 Task: Explore Airbnb accommodation in Wishaw, United Kingdom from 9th November, 2023 to 16th November, 2023 for 2 adults.2 bedrooms having 2 beds and 1 bathroom. Property type can be flat. Booking option can be shelf check-in. Look for 4 properties as per requirement.
Action: Mouse moved to (469, 102)
Screenshot: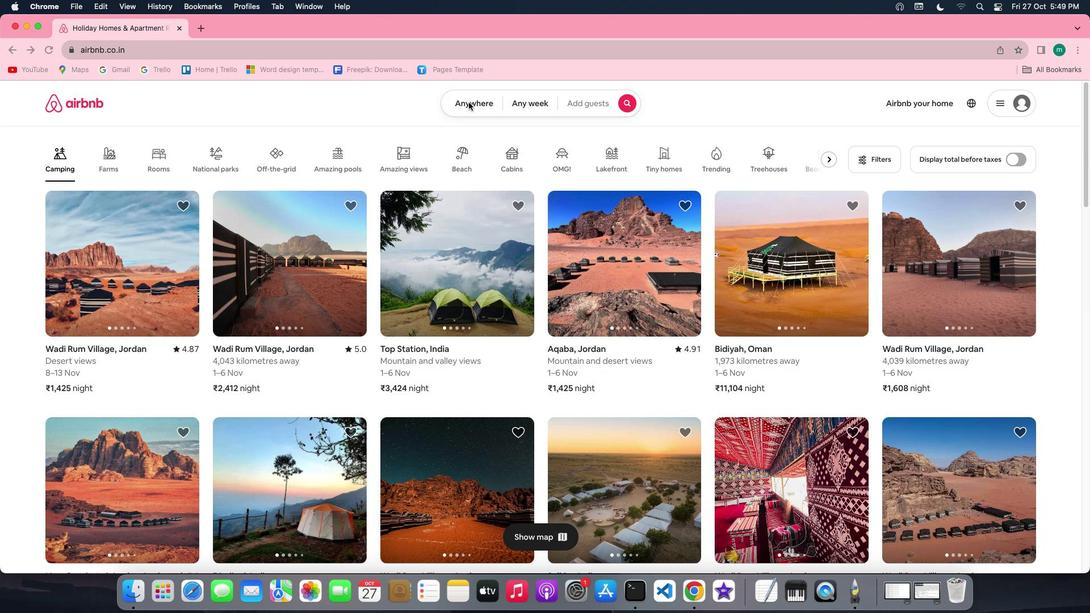 
Action: Mouse pressed left at (469, 102)
Screenshot: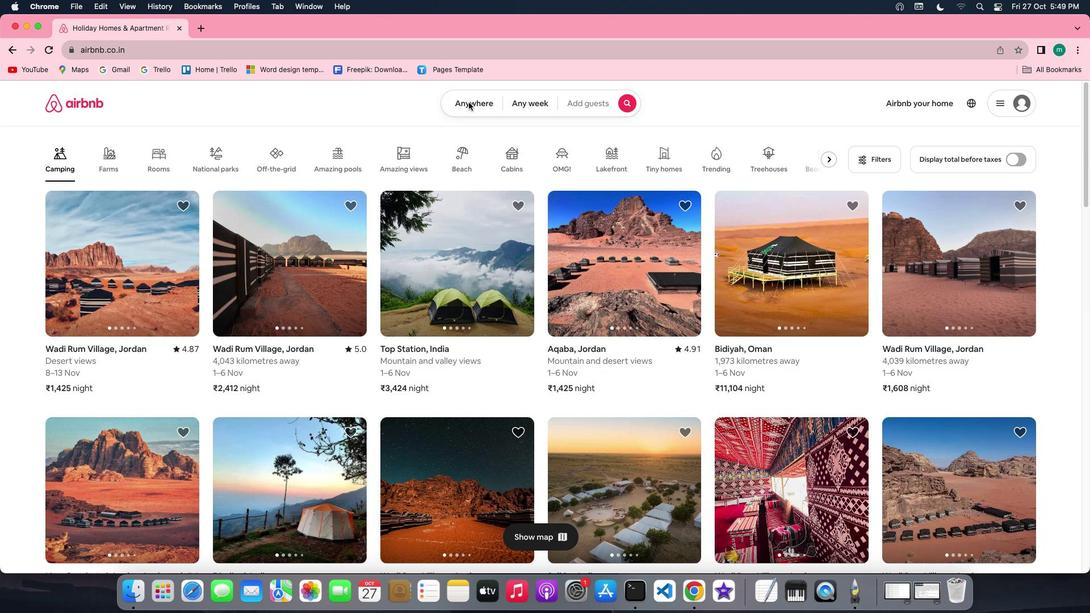
Action: Mouse pressed left at (469, 102)
Screenshot: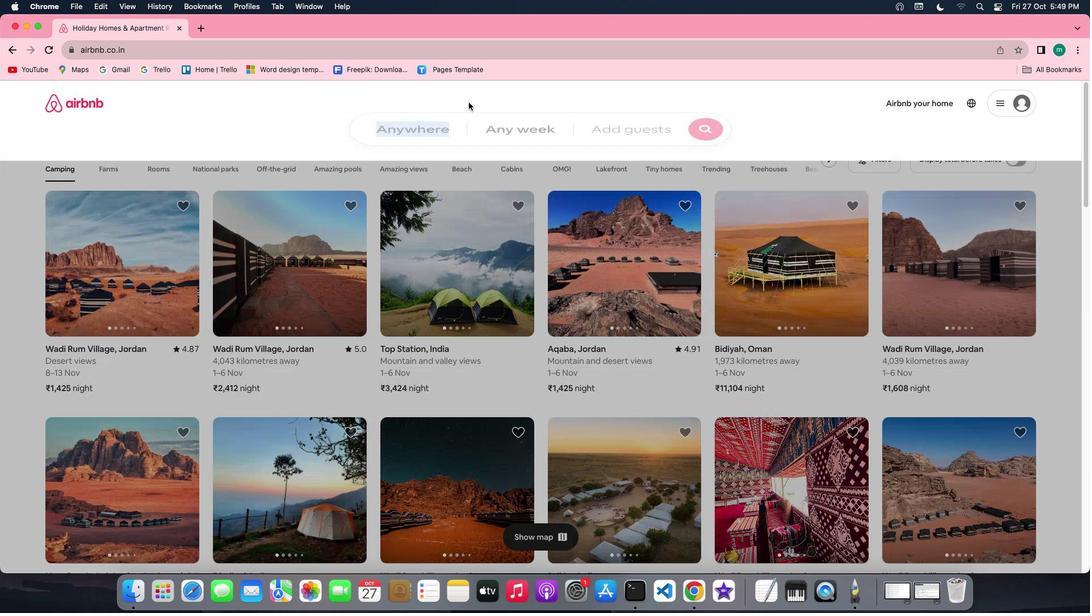 
Action: Mouse moved to (403, 149)
Screenshot: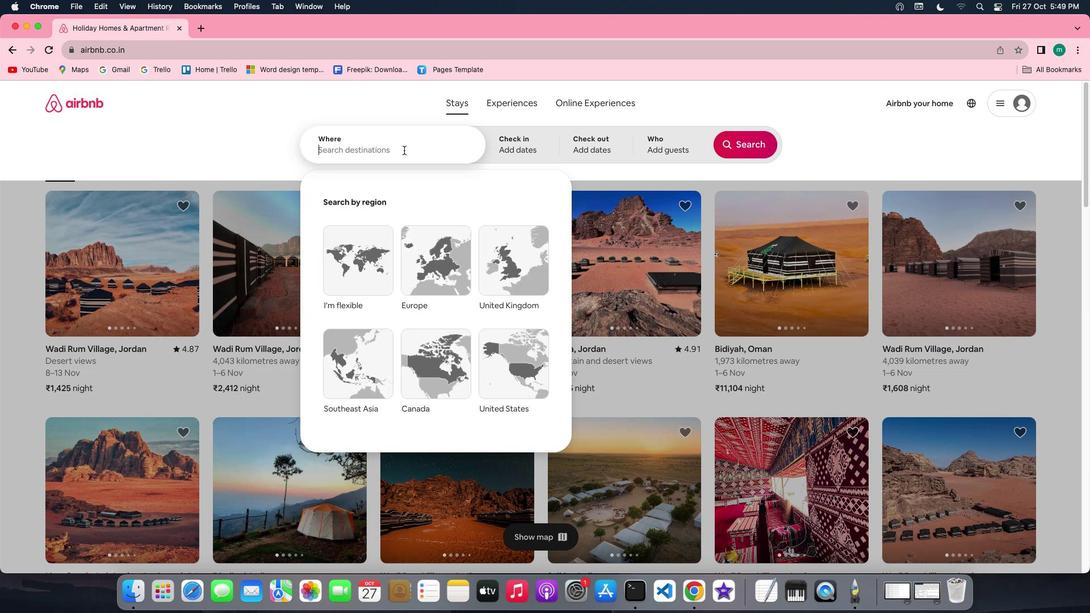 
Action: Mouse pressed left at (403, 149)
Screenshot: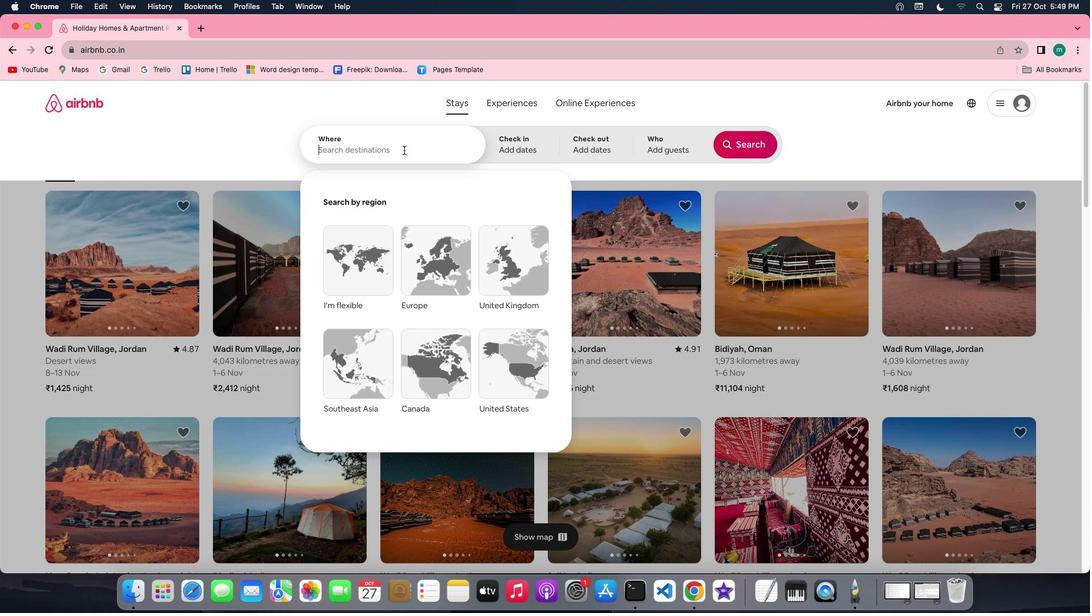 
Action: Key pressed Key.shift'W''i''s''h''a''w'','Key.spaceKey.shift'U''n''i''t''e''d'Key.spaceKey.shift'K''i''n''g''d''o''m'
Screenshot: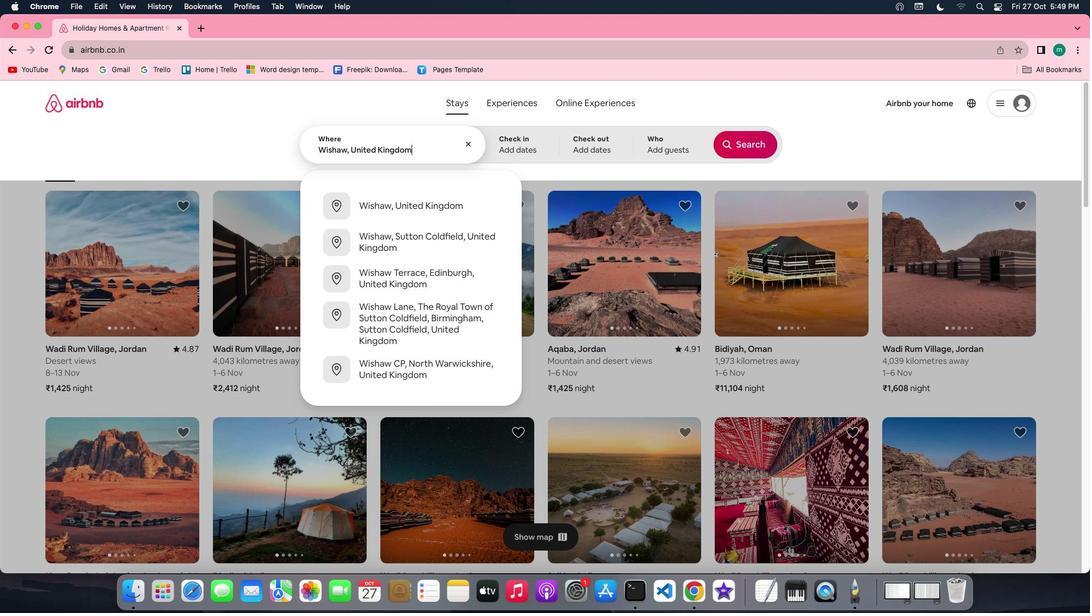 
Action: Mouse moved to (511, 139)
Screenshot: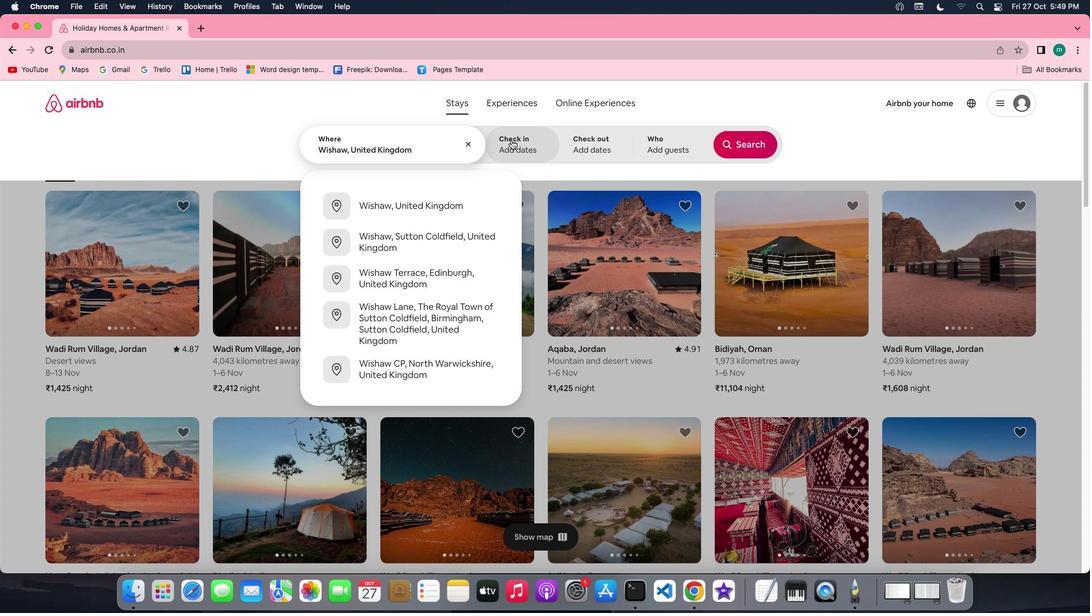 
Action: Mouse pressed left at (511, 139)
Screenshot: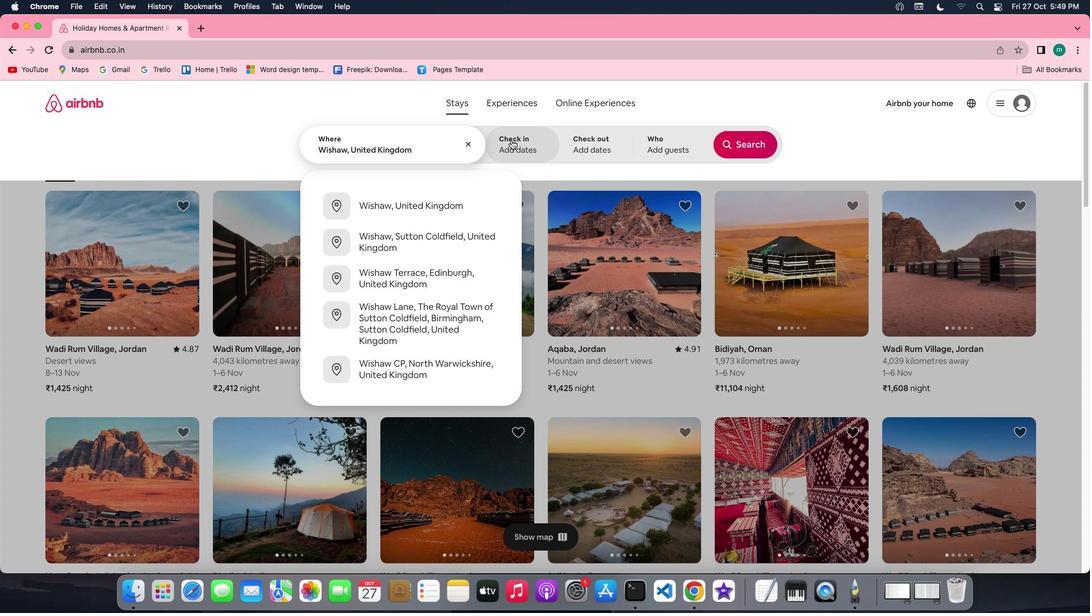 
Action: Mouse moved to (672, 308)
Screenshot: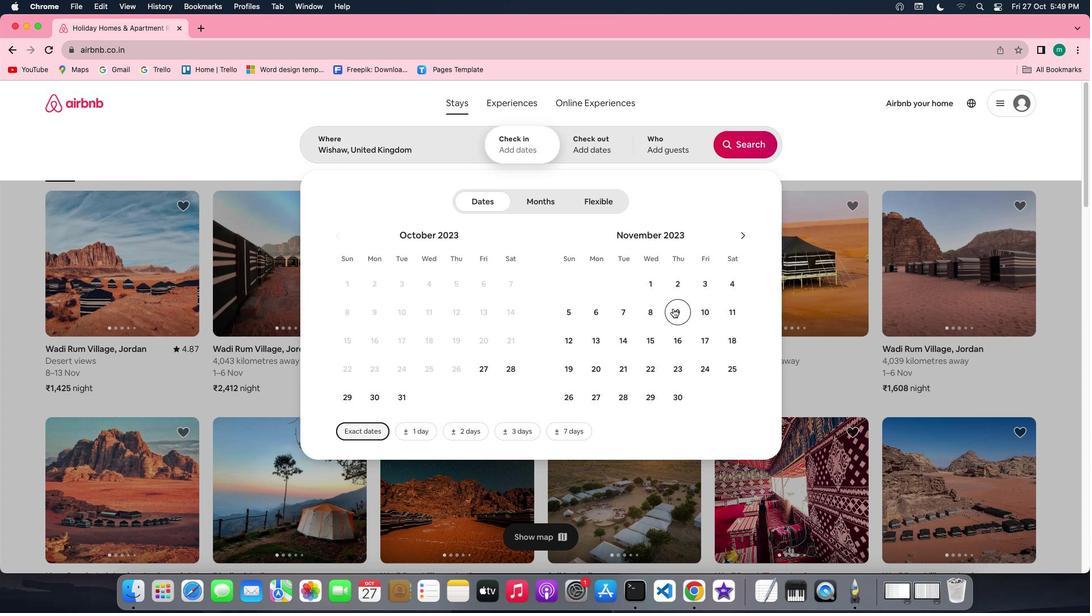 
Action: Mouse pressed left at (672, 308)
Screenshot: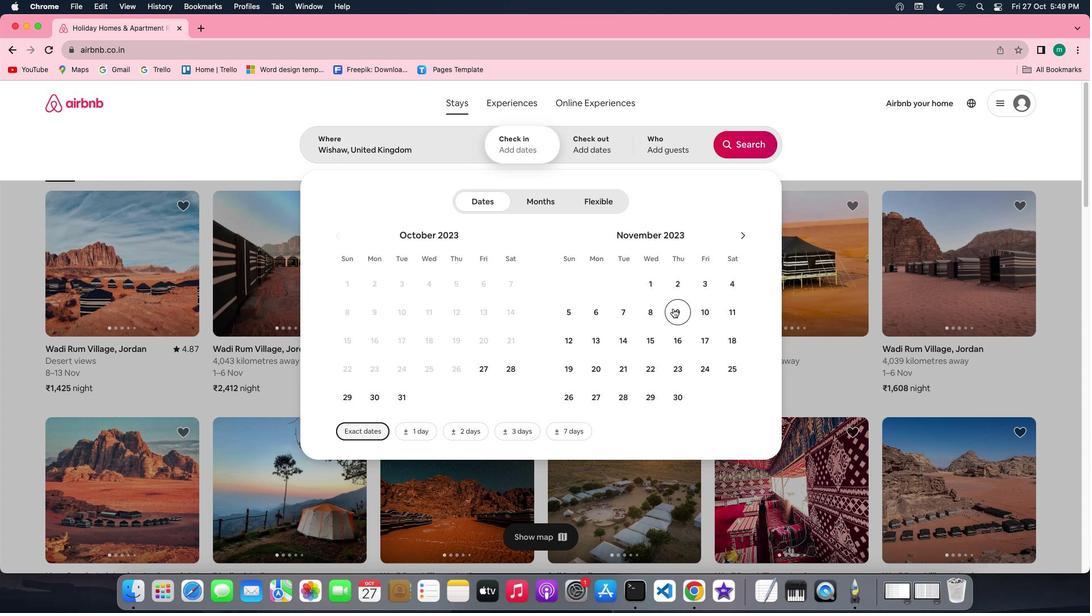 
Action: Mouse moved to (680, 341)
Screenshot: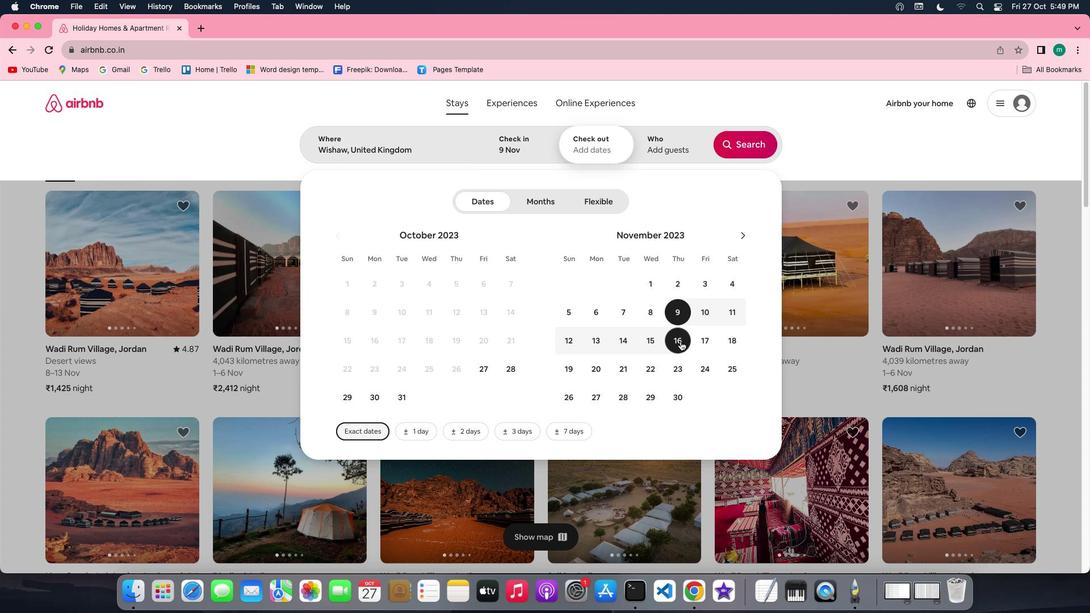 
Action: Mouse pressed left at (680, 341)
Screenshot: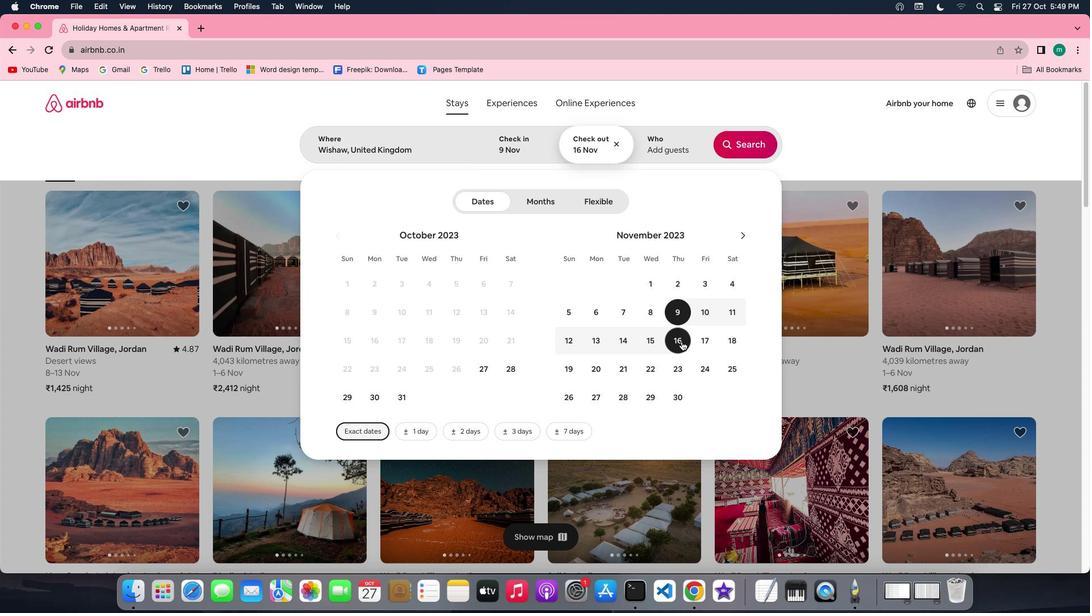 
Action: Mouse moved to (685, 136)
Screenshot: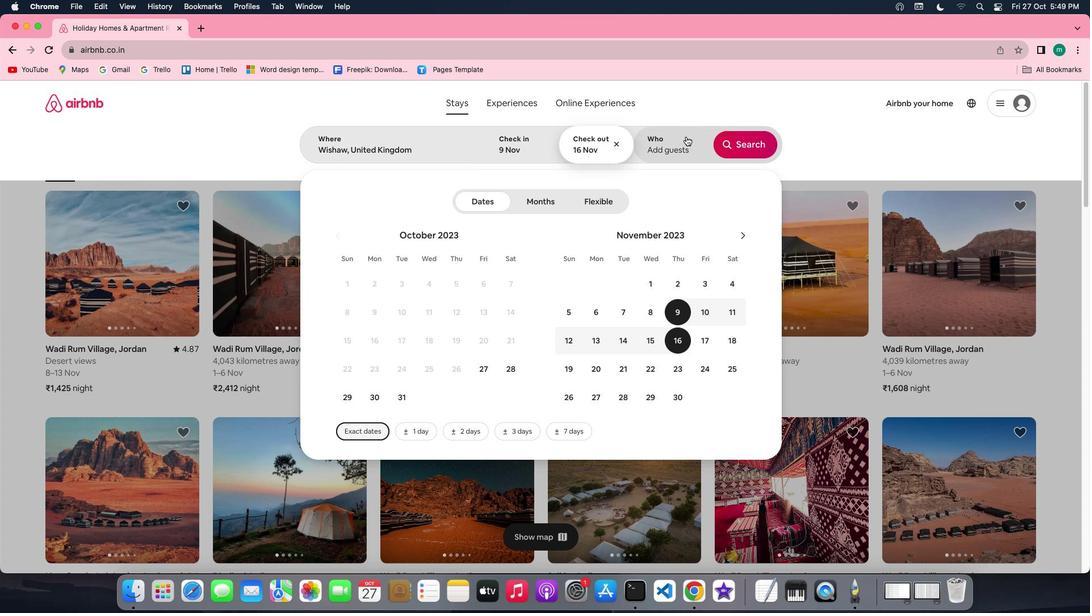 
Action: Mouse pressed left at (685, 136)
Screenshot: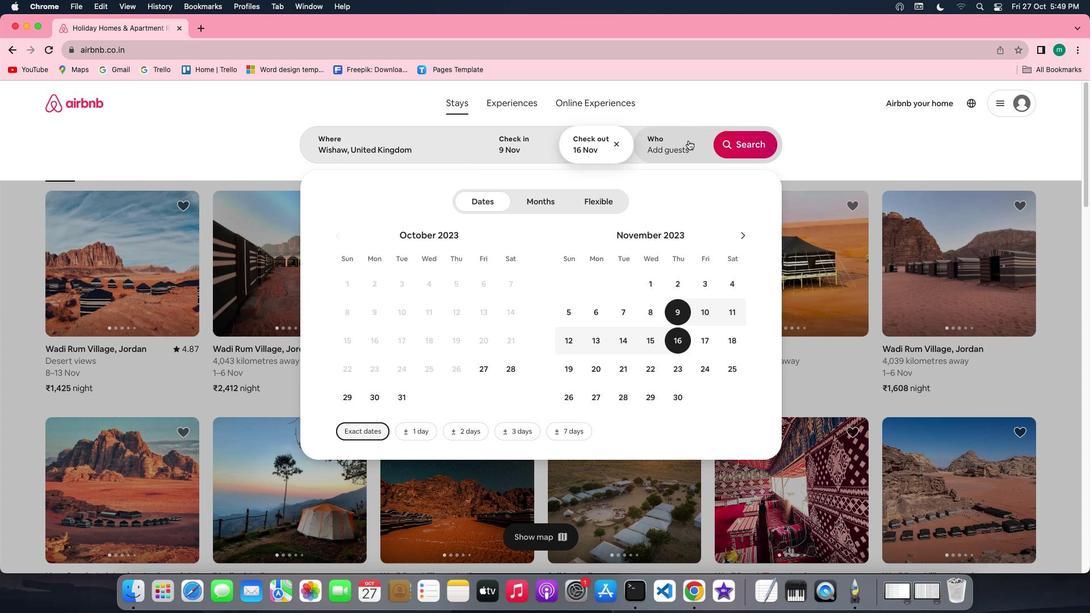 
Action: Mouse moved to (751, 211)
Screenshot: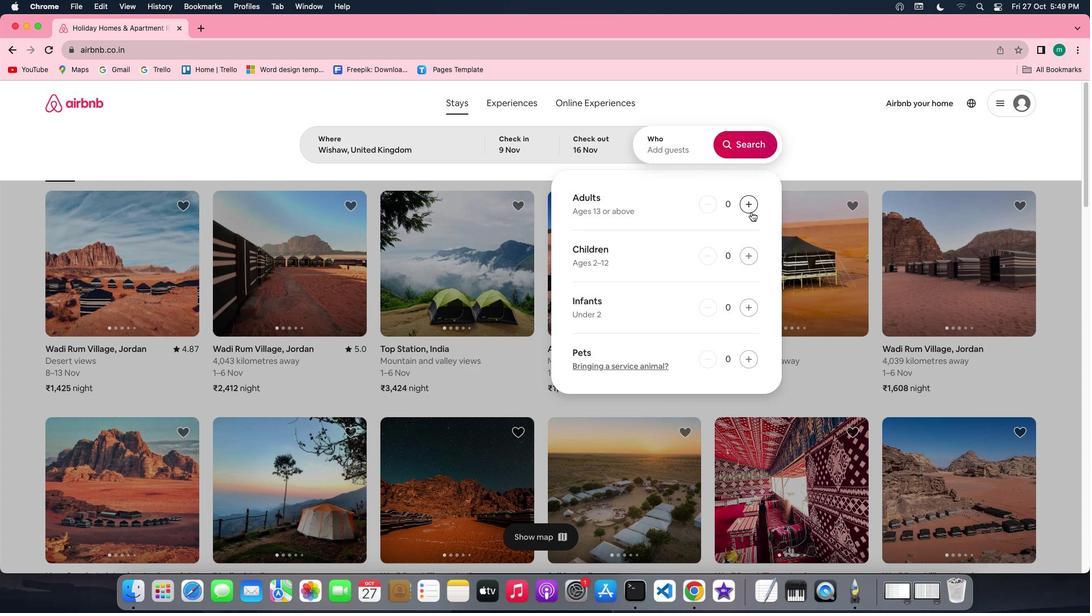 
Action: Mouse pressed left at (751, 211)
Screenshot: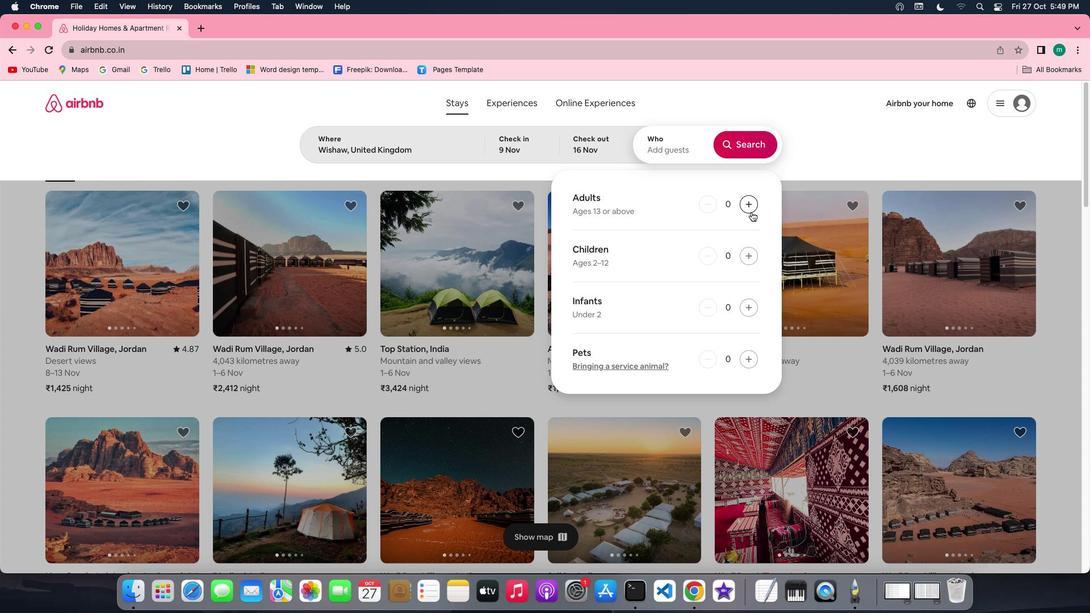 
Action: Mouse pressed left at (751, 211)
Screenshot: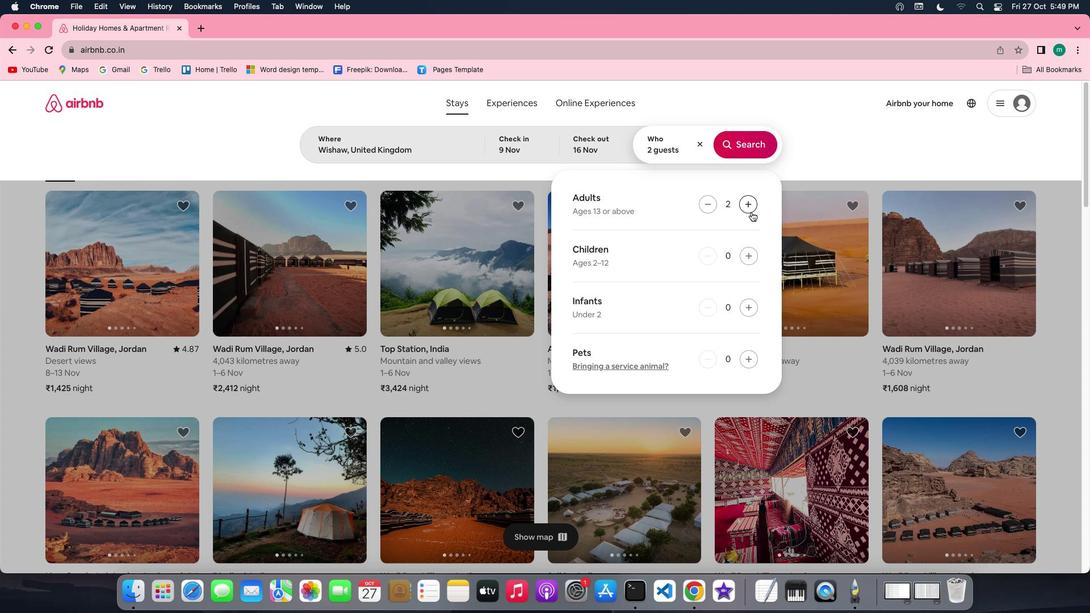 
Action: Mouse moved to (761, 152)
Screenshot: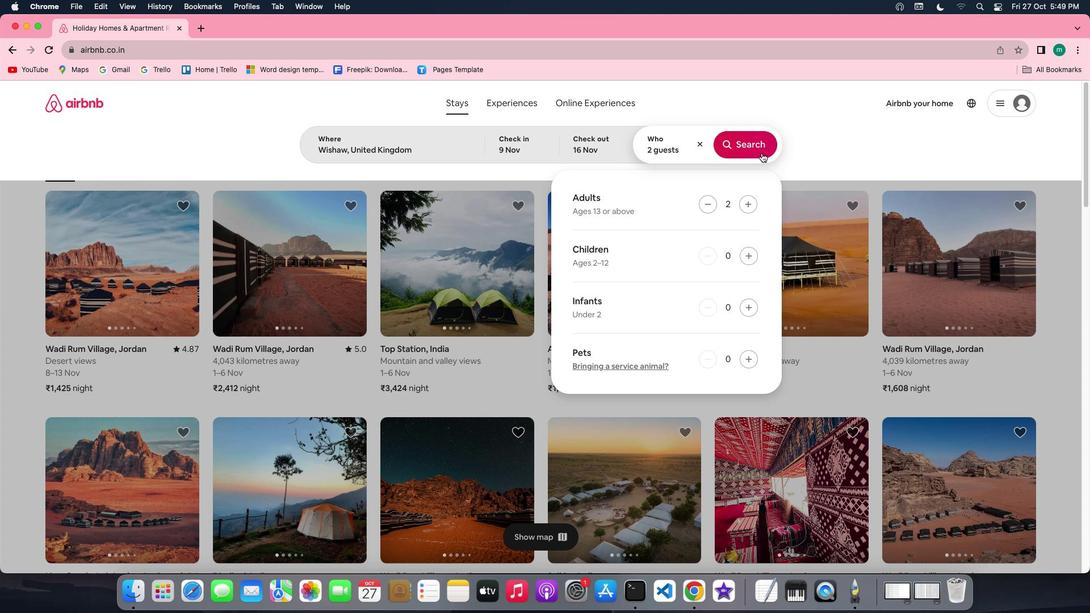 
Action: Mouse pressed left at (761, 152)
Screenshot: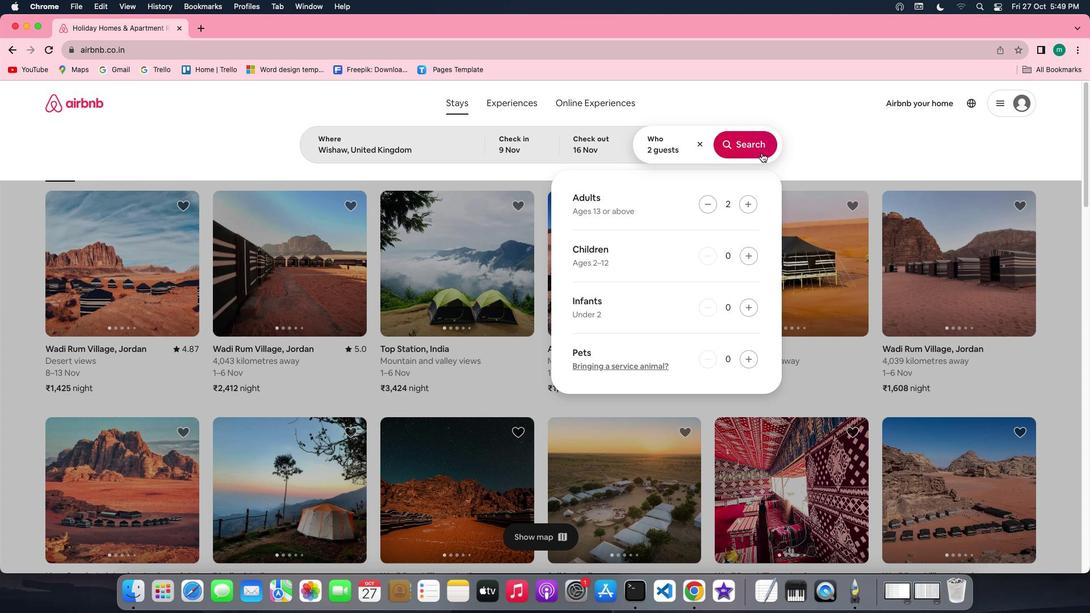 
Action: Mouse moved to (914, 143)
Screenshot: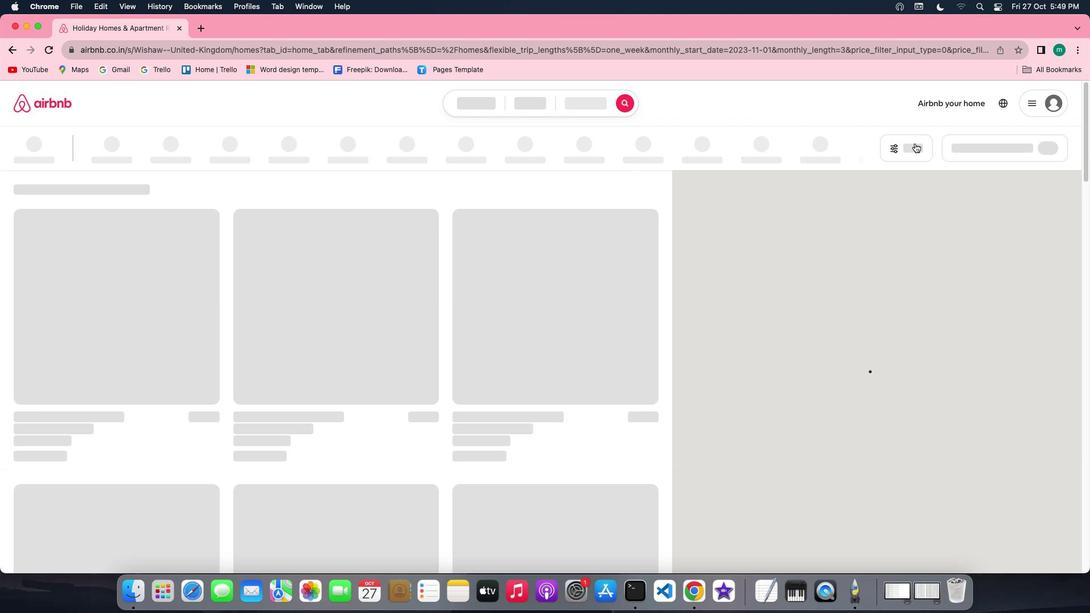 
Action: Mouse pressed left at (914, 143)
Screenshot: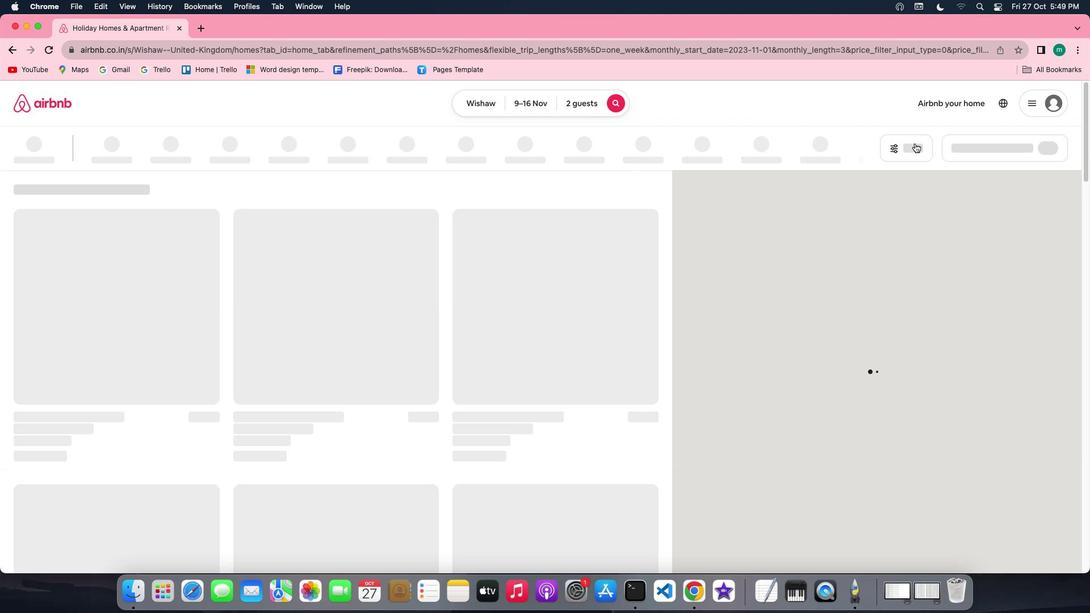 
Action: Mouse moved to (904, 147)
Screenshot: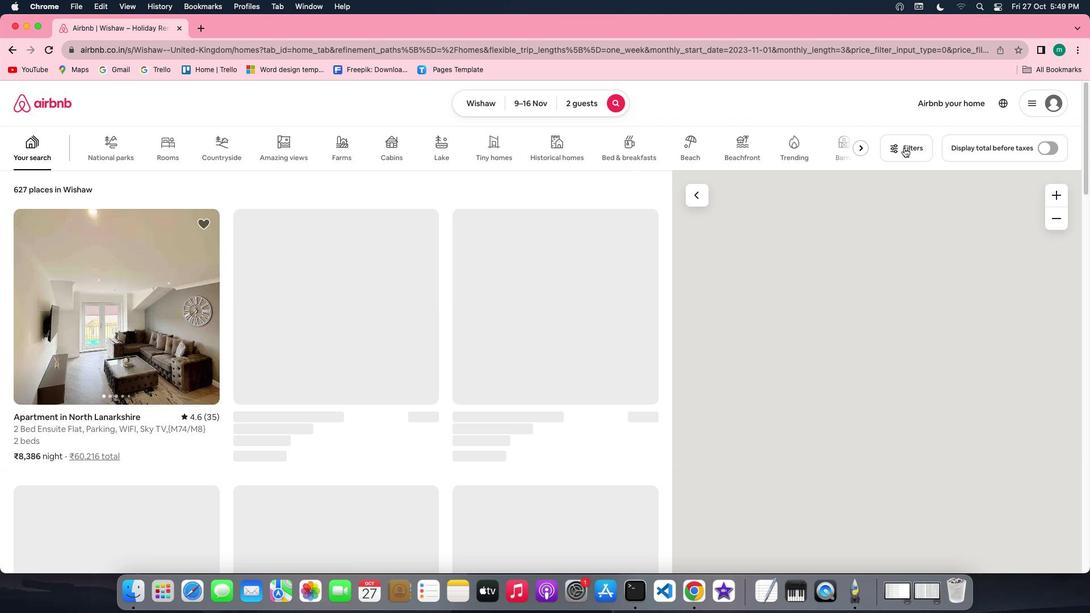 
Action: Mouse pressed left at (904, 147)
Screenshot: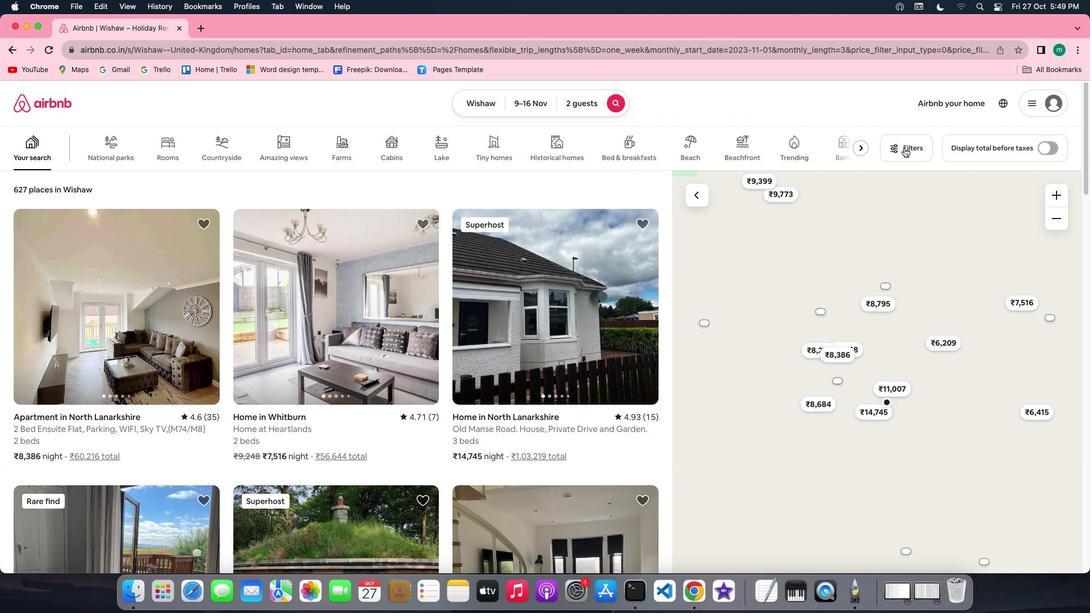 
Action: Mouse moved to (637, 290)
Screenshot: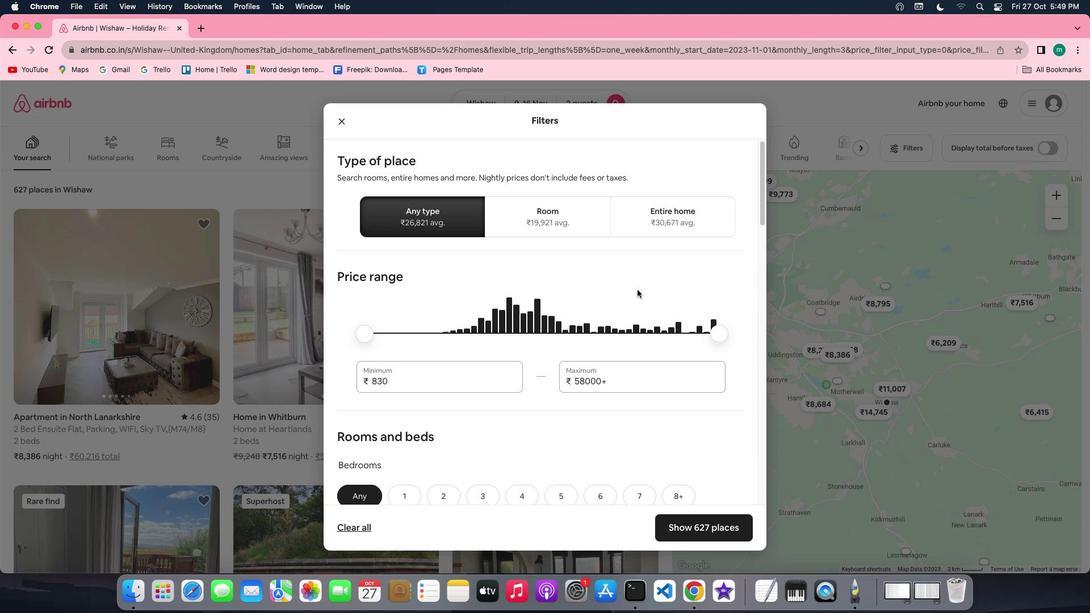 
Action: Mouse scrolled (637, 290) with delta (0, 0)
Screenshot: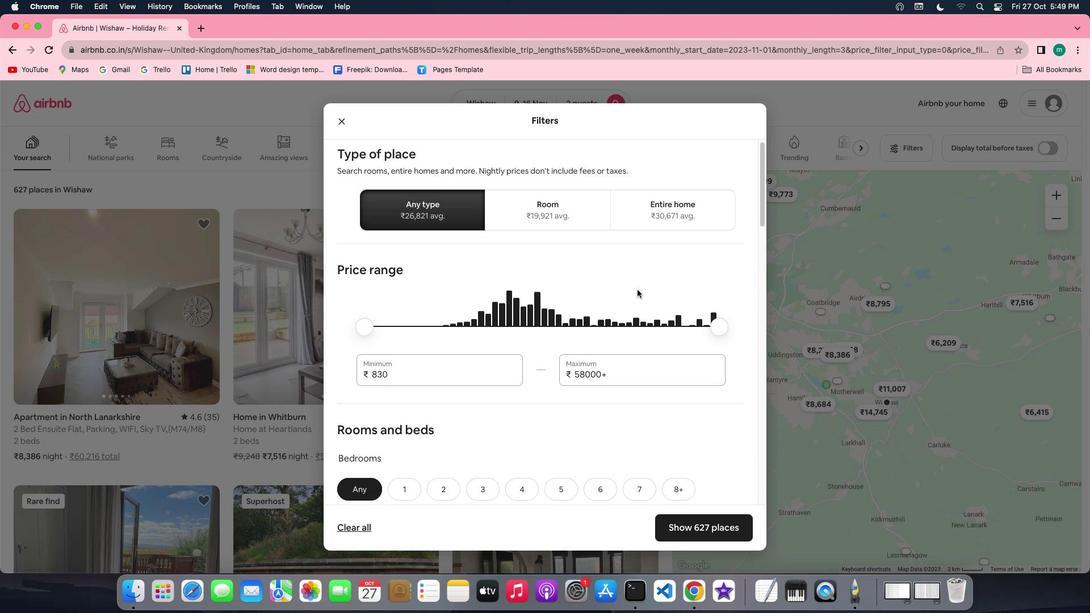 
Action: Mouse scrolled (637, 290) with delta (0, 0)
Screenshot: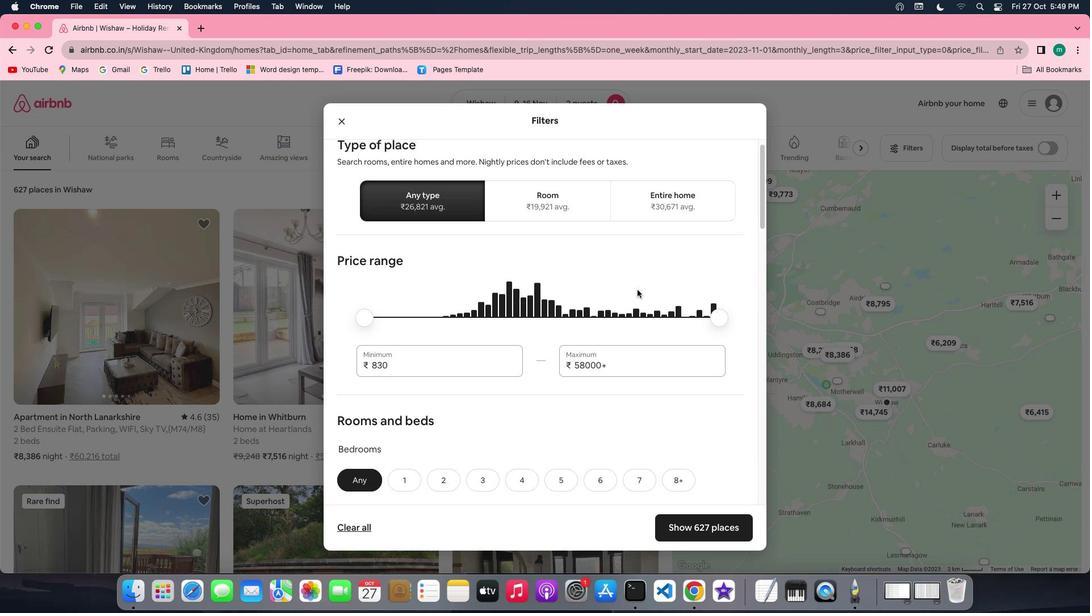 
Action: Mouse scrolled (637, 290) with delta (0, -1)
Screenshot: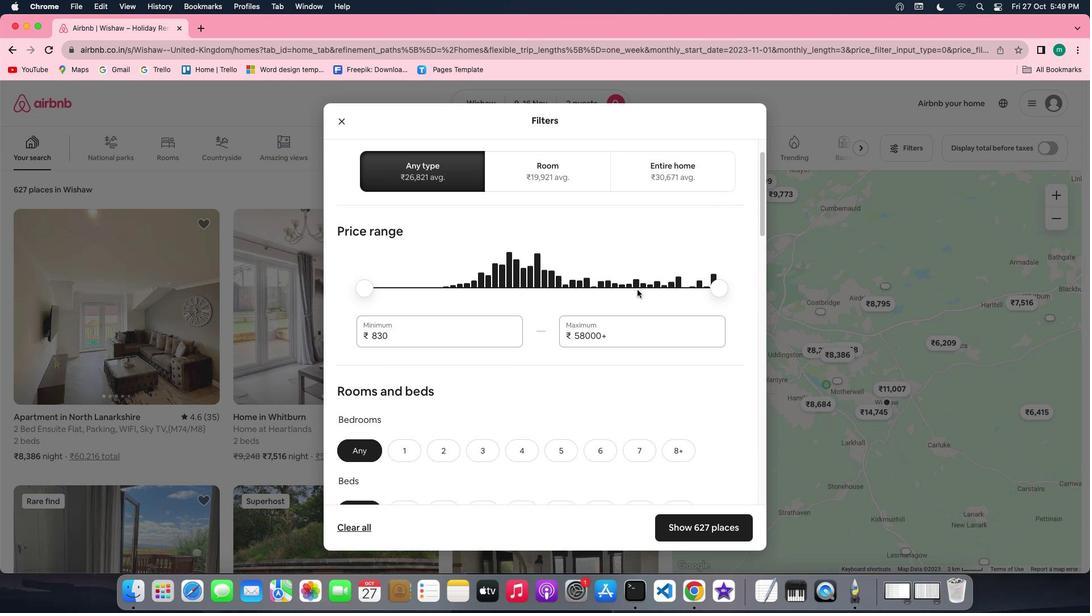 
Action: Mouse scrolled (637, 290) with delta (0, 0)
Screenshot: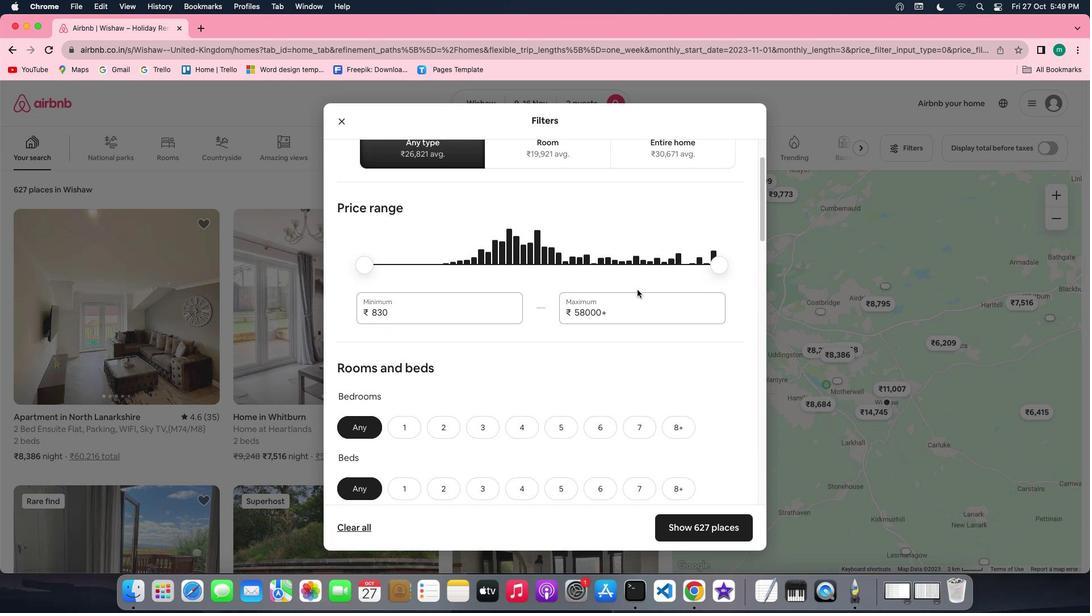 
Action: Mouse scrolled (637, 290) with delta (0, 0)
Screenshot: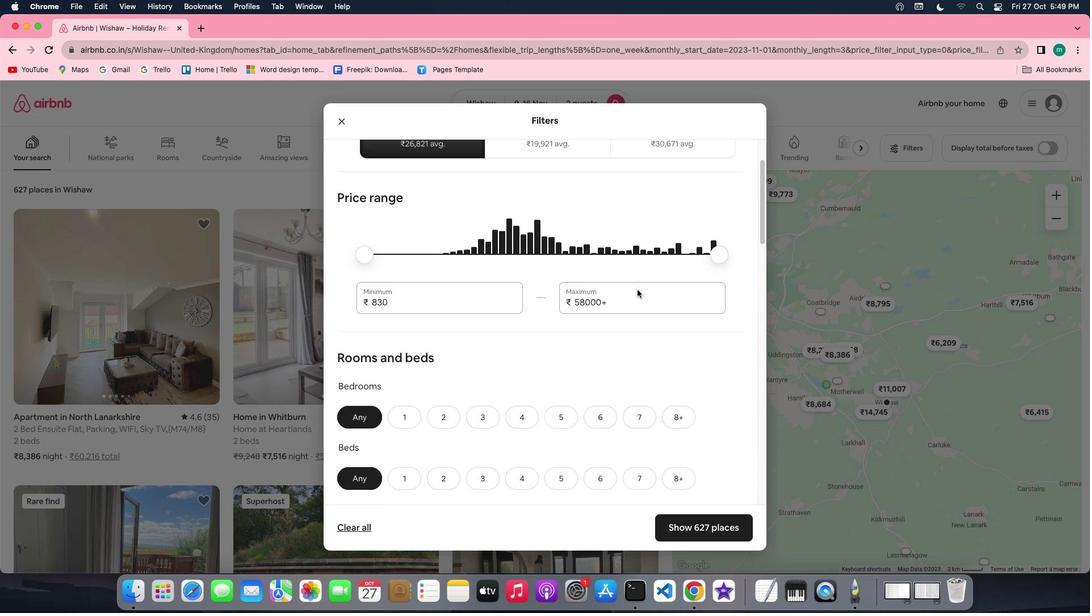 
Action: Mouse scrolled (637, 290) with delta (0, 0)
Screenshot: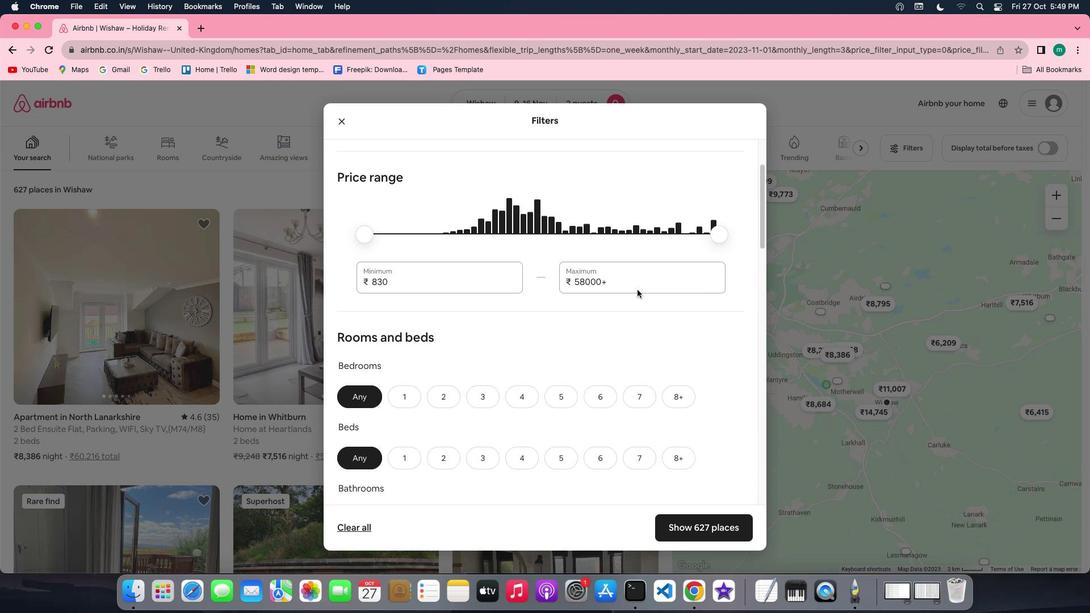 
Action: Mouse scrolled (637, 290) with delta (0, 0)
Screenshot: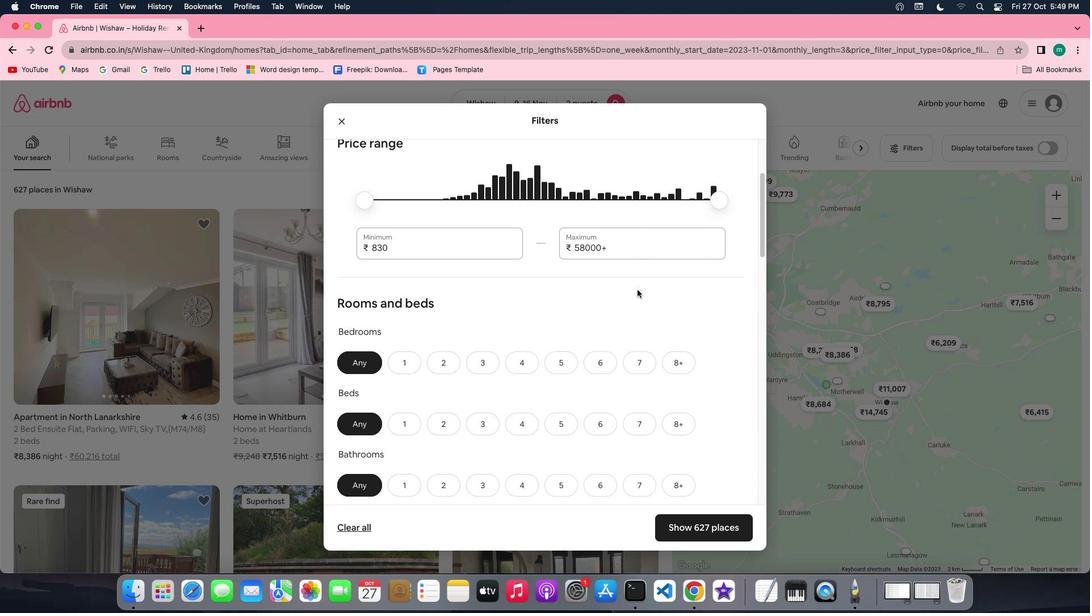
Action: Mouse scrolled (637, 290) with delta (0, 0)
Screenshot: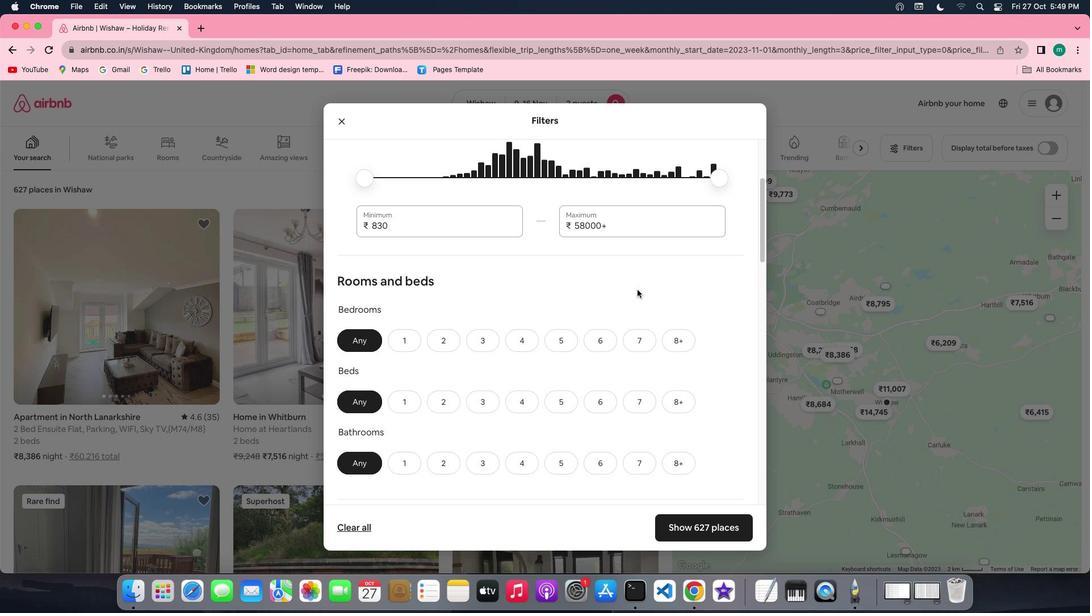 
Action: Mouse scrolled (637, 290) with delta (0, 0)
Screenshot: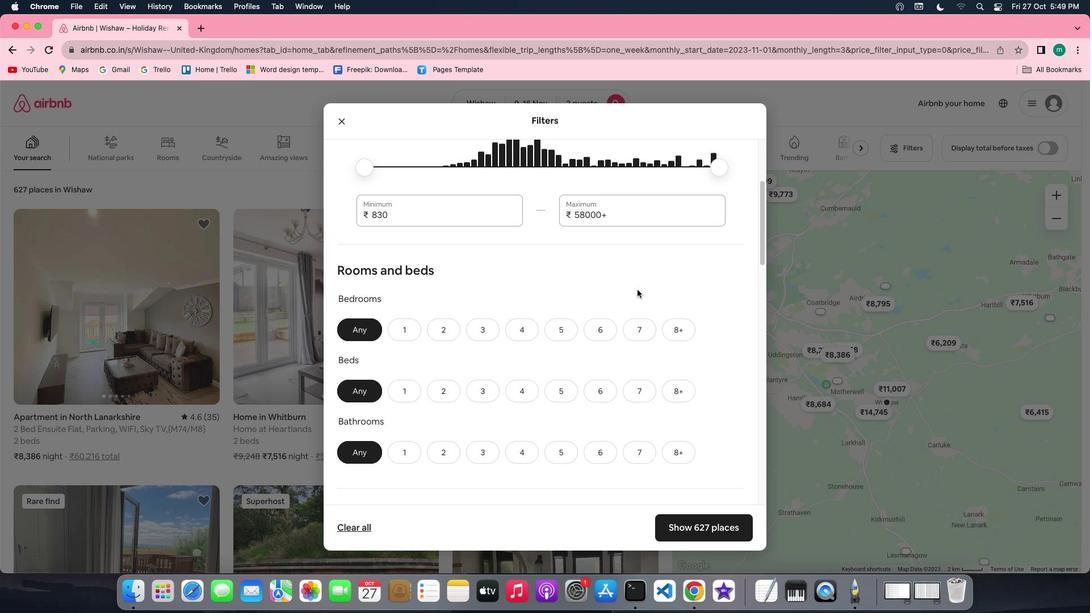 
Action: Mouse scrolled (637, 290) with delta (0, 0)
Screenshot: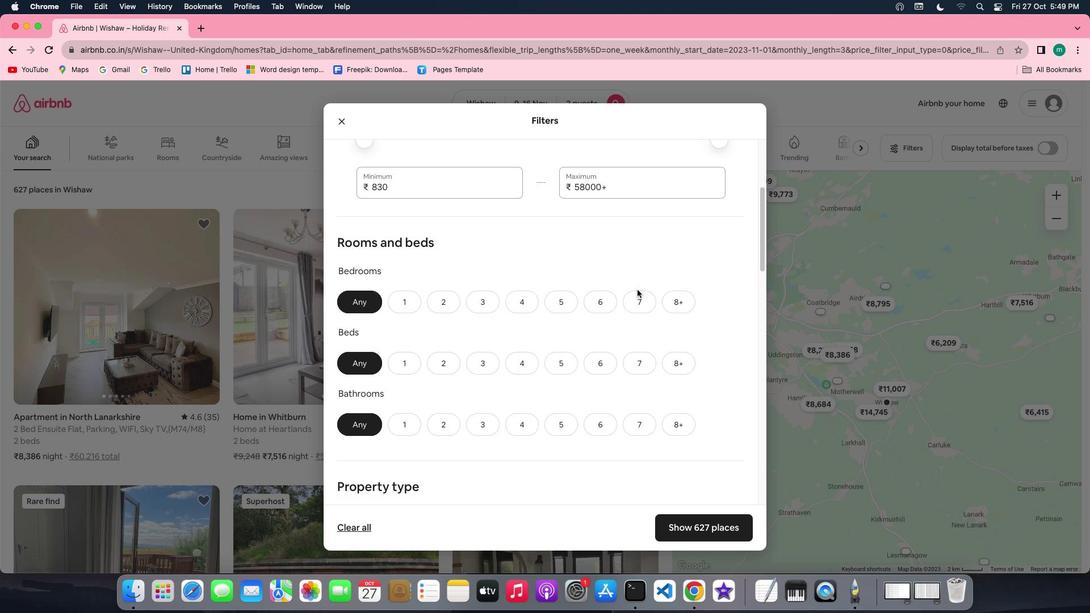
Action: Mouse moved to (449, 294)
Screenshot: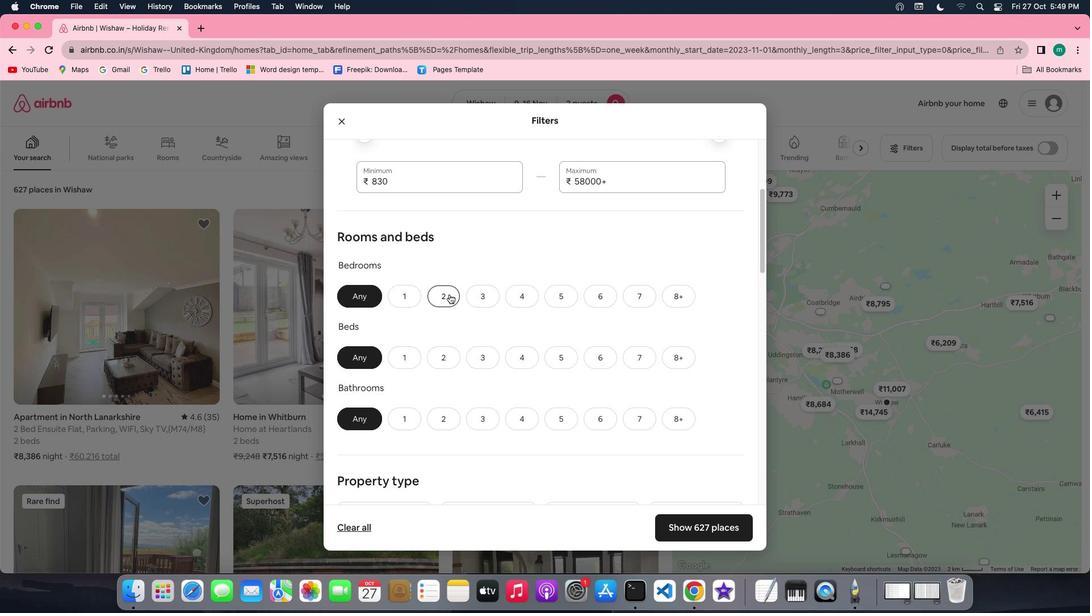 
Action: Mouse pressed left at (449, 294)
Screenshot: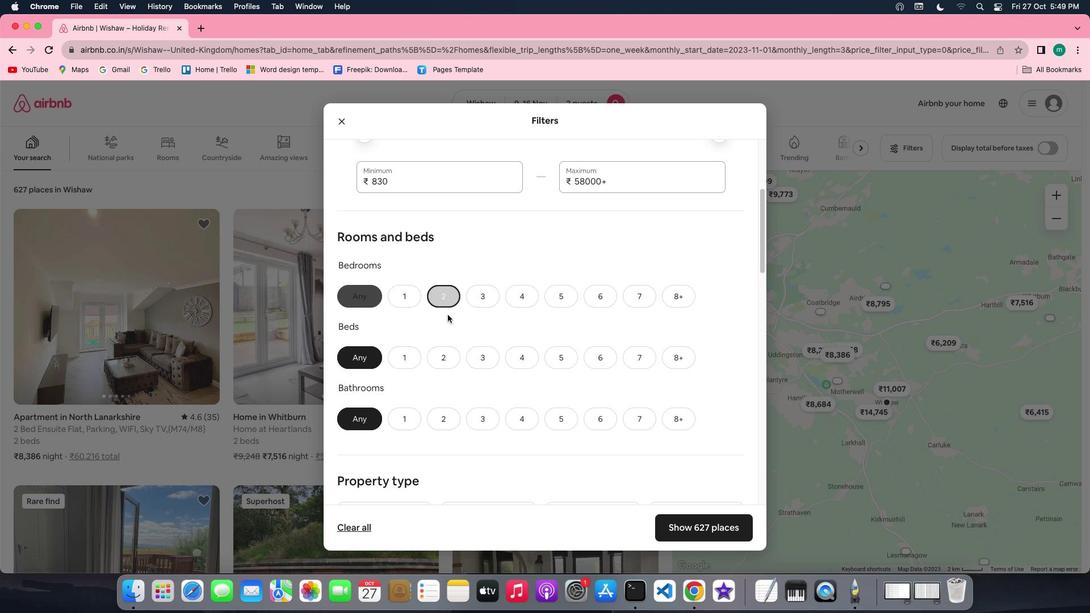 
Action: Mouse moved to (438, 357)
Screenshot: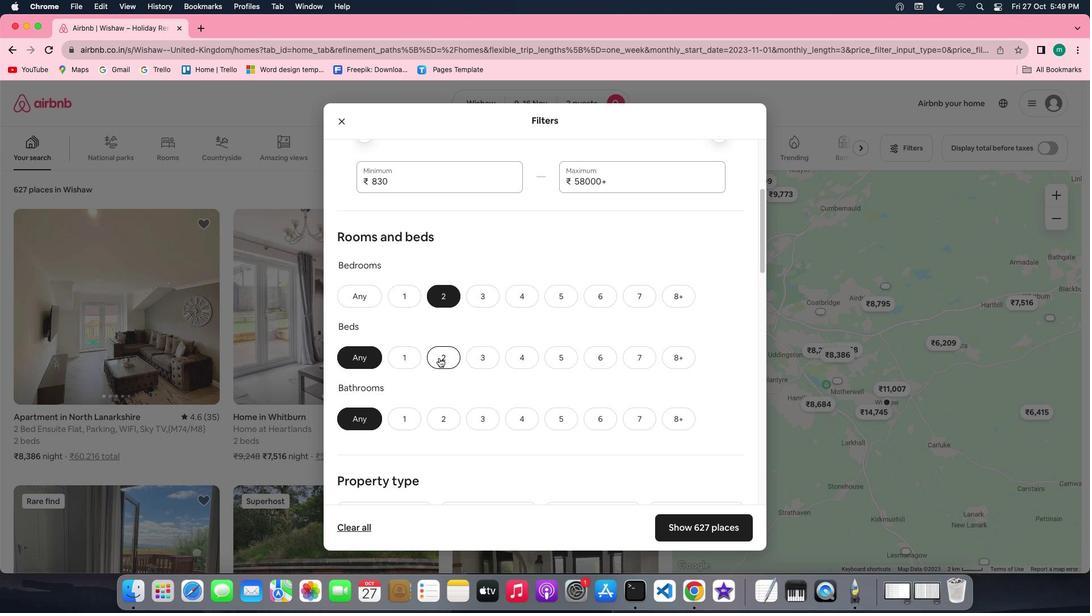 
Action: Mouse pressed left at (438, 357)
Screenshot: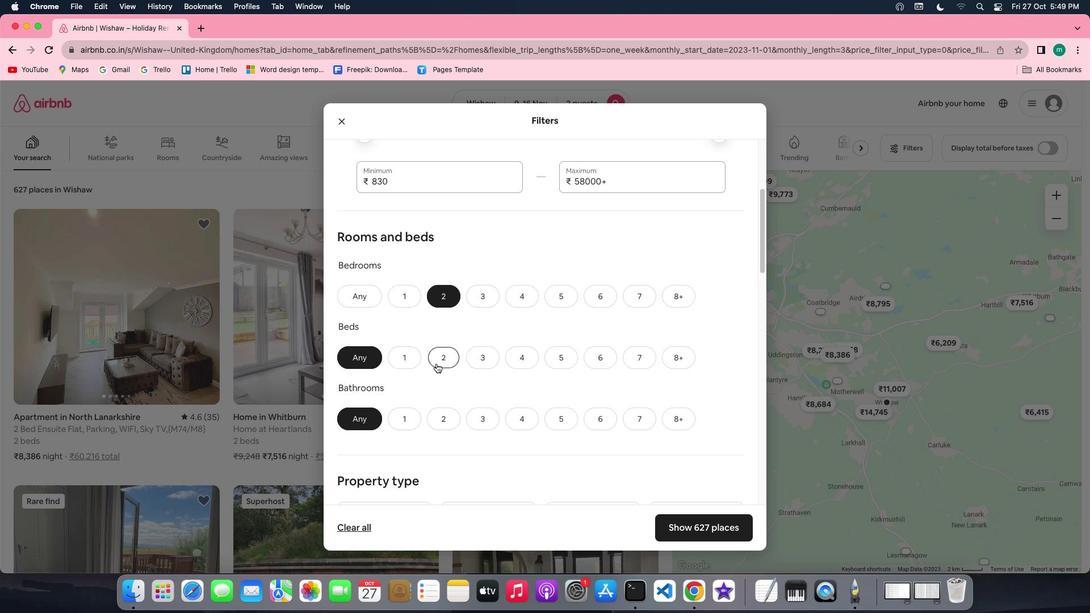 
Action: Mouse moved to (404, 405)
Screenshot: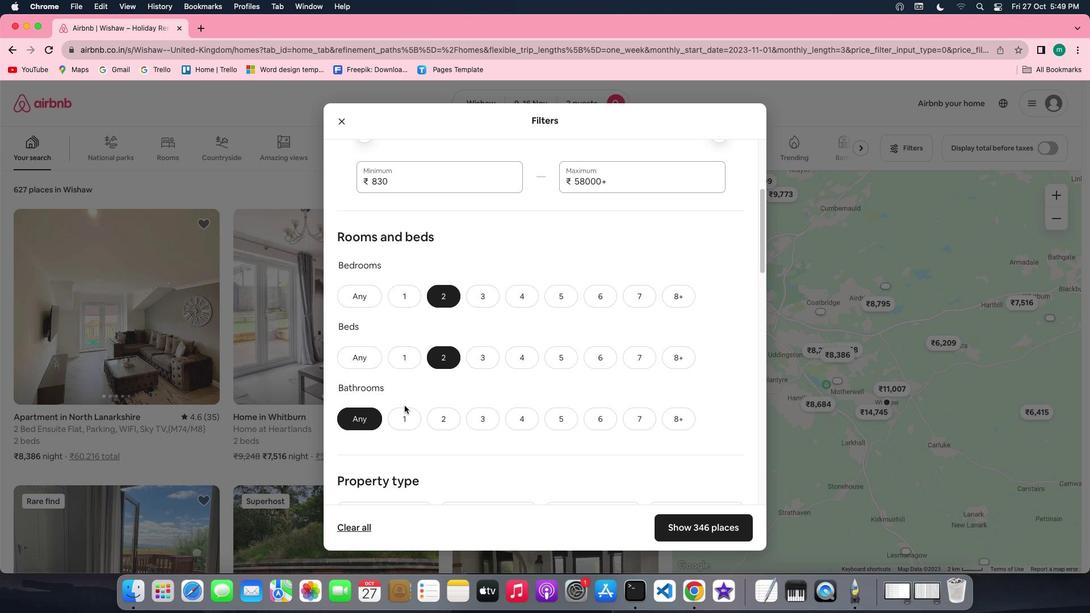 
Action: Mouse pressed left at (404, 405)
Screenshot: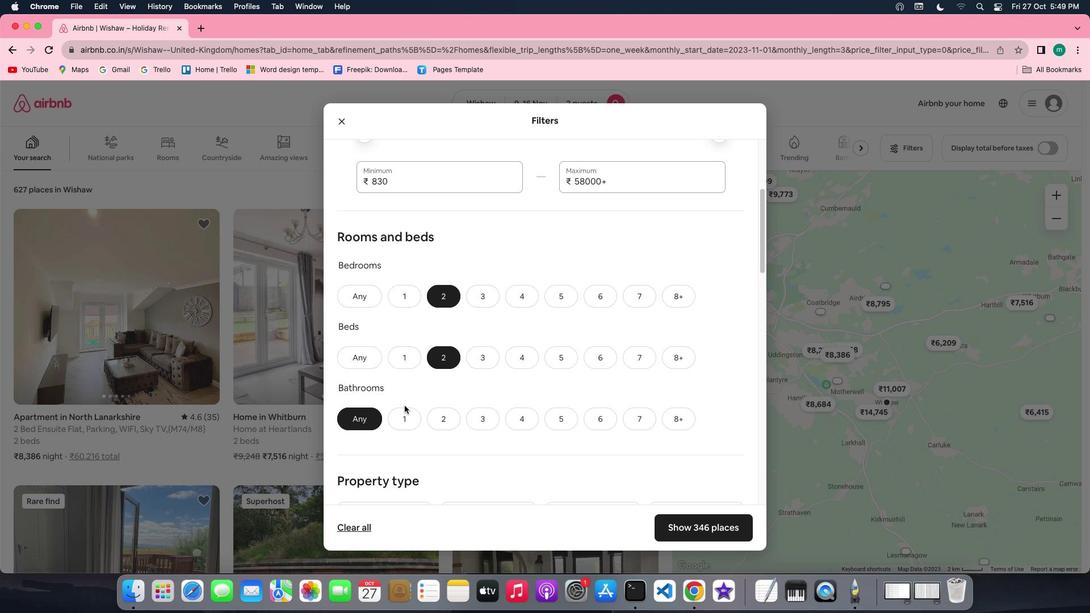 
Action: Mouse moved to (404, 411)
Screenshot: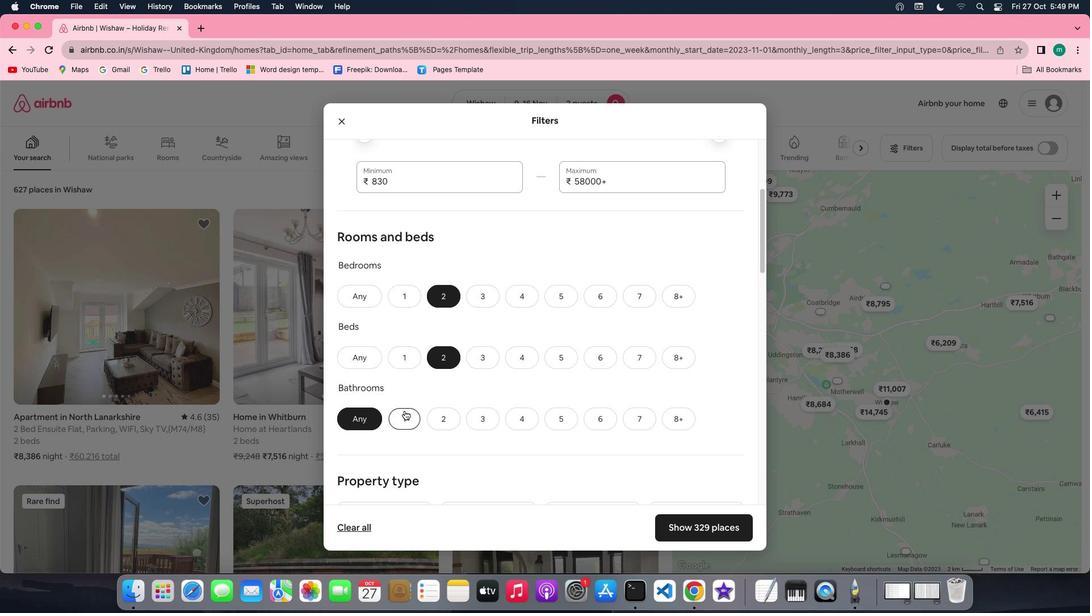 
Action: Mouse pressed left at (404, 411)
Screenshot: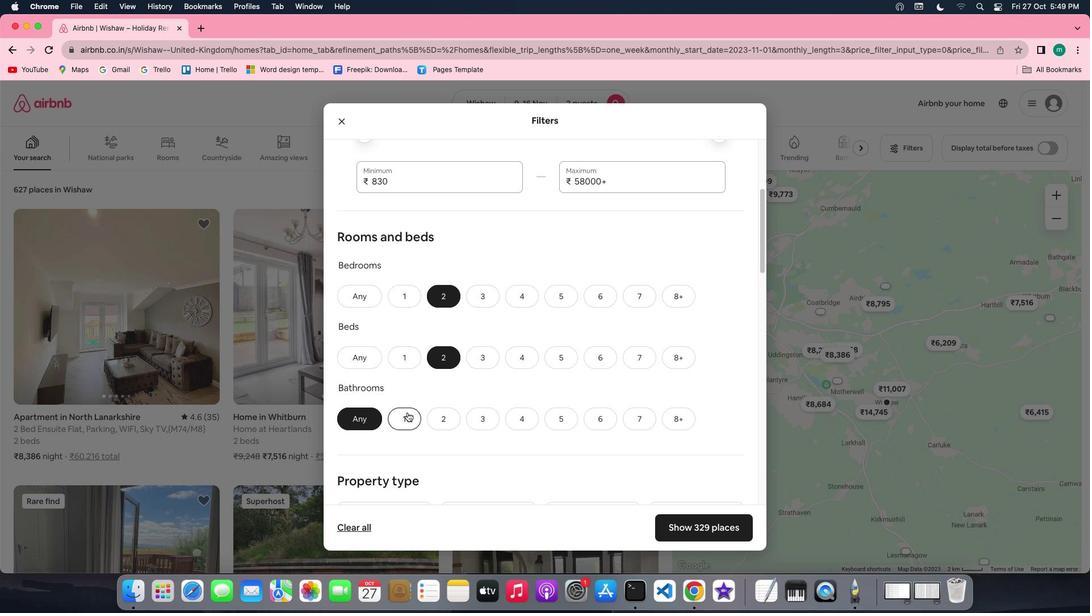 
Action: Mouse moved to (514, 420)
Screenshot: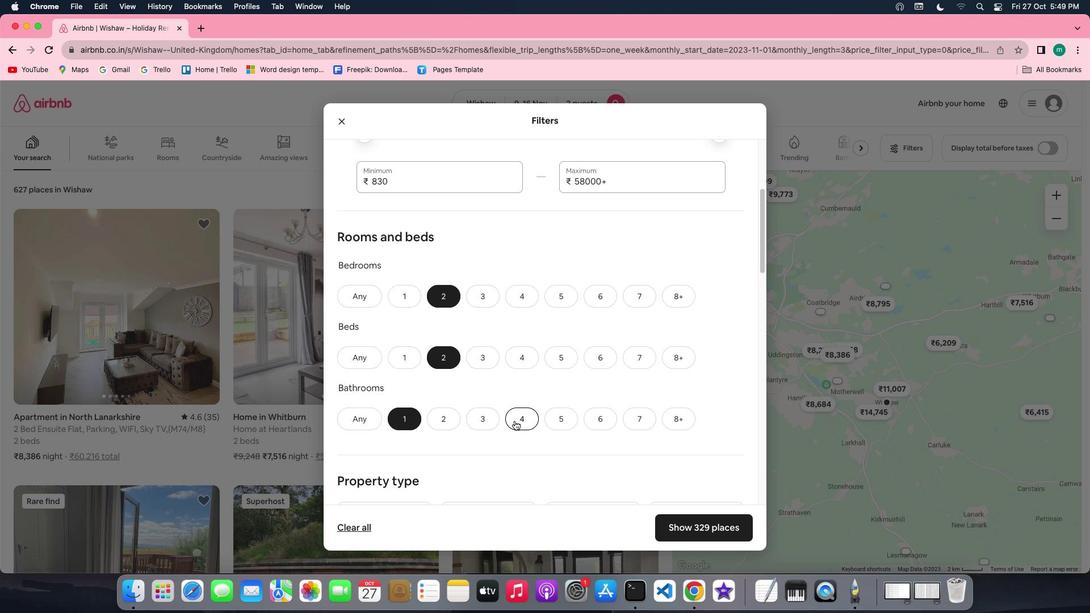 
Action: Mouse scrolled (514, 420) with delta (0, 0)
Screenshot: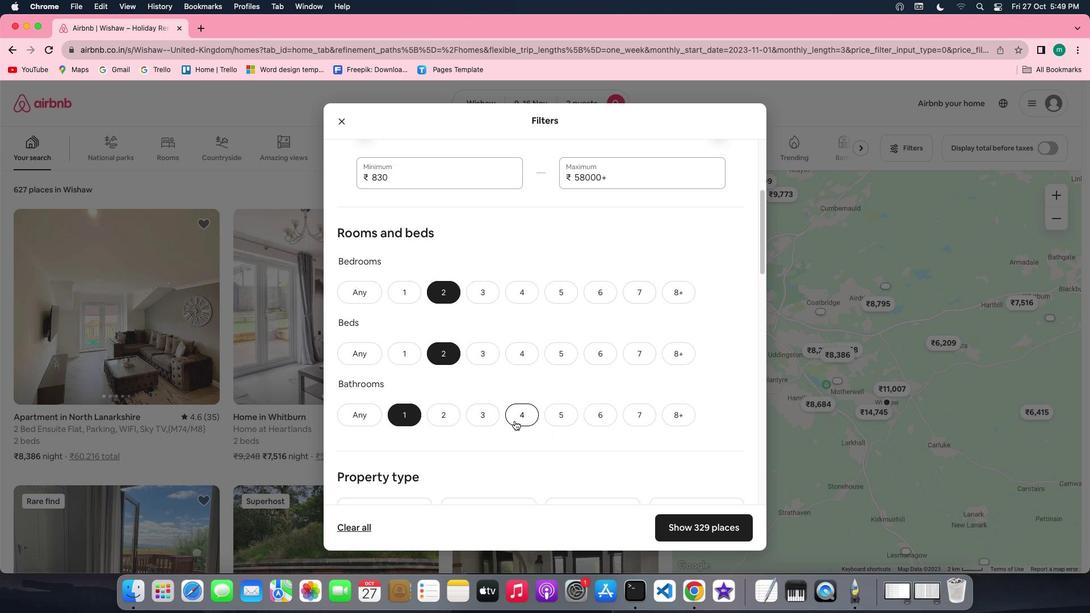 
Action: Mouse scrolled (514, 420) with delta (0, 0)
Screenshot: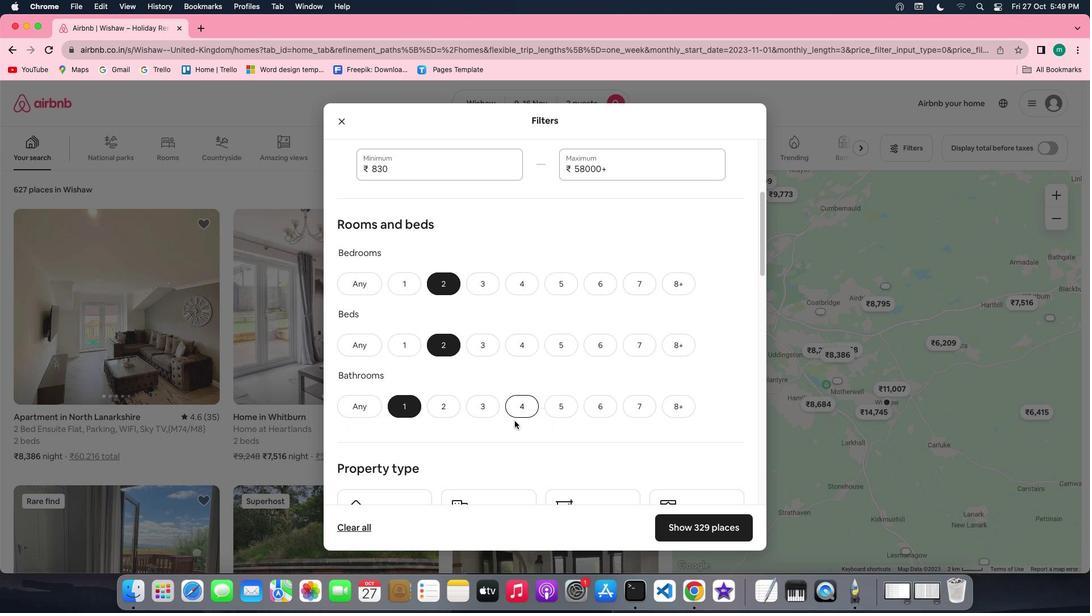 
Action: Mouse scrolled (514, 420) with delta (0, 0)
Screenshot: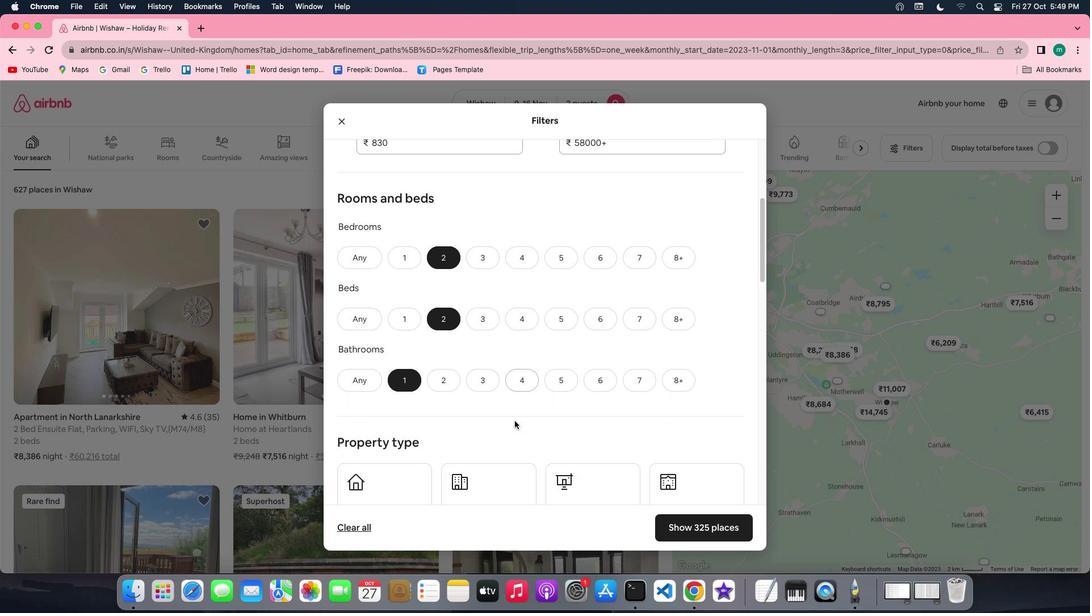 
Action: Mouse scrolled (514, 420) with delta (0, 0)
Screenshot: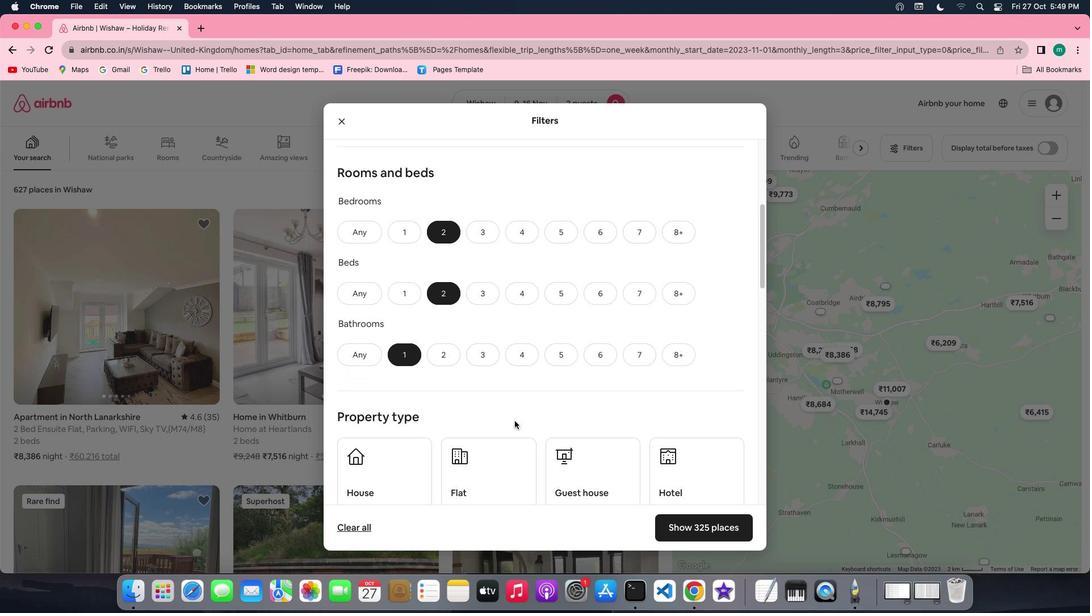 
Action: Mouse scrolled (514, 420) with delta (0, 0)
Screenshot: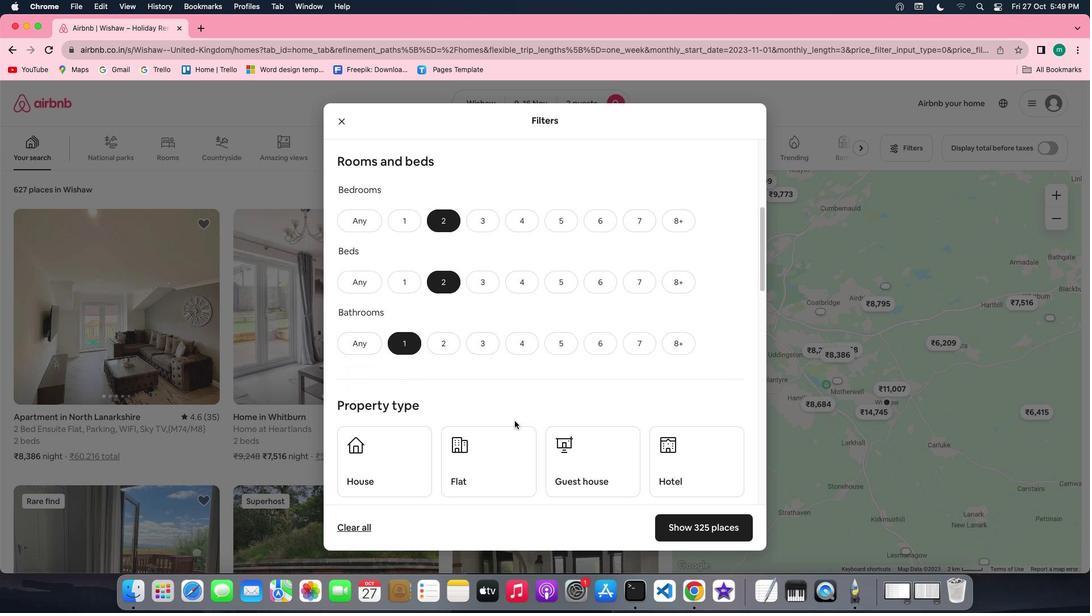 
Action: Mouse scrolled (514, 420) with delta (0, -1)
Screenshot: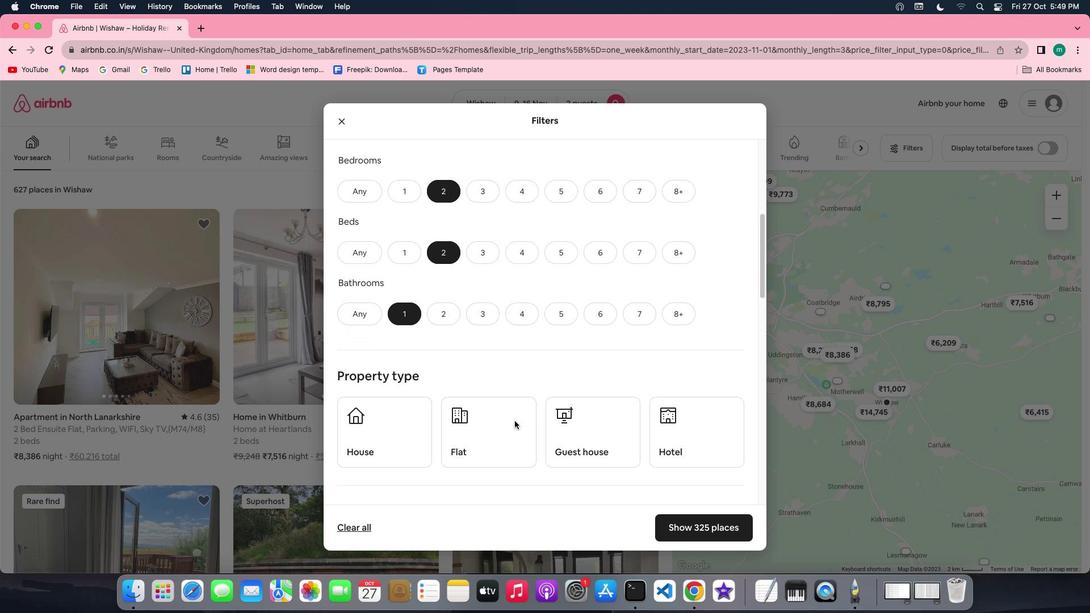 
Action: Mouse scrolled (514, 420) with delta (0, 0)
Screenshot: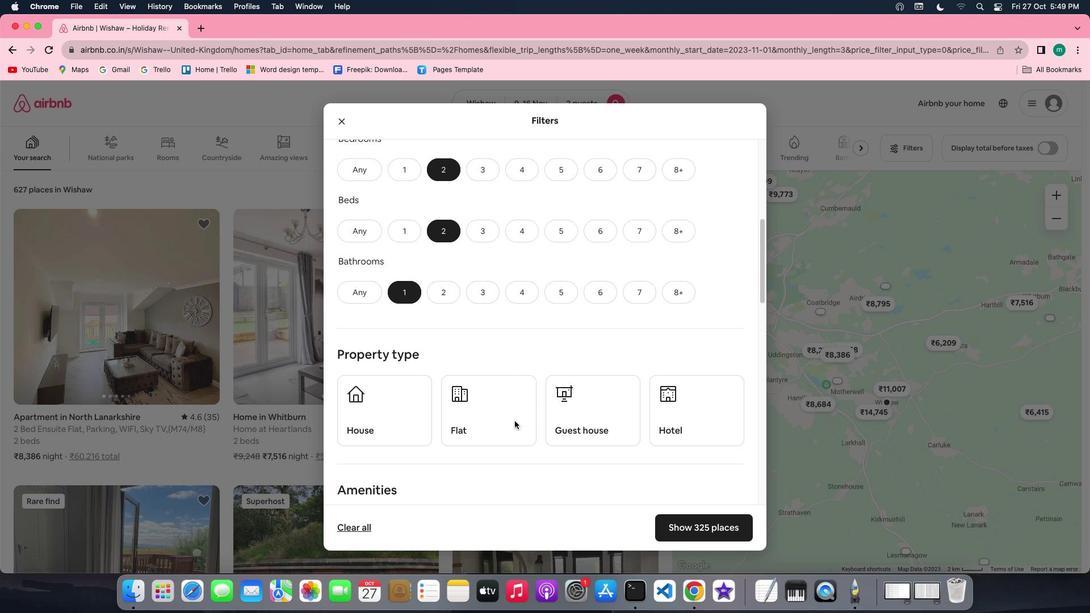 
Action: Mouse scrolled (514, 420) with delta (0, 0)
Screenshot: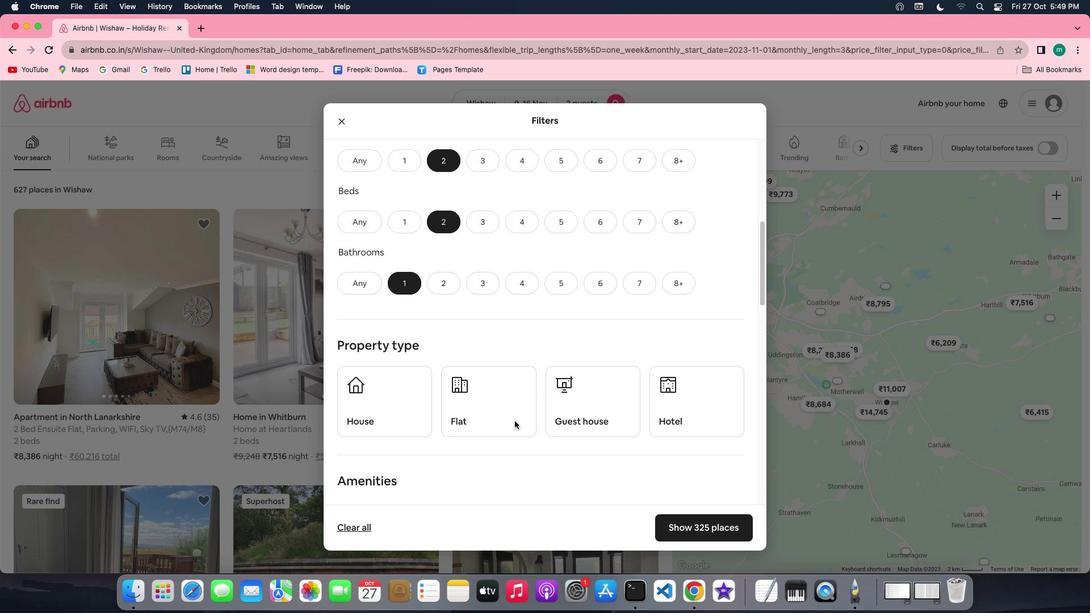 
Action: Mouse scrolled (514, 420) with delta (0, -1)
Screenshot: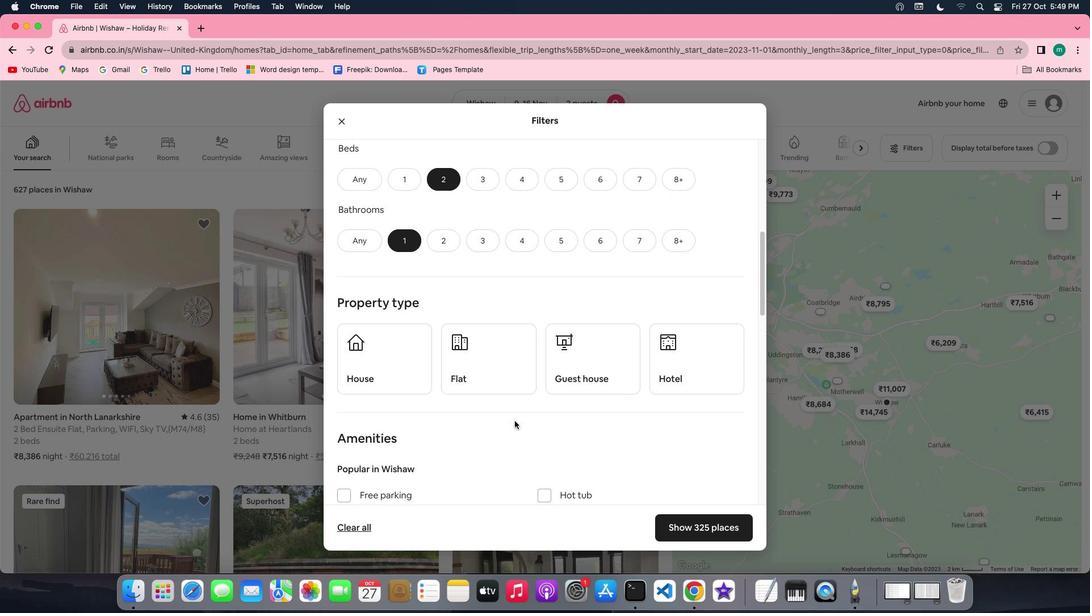 
Action: Mouse moved to (499, 377)
Screenshot: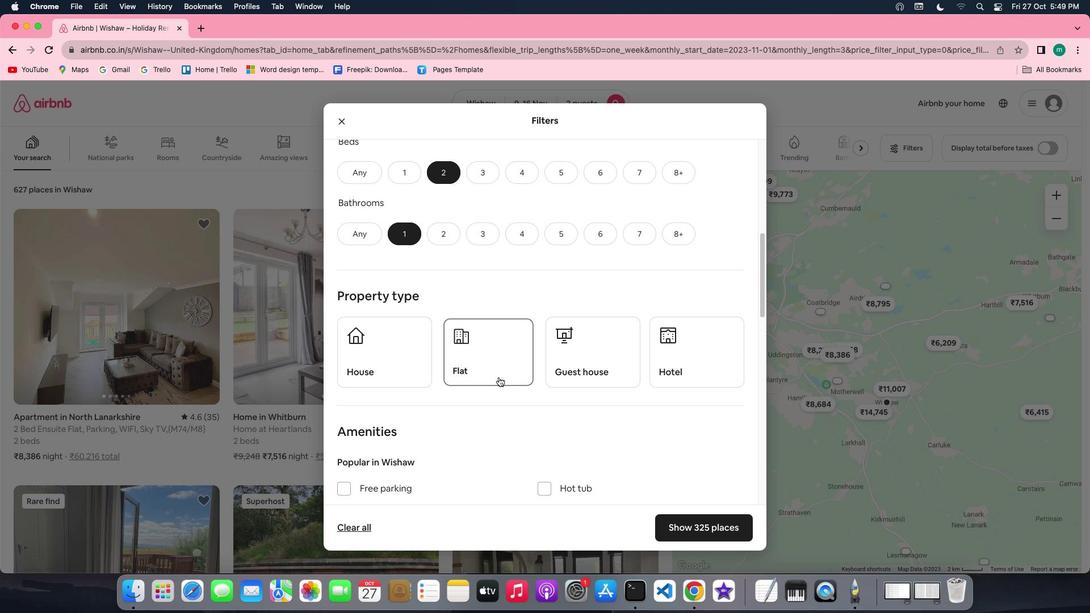 
Action: Mouse pressed left at (499, 377)
Screenshot: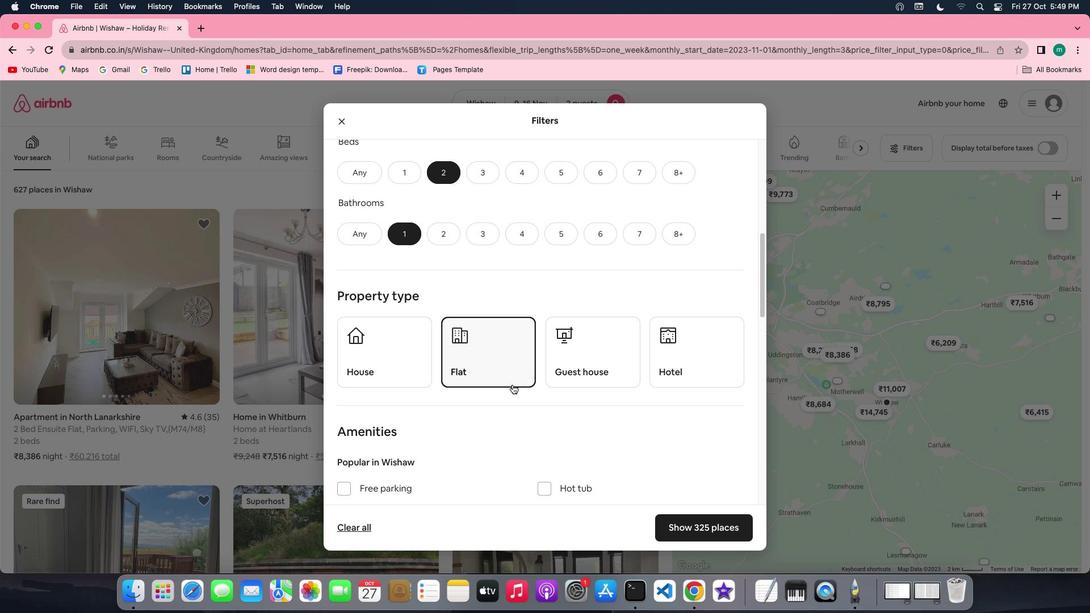 
Action: Mouse moved to (607, 435)
Screenshot: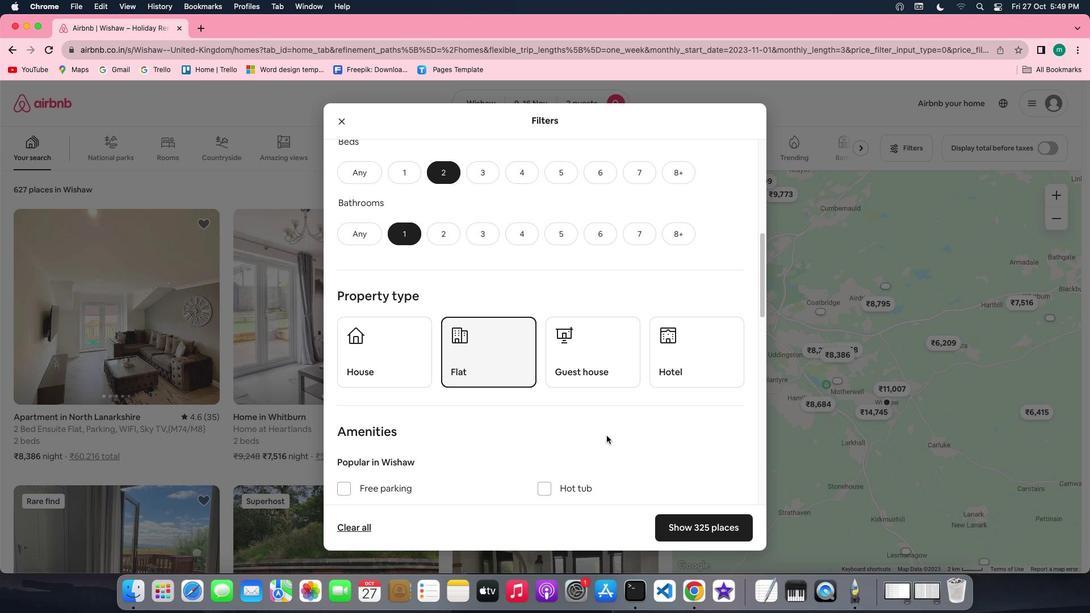 
Action: Mouse scrolled (607, 435) with delta (0, 0)
Screenshot: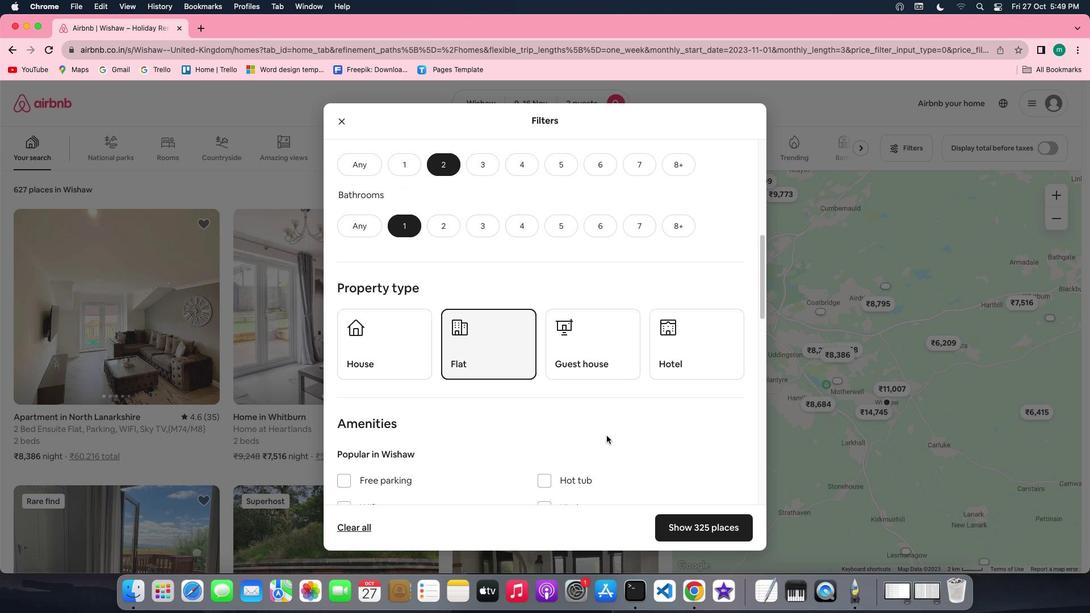 
Action: Mouse scrolled (607, 435) with delta (0, 0)
Screenshot: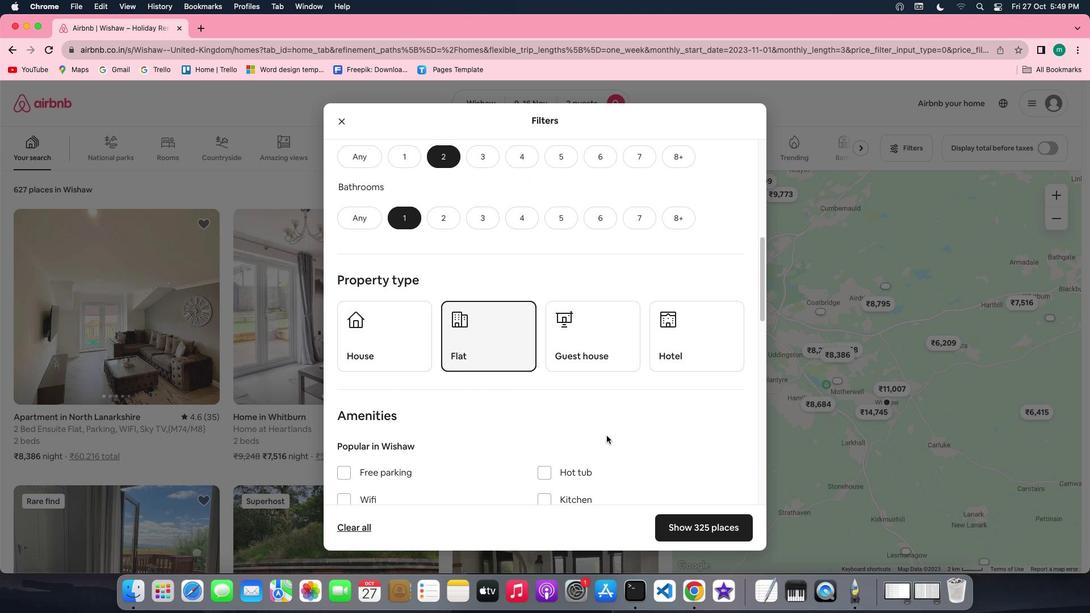 
Action: Mouse scrolled (607, 435) with delta (0, 0)
Screenshot: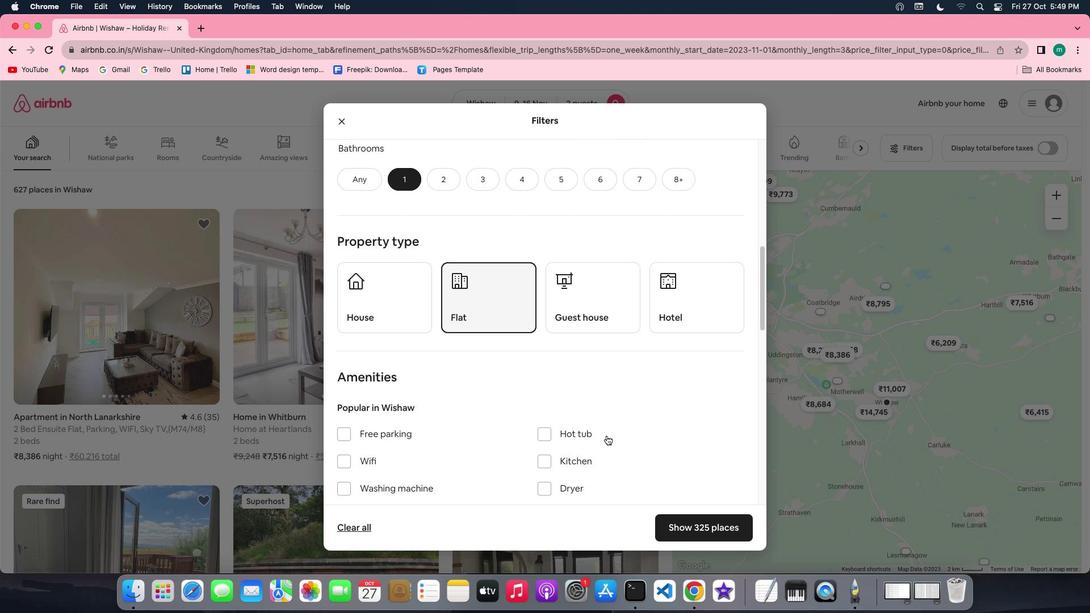 
Action: Mouse scrolled (607, 435) with delta (0, 0)
Screenshot: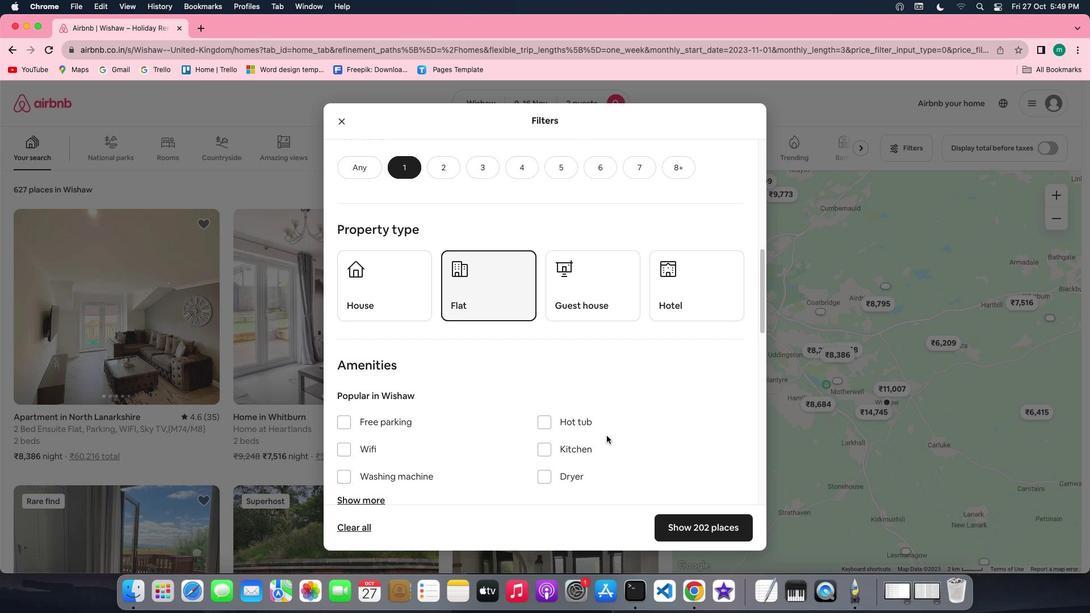 
Action: Mouse scrolled (607, 435) with delta (0, 0)
Screenshot: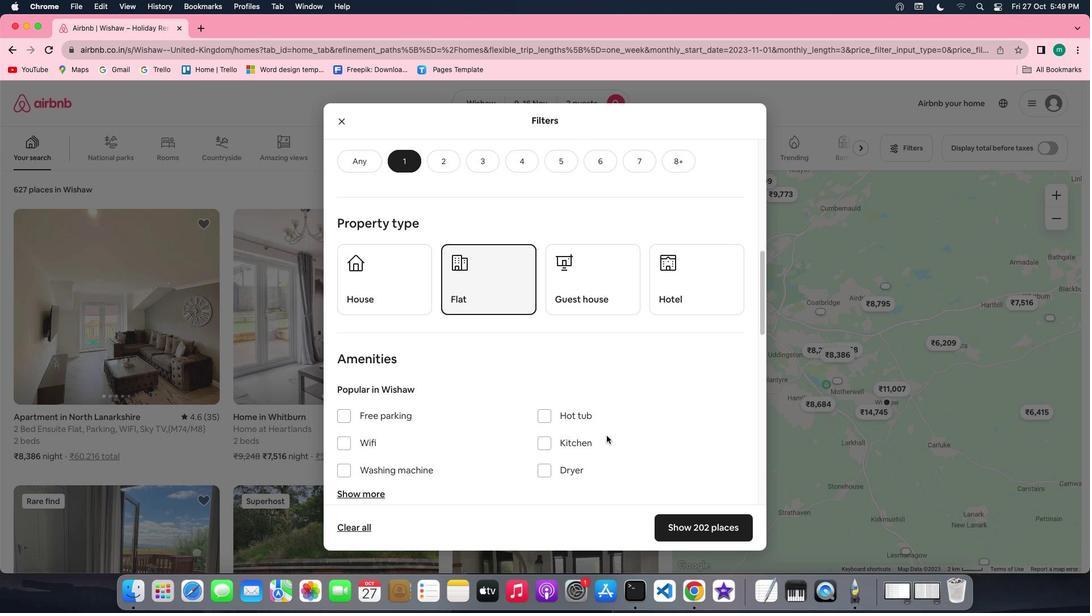
Action: Mouse scrolled (607, 435) with delta (0, 0)
Screenshot: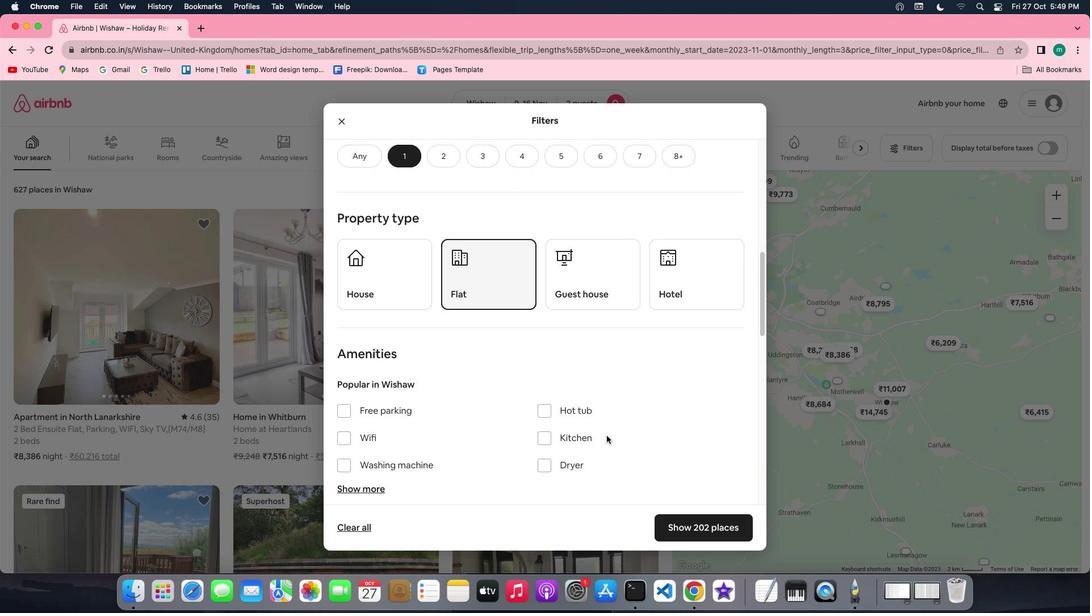 
Action: Mouse scrolled (607, 435) with delta (0, 0)
Screenshot: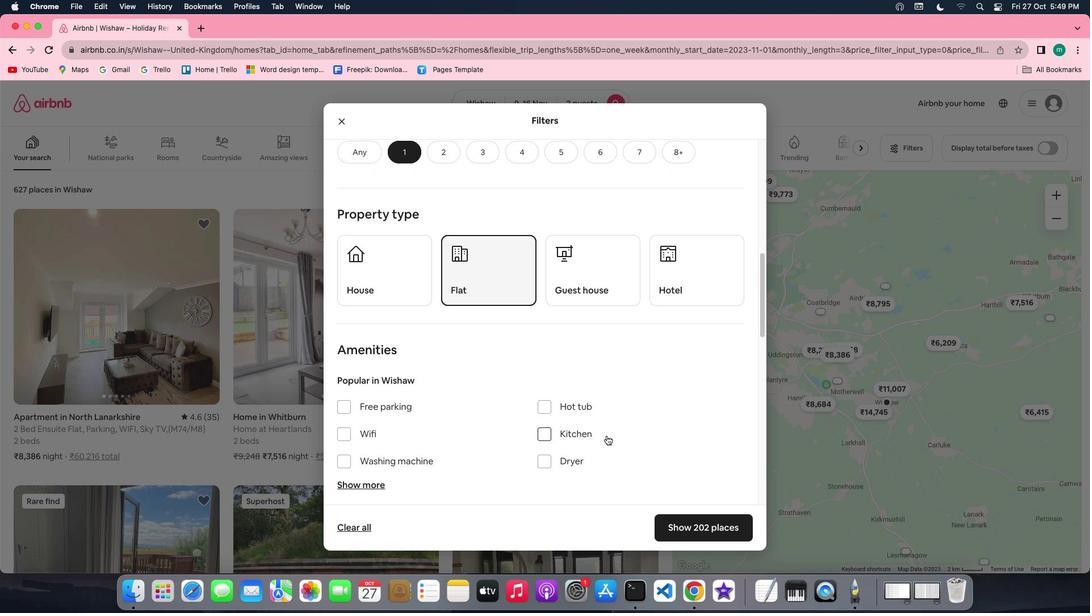 
Action: Mouse scrolled (607, 435) with delta (0, 0)
Screenshot: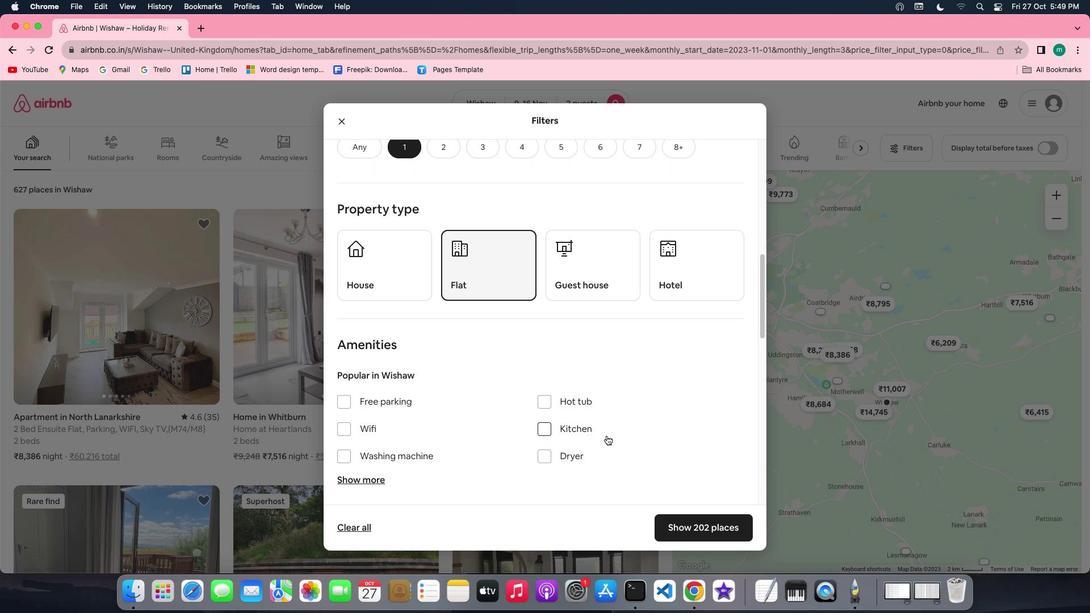 
Action: Mouse scrolled (607, 435) with delta (0, 0)
Screenshot: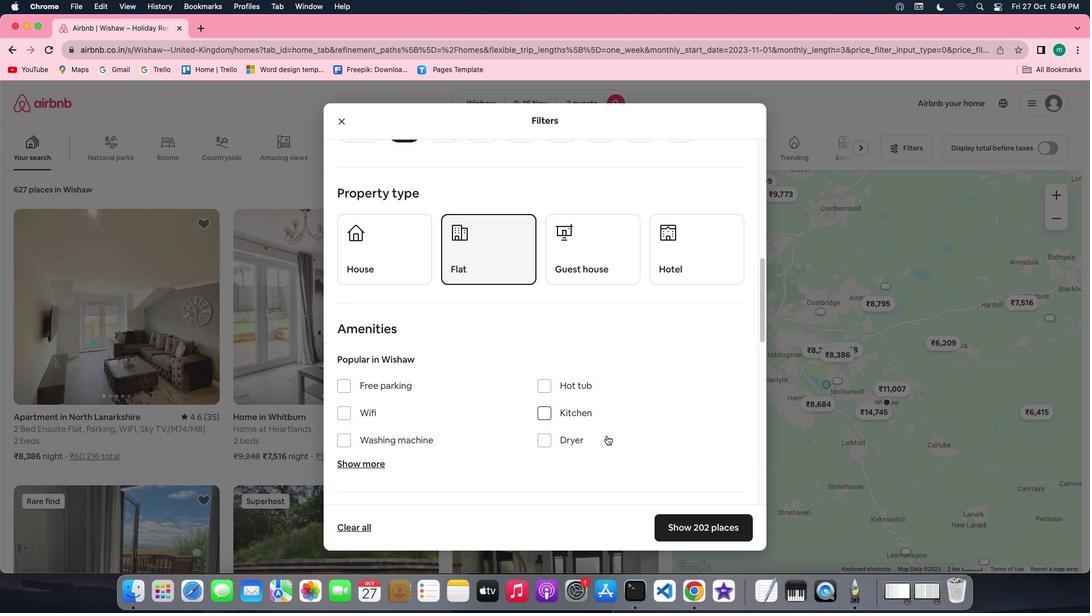 
Action: Mouse scrolled (607, 435) with delta (0, 0)
Screenshot: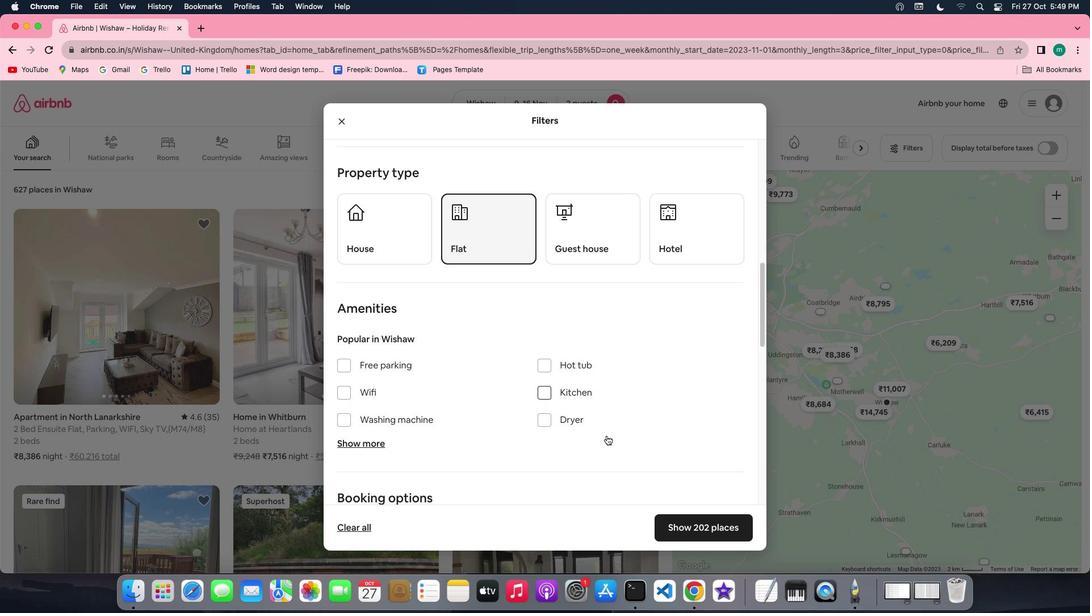 
Action: Mouse scrolled (607, 435) with delta (0, 0)
Screenshot: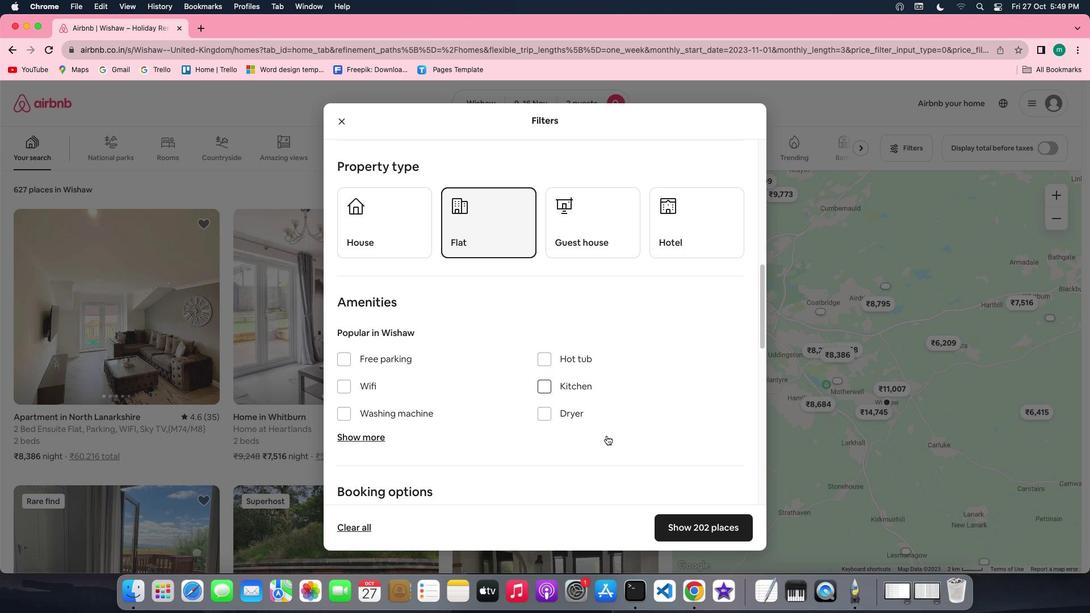 
Action: Mouse scrolled (607, 435) with delta (0, 0)
Screenshot: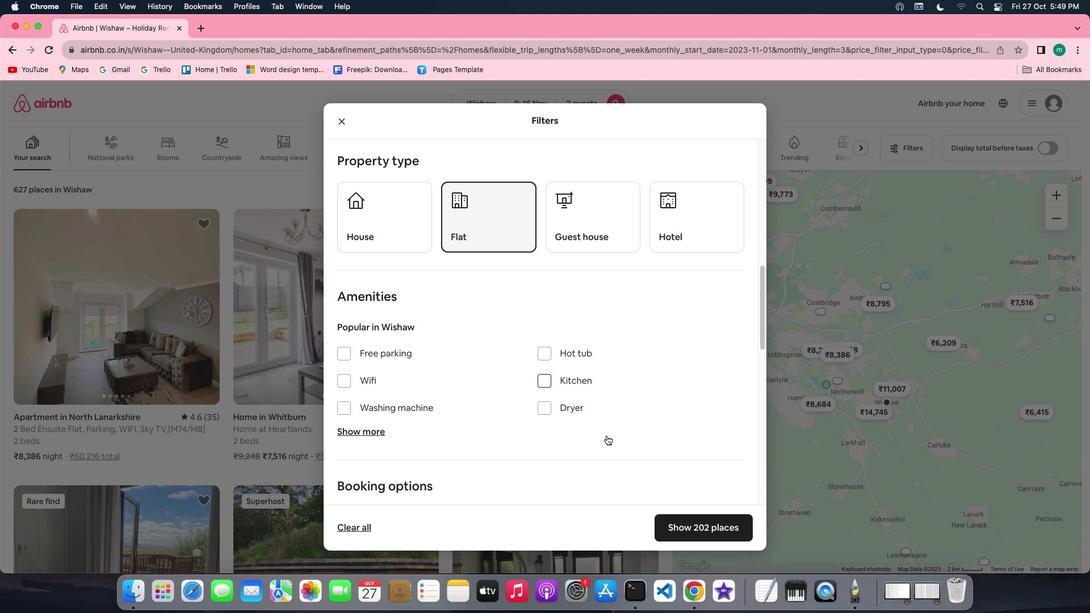 
Action: Mouse scrolled (607, 435) with delta (0, 0)
Screenshot: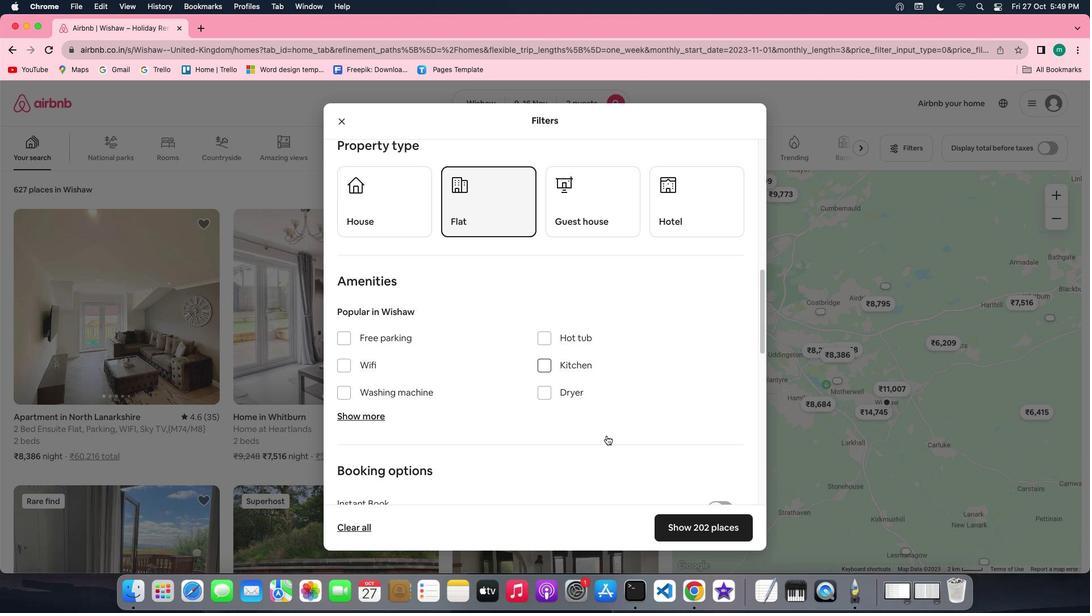 
Action: Mouse scrolled (607, 435) with delta (0, 0)
Screenshot: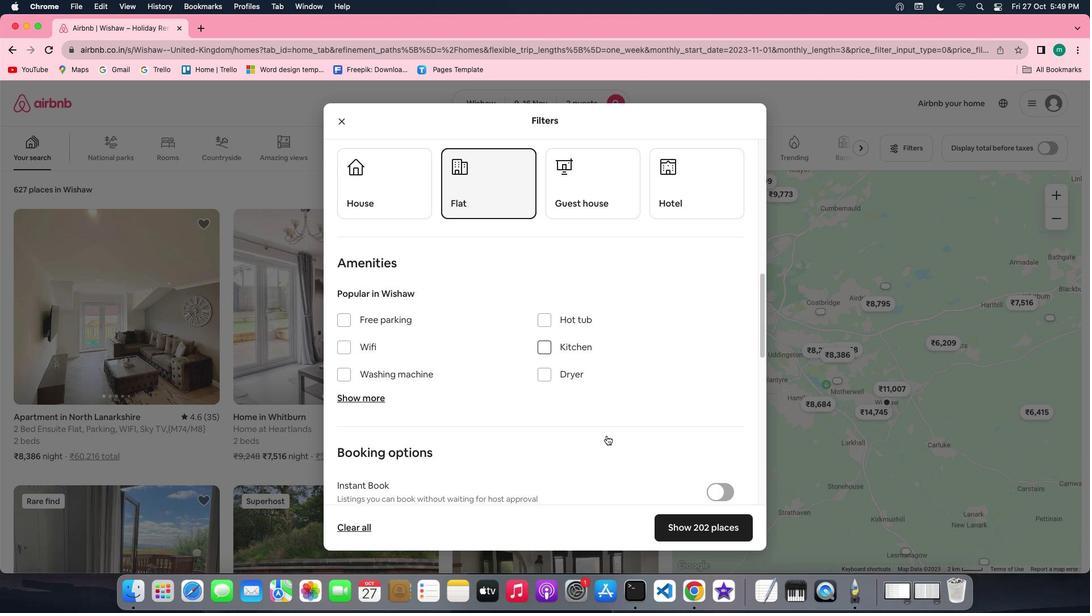 
Action: Mouse scrolled (607, 435) with delta (0, 0)
Screenshot: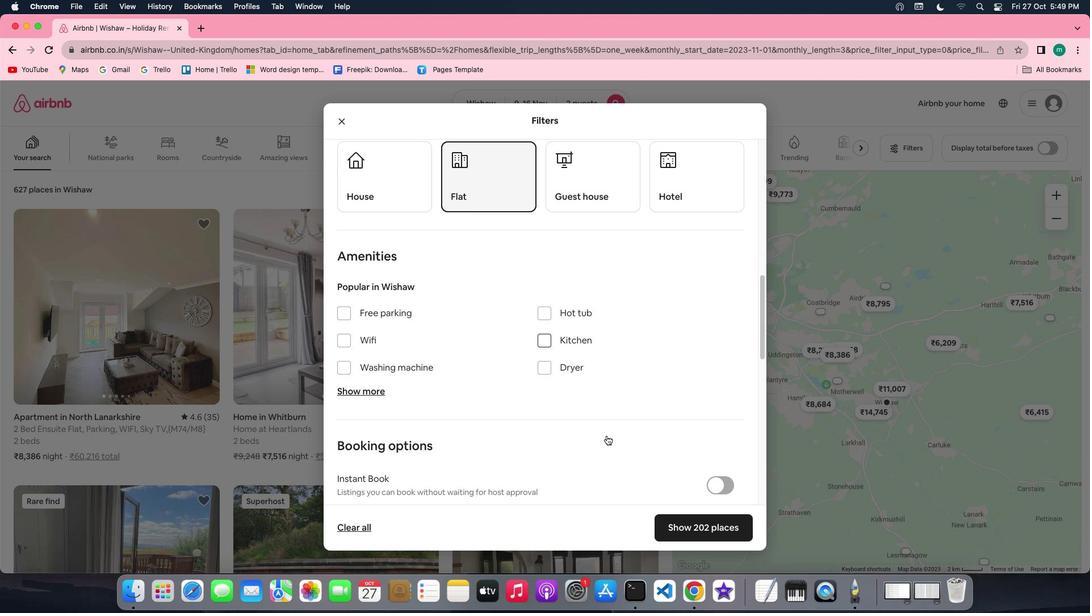 
Action: Mouse scrolled (607, 435) with delta (0, 0)
Screenshot: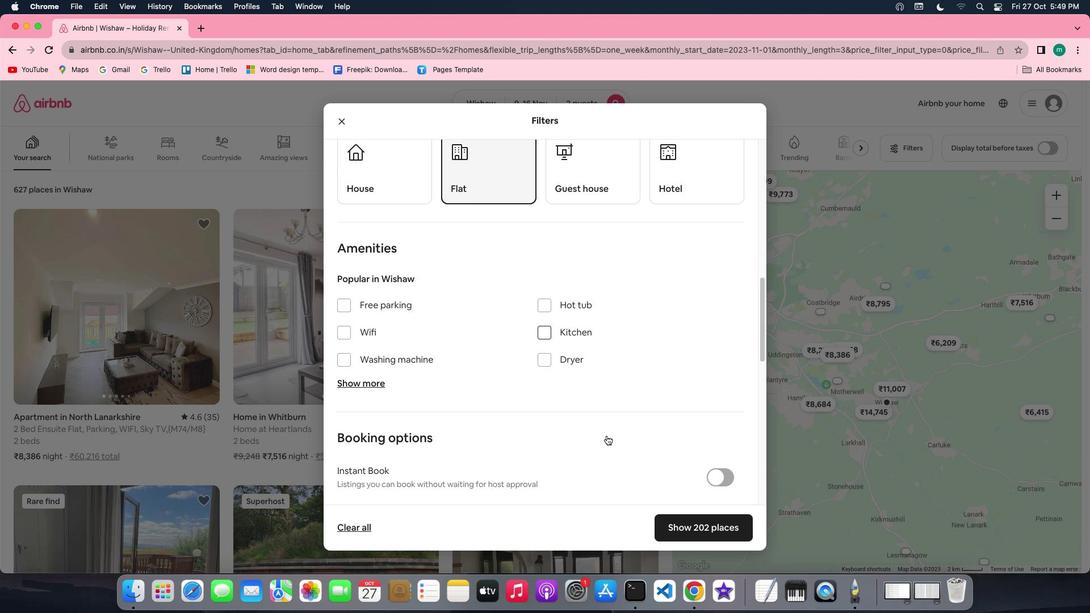 
Action: Mouse scrolled (607, 435) with delta (0, 0)
Screenshot: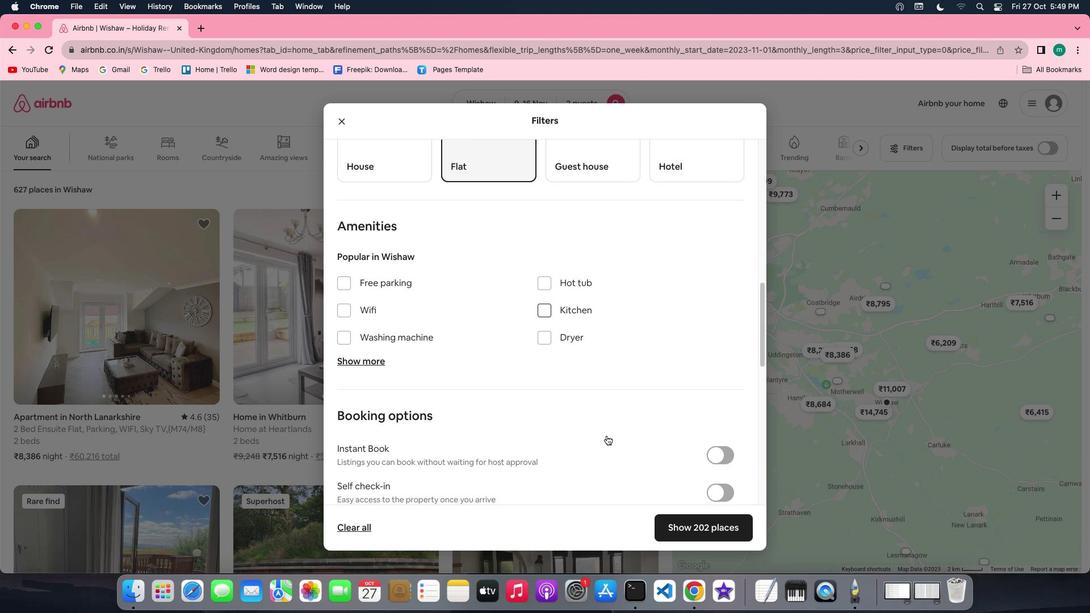 
Action: Mouse scrolled (607, 435) with delta (0, 0)
Screenshot: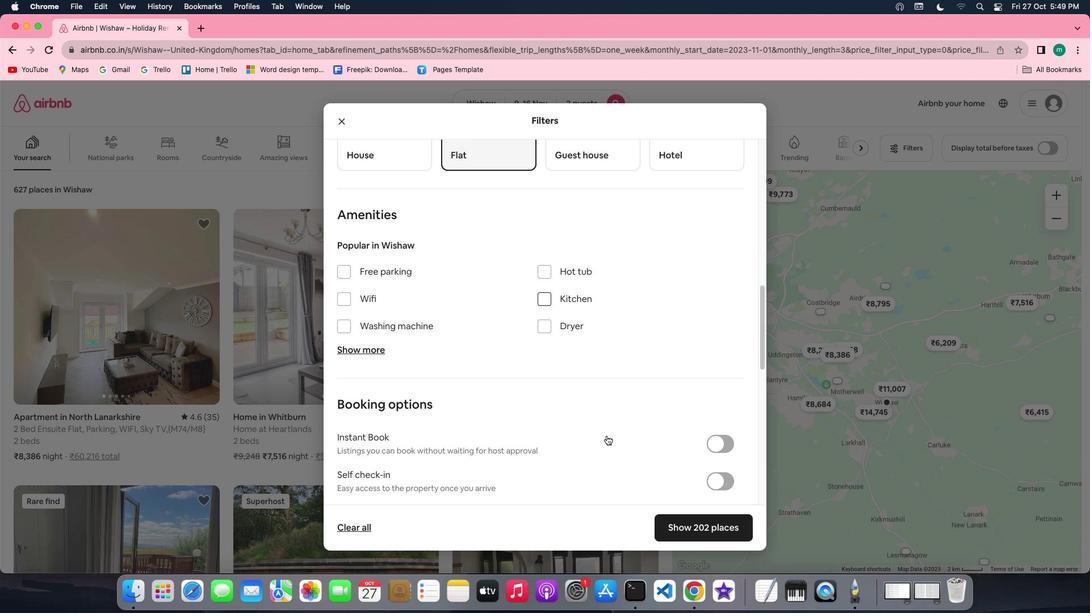 
Action: Mouse scrolled (607, 435) with delta (0, 0)
Screenshot: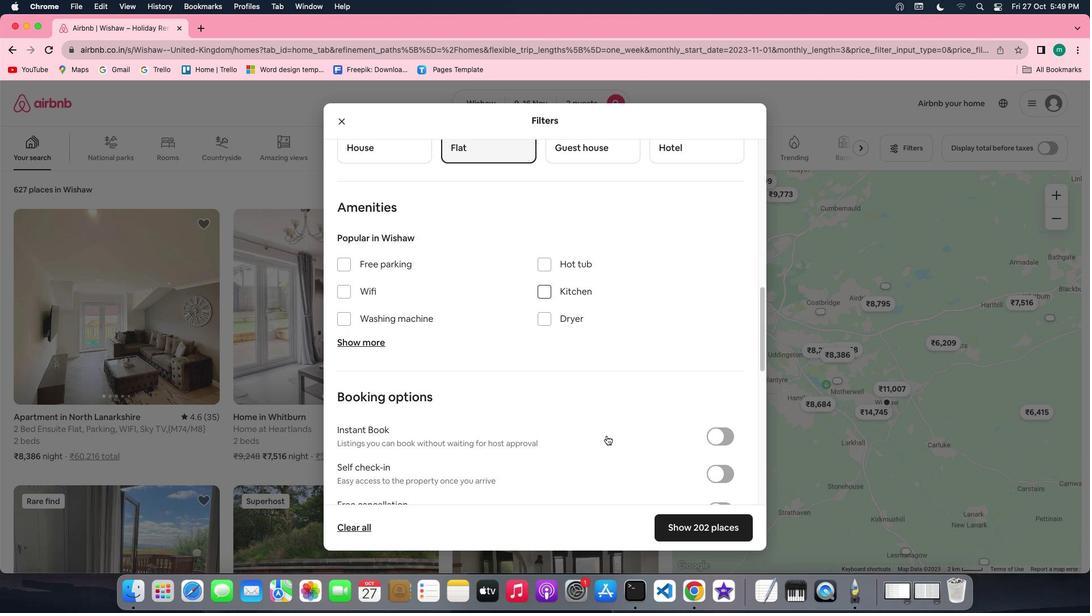 
Action: Mouse moved to (720, 473)
Screenshot: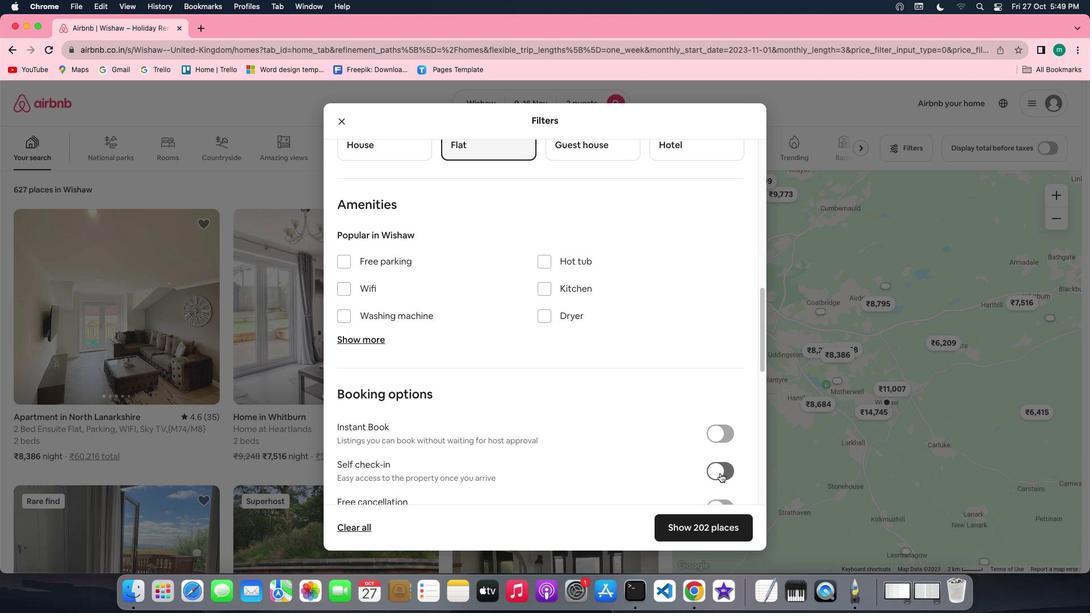 
Action: Mouse pressed left at (720, 473)
Screenshot: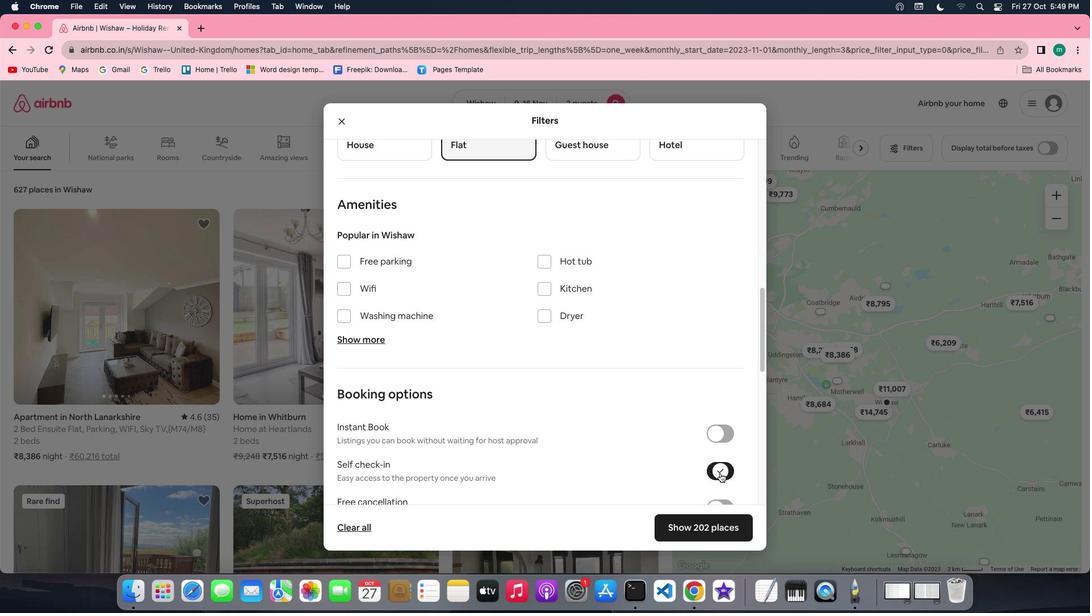 
Action: Mouse moved to (616, 469)
Screenshot: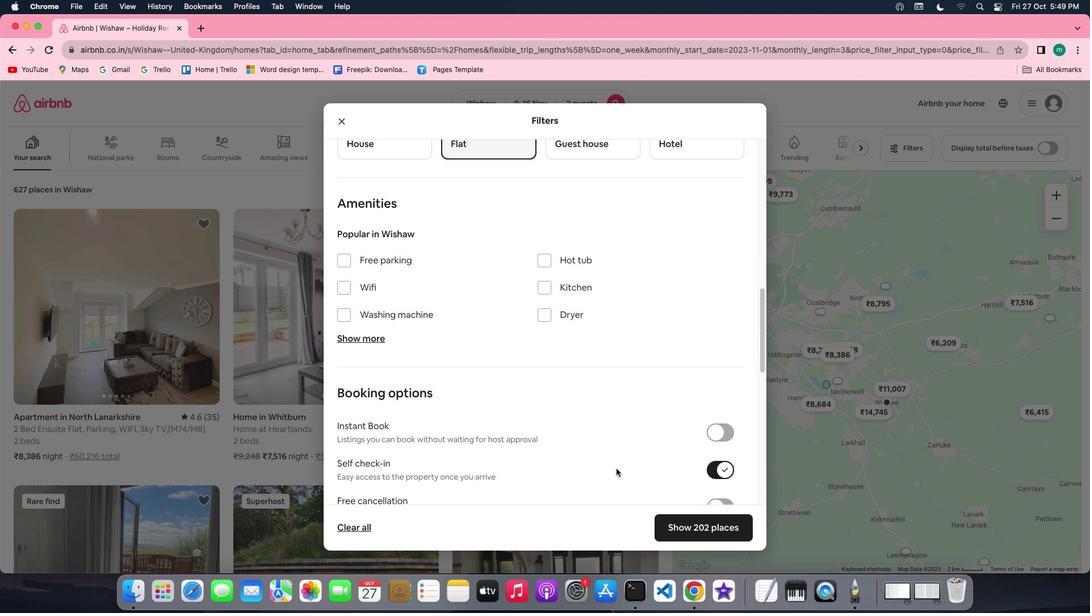 
Action: Mouse scrolled (616, 469) with delta (0, 0)
Screenshot: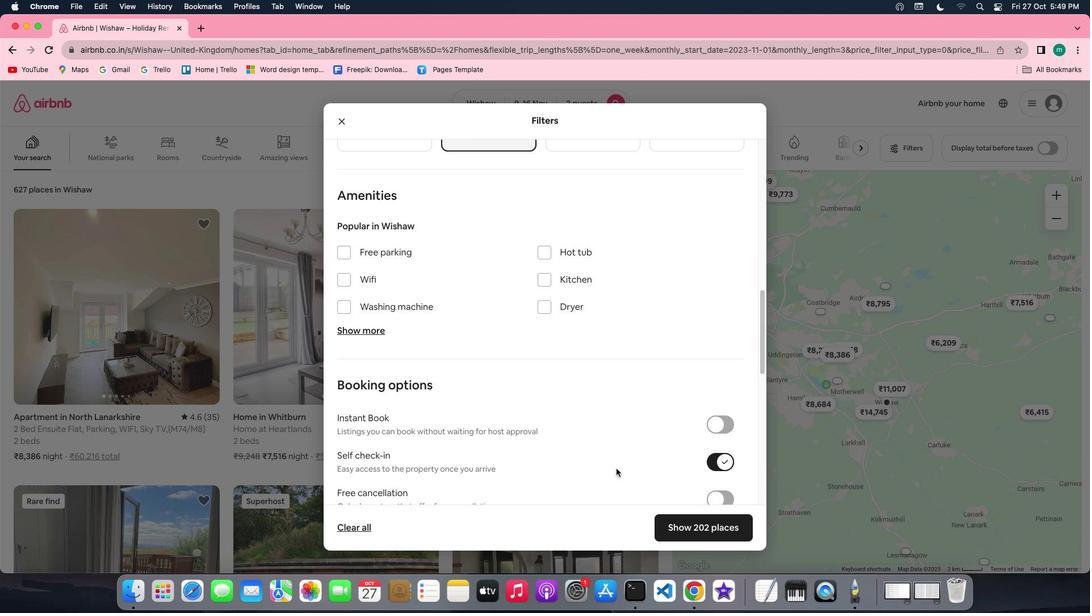
Action: Mouse scrolled (616, 469) with delta (0, 0)
Screenshot: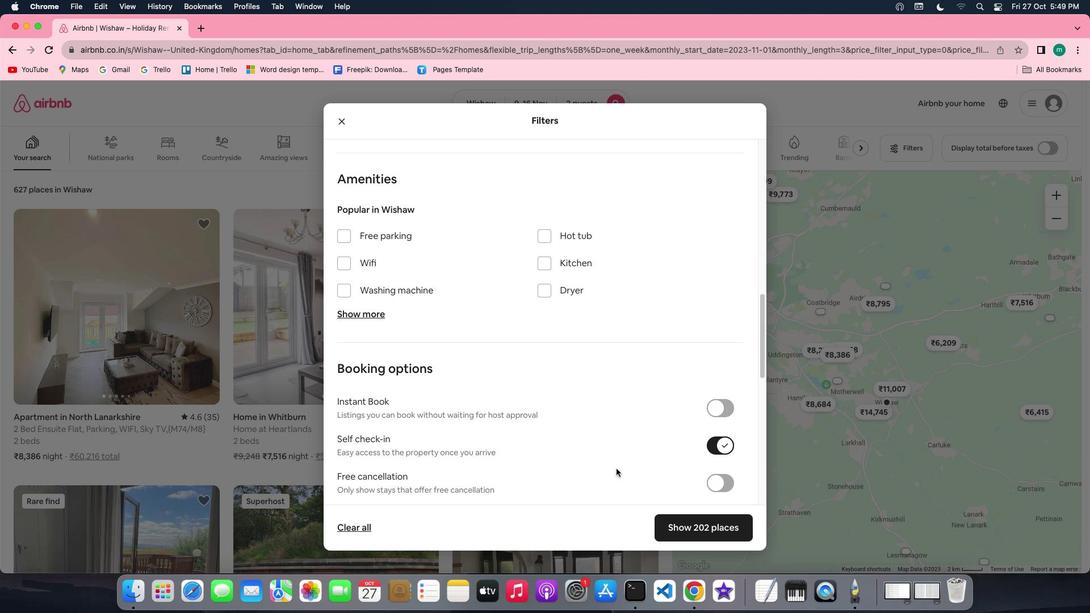 
Action: Mouse scrolled (616, 469) with delta (0, 0)
Screenshot: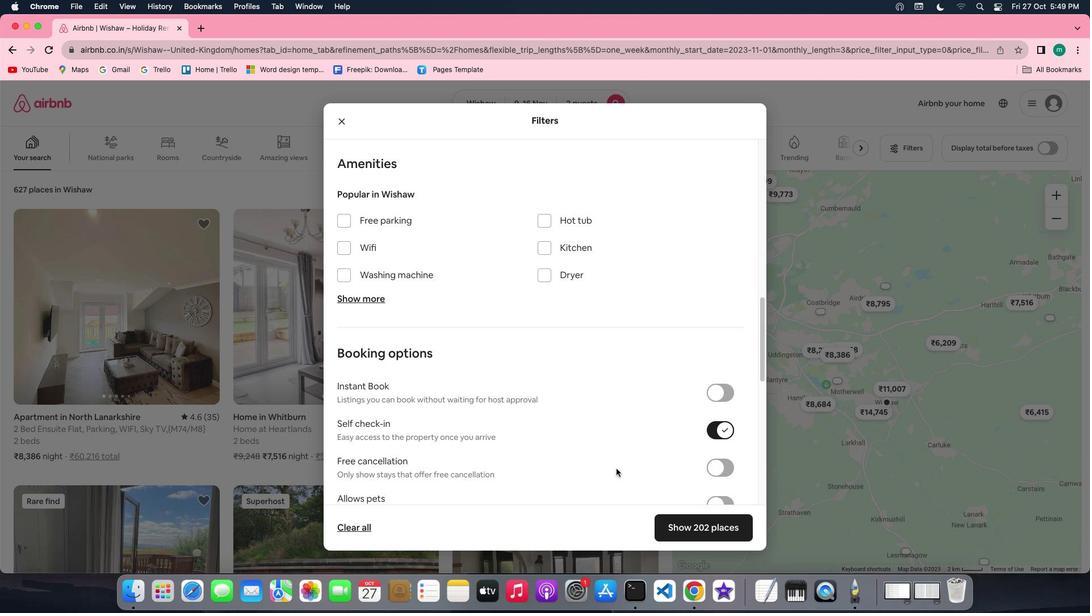 
Action: Mouse scrolled (616, 469) with delta (0, -1)
Screenshot: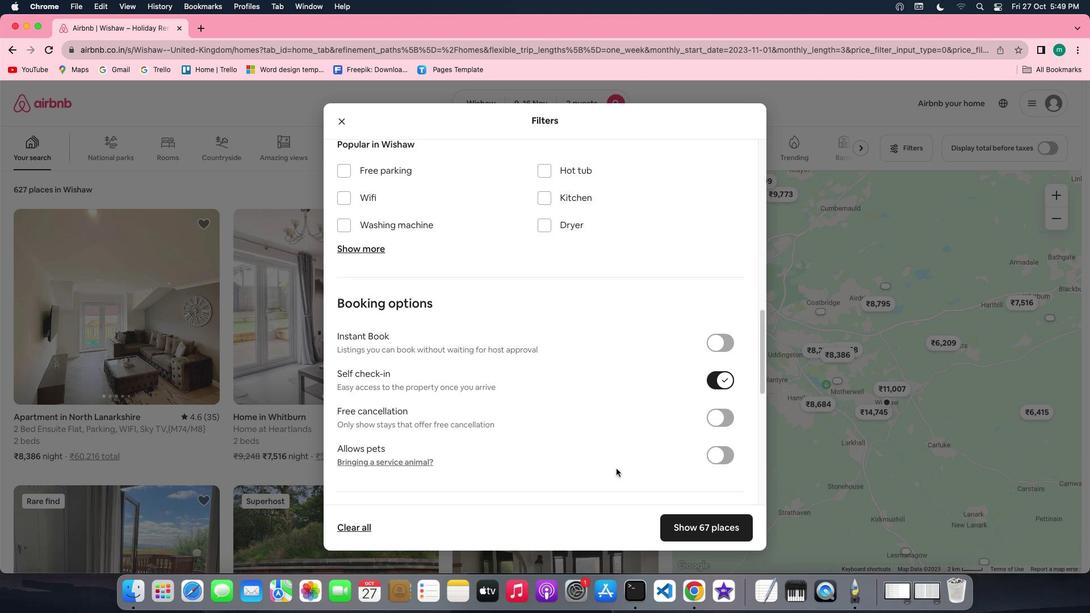 
Action: Mouse scrolled (616, 469) with delta (0, 0)
Screenshot: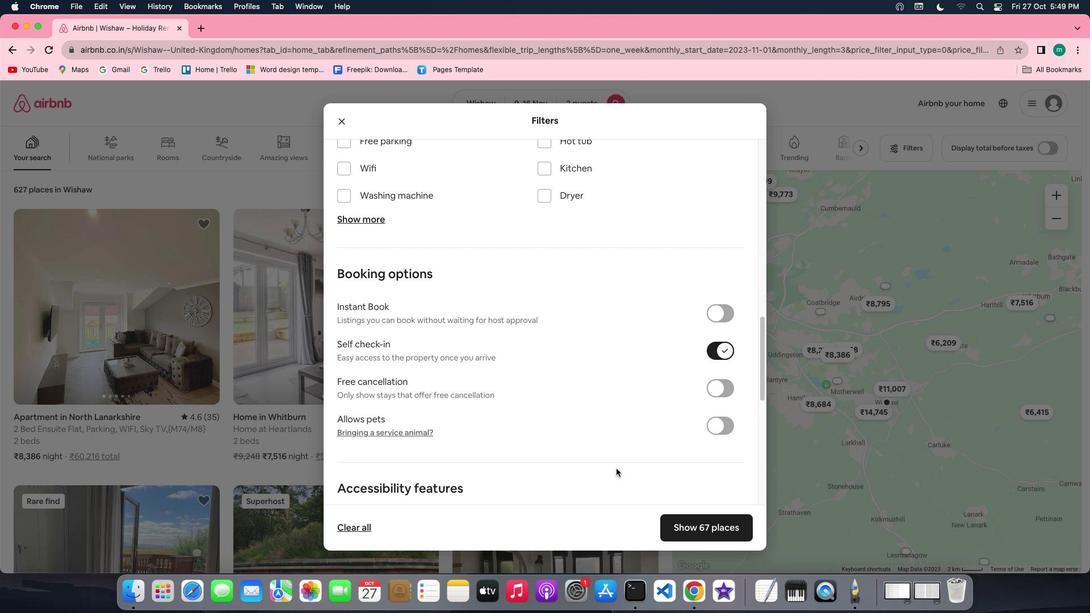 
Action: Mouse scrolled (616, 469) with delta (0, 0)
Screenshot: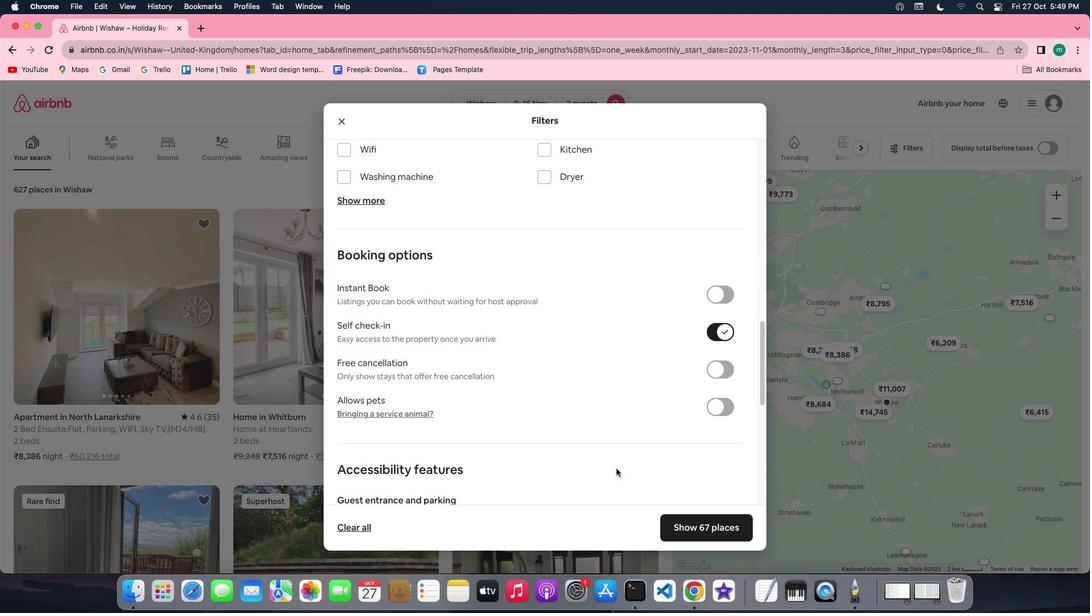 
Action: Mouse scrolled (616, 469) with delta (0, 0)
Screenshot: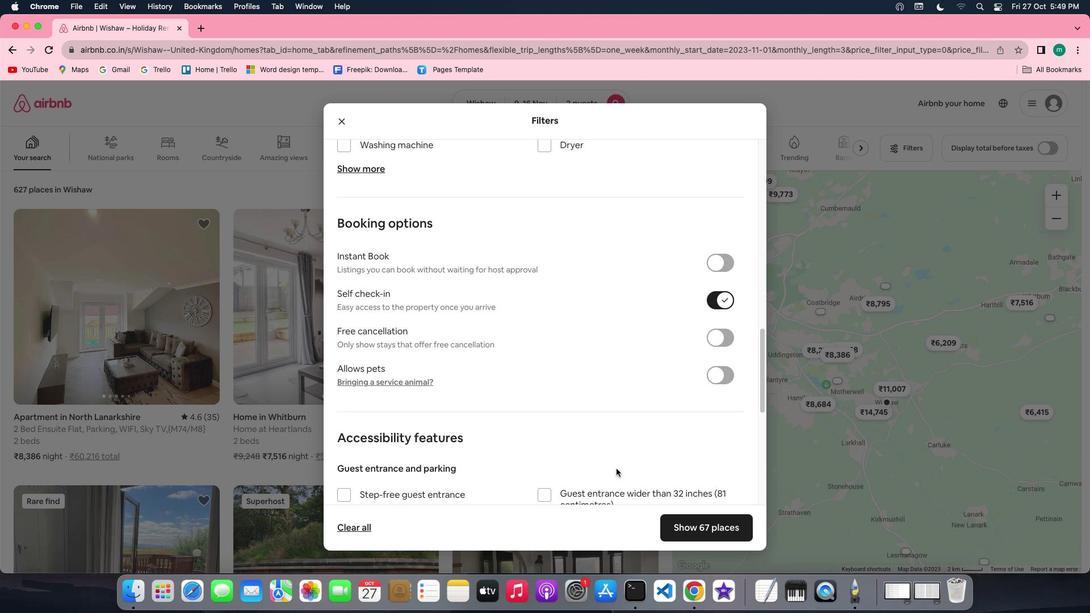 
Action: Mouse scrolled (616, 469) with delta (0, -1)
Screenshot: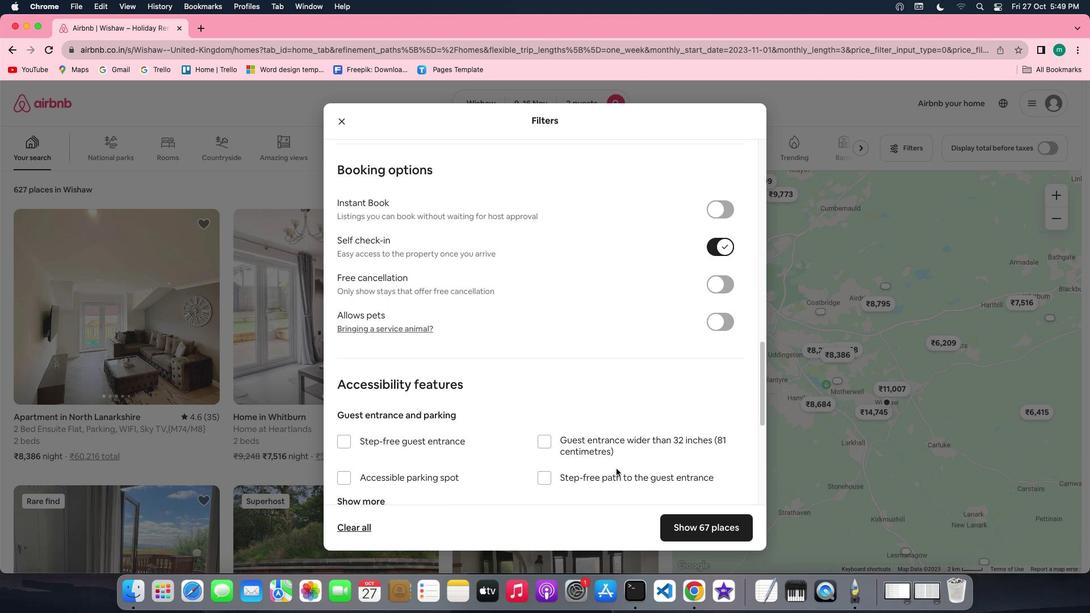 
Action: Mouse scrolled (616, 469) with delta (0, -1)
Screenshot: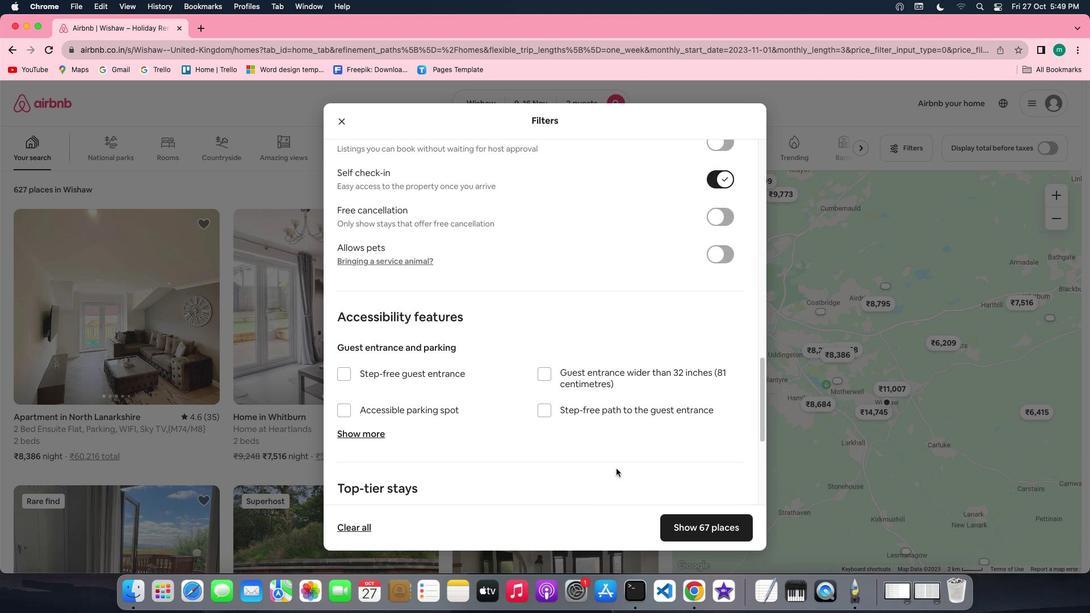 
Action: Mouse scrolled (616, 469) with delta (0, 0)
Screenshot: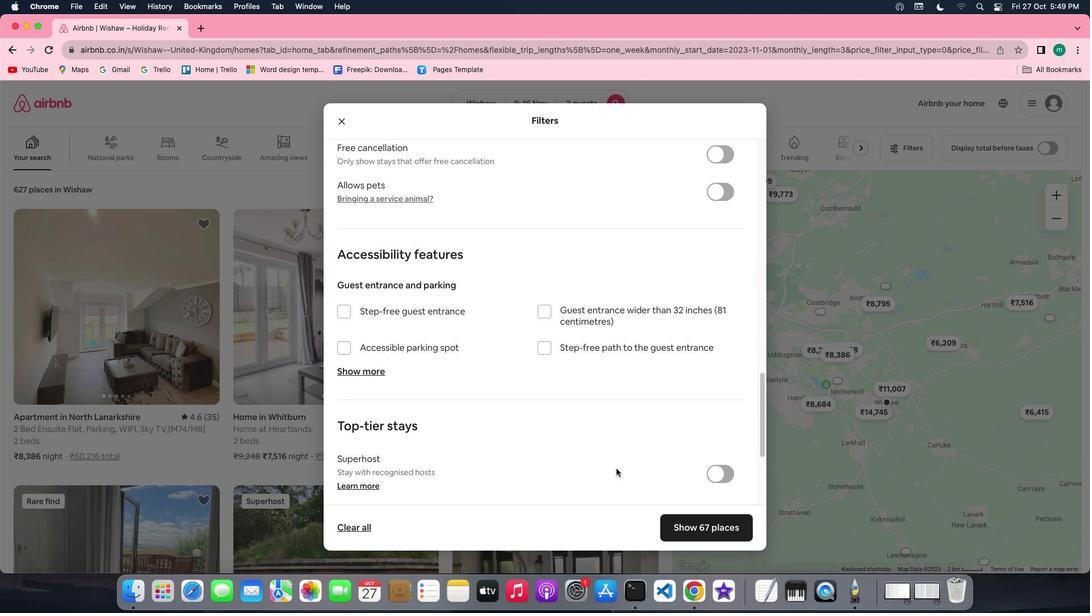 
Action: Mouse scrolled (616, 469) with delta (0, 0)
Screenshot: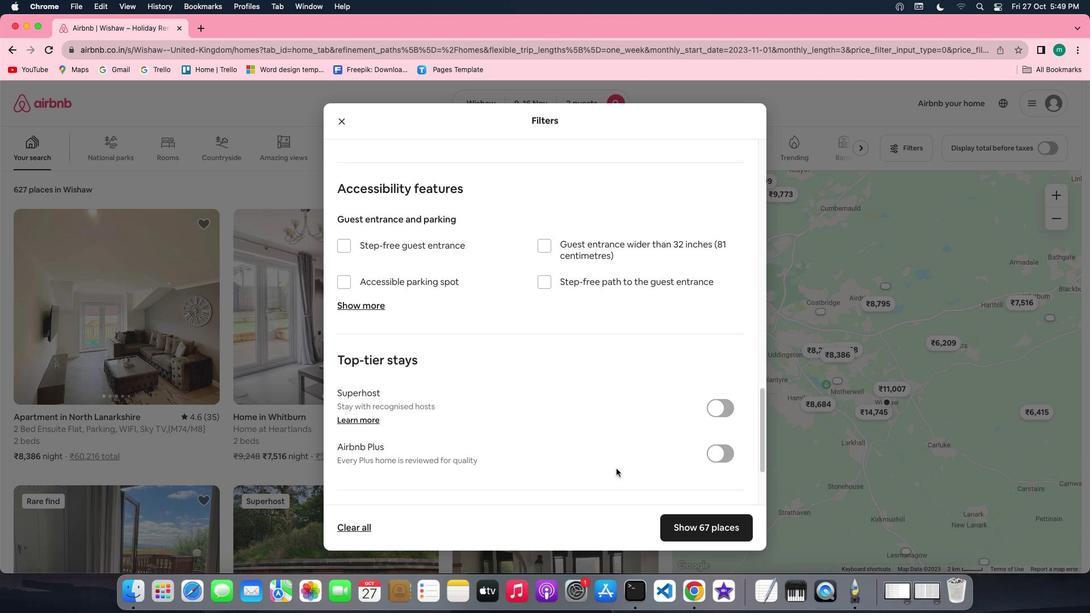 
Action: Mouse scrolled (616, 469) with delta (0, -1)
Screenshot: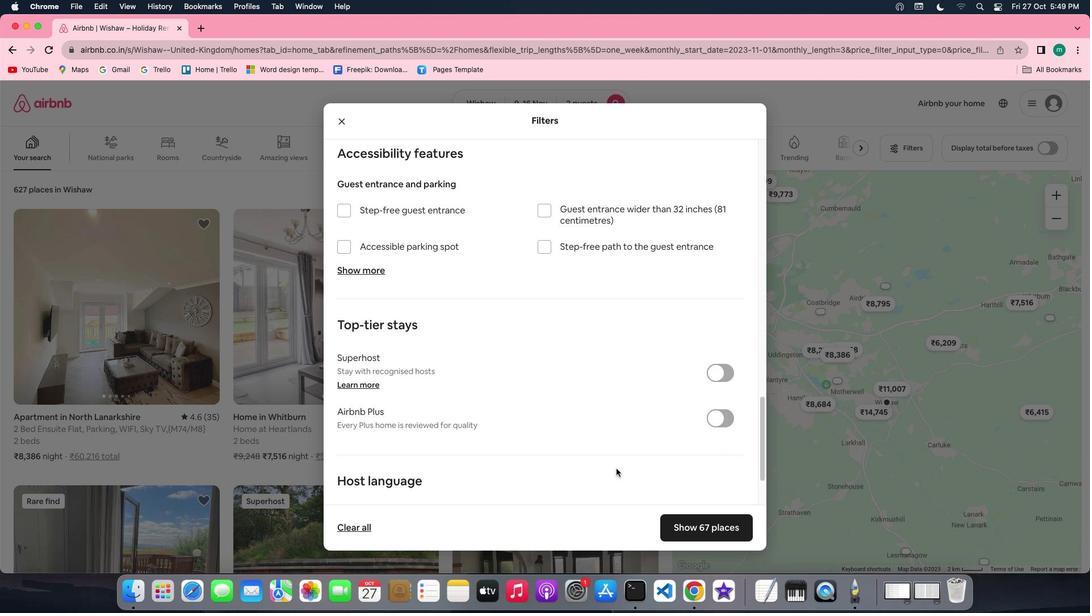 
Action: Mouse scrolled (616, 469) with delta (0, -2)
Screenshot: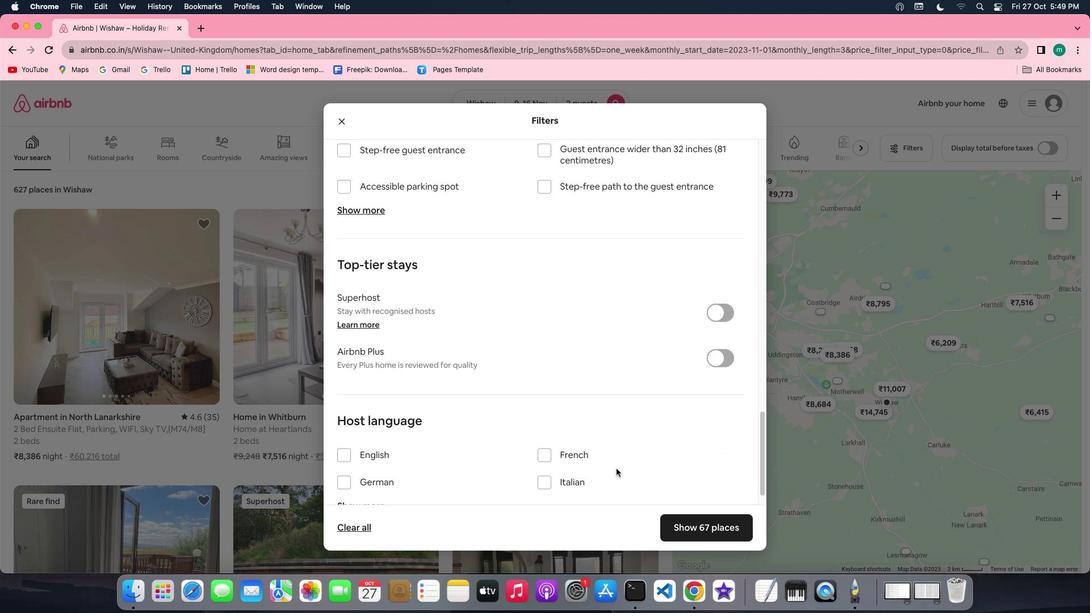 
Action: Mouse scrolled (616, 469) with delta (0, -2)
Screenshot: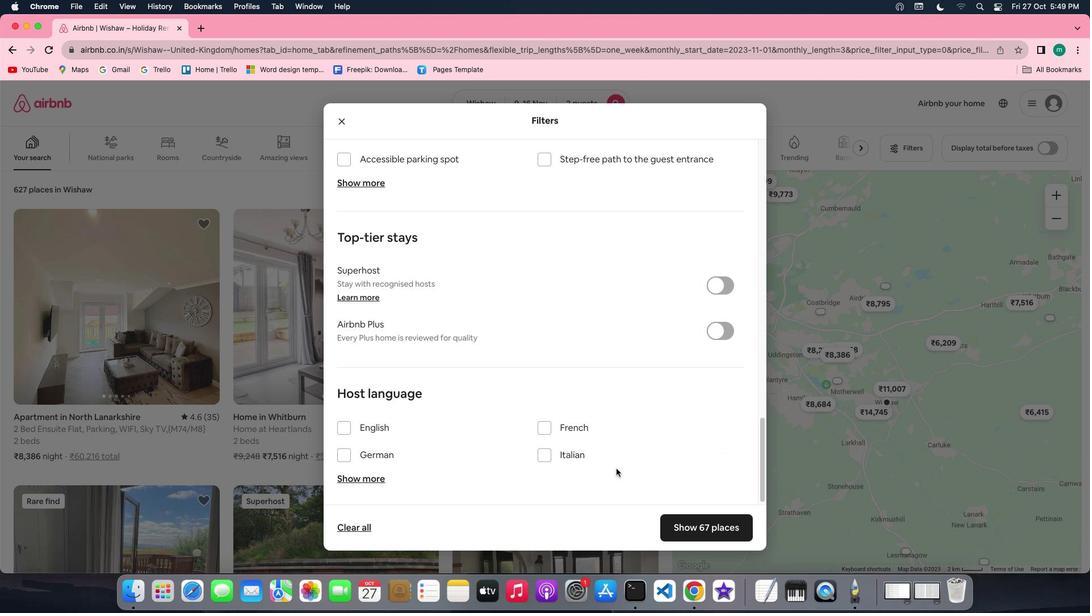 
Action: Mouse scrolled (616, 469) with delta (0, -2)
Screenshot: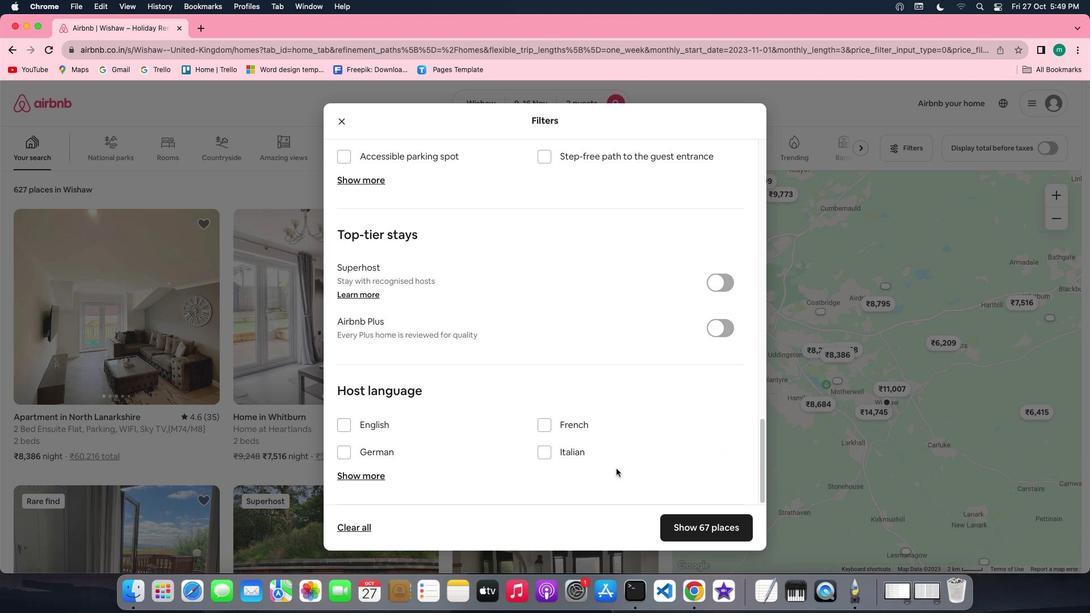 
Action: Mouse scrolled (616, 469) with delta (0, 0)
Screenshot: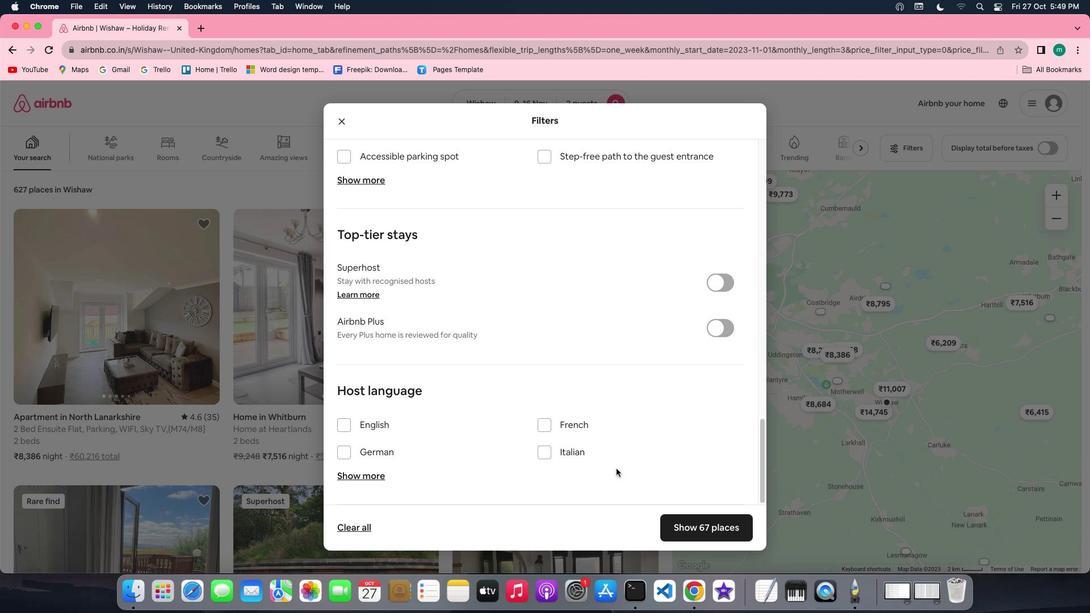
Action: Mouse scrolled (616, 469) with delta (0, 0)
Screenshot: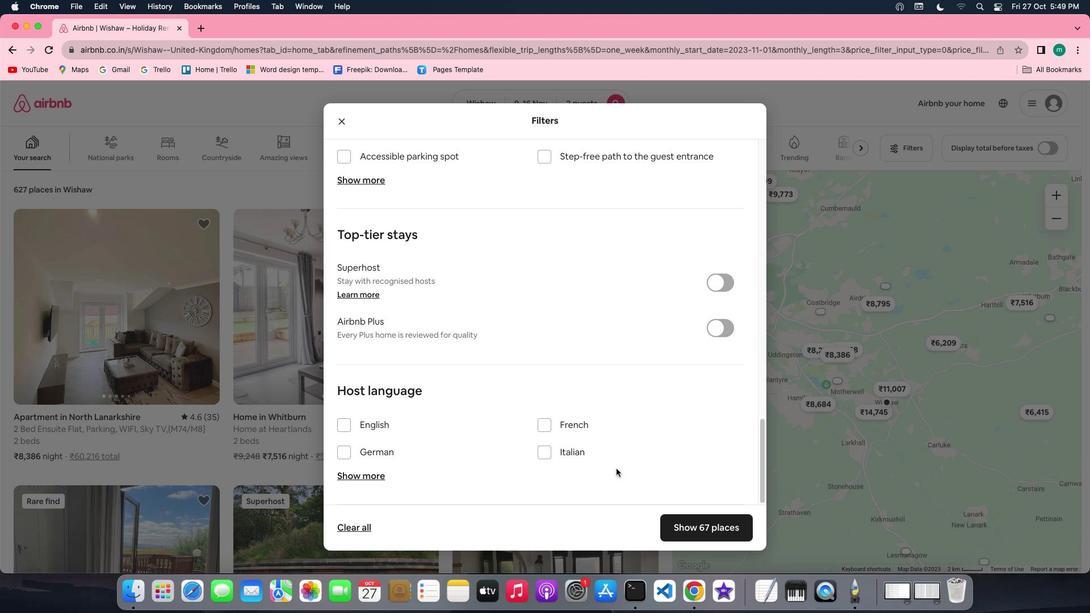 
Action: Mouse scrolled (616, 469) with delta (0, -1)
Screenshot: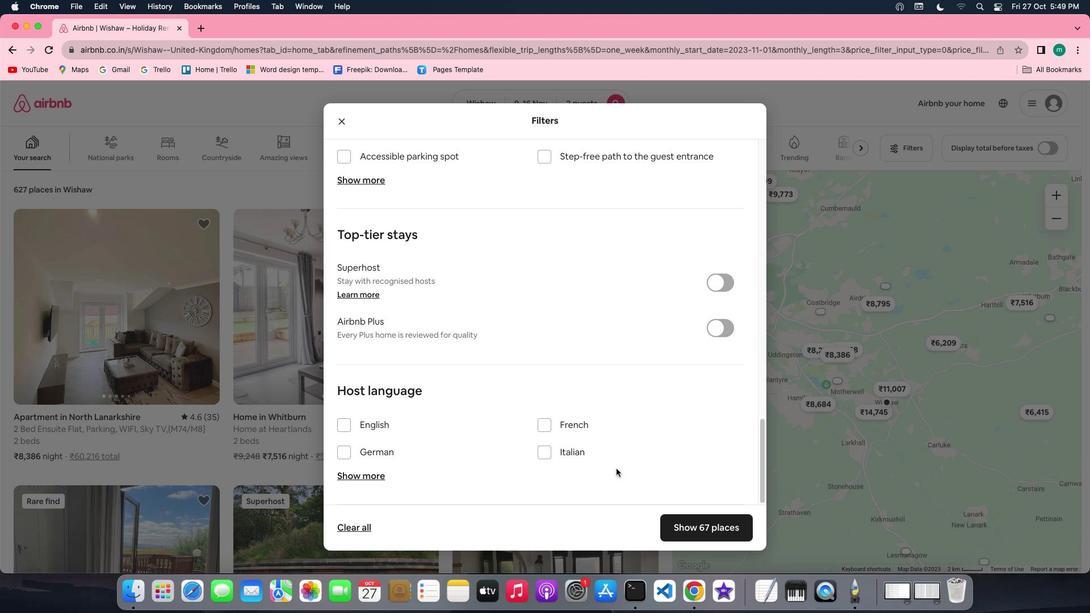 
Action: Mouse scrolled (616, 469) with delta (0, -2)
Screenshot: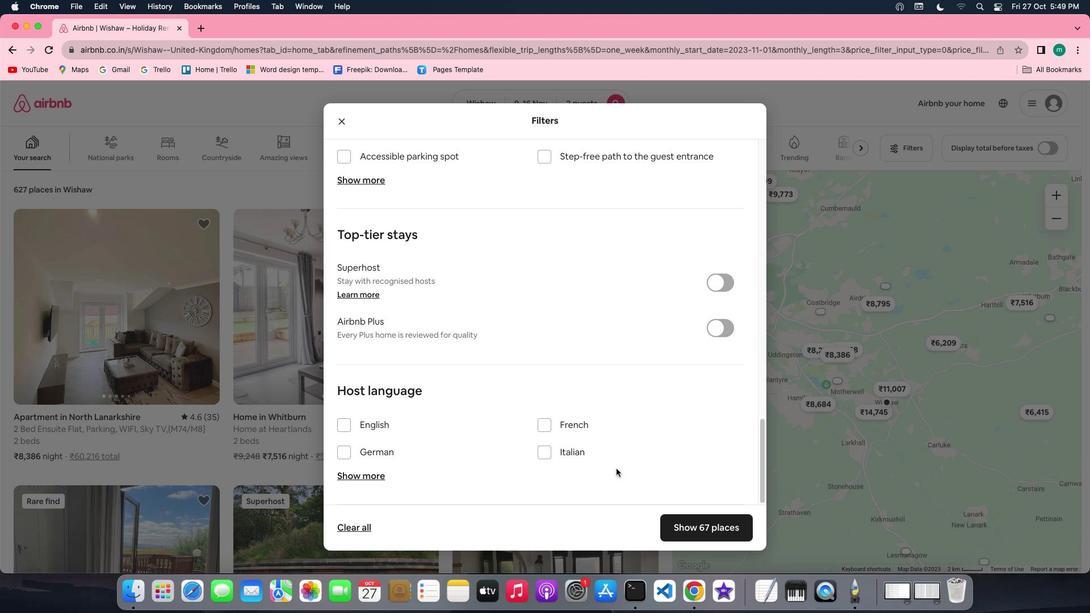 
Action: Mouse scrolled (616, 469) with delta (0, -2)
Screenshot: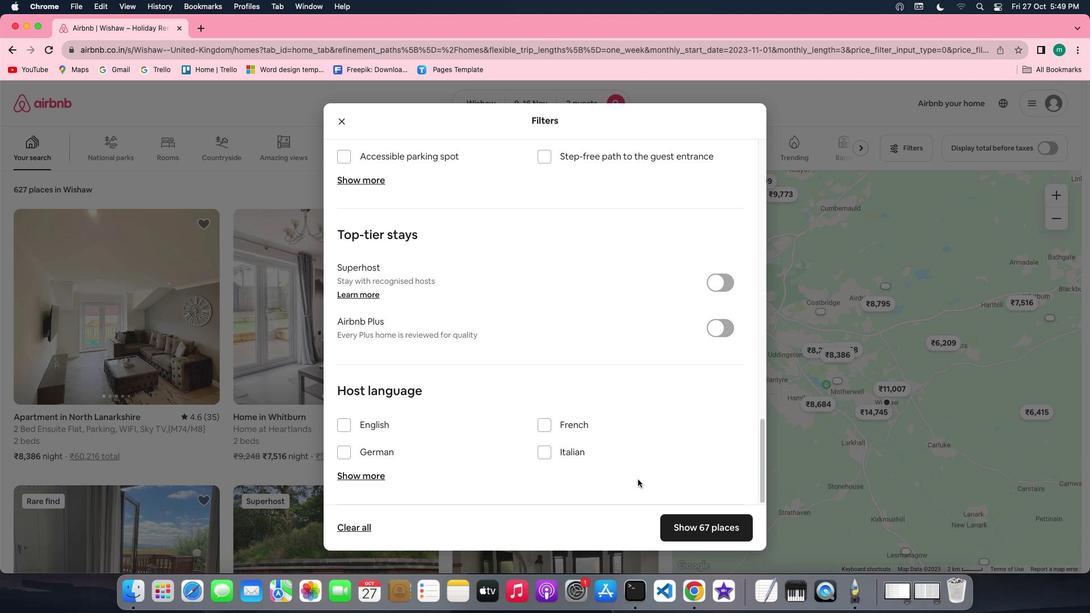 
Action: Mouse moved to (708, 529)
Screenshot: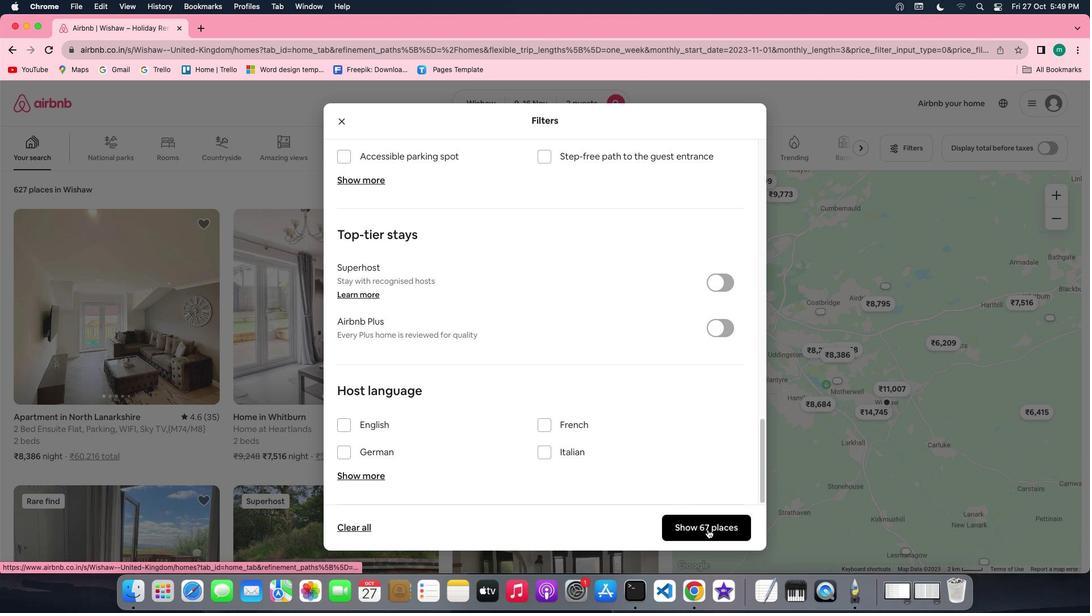 
Action: Mouse pressed left at (708, 529)
Screenshot: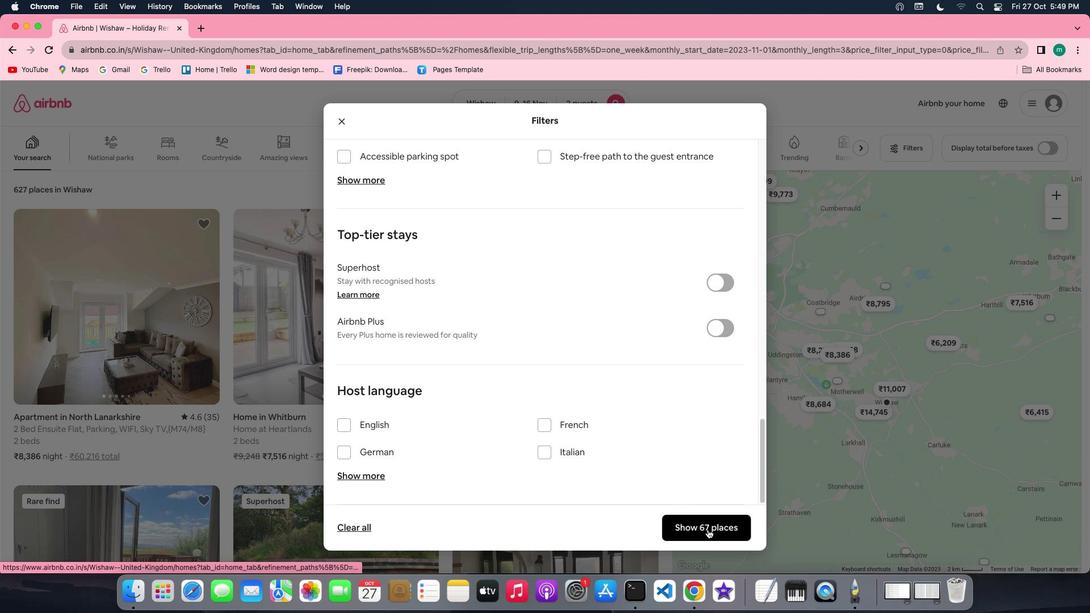 
Action: Mouse moved to (144, 283)
Screenshot: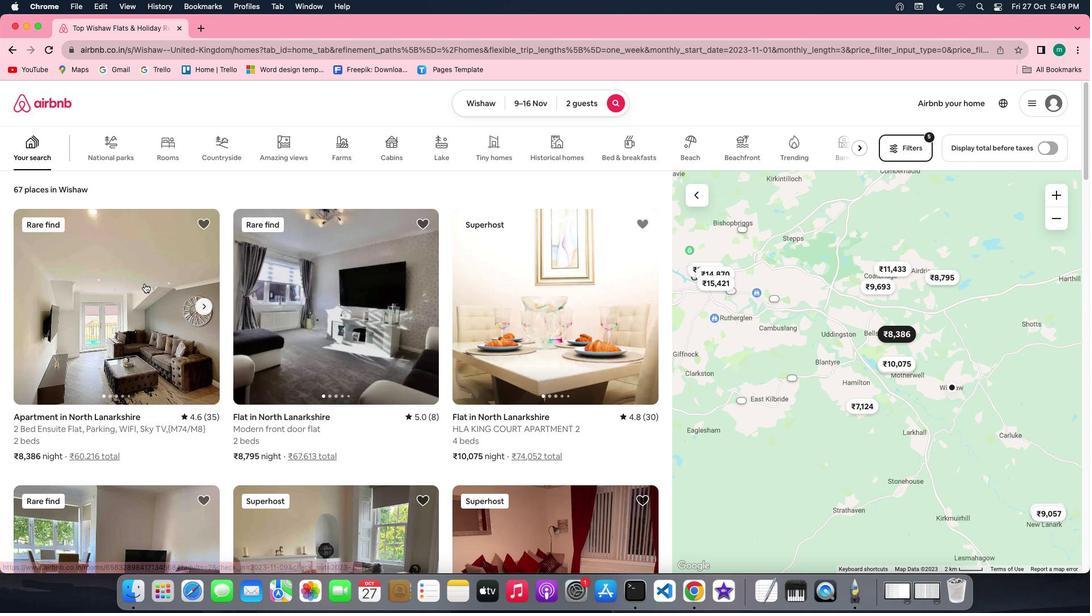 
Action: Mouse pressed left at (144, 283)
Screenshot: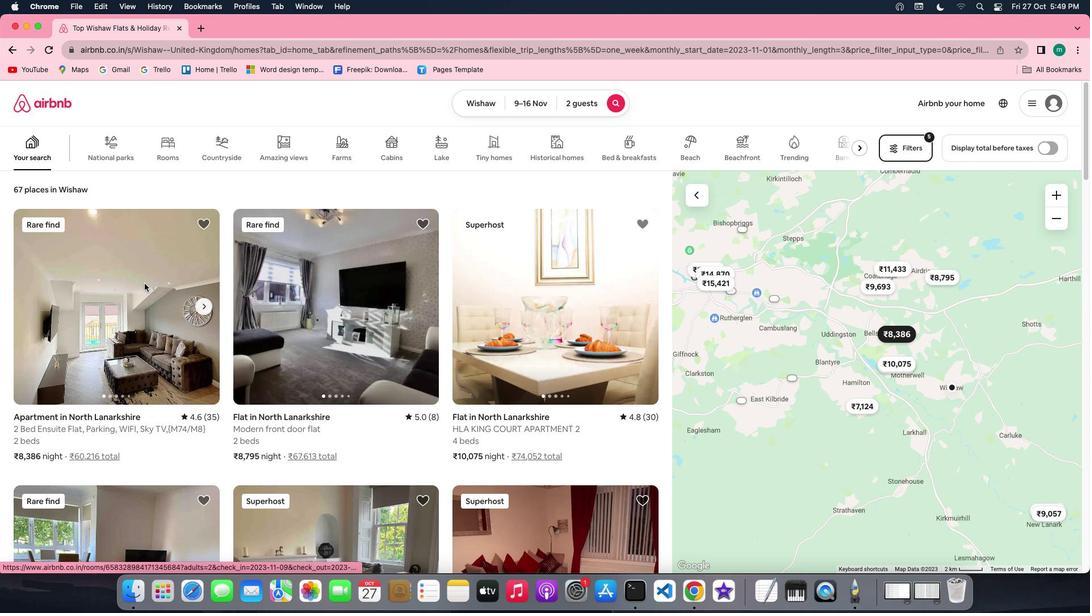 
Action: Mouse moved to (667, 431)
Screenshot: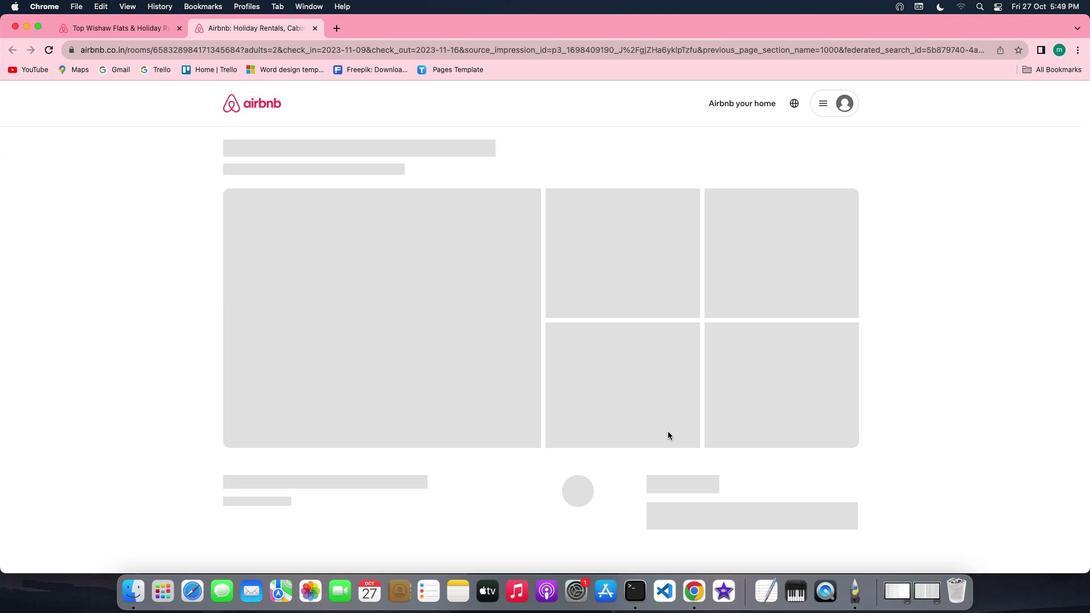 
Action: Mouse scrolled (667, 431) with delta (0, 0)
Screenshot: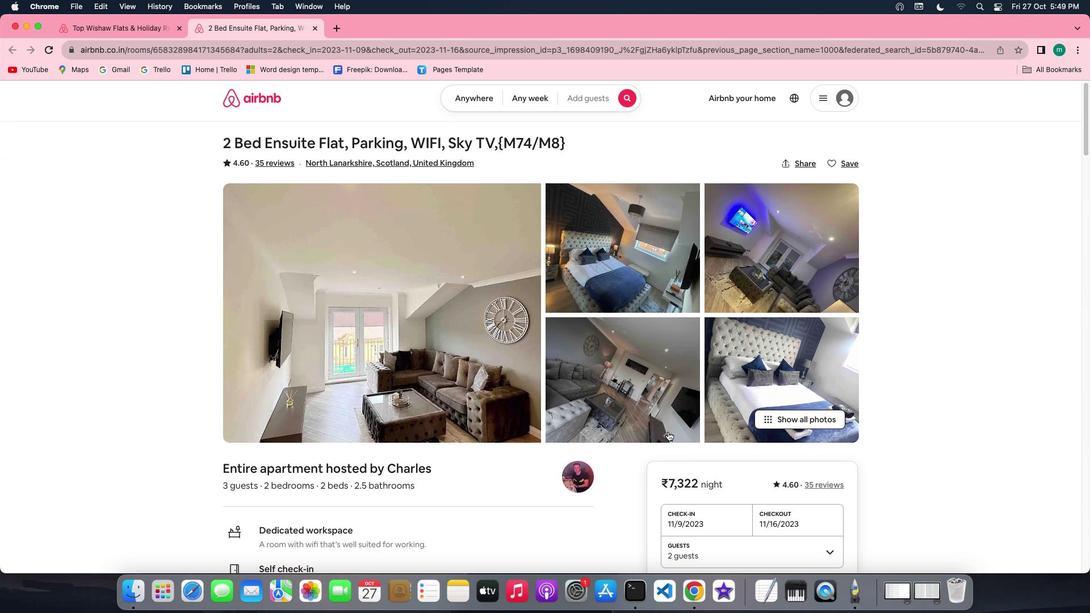 
Action: Mouse scrolled (667, 431) with delta (0, 0)
Screenshot: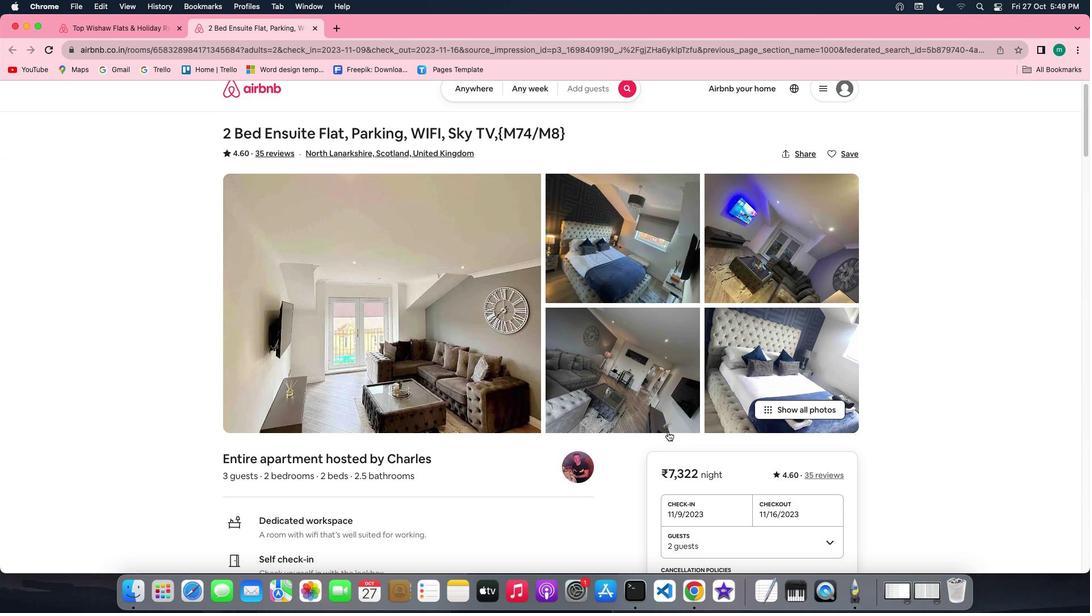 
Action: Mouse scrolled (667, 431) with delta (0, 0)
Screenshot: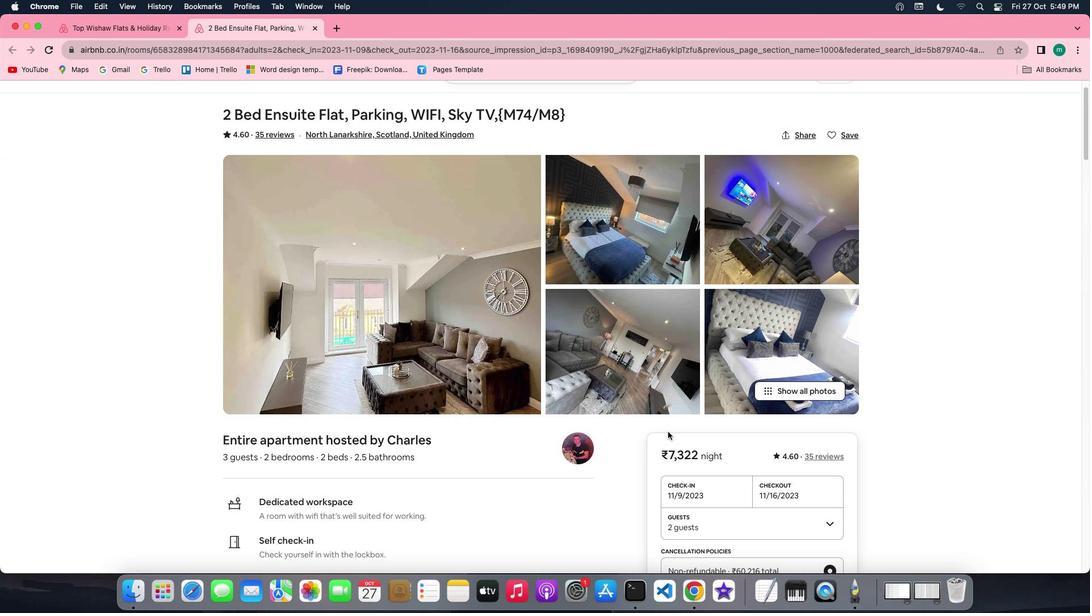 
Action: Mouse scrolled (667, 431) with delta (0, 0)
Screenshot: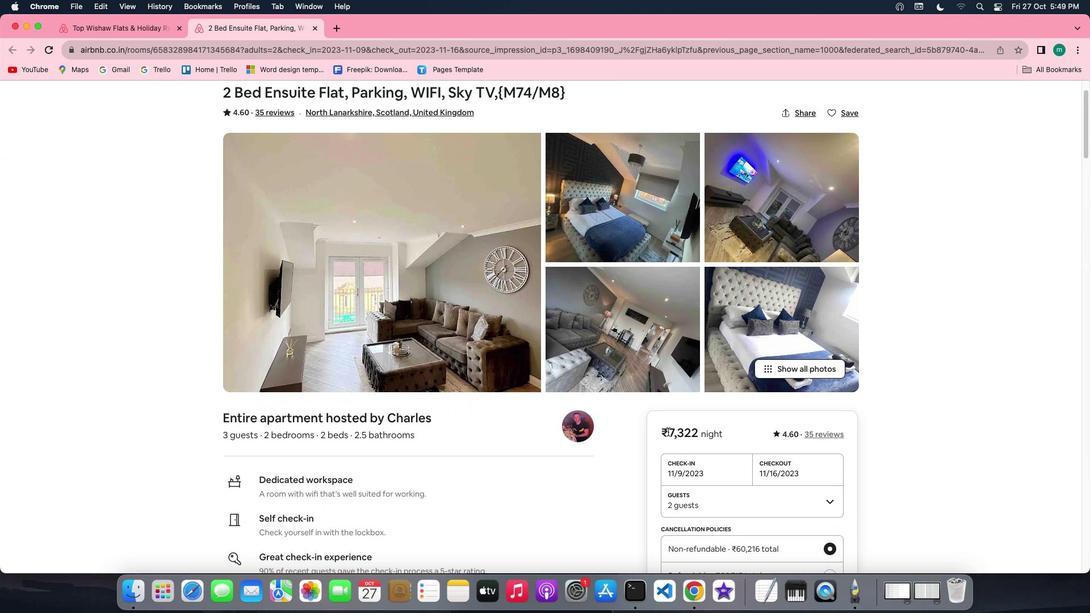 
Action: Mouse scrolled (667, 431) with delta (0, 0)
Screenshot: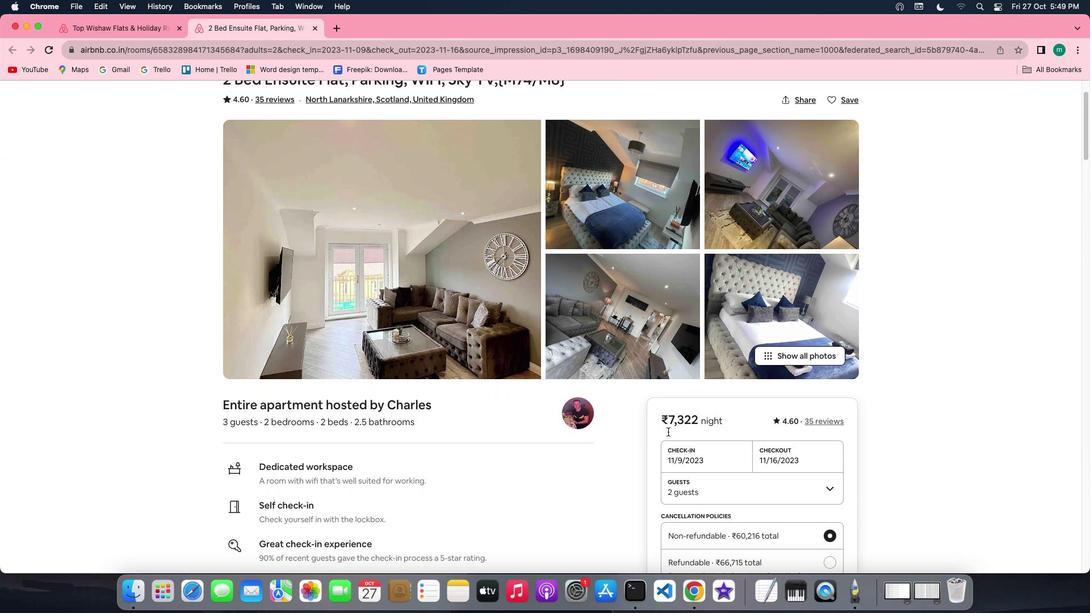 
Action: Mouse scrolled (667, 431) with delta (0, 0)
Screenshot: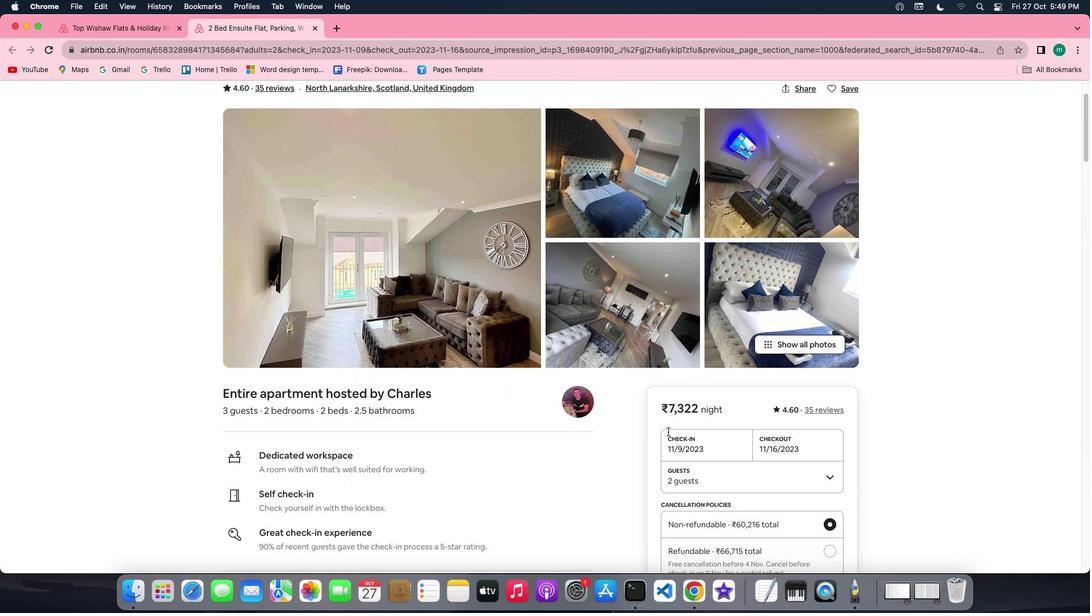 
Action: Mouse scrolled (667, 431) with delta (0, 0)
Screenshot: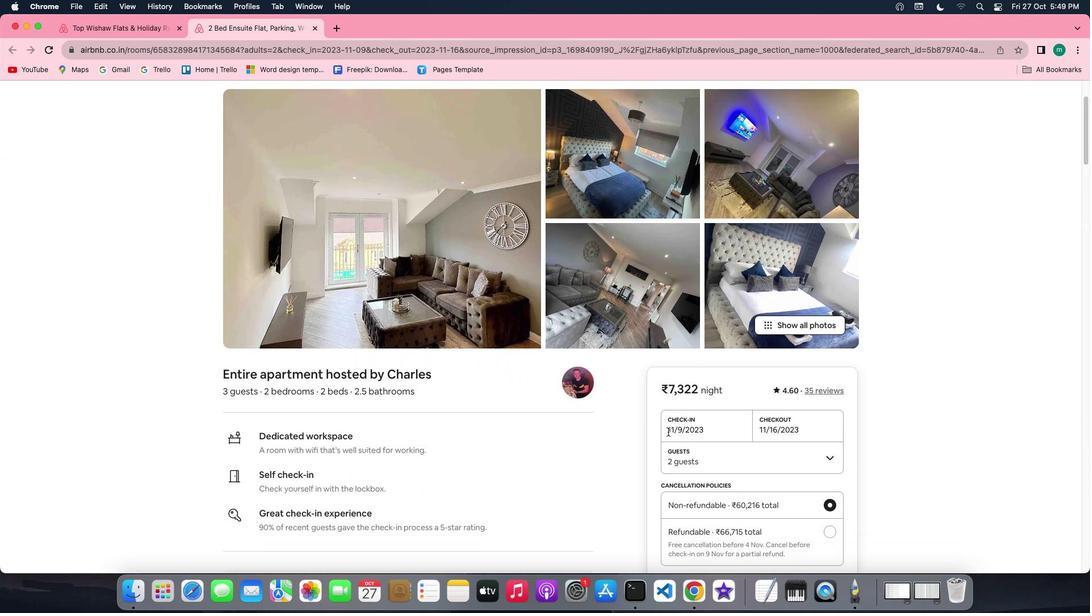 
Action: Mouse scrolled (667, 431) with delta (0, 0)
Screenshot: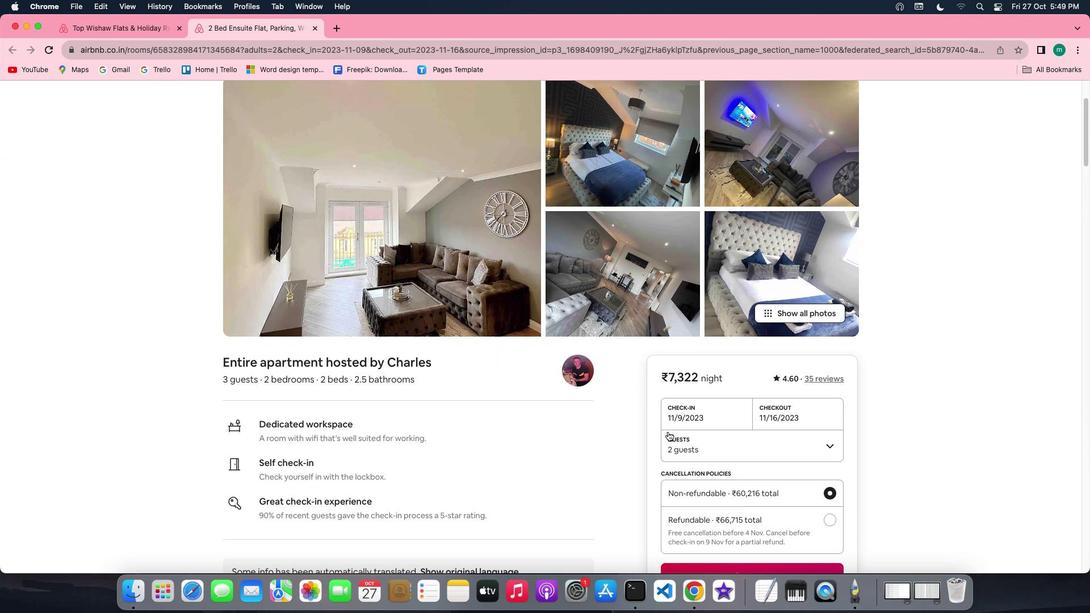 
Action: Mouse scrolled (667, 431) with delta (0, 0)
Screenshot: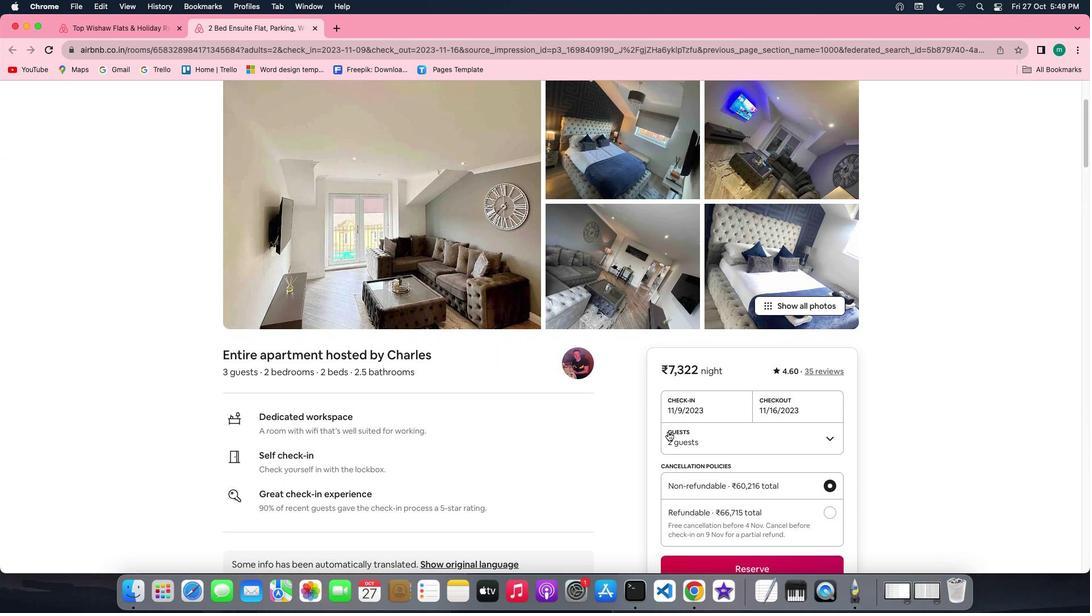 
Action: Mouse scrolled (667, 431) with delta (0, 0)
Screenshot: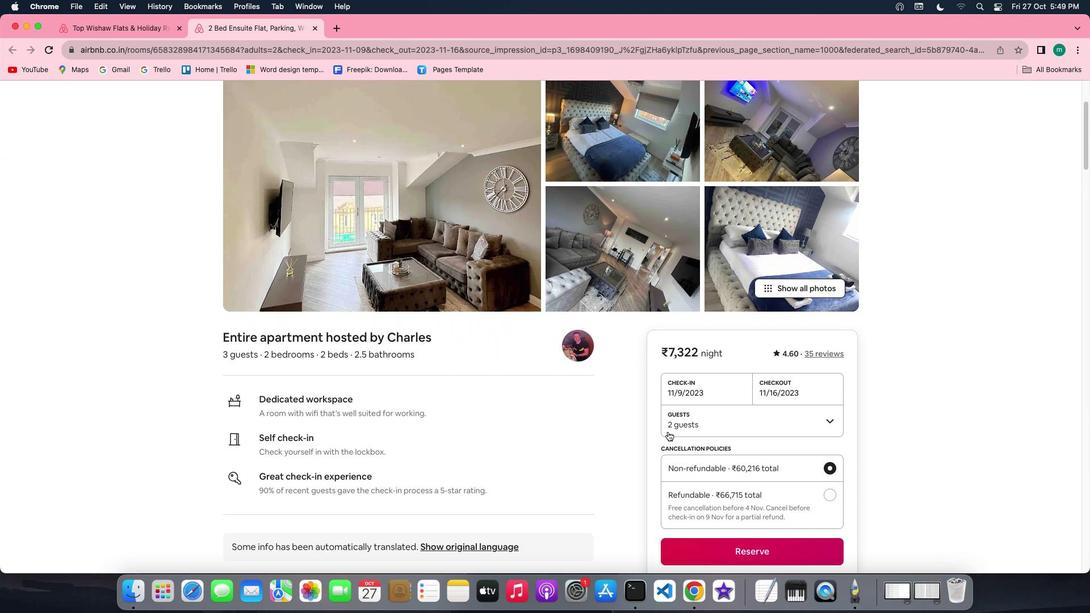 
Action: Mouse moved to (795, 290)
Screenshot: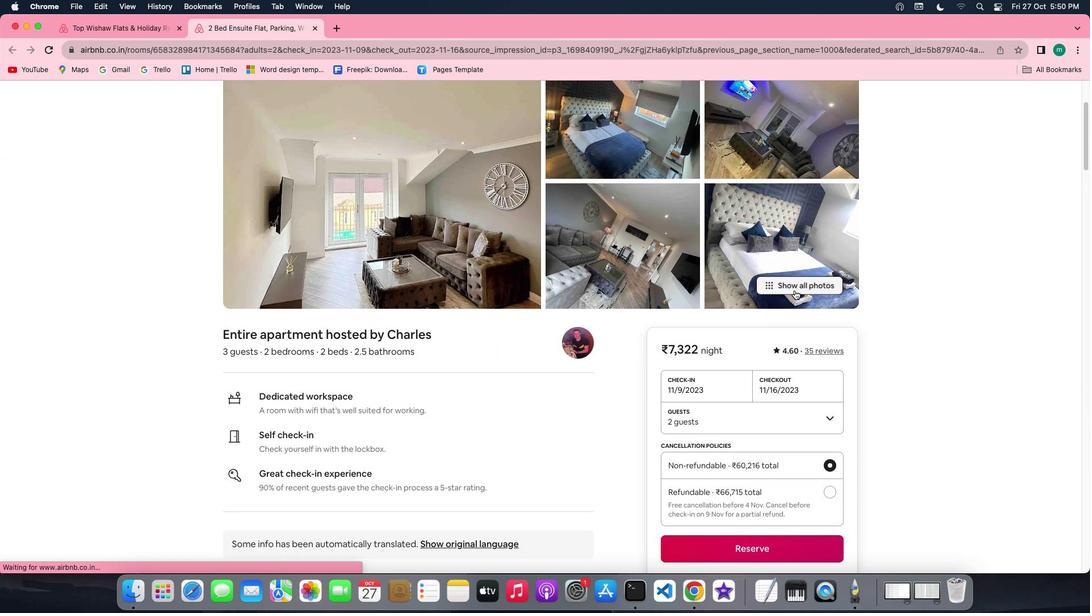 
Action: Mouse pressed left at (795, 290)
Screenshot: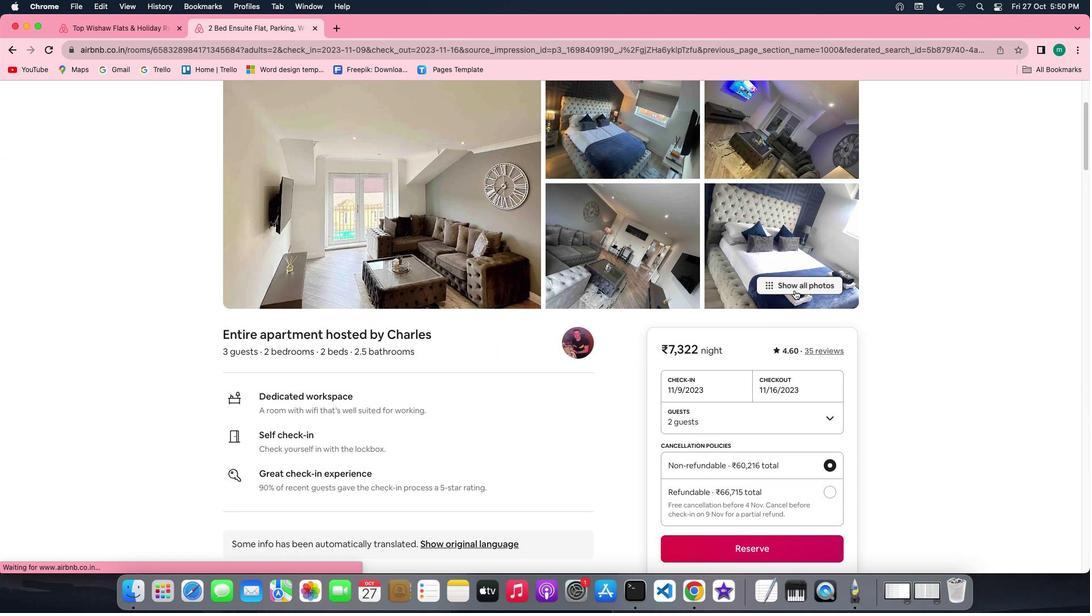 
Action: Mouse moved to (488, 300)
Screenshot: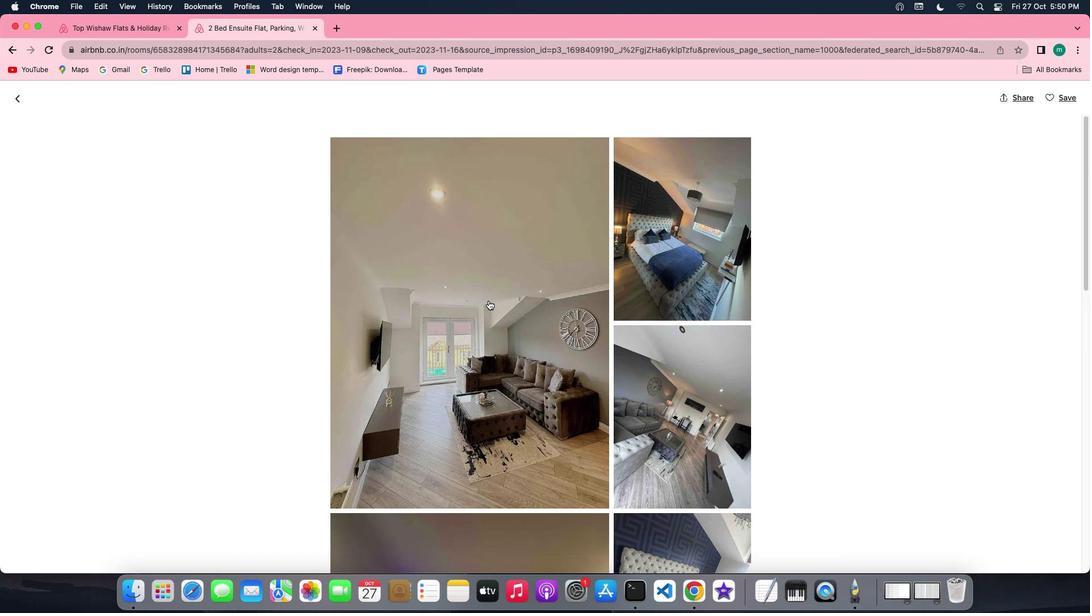 
Action: Mouse scrolled (488, 300) with delta (0, 0)
Screenshot: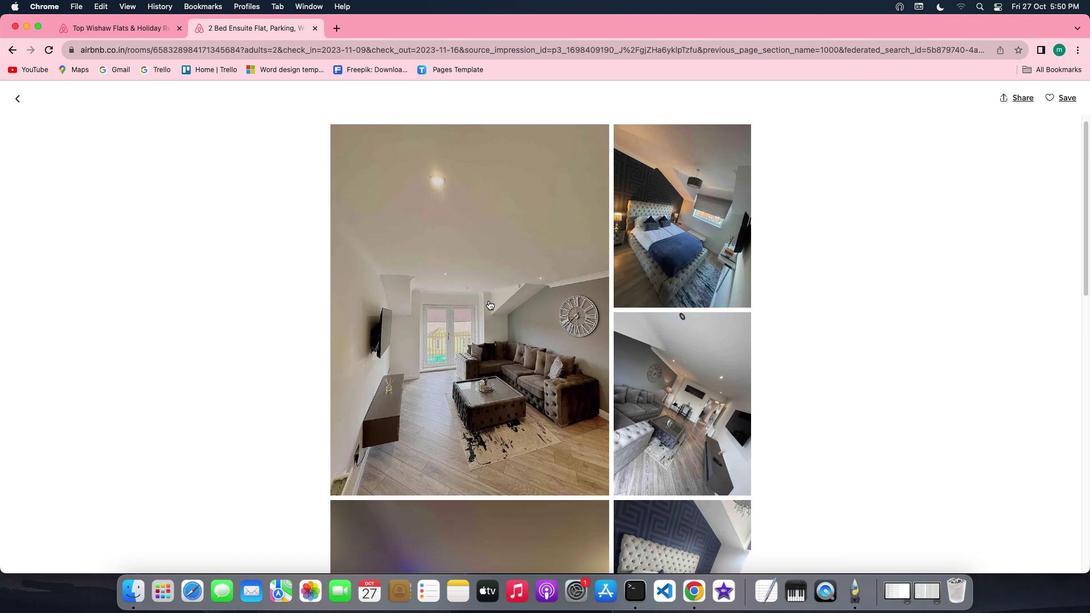 
Action: Mouse scrolled (488, 300) with delta (0, 0)
Screenshot: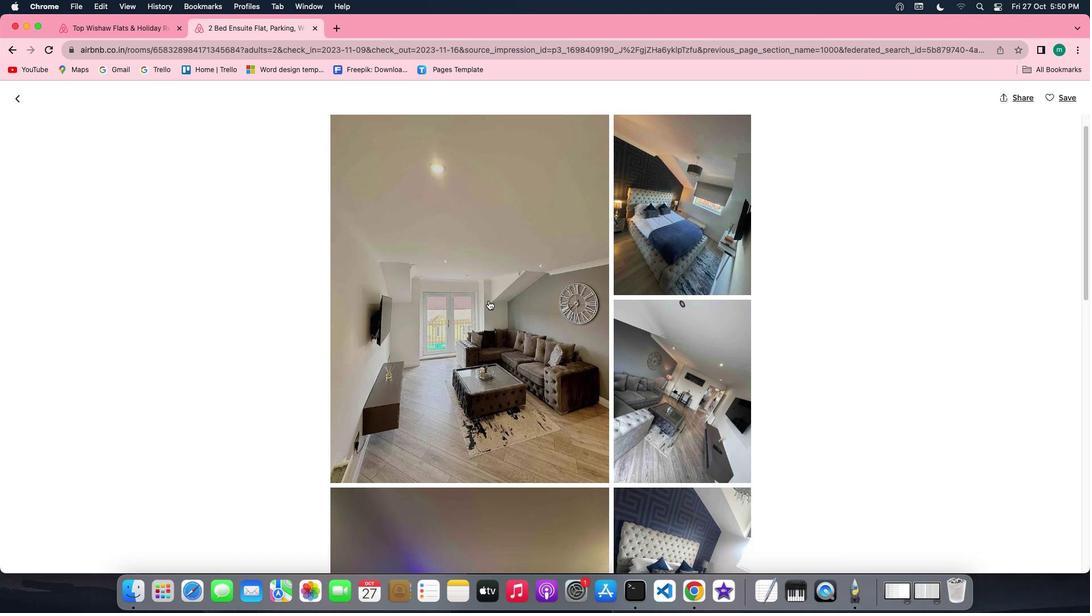 
Action: Mouse scrolled (488, 300) with delta (0, -1)
Screenshot: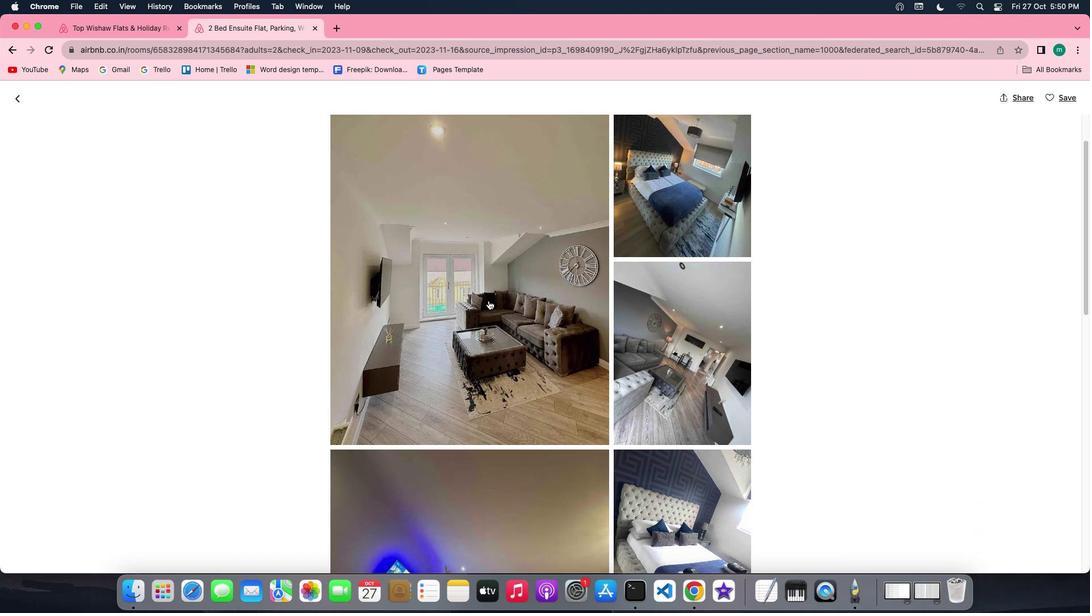 
Action: Mouse scrolled (488, 300) with delta (0, -1)
Screenshot: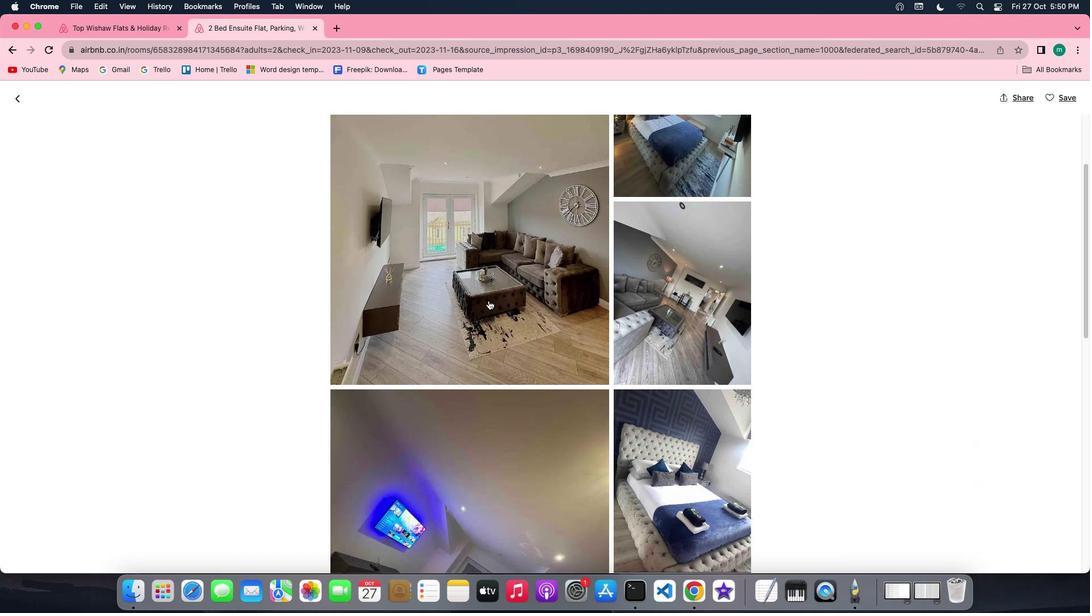 
Action: Mouse scrolled (488, 300) with delta (0, 0)
Screenshot: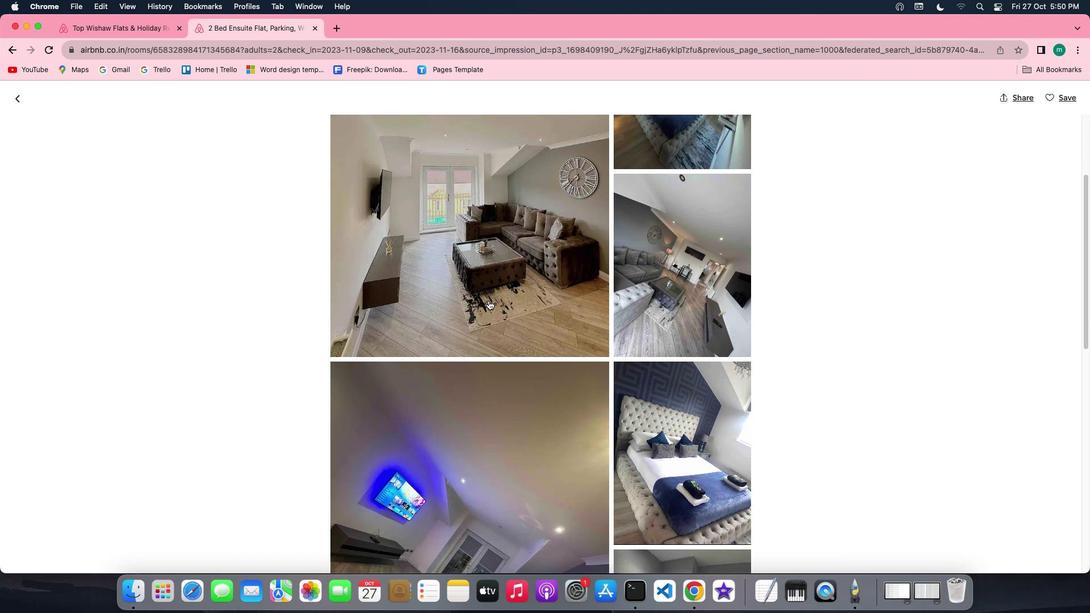 
Action: Mouse scrolled (488, 300) with delta (0, 0)
Screenshot: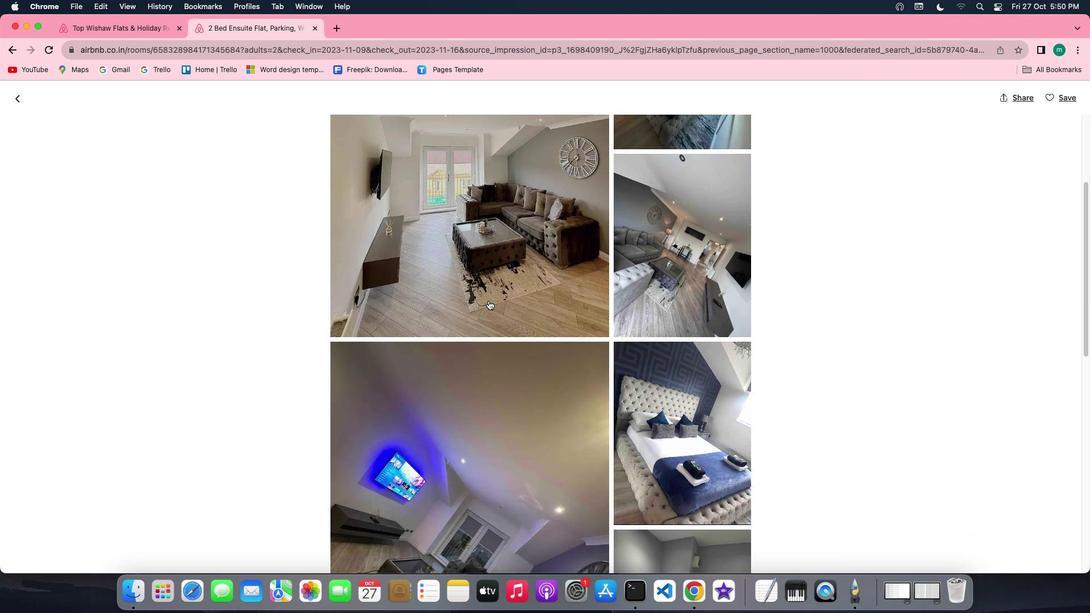 
Action: Mouse scrolled (488, 300) with delta (0, -1)
Screenshot: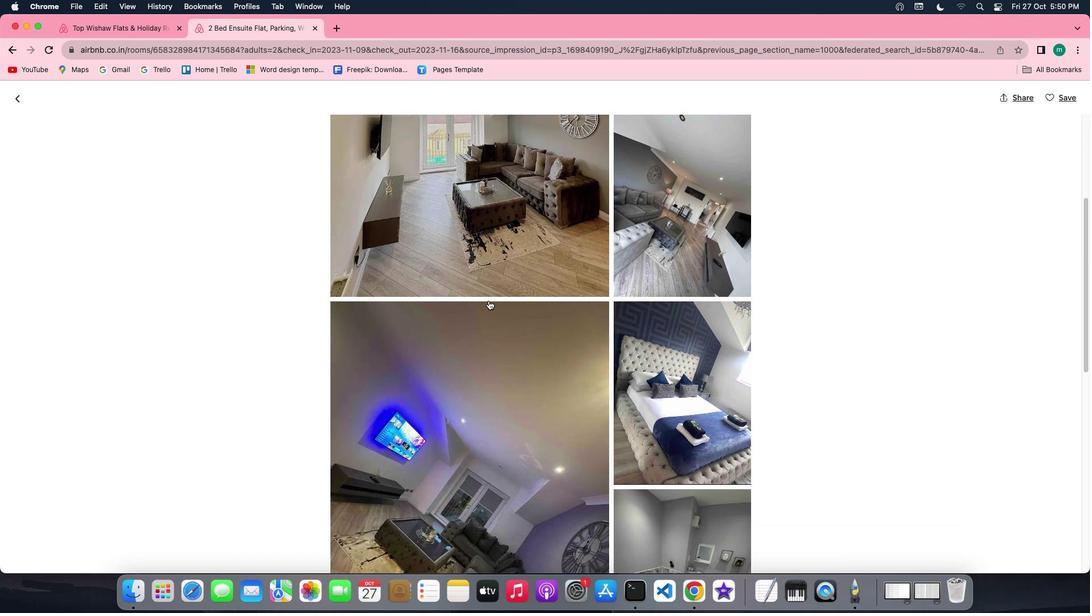 
Action: Mouse scrolled (488, 300) with delta (0, -1)
Screenshot: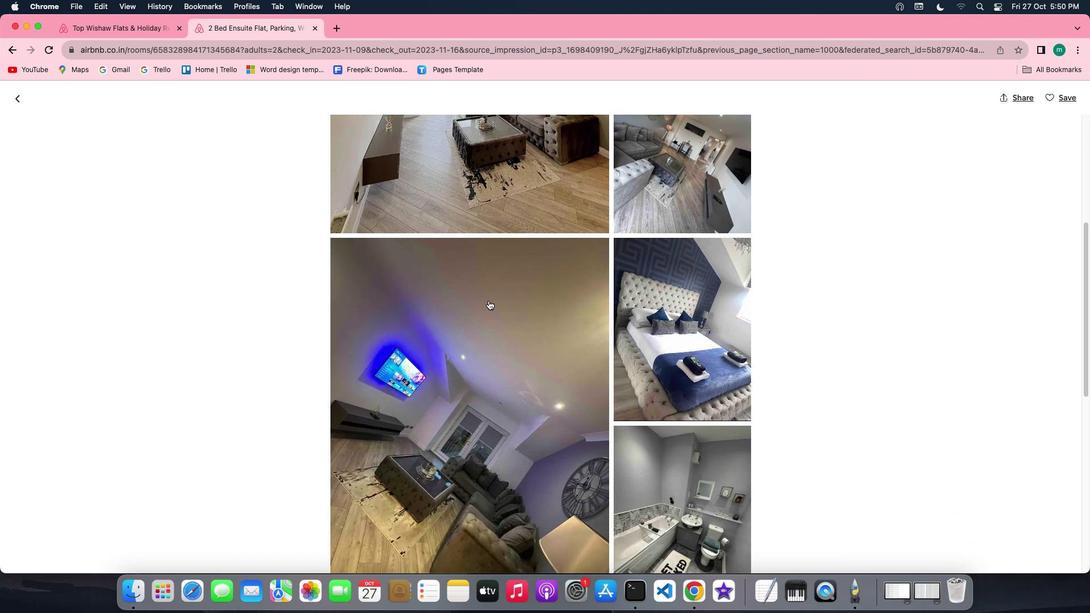 
Action: Mouse scrolled (488, 300) with delta (0, 0)
Screenshot: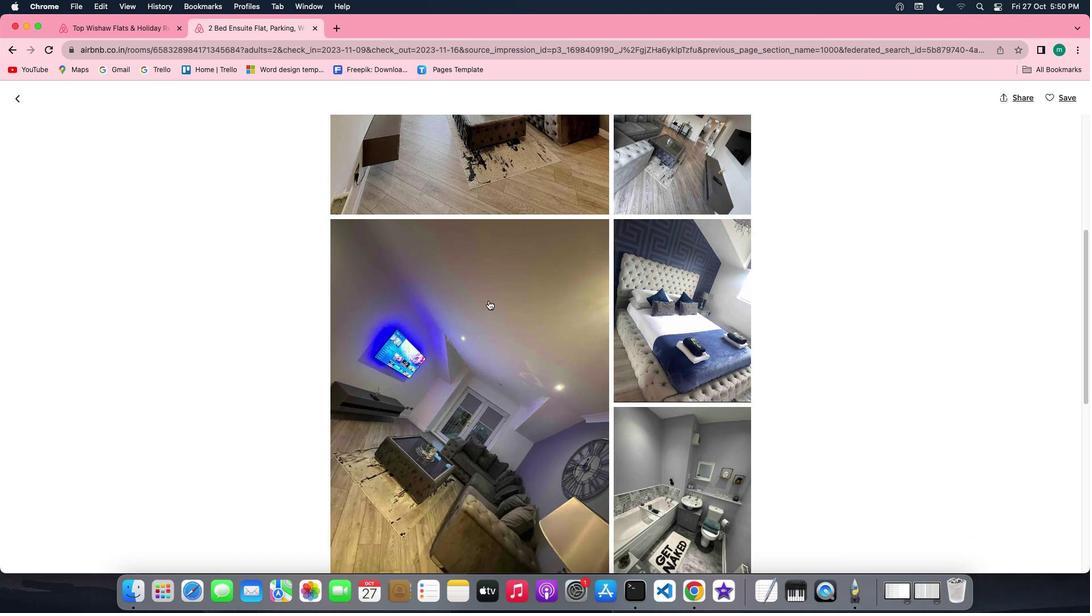 
Action: Mouse scrolled (488, 300) with delta (0, 0)
Screenshot: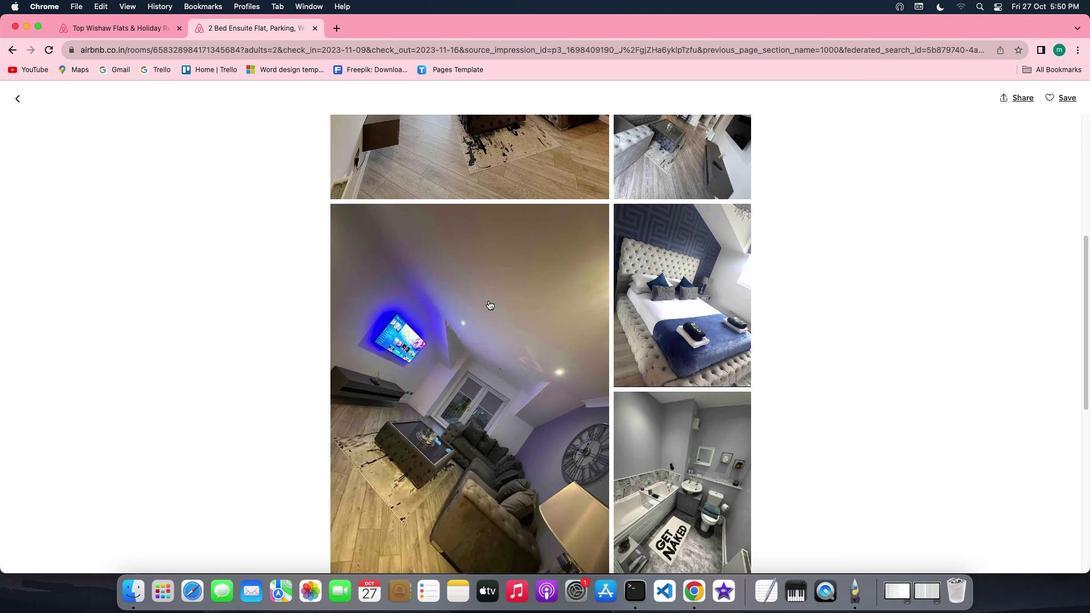 
Action: Mouse scrolled (488, 300) with delta (0, -1)
Screenshot: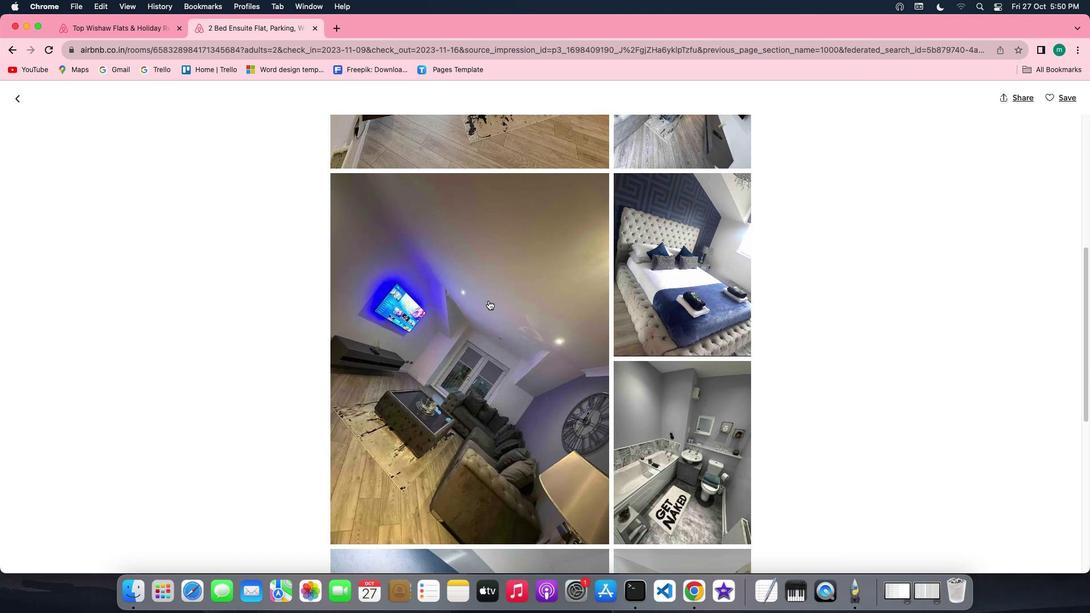 
Action: Mouse scrolled (488, 300) with delta (0, 0)
Screenshot: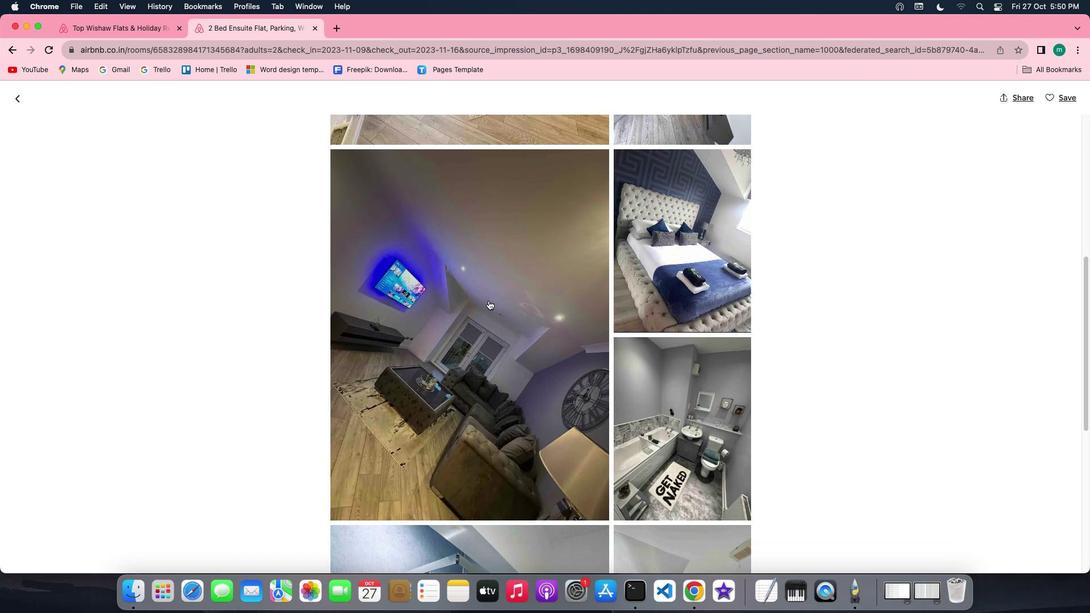 
Action: Mouse scrolled (488, 300) with delta (0, 0)
Screenshot: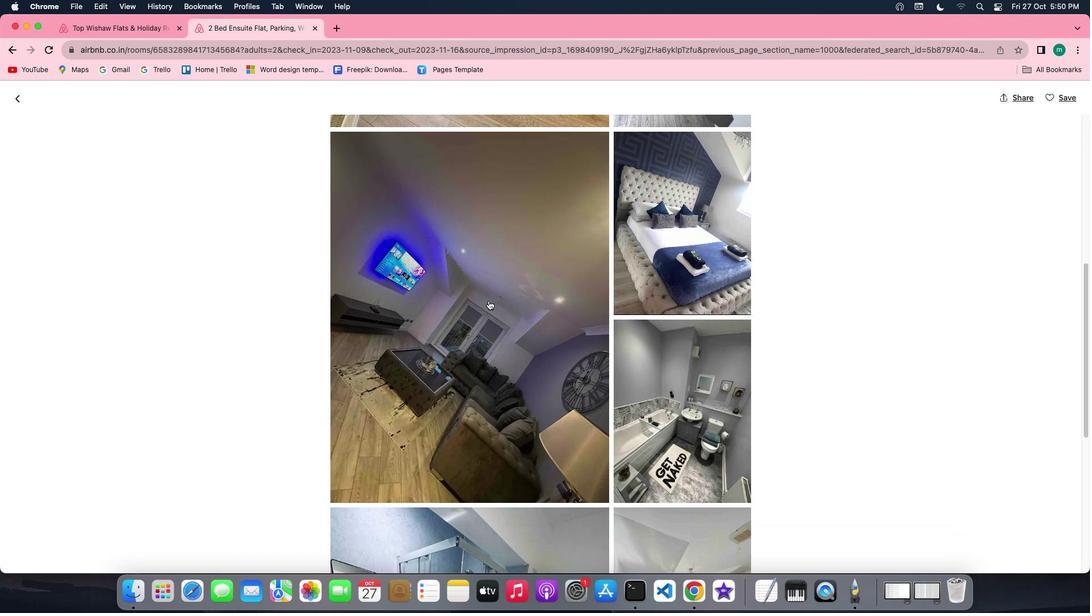 
Action: Mouse scrolled (488, 300) with delta (0, -1)
Screenshot: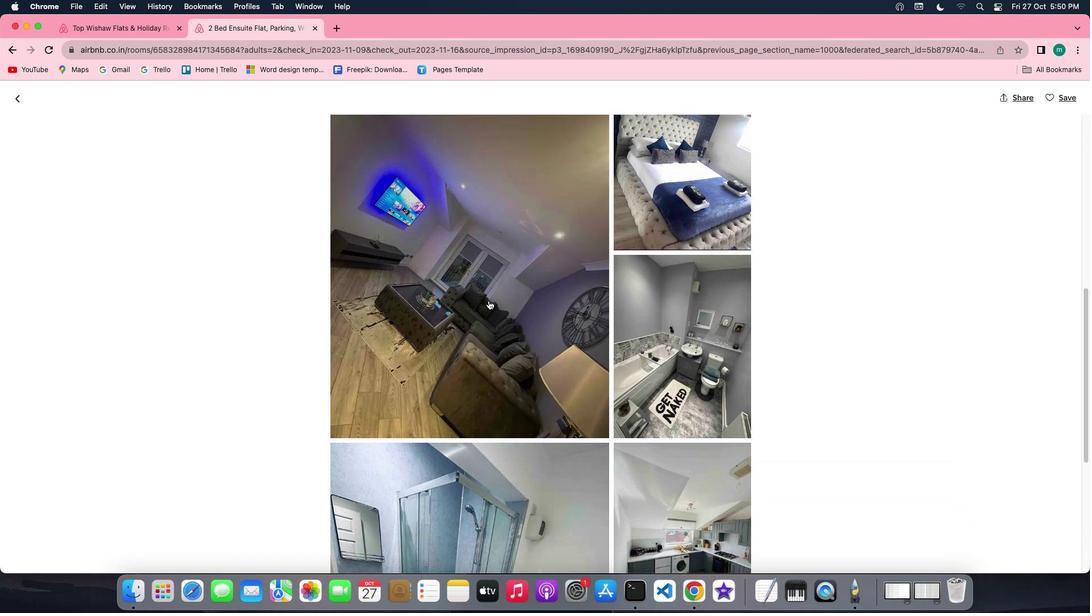 
Action: Mouse scrolled (488, 300) with delta (0, -1)
Screenshot: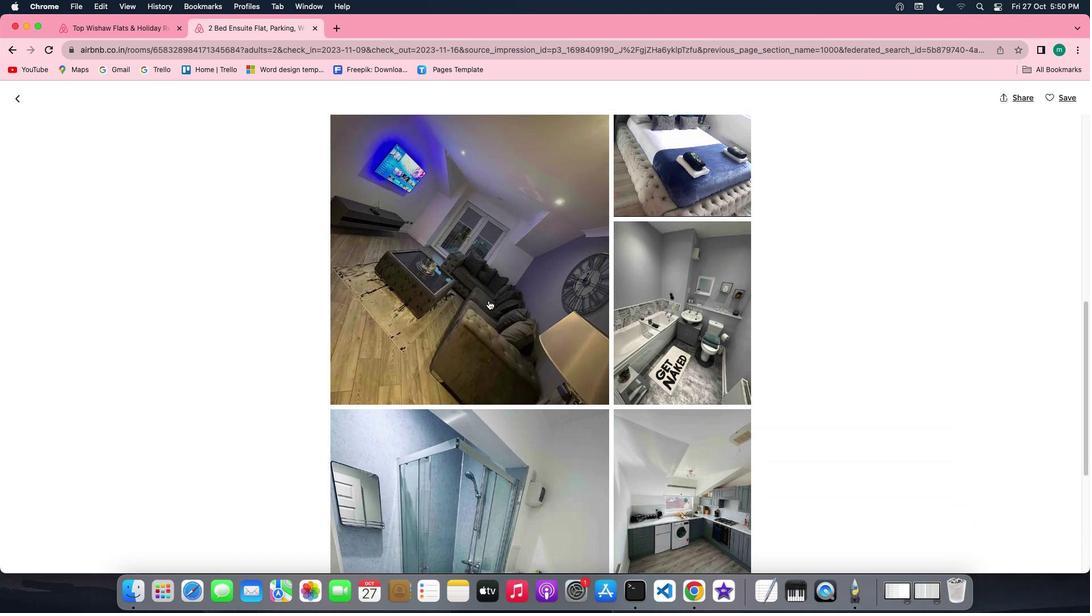 
Action: Mouse scrolled (488, 300) with delta (0, 0)
Screenshot: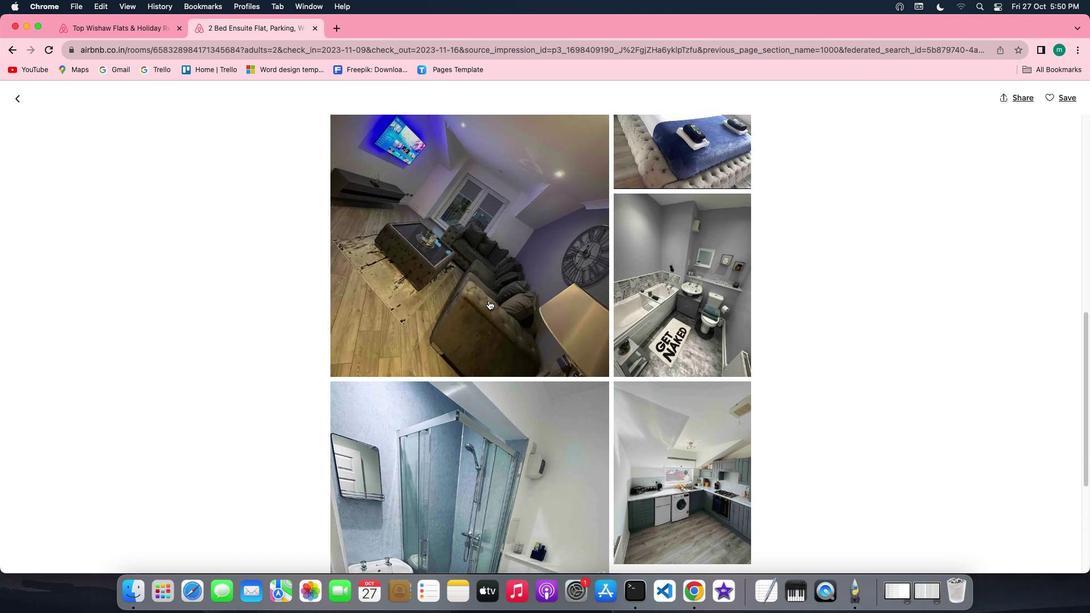 
Action: Mouse scrolled (488, 300) with delta (0, 0)
Screenshot: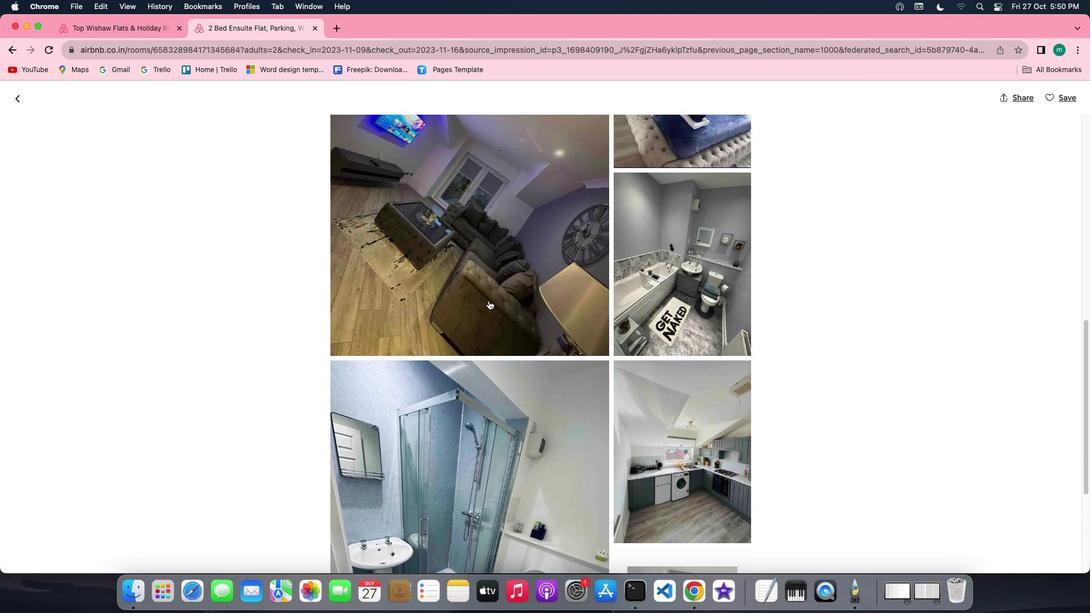 
Action: Mouse scrolled (488, 300) with delta (0, -1)
Screenshot: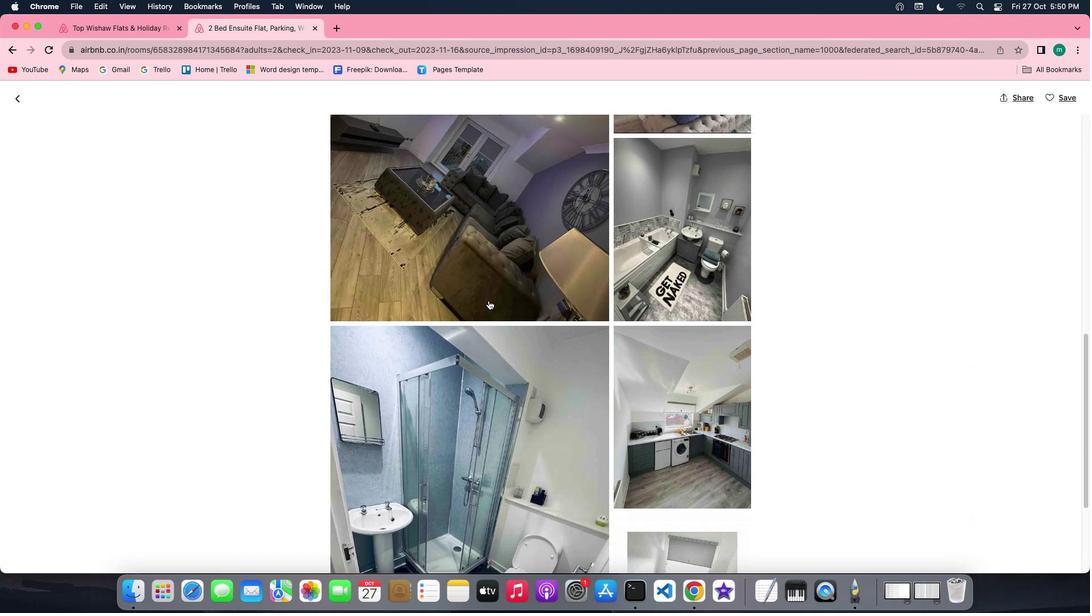 
Action: Mouse scrolled (488, 300) with delta (0, -1)
Screenshot: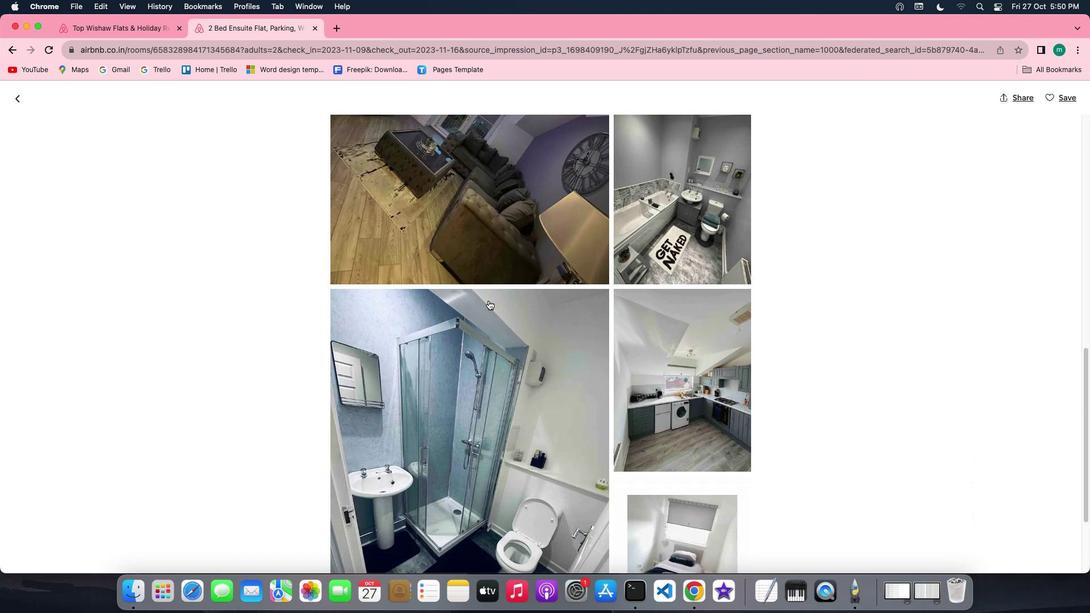 
Action: Mouse scrolled (488, 300) with delta (0, 0)
Screenshot: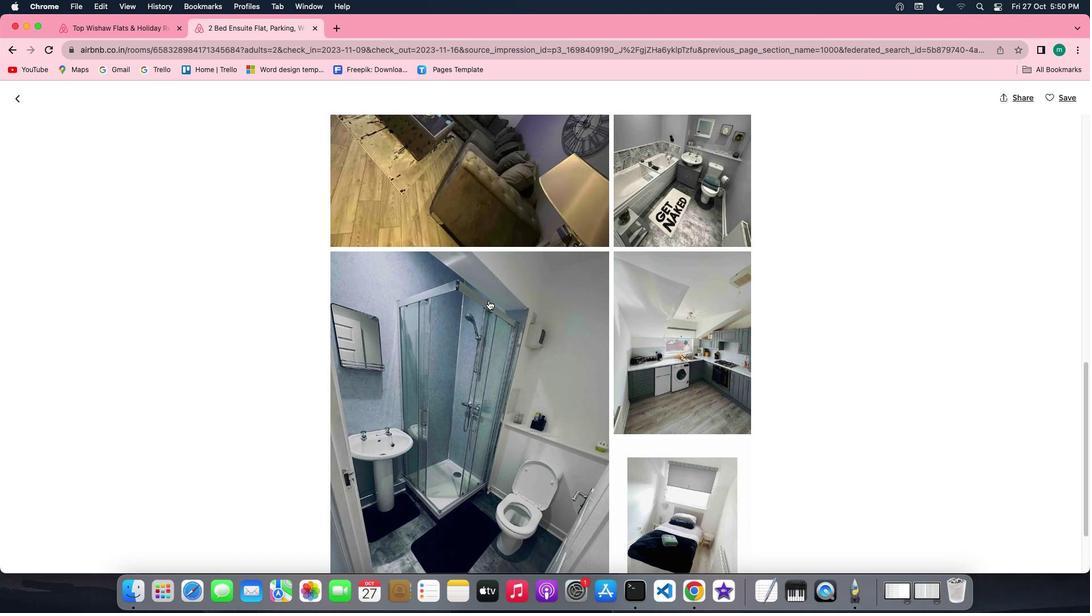 
Action: Mouse scrolled (488, 300) with delta (0, 0)
Screenshot: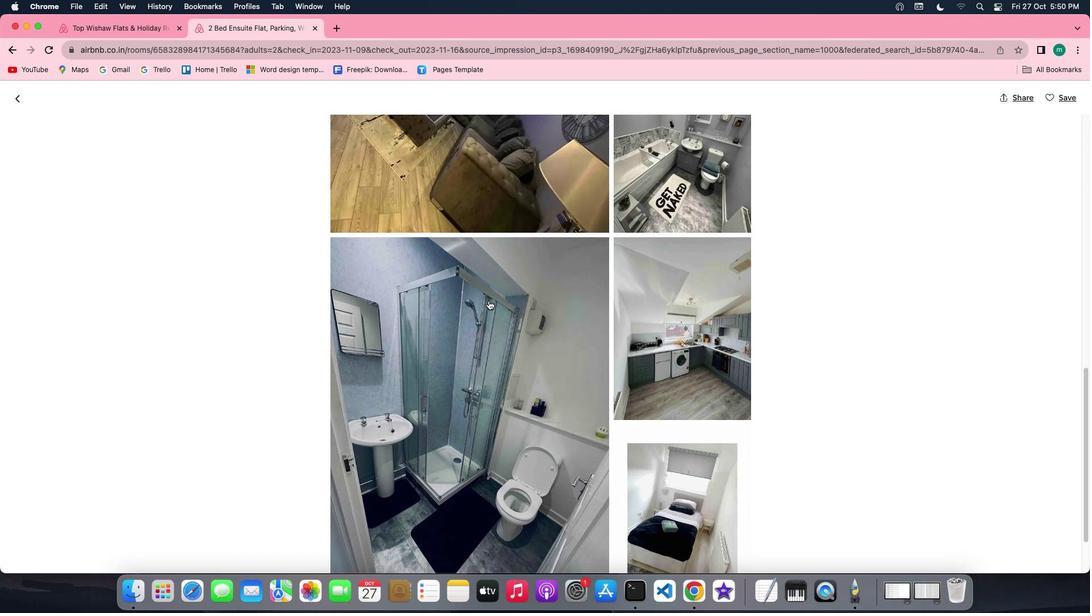 
Action: Mouse scrolled (488, 300) with delta (0, -1)
Screenshot: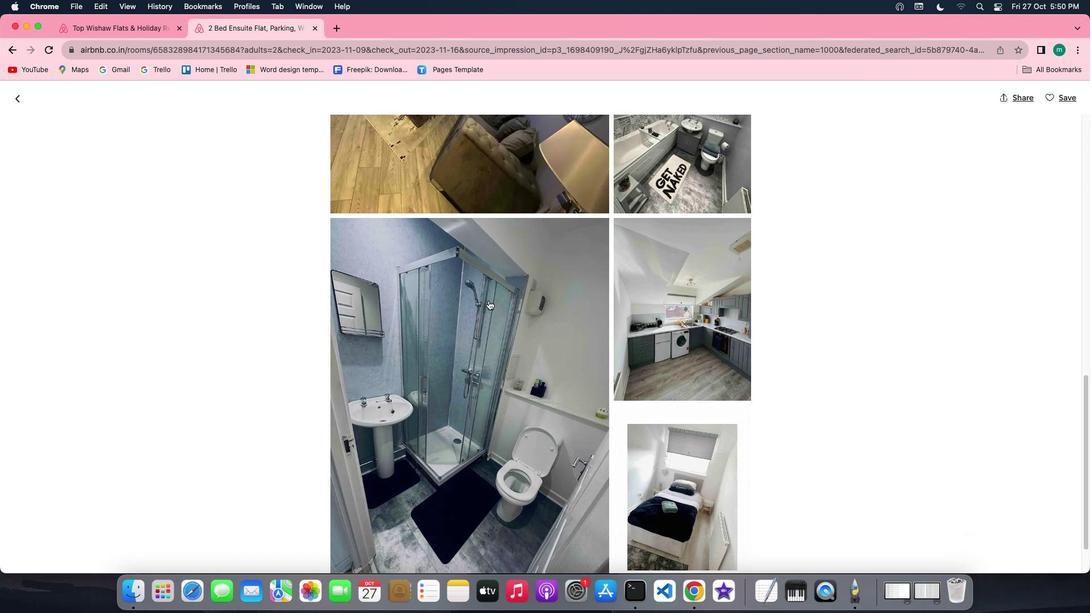 
Action: Mouse scrolled (488, 300) with delta (0, -1)
Screenshot: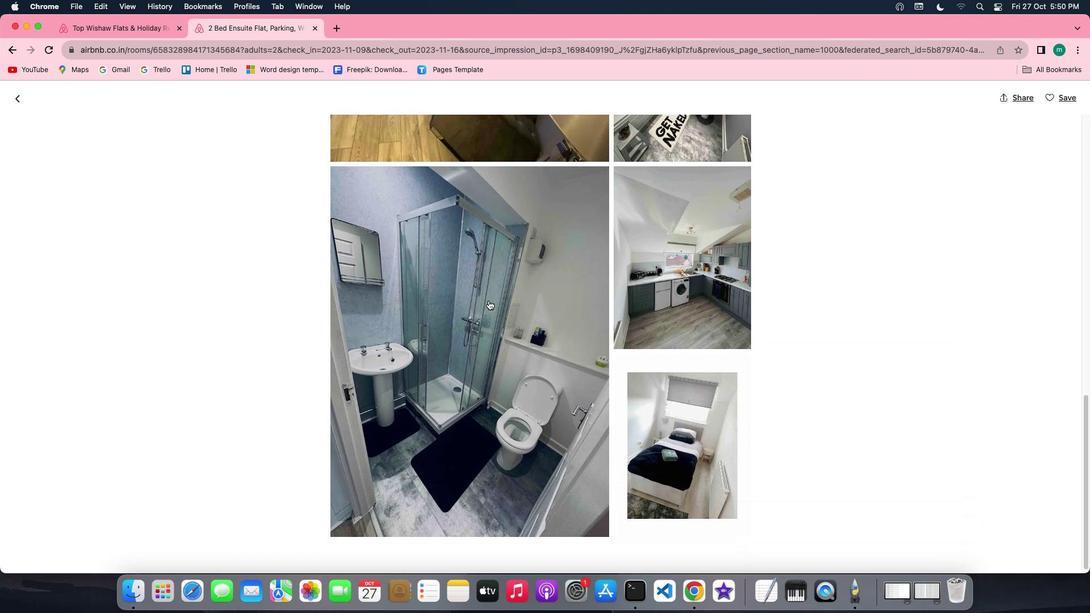 
Action: Mouse scrolled (488, 300) with delta (0, 0)
Screenshot: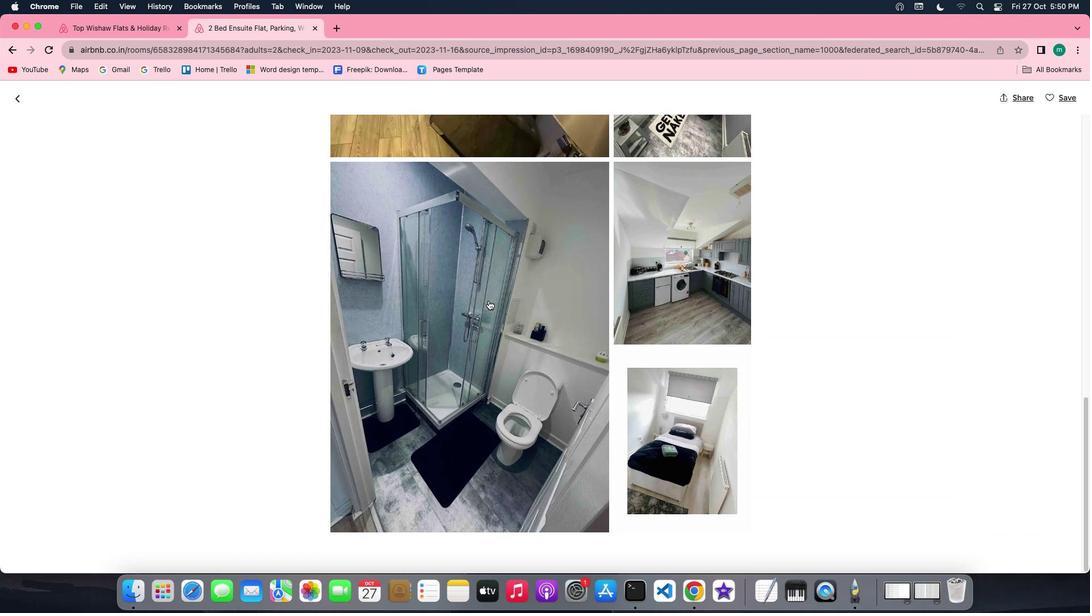 
Action: Mouse scrolled (488, 300) with delta (0, 0)
Screenshot: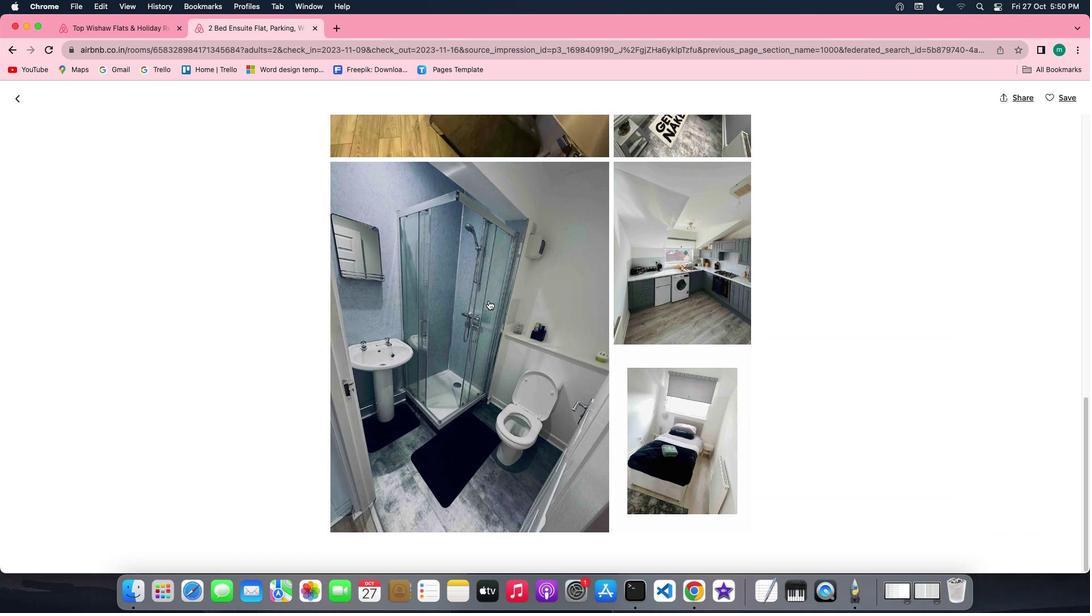 
Action: Mouse scrolled (488, 300) with delta (0, 0)
Screenshot: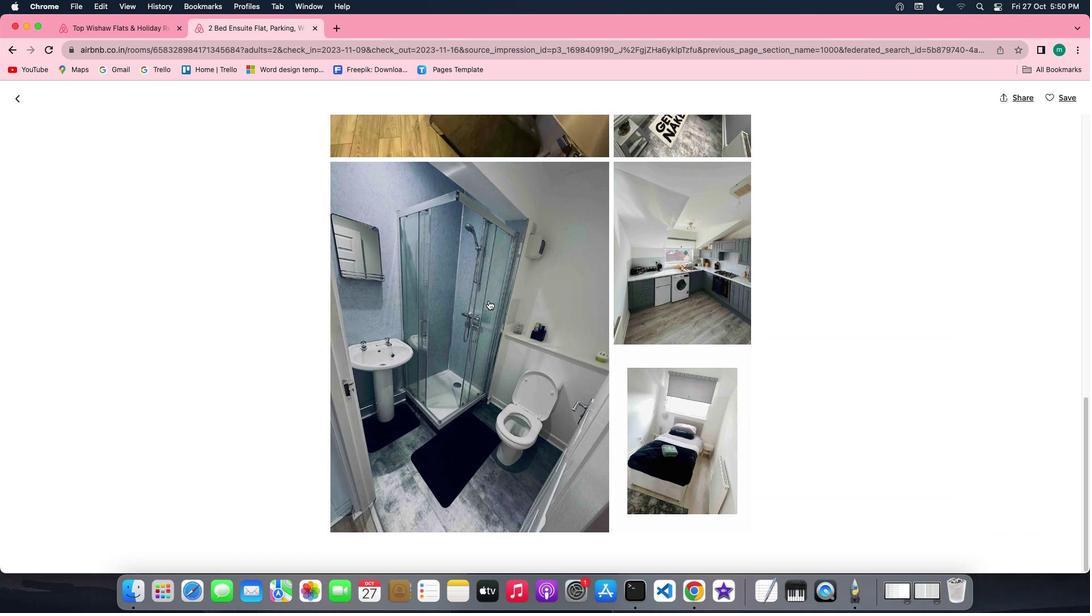 
Action: Mouse scrolled (488, 300) with delta (0, 0)
Screenshot: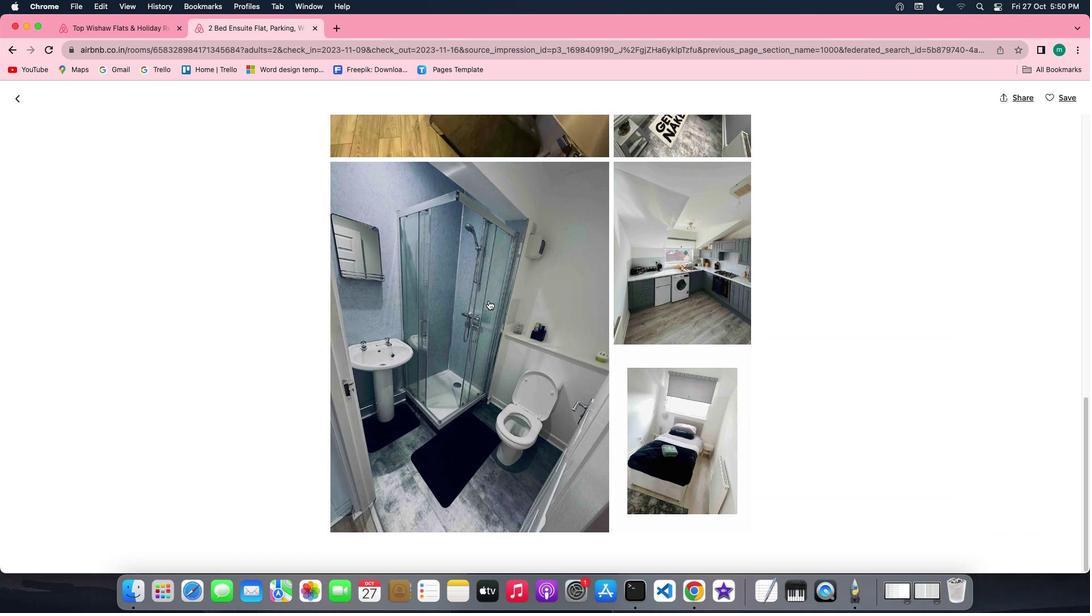 
Action: Mouse scrolled (488, 300) with delta (0, 0)
Screenshot: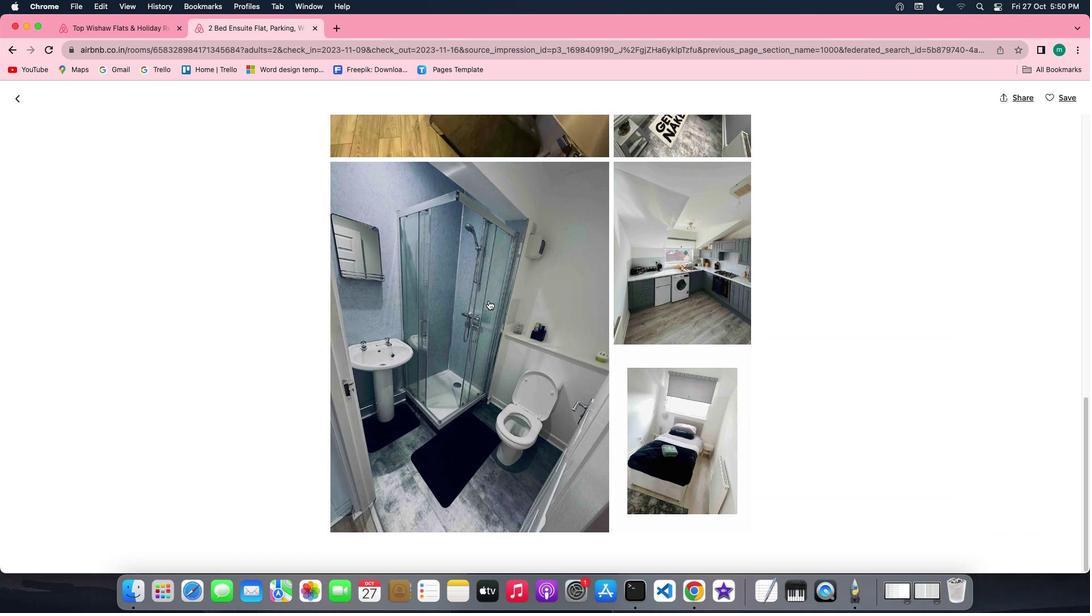
Action: Mouse scrolled (488, 300) with delta (0, 0)
Screenshot: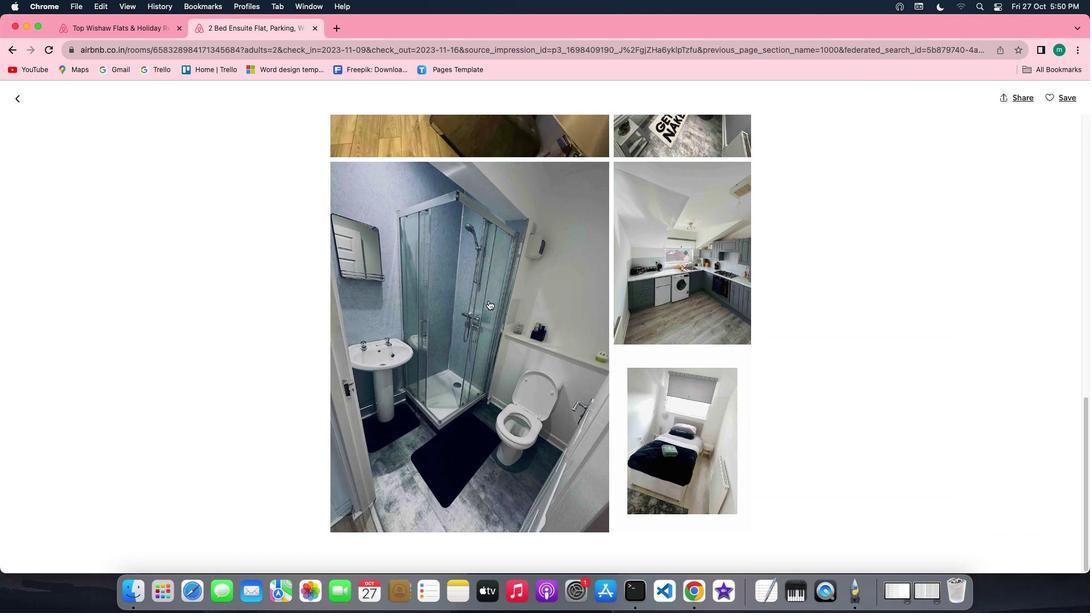 
Action: Mouse scrolled (488, 300) with delta (0, 0)
Screenshot: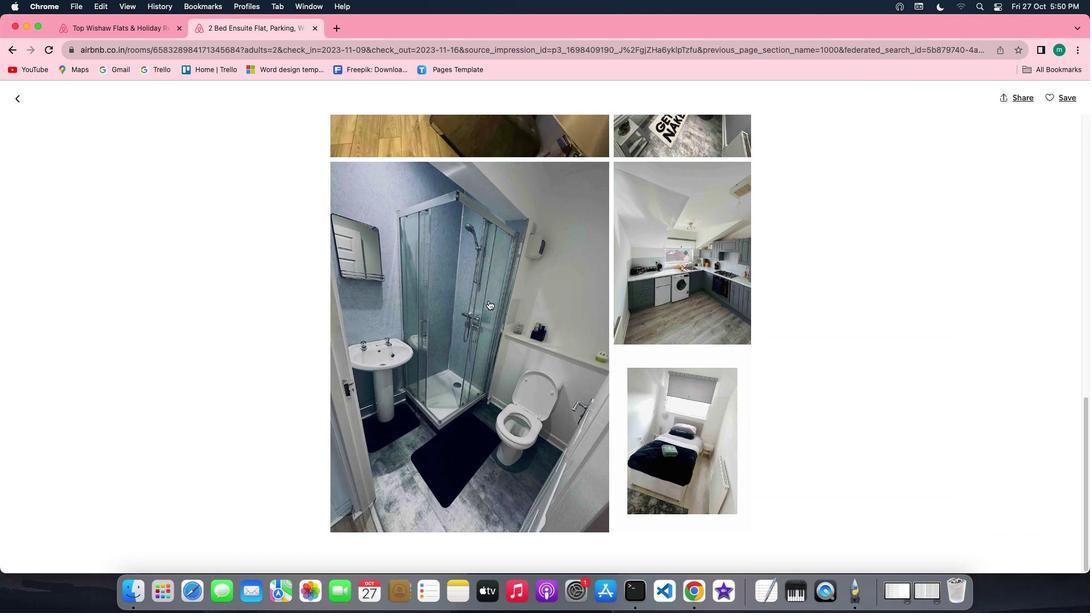 
Action: Mouse scrolled (488, 300) with delta (0, -1)
Screenshot: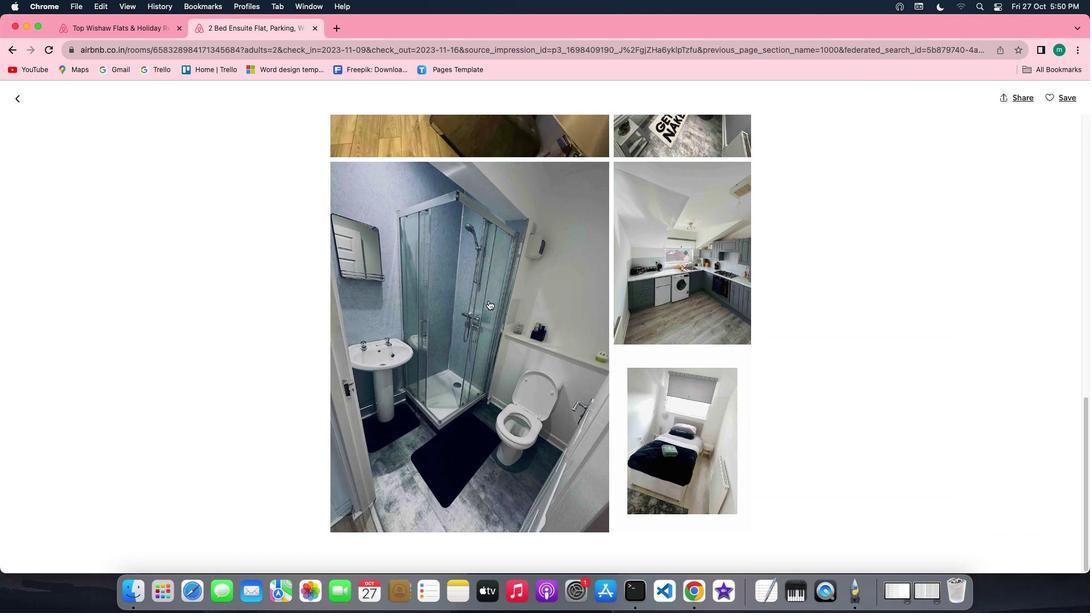 
Action: Mouse scrolled (488, 300) with delta (0, -2)
Screenshot: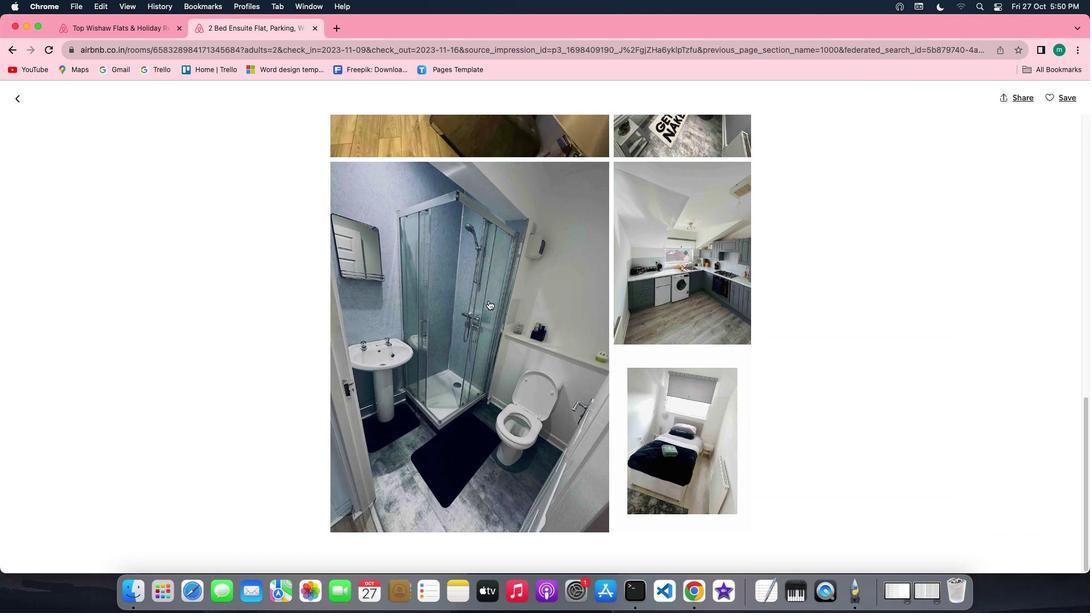 
Action: Mouse moved to (390, 306)
Screenshot: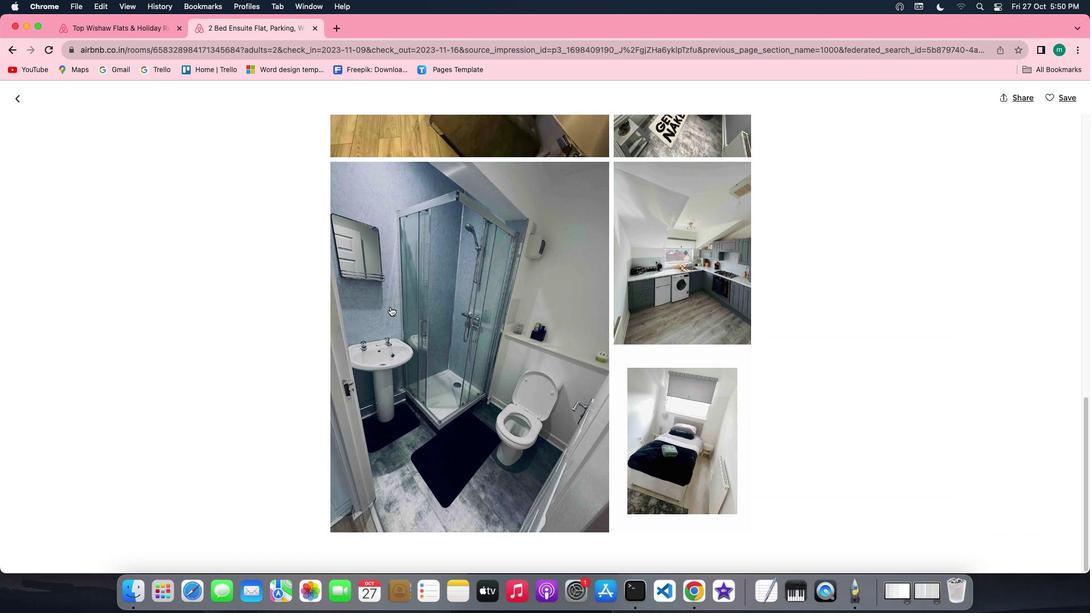 
Action: Mouse scrolled (390, 306) with delta (0, 0)
Screenshot: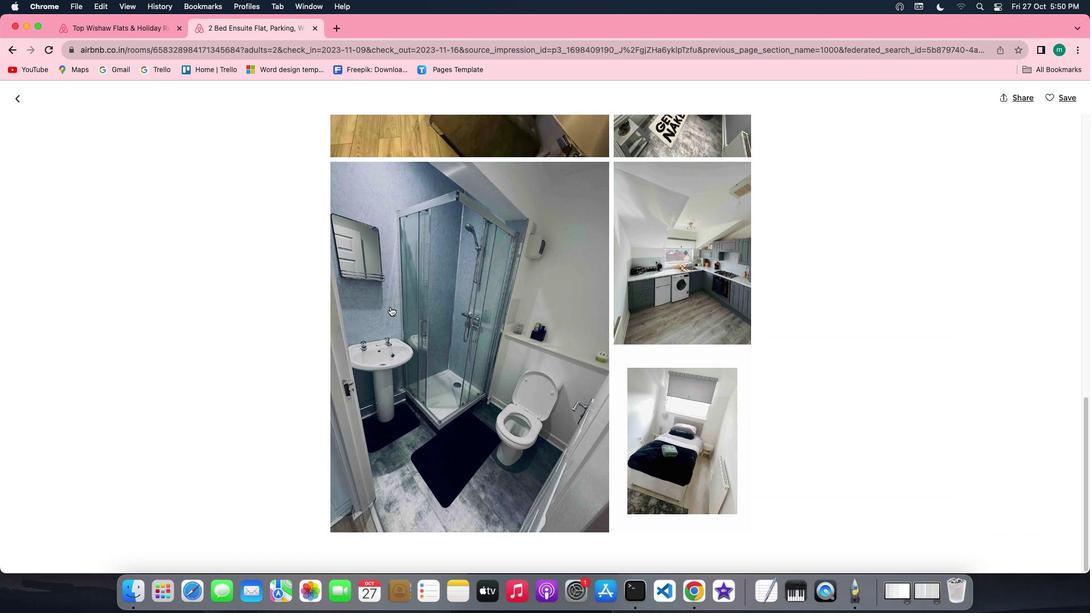 
Action: Mouse scrolled (390, 306) with delta (0, 0)
Screenshot: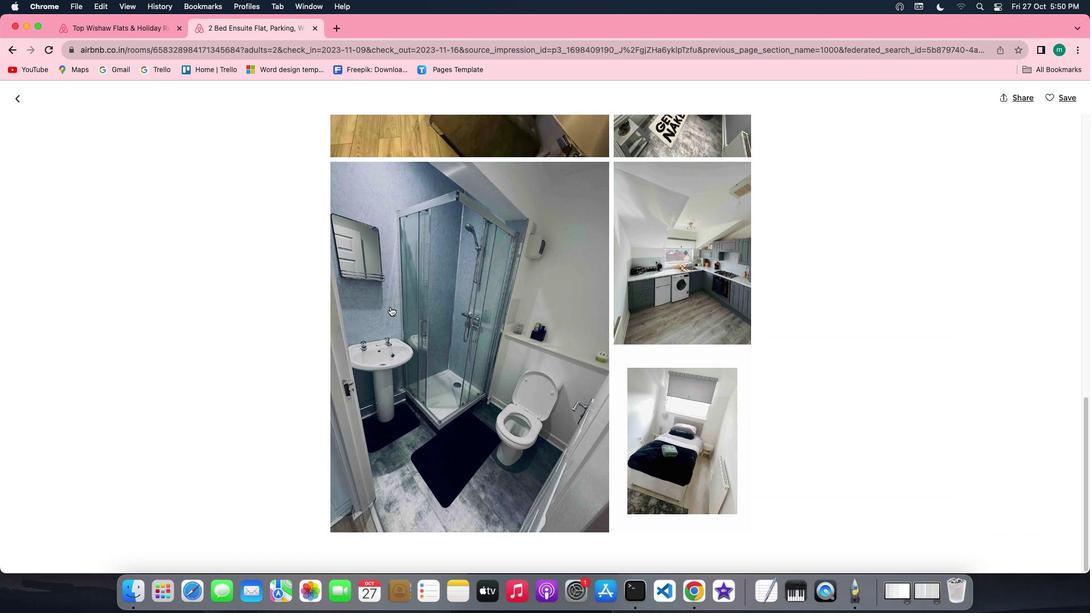 
Action: Mouse scrolled (390, 306) with delta (0, -1)
Screenshot: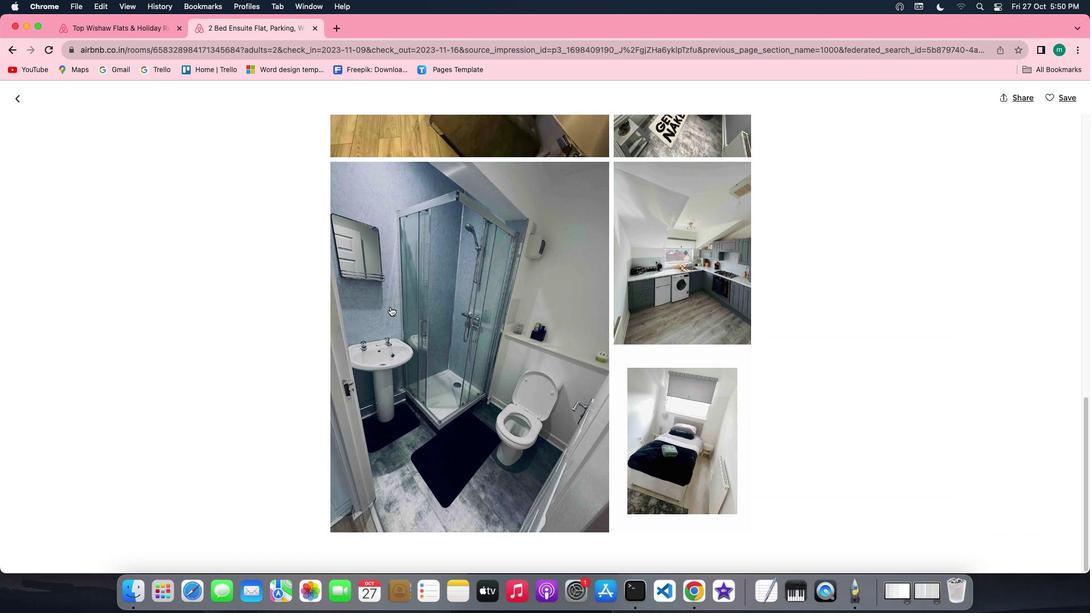 
Action: Mouse moved to (13, 90)
Screenshot: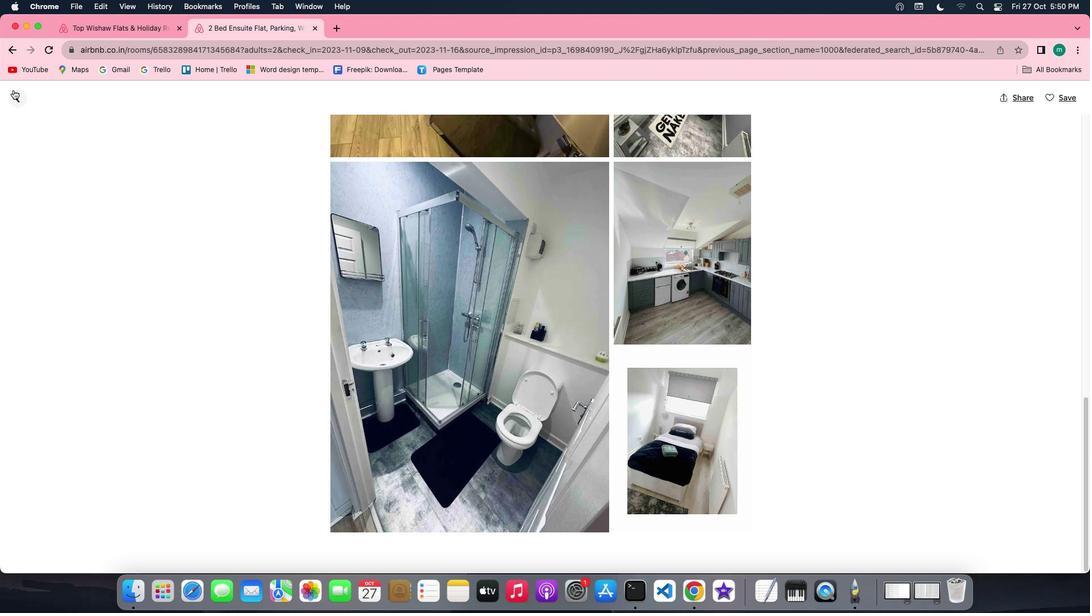 
Action: Mouse pressed left at (13, 90)
Screenshot: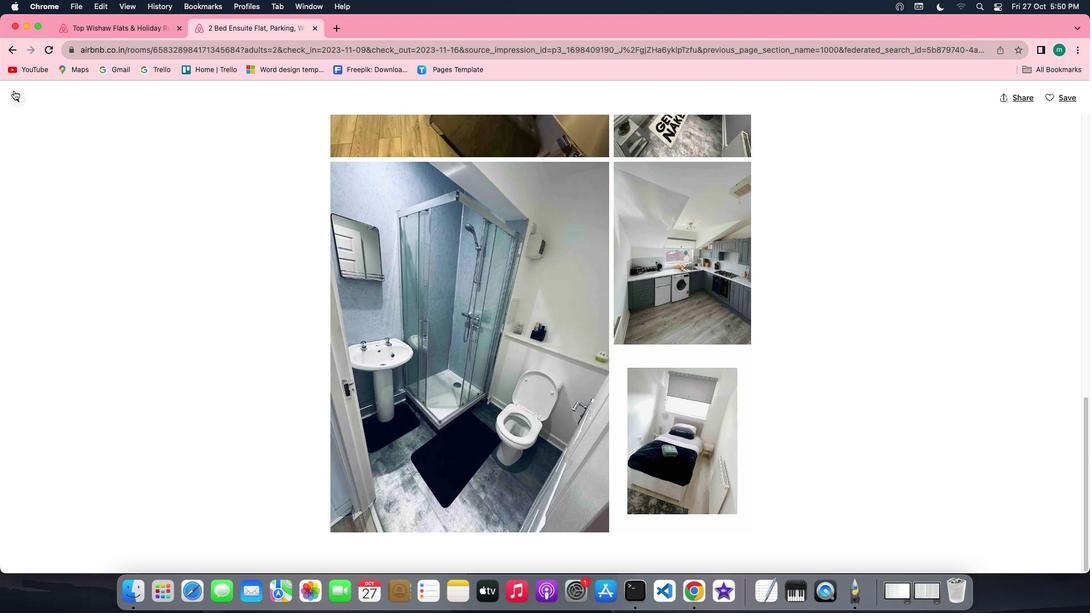 
Action: Mouse moved to (469, 376)
Screenshot: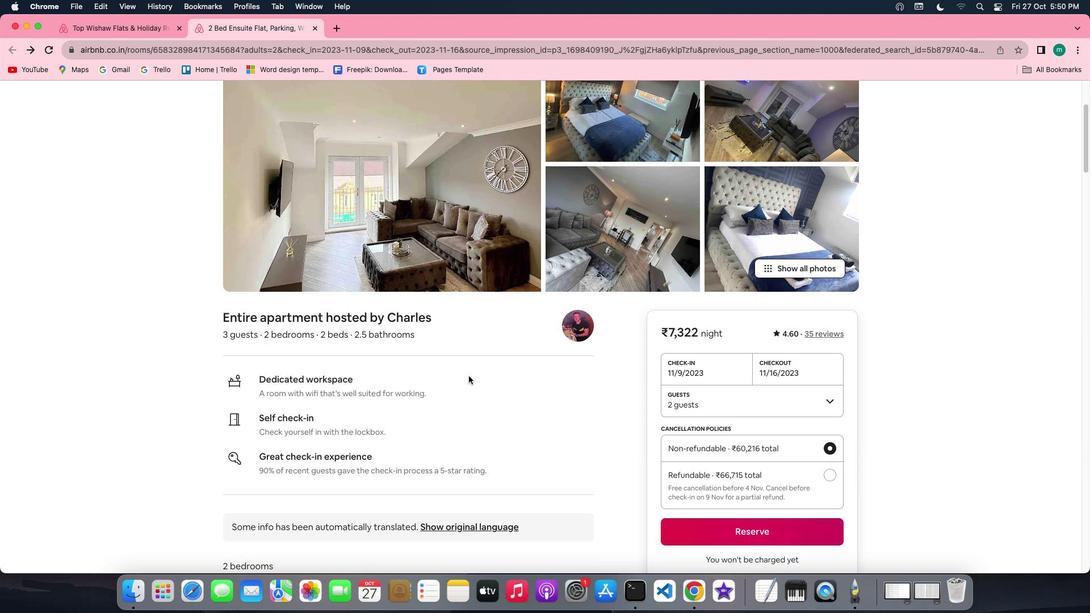 
Action: Mouse scrolled (469, 376) with delta (0, 0)
Screenshot: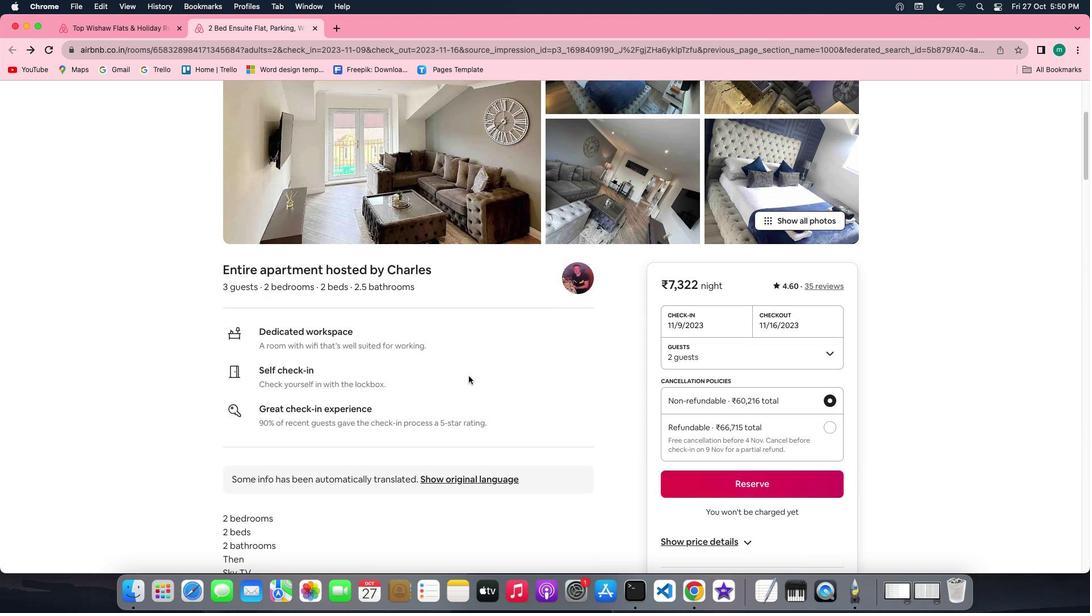 
Action: Mouse scrolled (469, 376) with delta (0, 0)
Screenshot: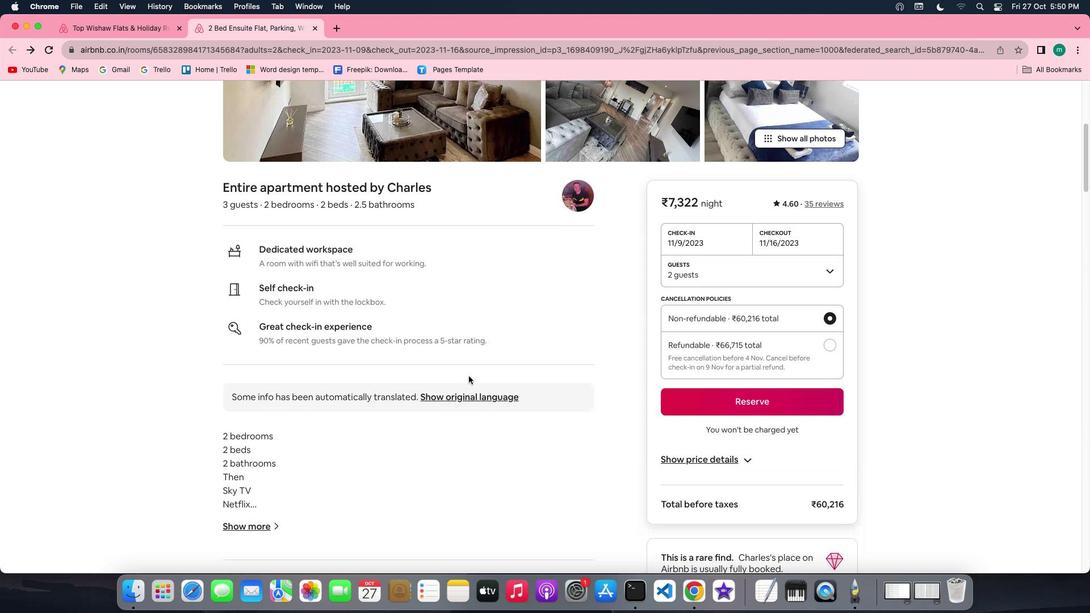 
Action: Mouse scrolled (469, 376) with delta (0, -1)
Screenshot: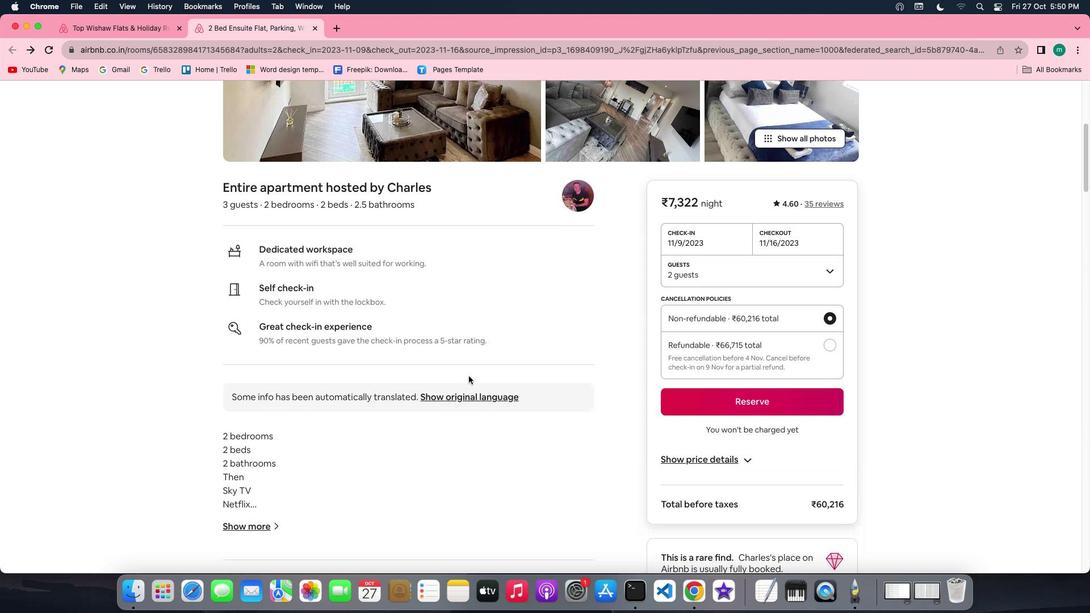 
Action: Mouse scrolled (469, 376) with delta (0, -2)
Screenshot: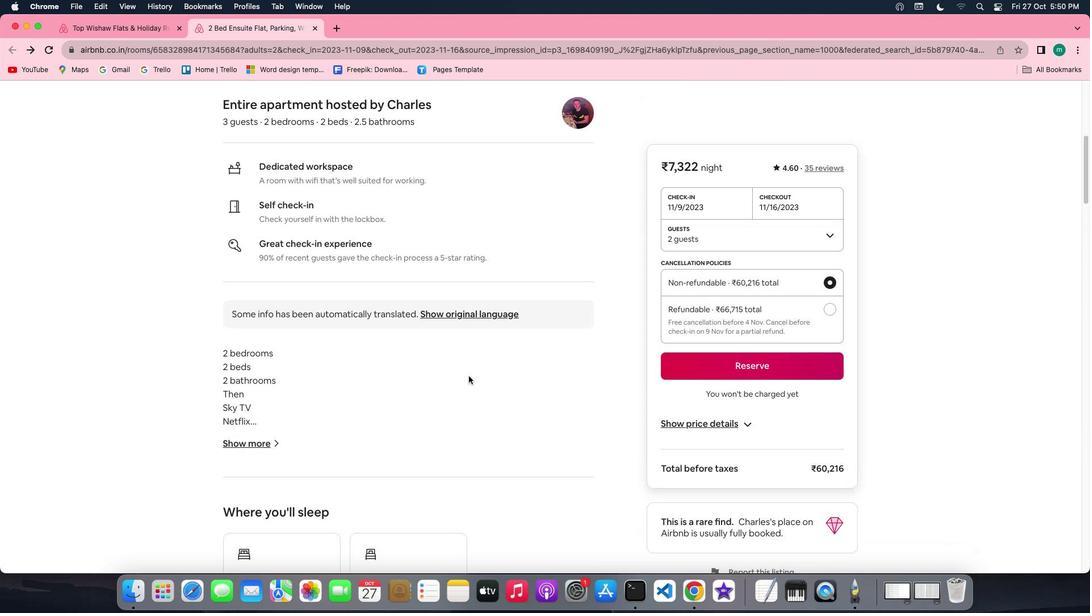 
Action: Mouse scrolled (469, 376) with delta (0, -2)
Screenshot: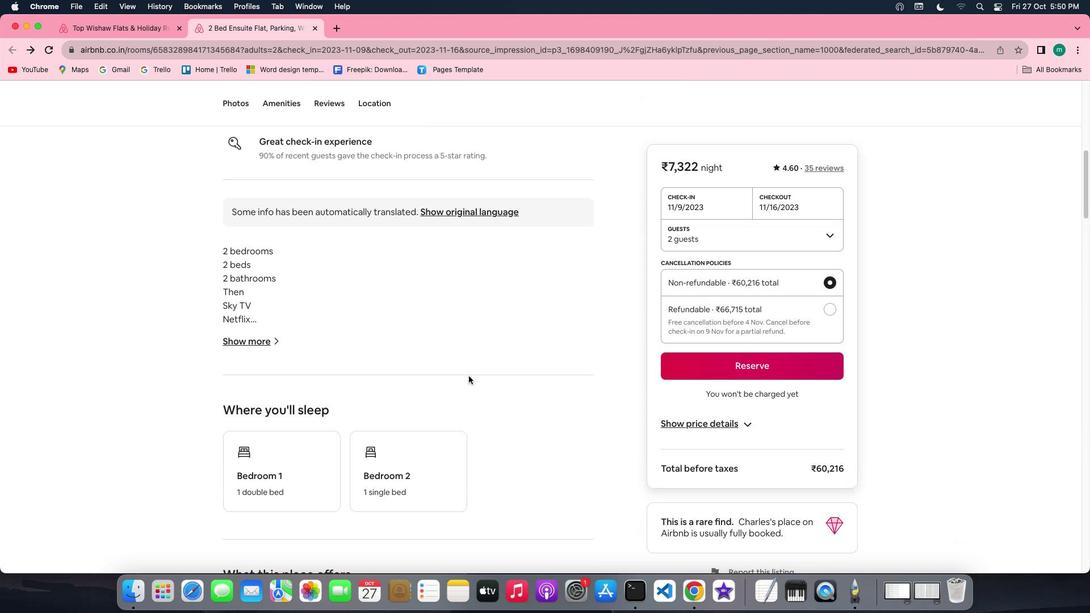 
Action: Mouse moved to (236, 331)
Screenshot: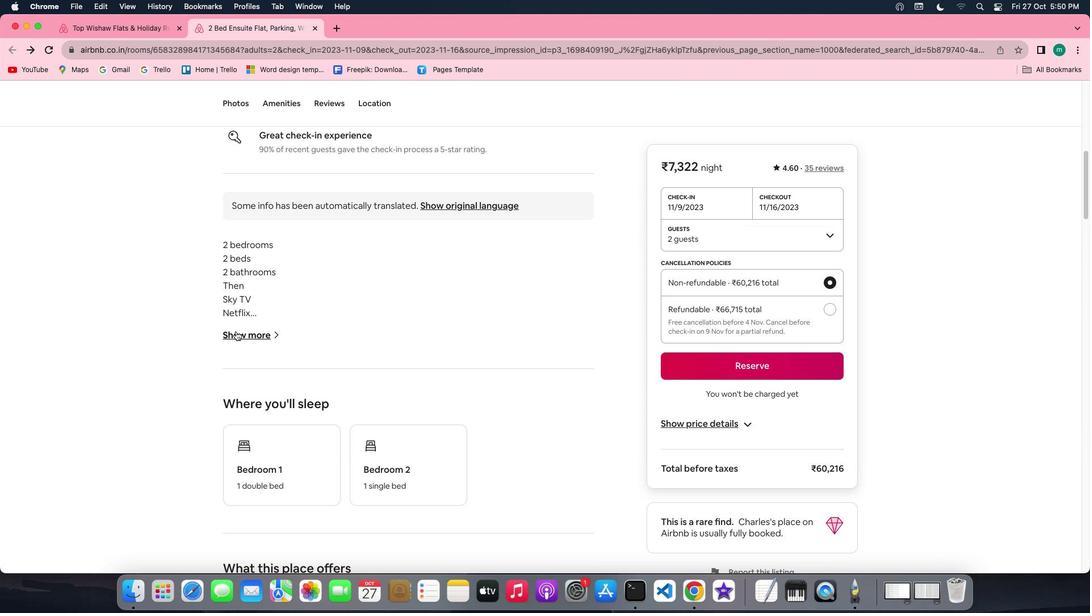 
Action: Mouse pressed left at (236, 331)
Screenshot: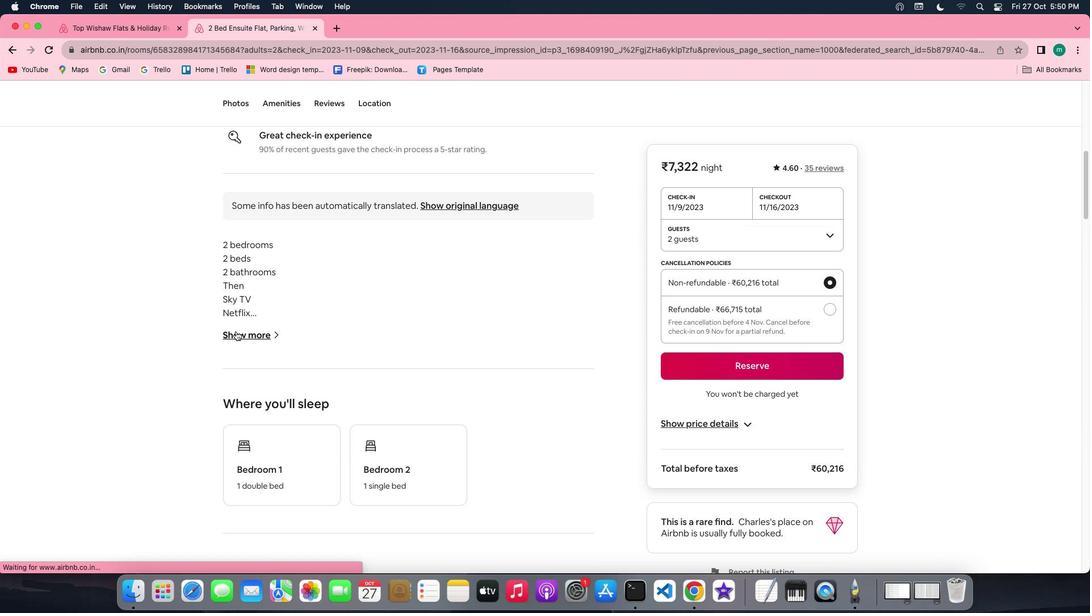 
Action: Mouse moved to (525, 401)
Screenshot: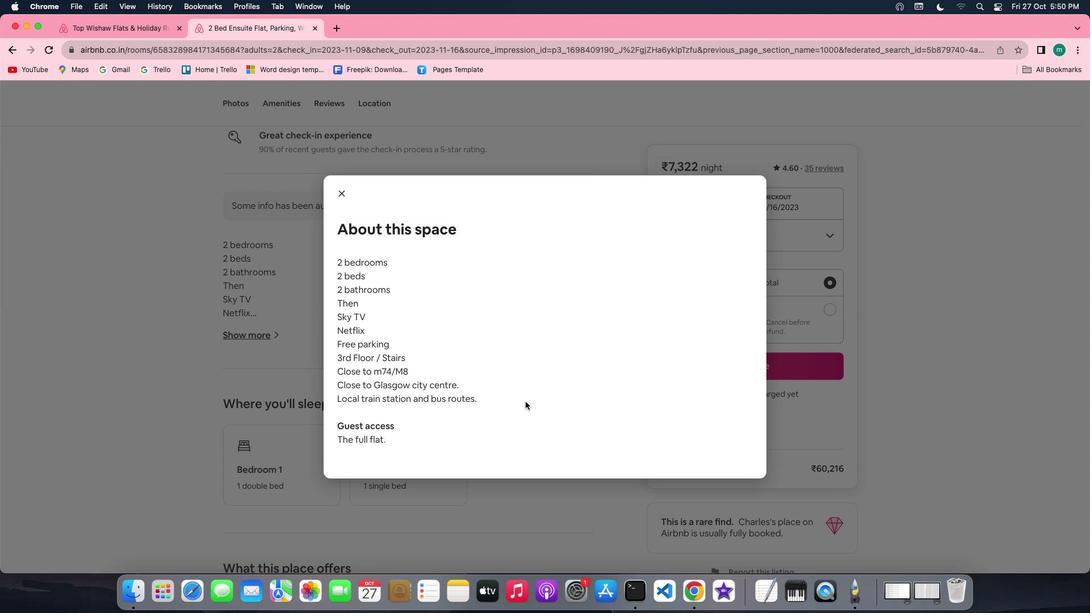 
Action: Mouse scrolled (525, 401) with delta (0, 0)
Screenshot: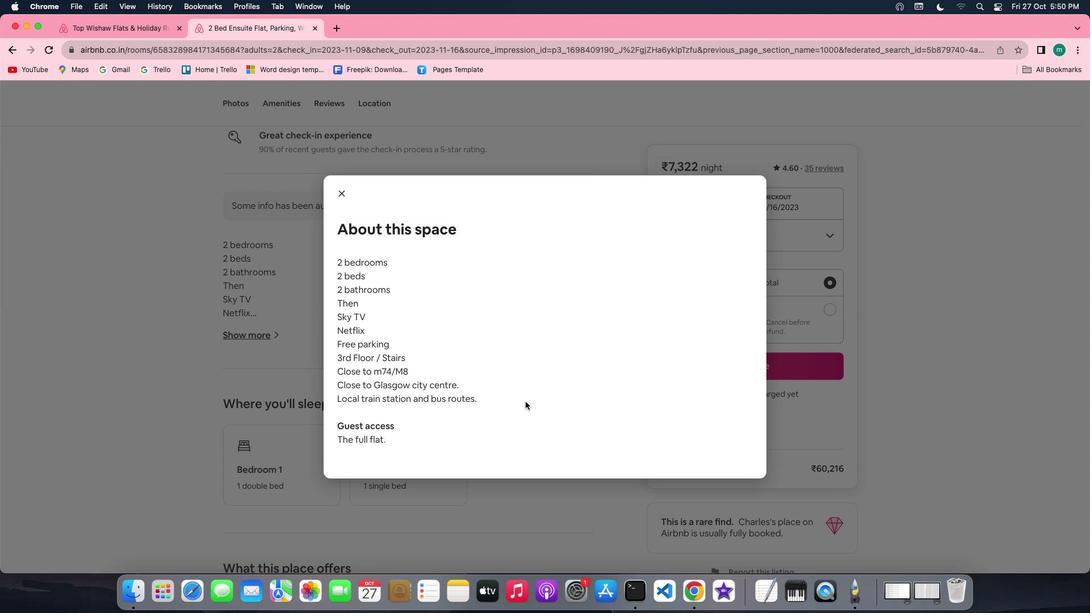 
Action: Mouse scrolled (525, 401) with delta (0, 0)
Screenshot: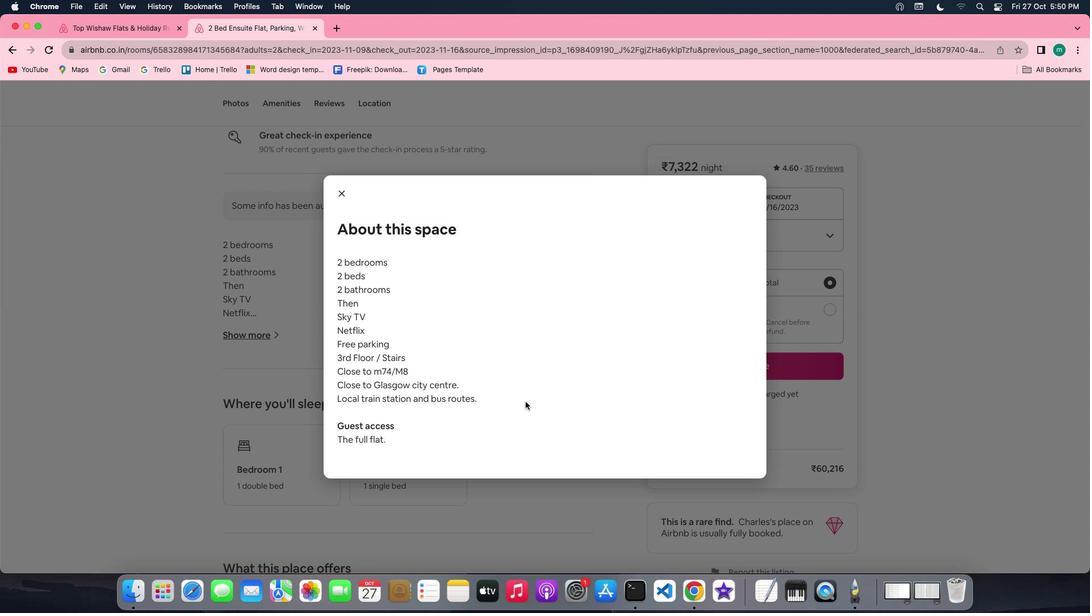 
Action: Mouse scrolled (525, 401) with delta (0, -1)
Screenshot: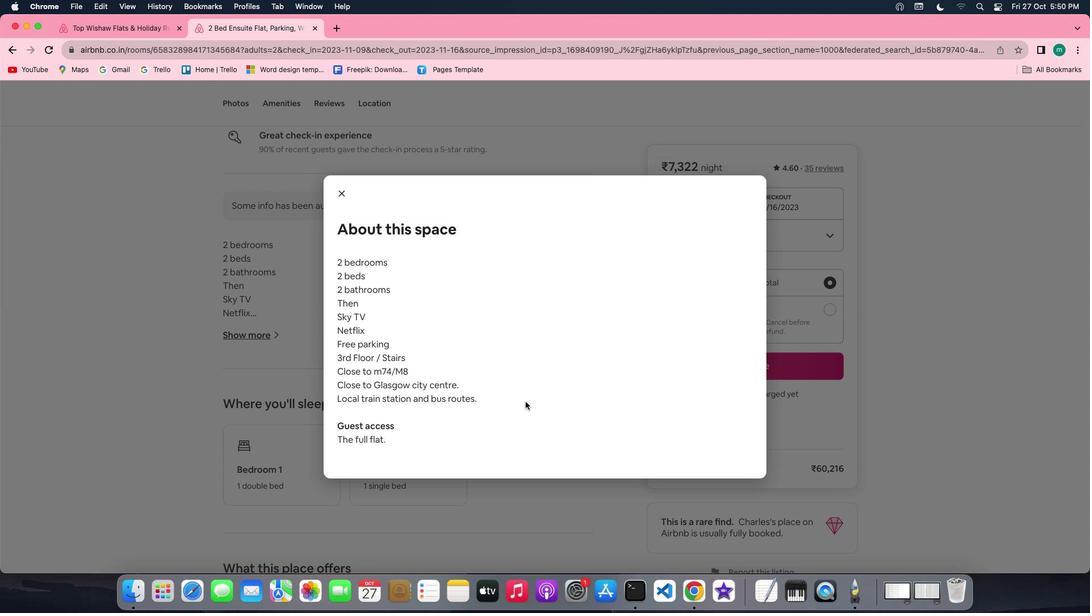 
Action: Mouse scrolled (525, 401) with delta (0, -1)
Screenshot: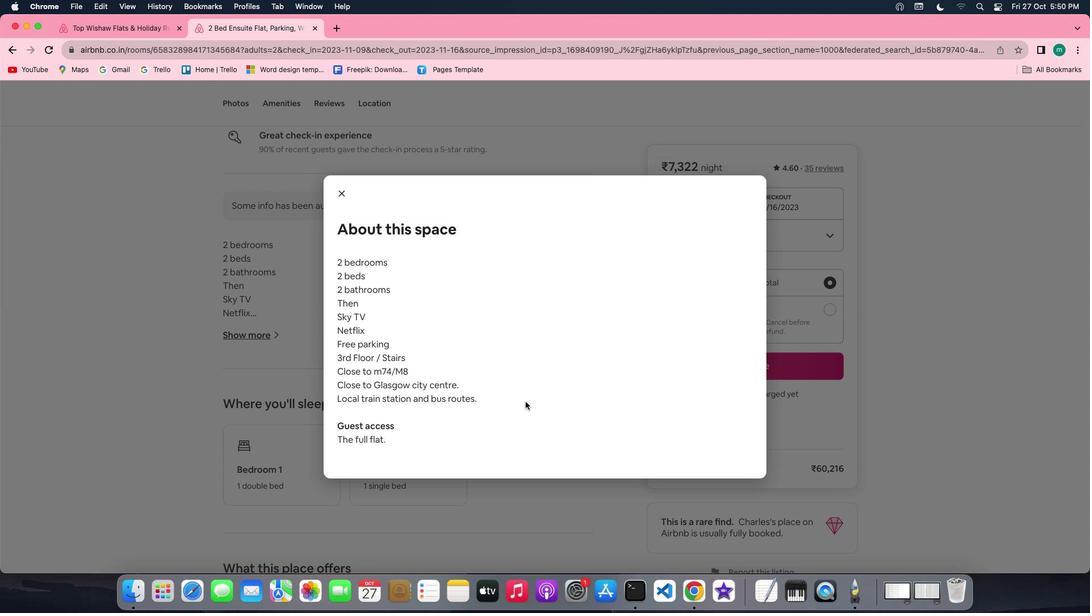 
Action: Mouse moved to (346, 198)
Screenshot: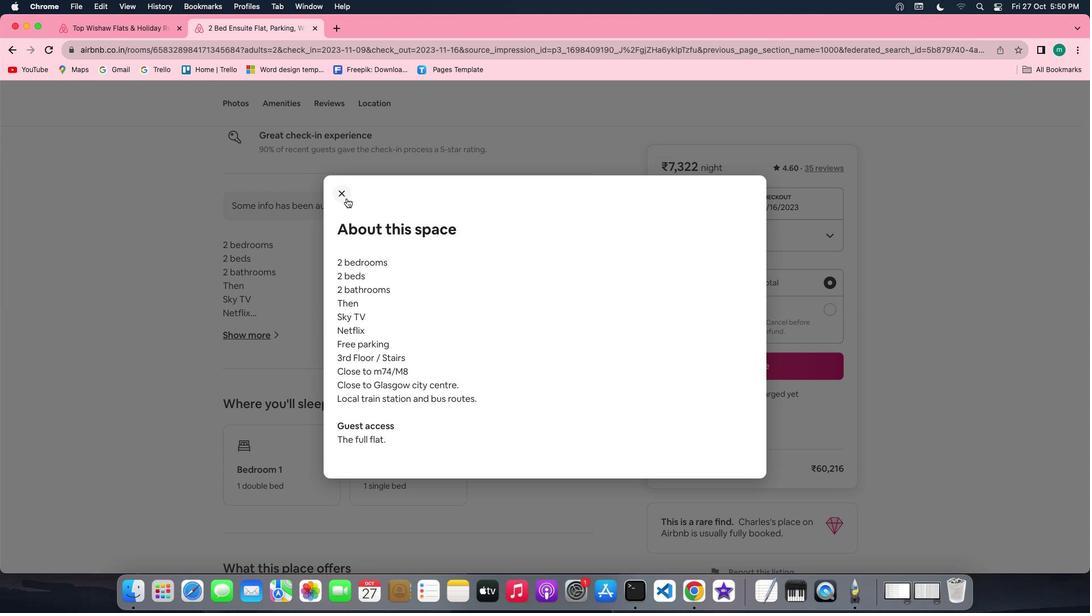 
Action: Mouse pressed left at (346, 198)
Screenshot: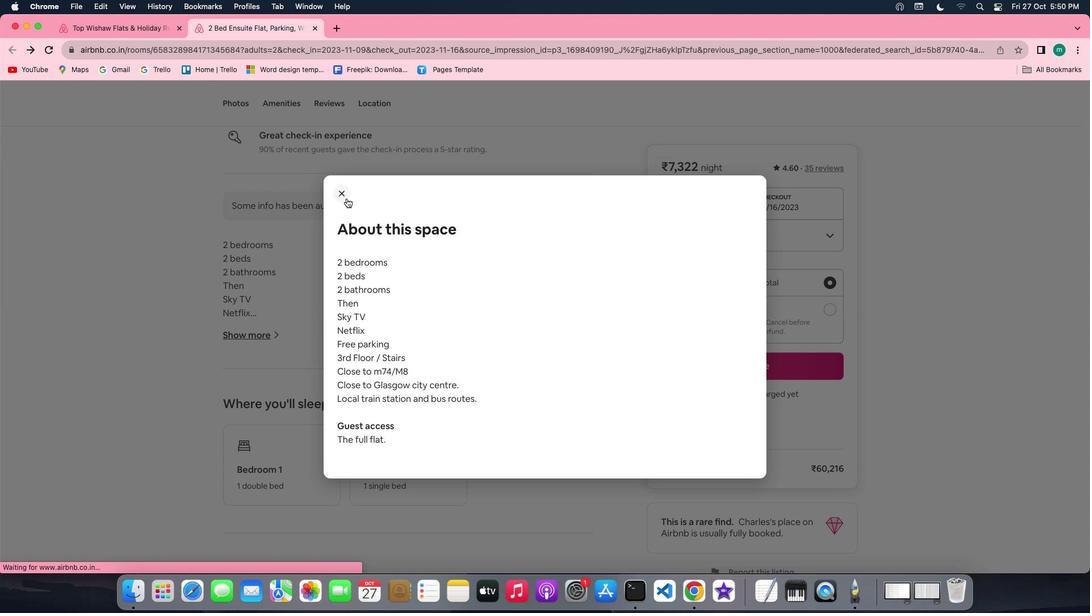 
Action: Mouse moved to (445, 374)
Screenshot: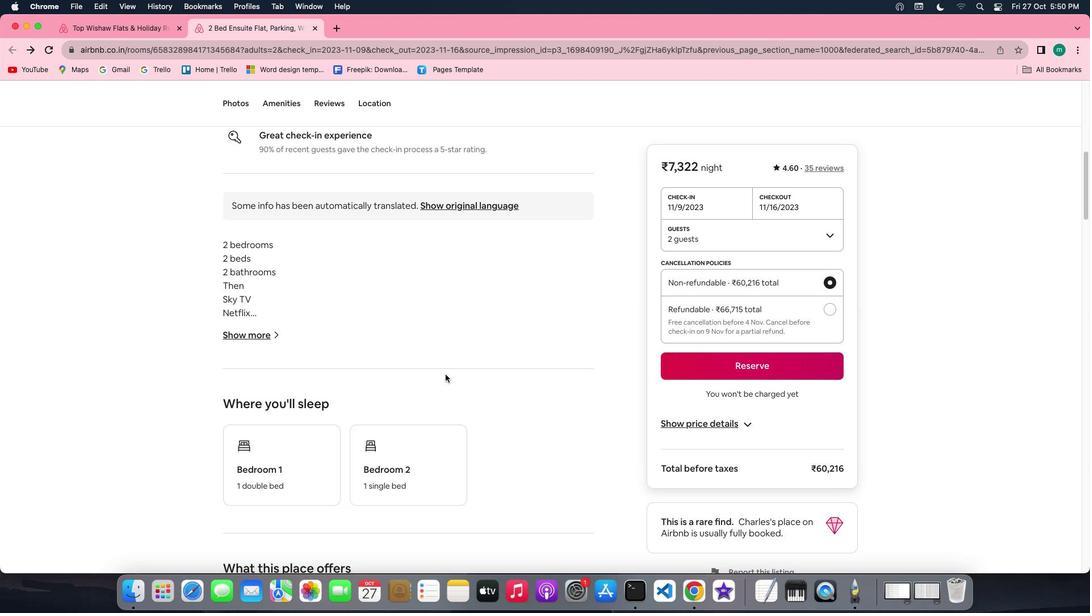 
Action: Mouse scrolled (445, 374) with delta (0, 0)
Screenshot: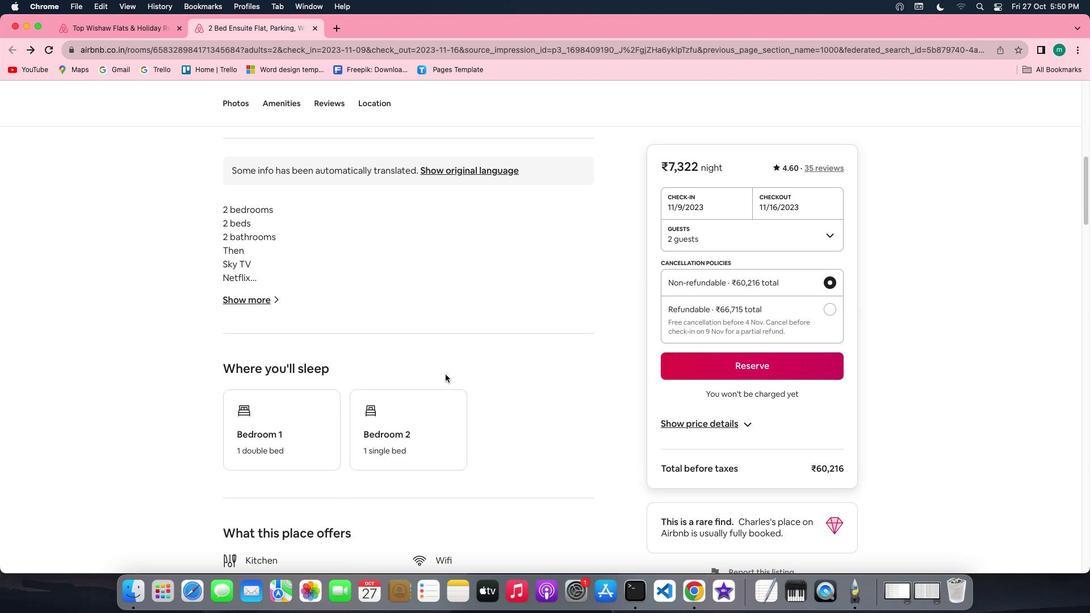 
Action: Mouse scrolled (445, 374) with delta (0, 0)
Screenshot: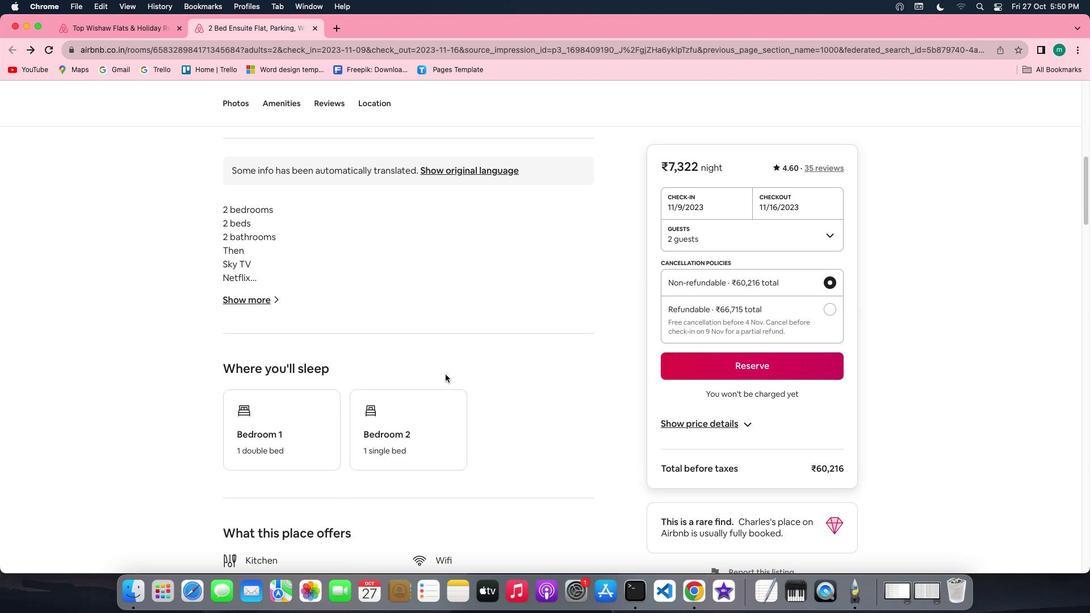 
Action: Mouse scrolled (445, 374) with delta (0, -1)
Screenshot: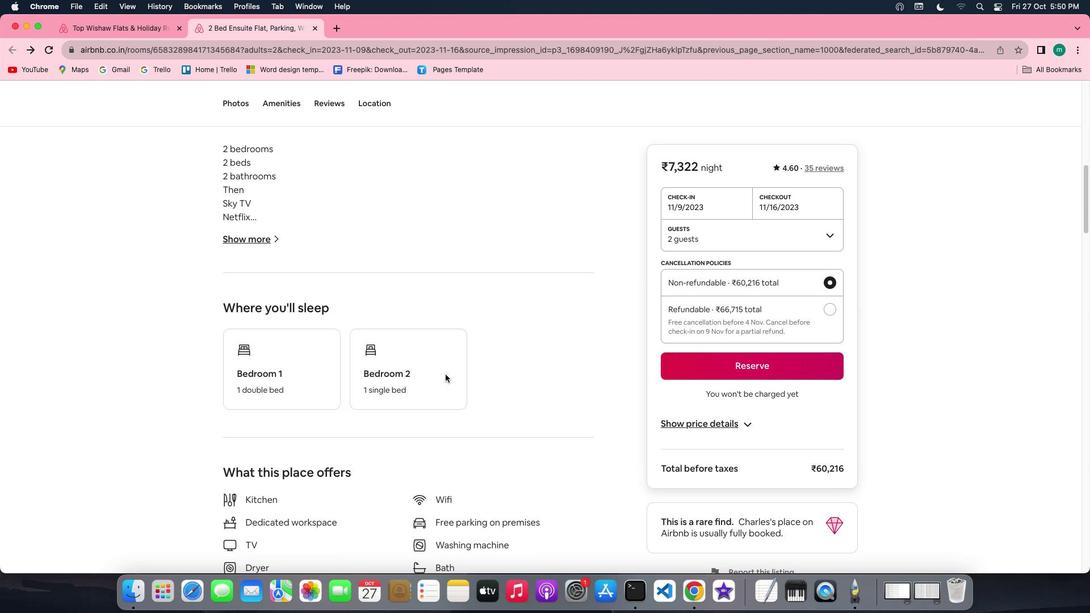
Action: Mouse scrolled (445, 374) with delta (0, -1)
Screenshot: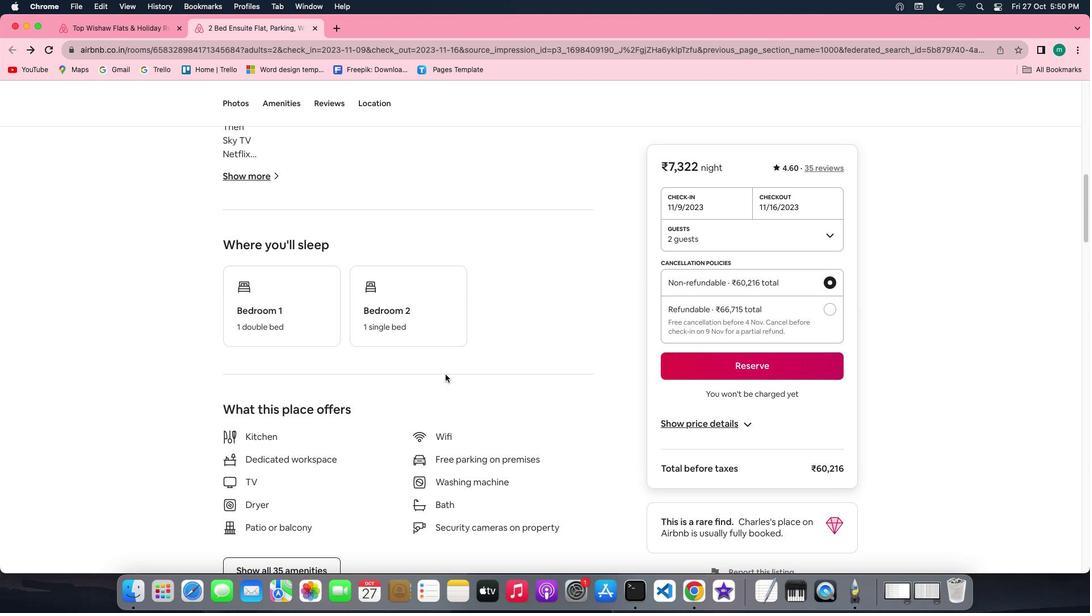 
Action: Mouse scrolled (445, 374) with delta (0, 0)
Screenshot: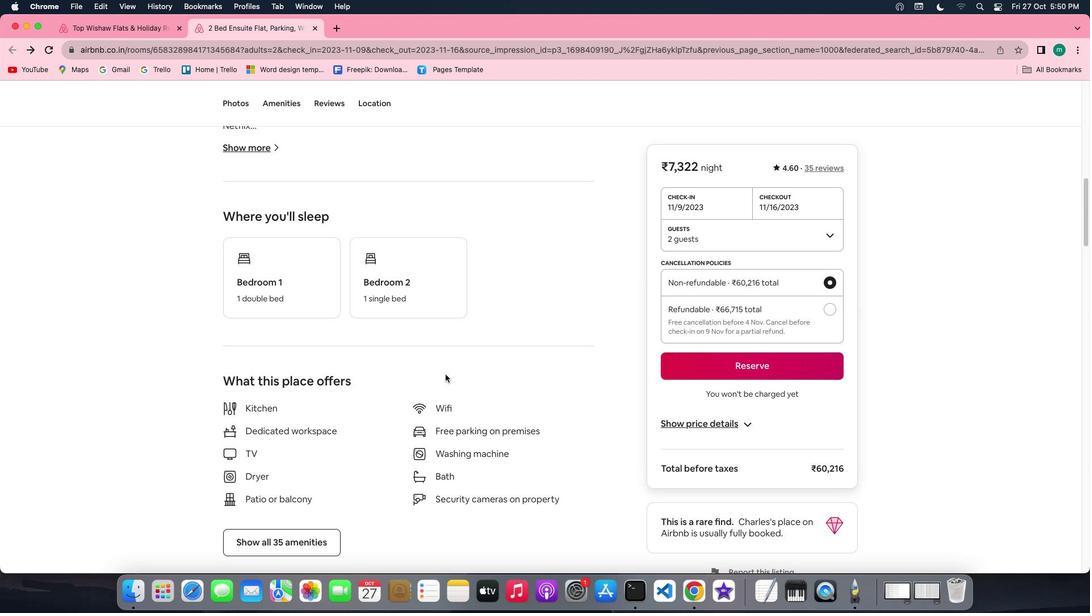 
Action: Mouse scrolled (445, 374) with delta (0, 0)
Screenshot: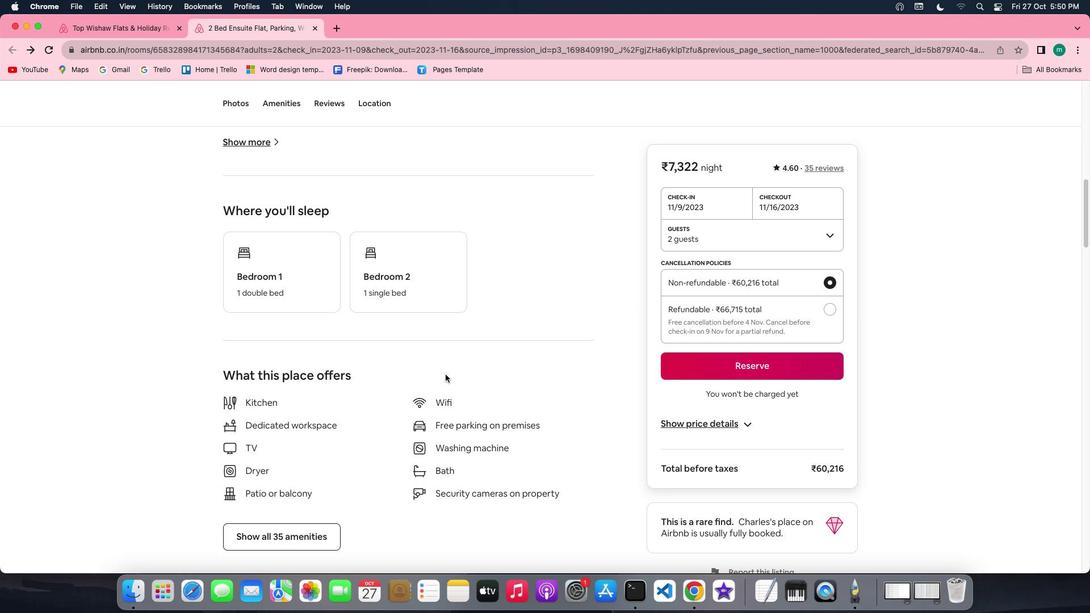 
Action: Mouse scrolled (445, 374) with delta (0, -1)
Screenshot: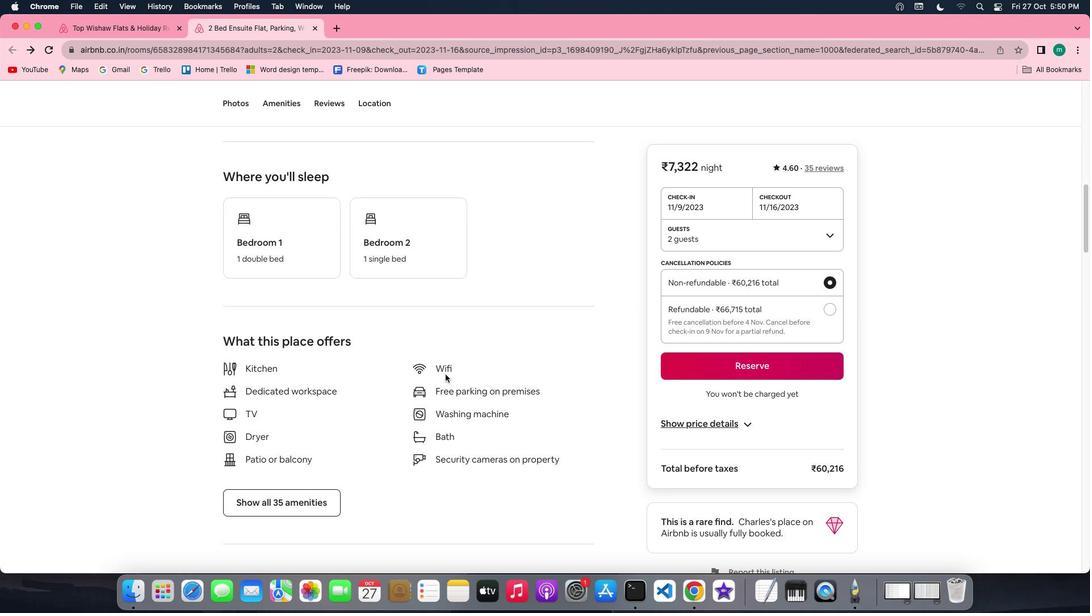
Action: Mouse scrolled (445, 374) with delta (0, -1)
Screenshot: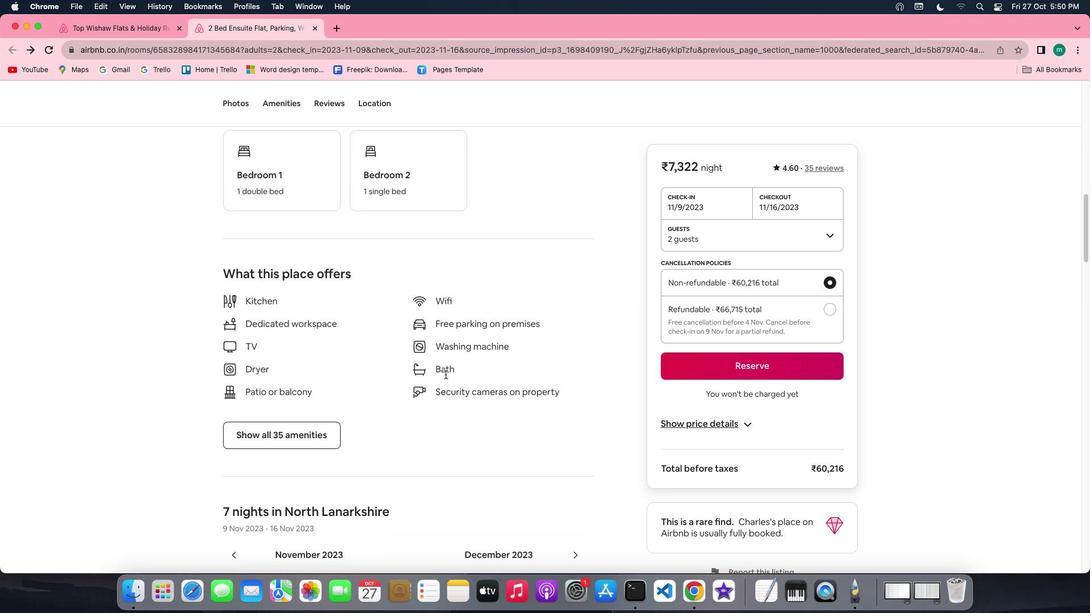 
Action: Mouse scrolled (445, 374) with delta (0, 0)
Screenshot: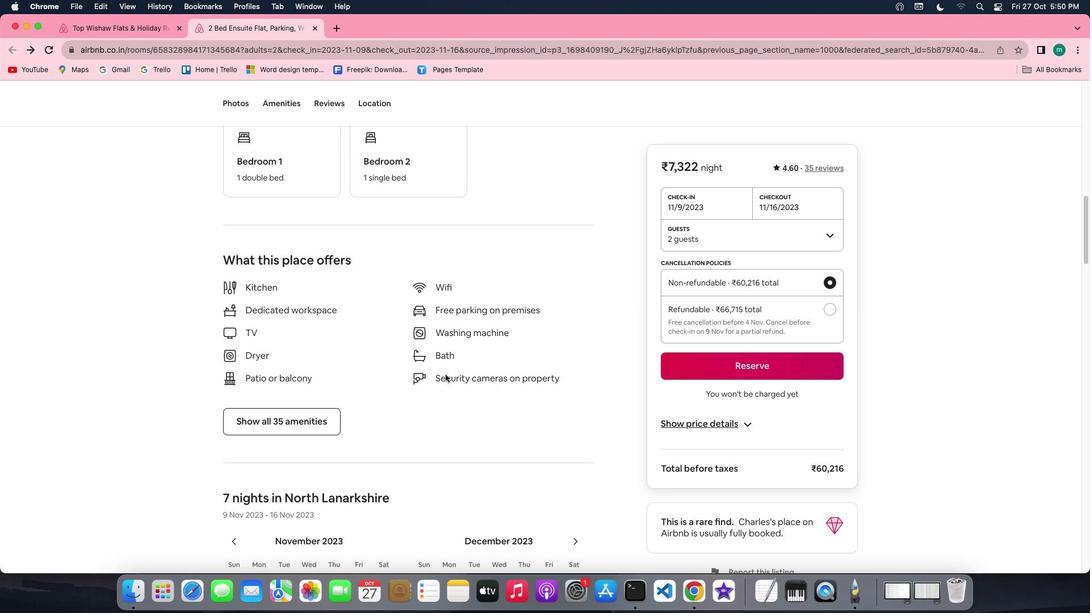 
Action: Mouse scrolled (445, 374) with delta (0, 0)
Screenshot: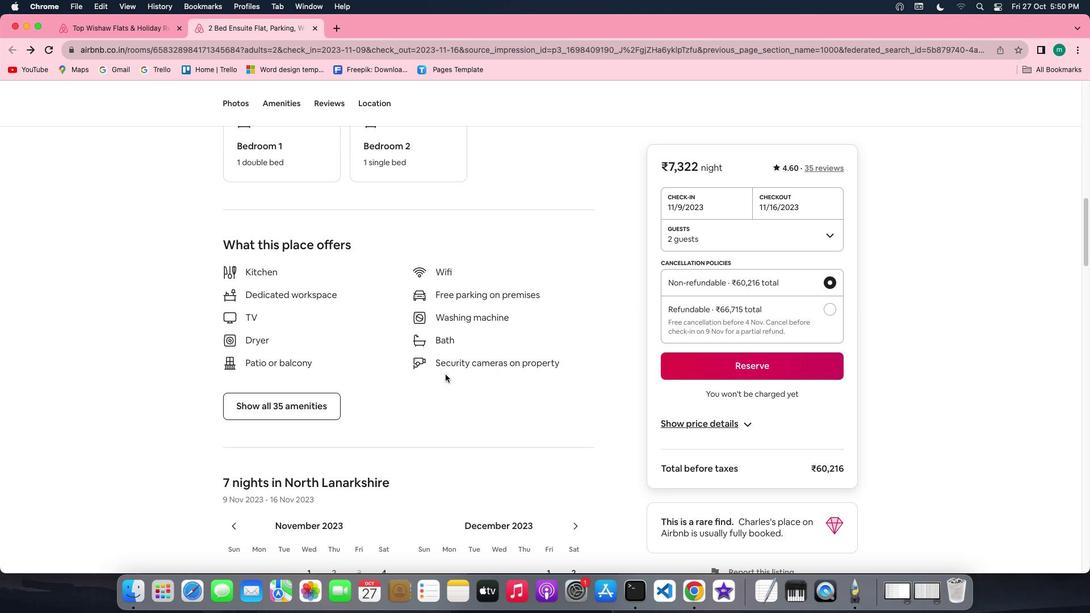 
Action: Mouse scrolled (445, 374) with delta (0, 0)
Screenshot: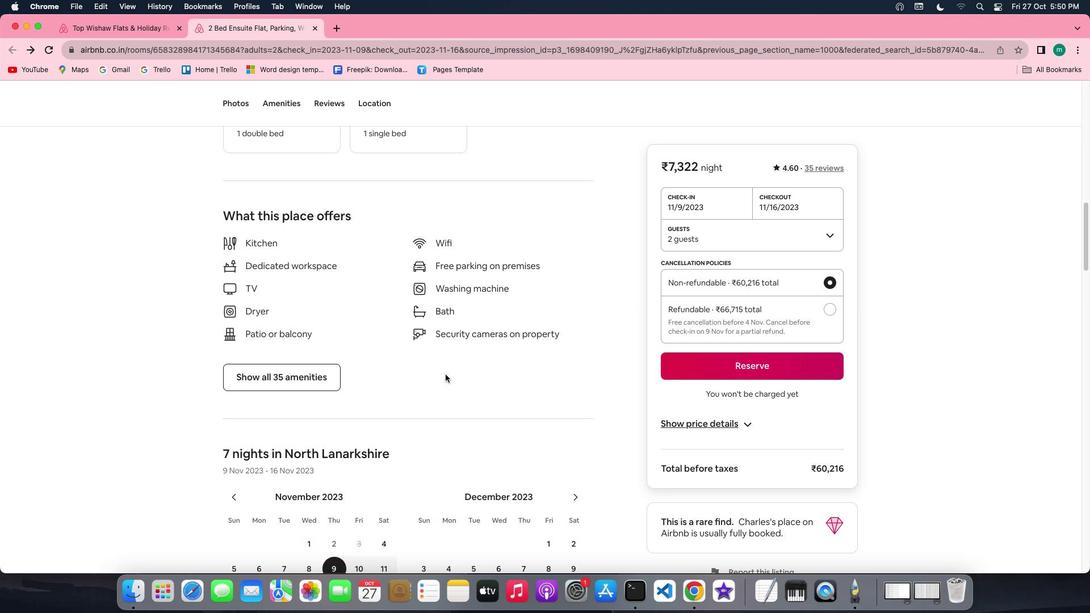 
Action: Mouse scrolled (445, 374) with delta (0, 0)
Screenshot: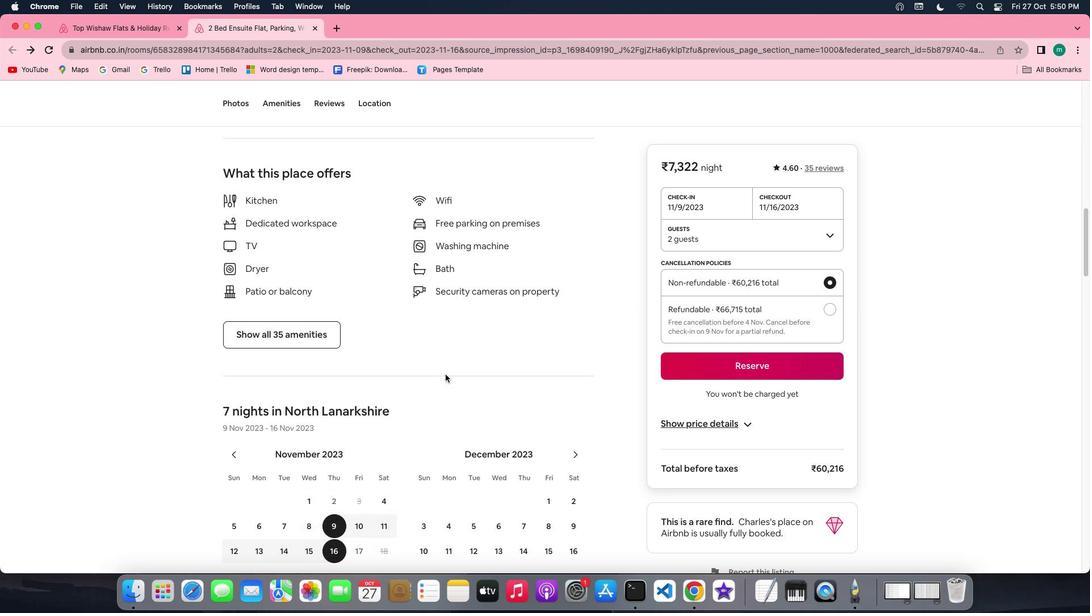 
Action: Mouse moved to (296, 327)
Screenshot: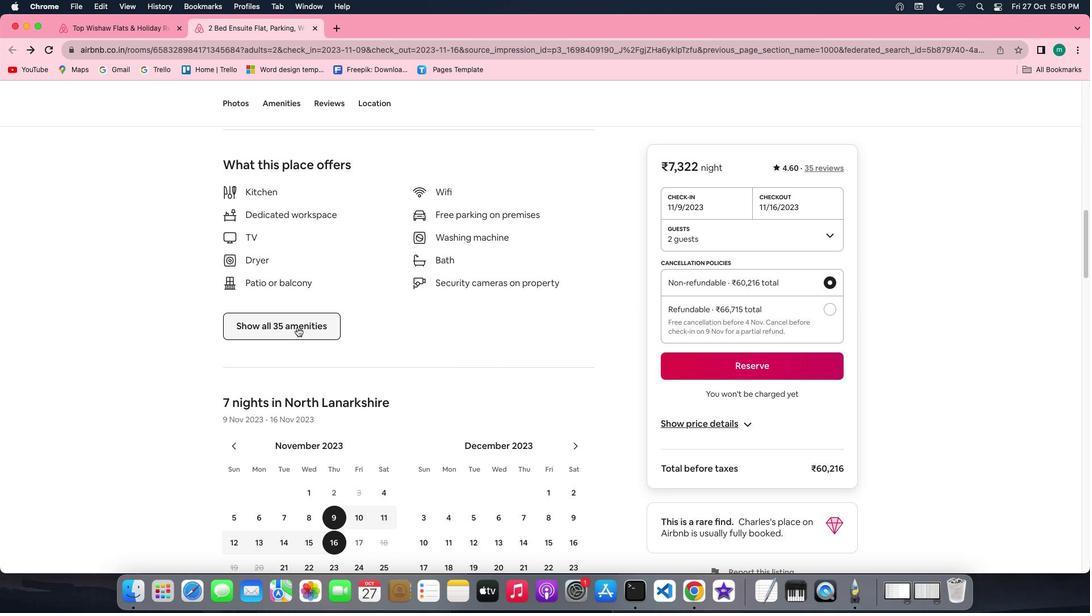 
Action: Mouse pressed left at (296, 327)
Screenshot: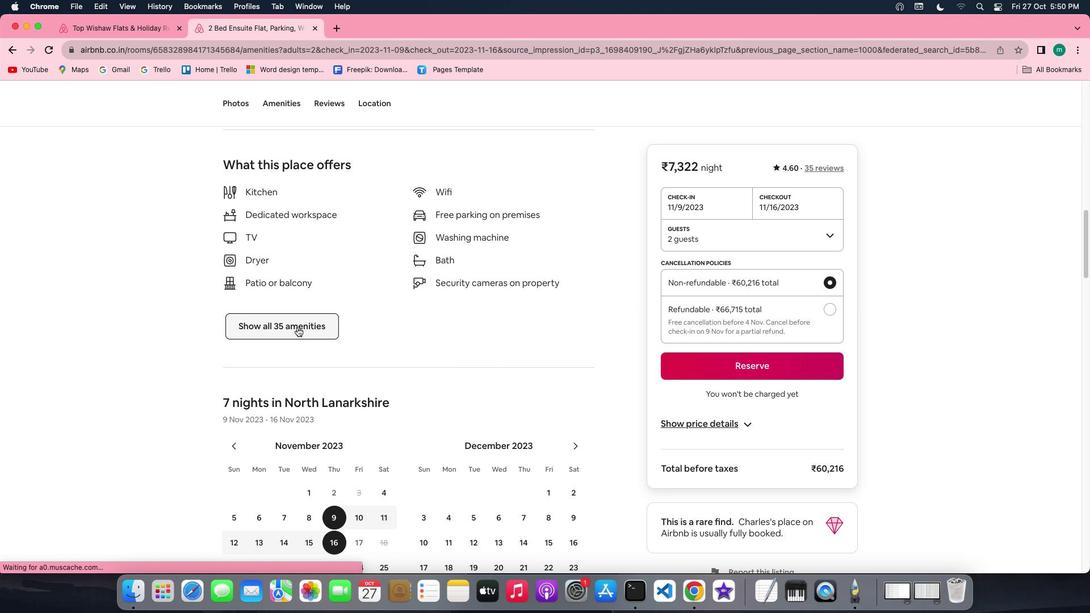 
Action: Mouse moved to (473, 411)
Screenshot: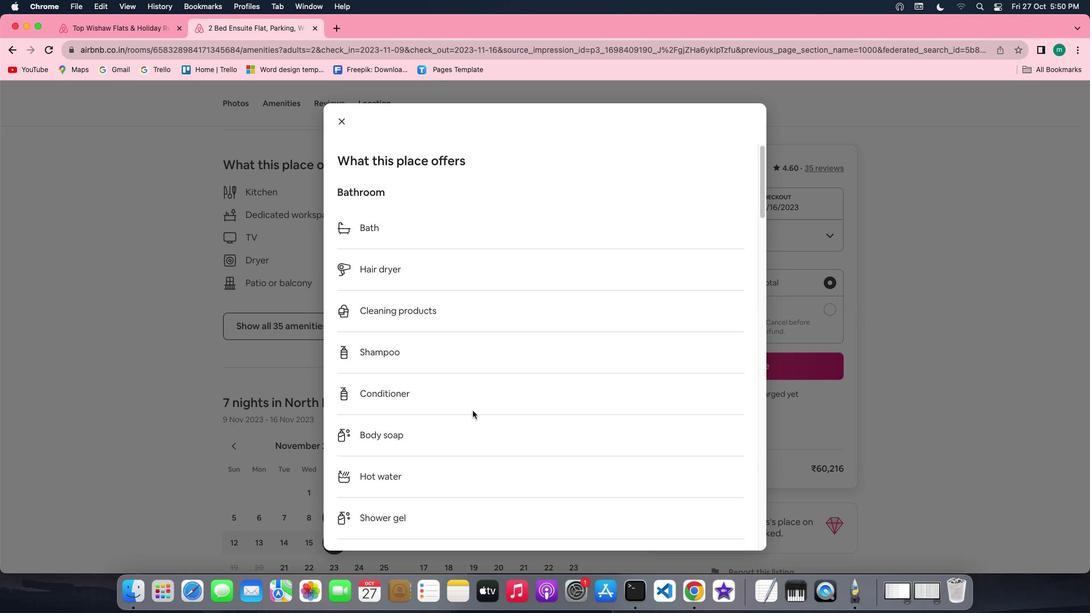 
Action: Mouse scrolled (473, 411) with delta (0, 0)
Screenshot: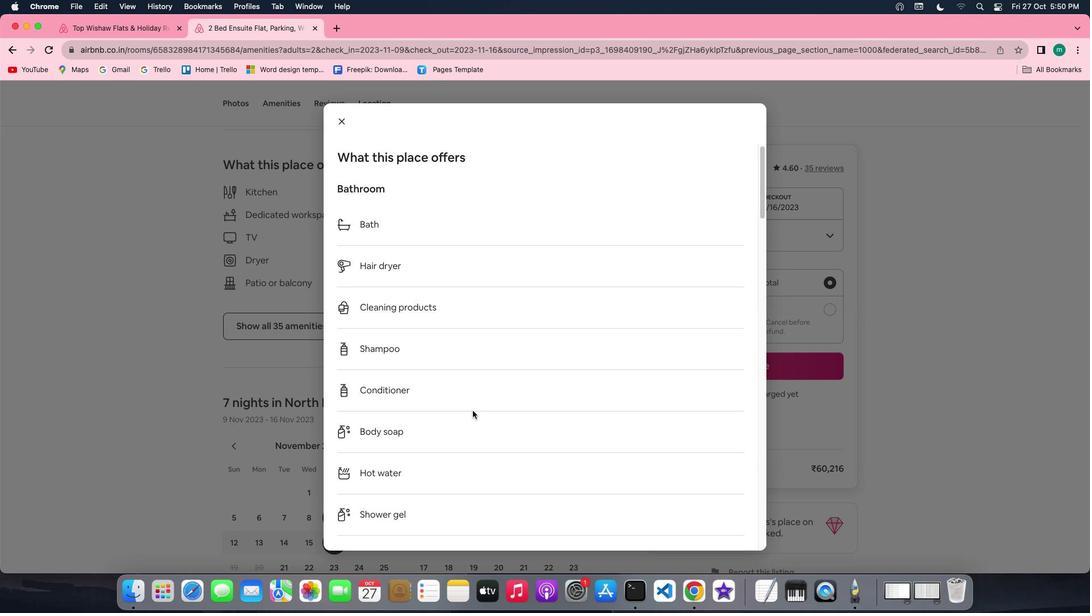 
Action: Mouse scrolled (473, 411) with delta (0, 0)
Screenshot: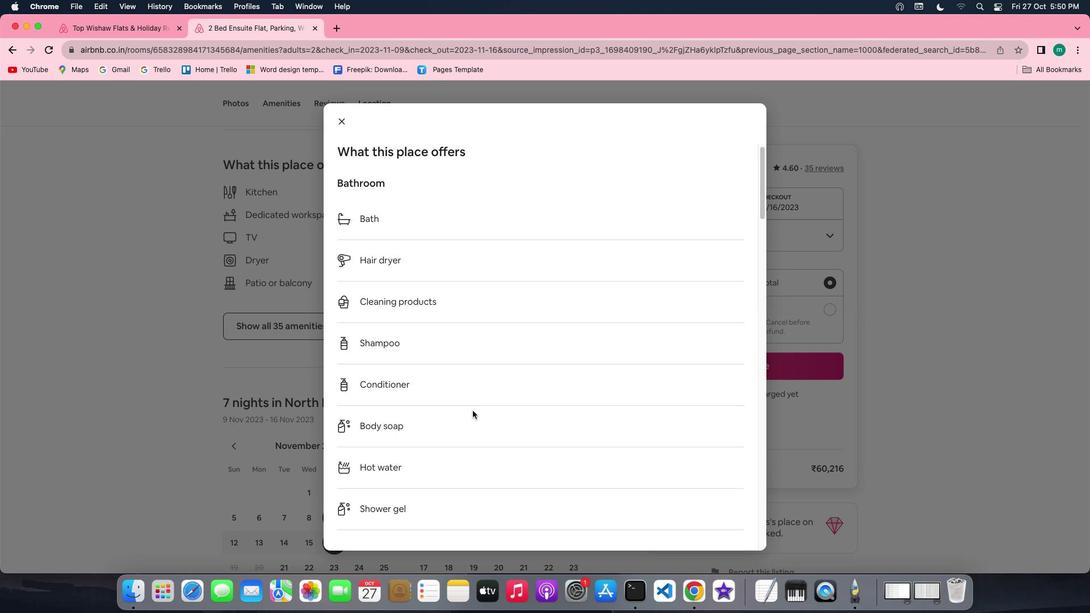 
Action: Mouse scrolled (473, 411) with delta (0, 0)
Screenshot: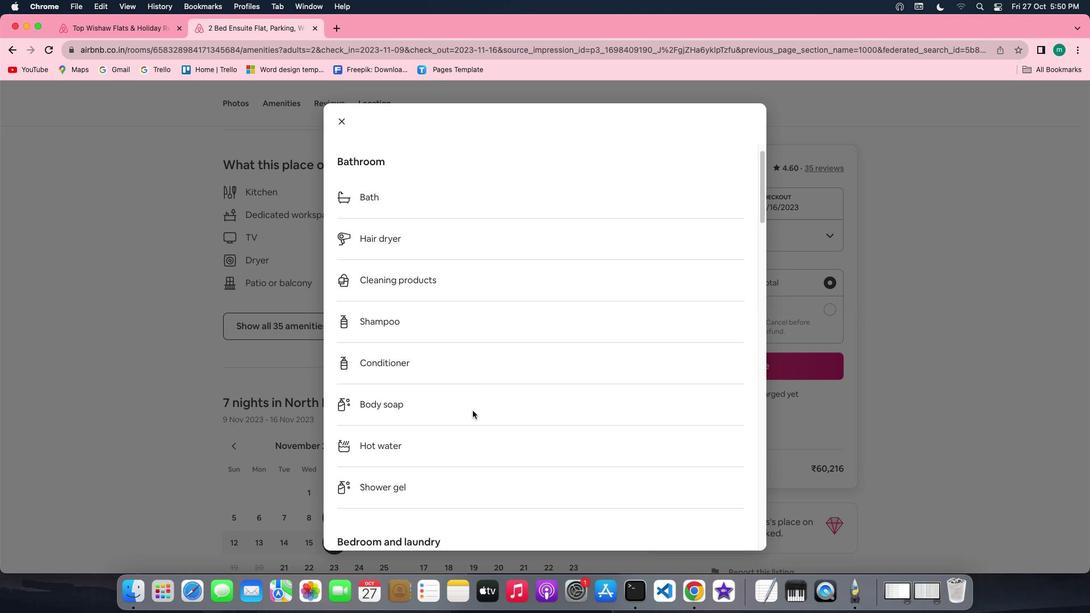 
Action: Mouse scrolled (473, 411) with delta (0, 0)
Screenshot: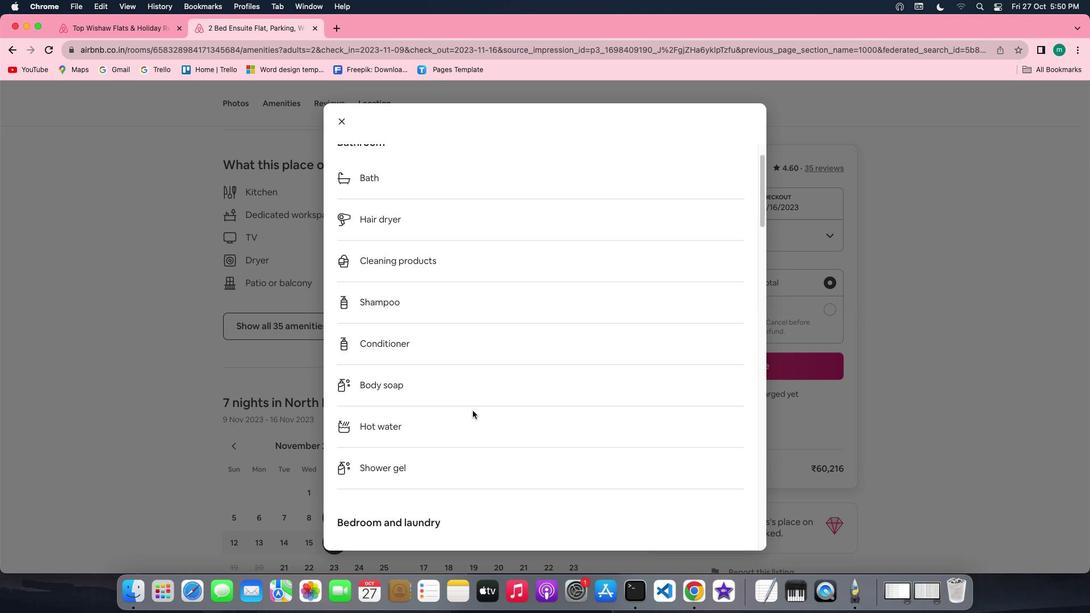 
Action: Mouse scrolled (473, 411) with delta (0, 0)
Screenshot: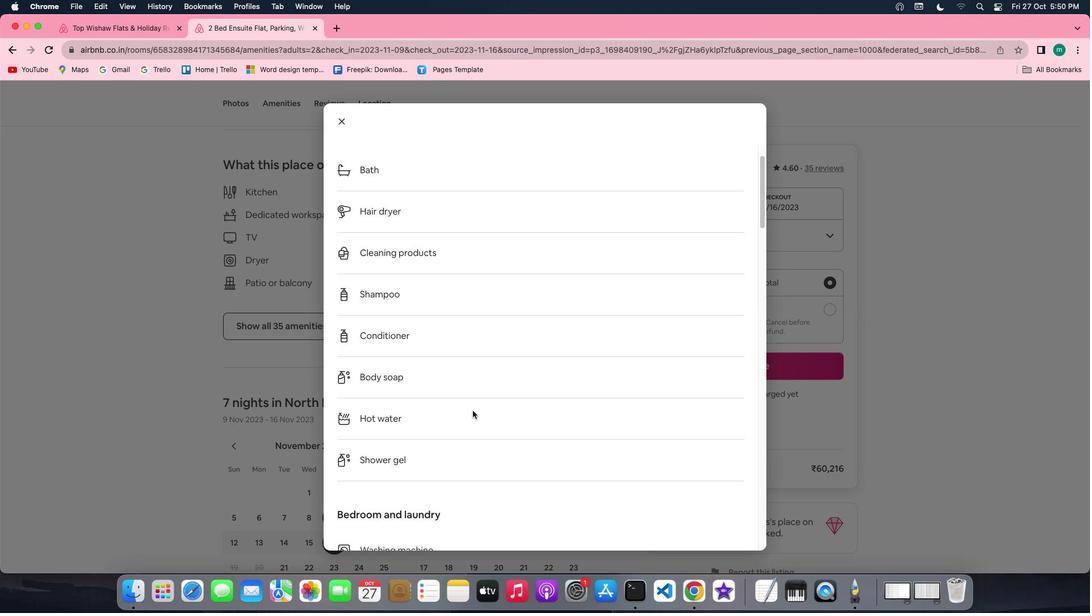 
Action: Mouse scrolled (473, 411) with delta (0, 0)
Screenshot: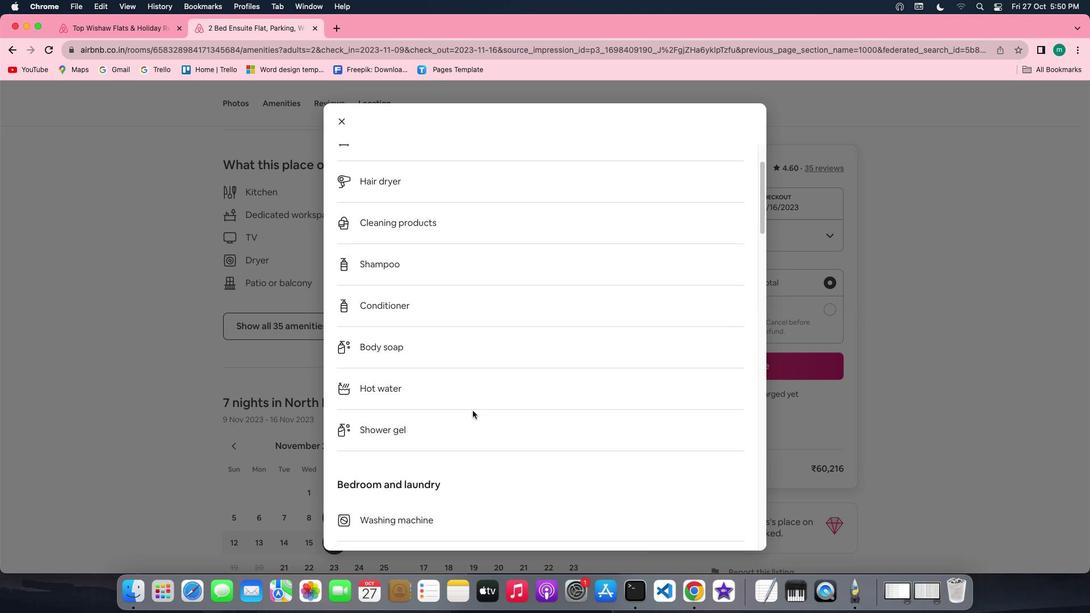 
Action: Mouse scrolled (473, 411) with delta (0, 0)
Screenshot: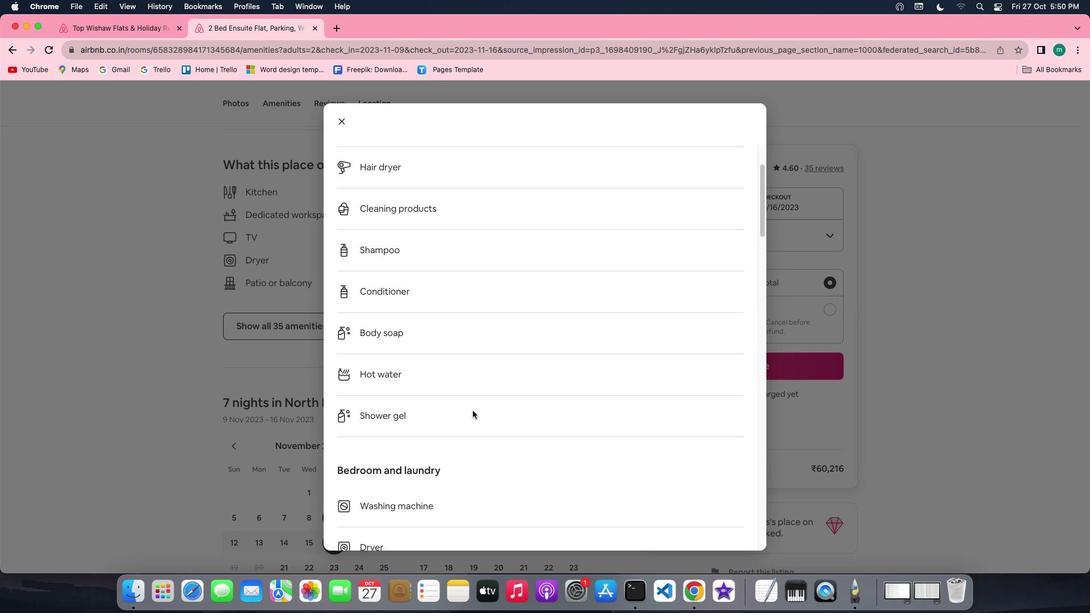 
Action: Mouse scrolled (473, 411) with delta (0, 0)
Screenshot: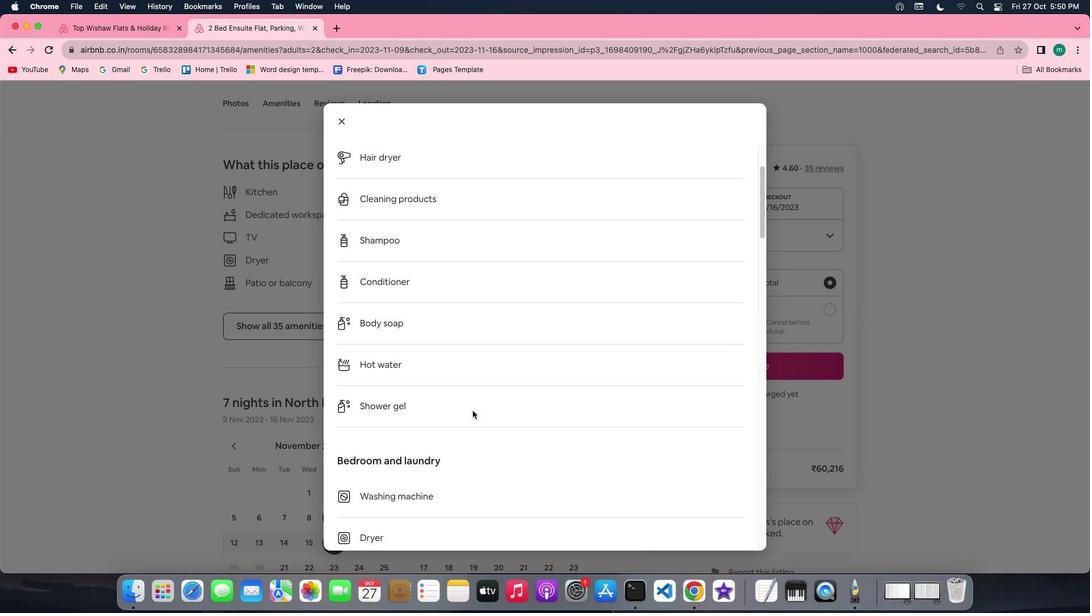 
Action: Mouse scrolled (473, 411) with delta (0, 0)
Screenshot: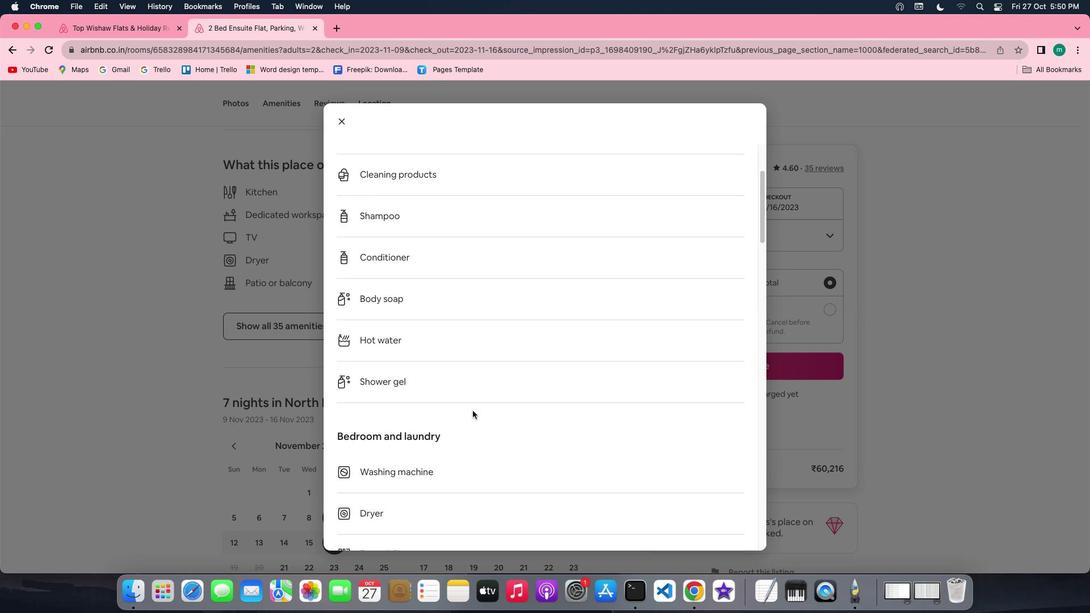
Action: Mouse scrolled (473, 411) with delta (0, 0)
Screenshot: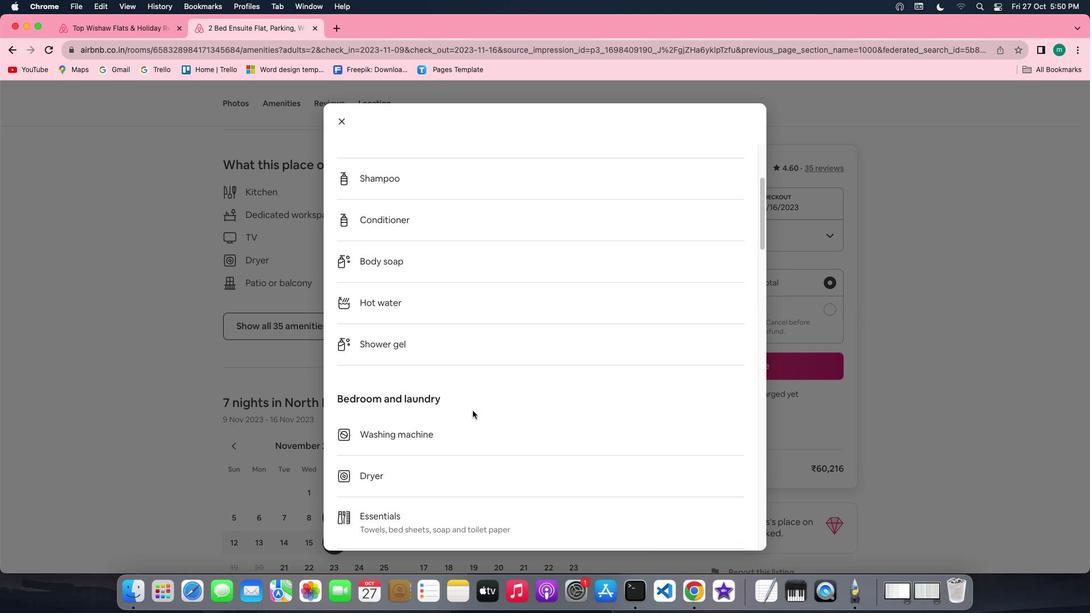 
Action: Mouse scrolled (473, 411) with delta (0, 0)
Screenshot: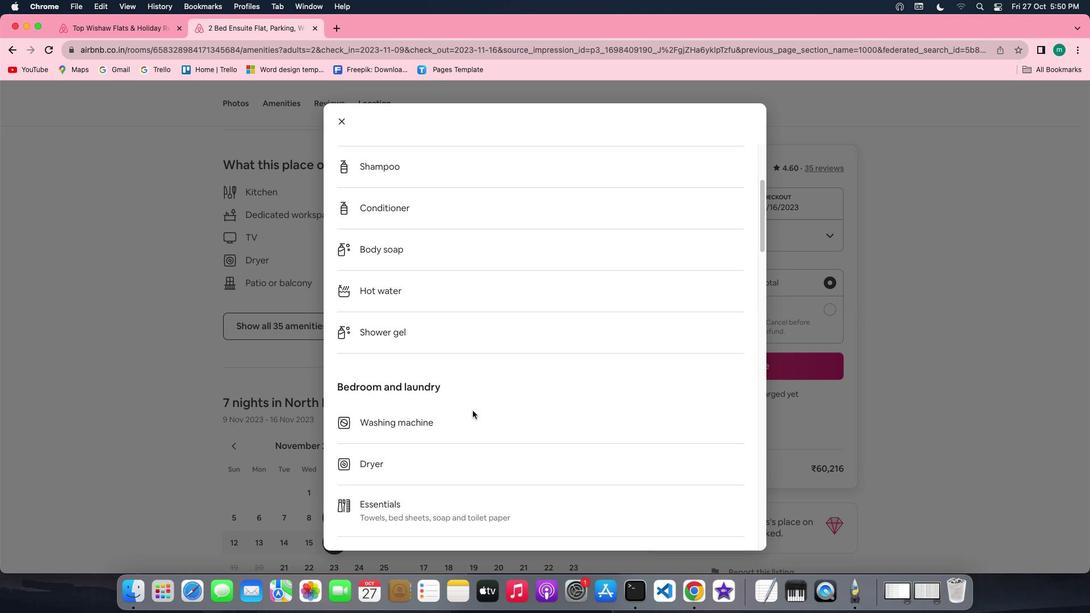 
Action: Mouse scrolled (473, 411) with delta (0, 0)
Screenshot: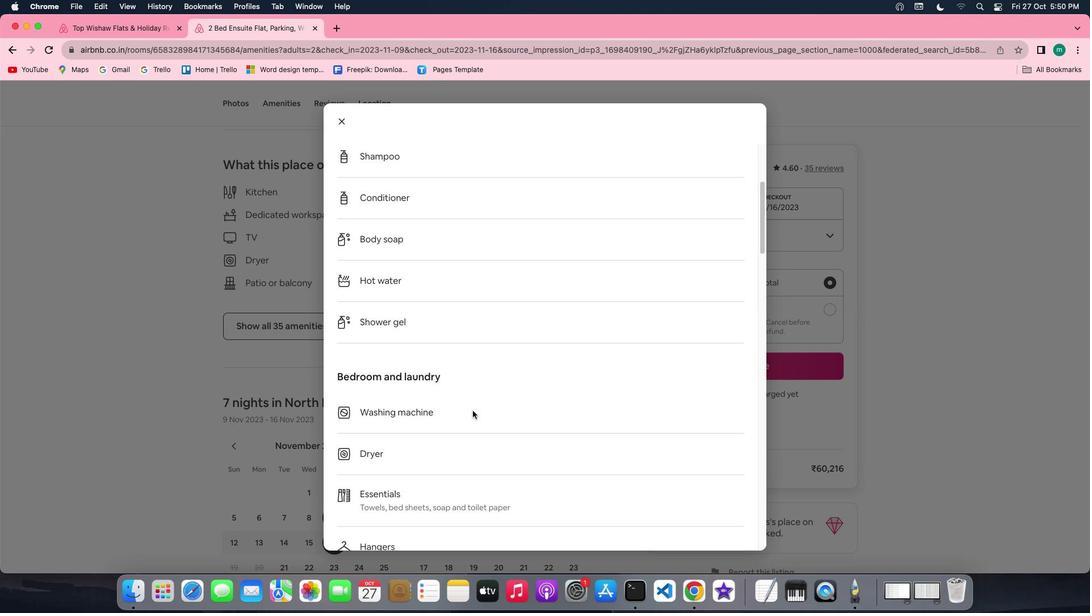 
Action: Mouse scrolled (473, 411) with delta (0, 0)
Screenshot: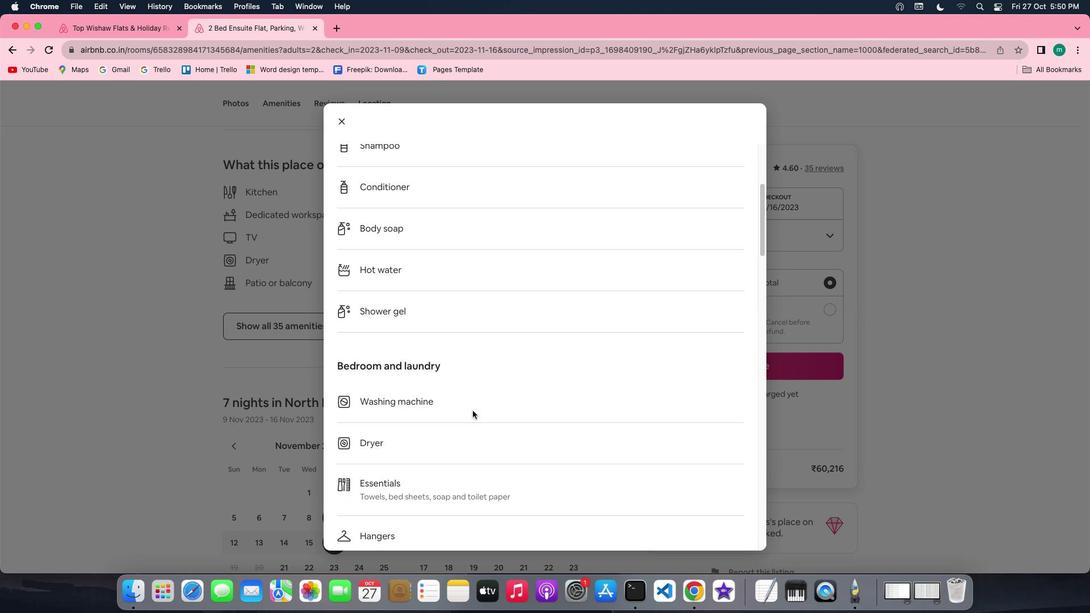 
Action: Mouse scrolled (473, 411) with delta (0, 0)
Screenshot: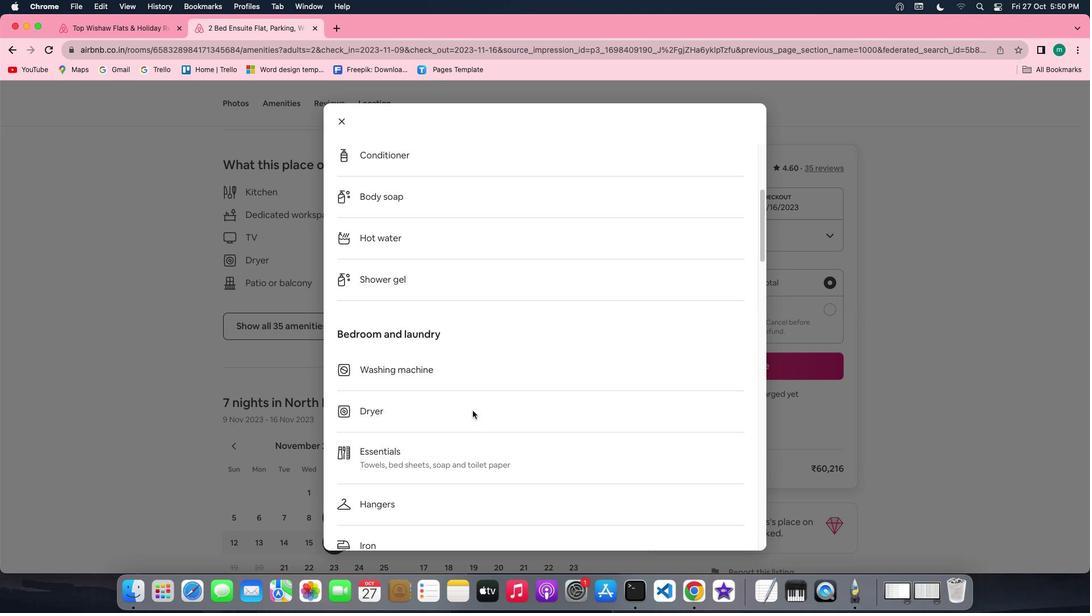 
Action: Mouse scrolled (473, 411) with delta (0, 0)
Screenshot: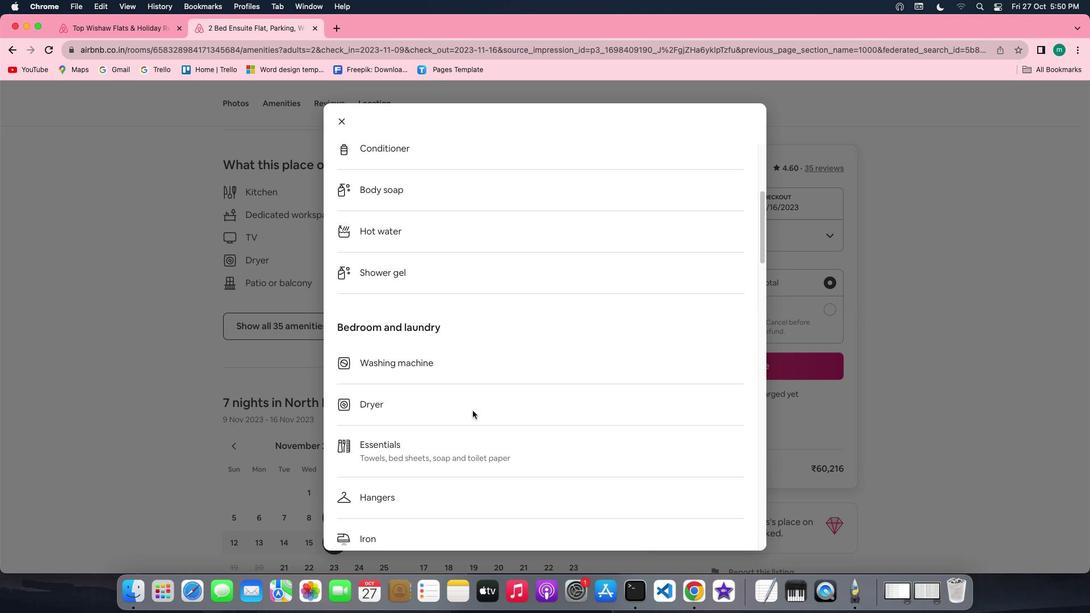 
Action: Mouse scrolled (473, 411) with delta (0, 0)
Screenshot: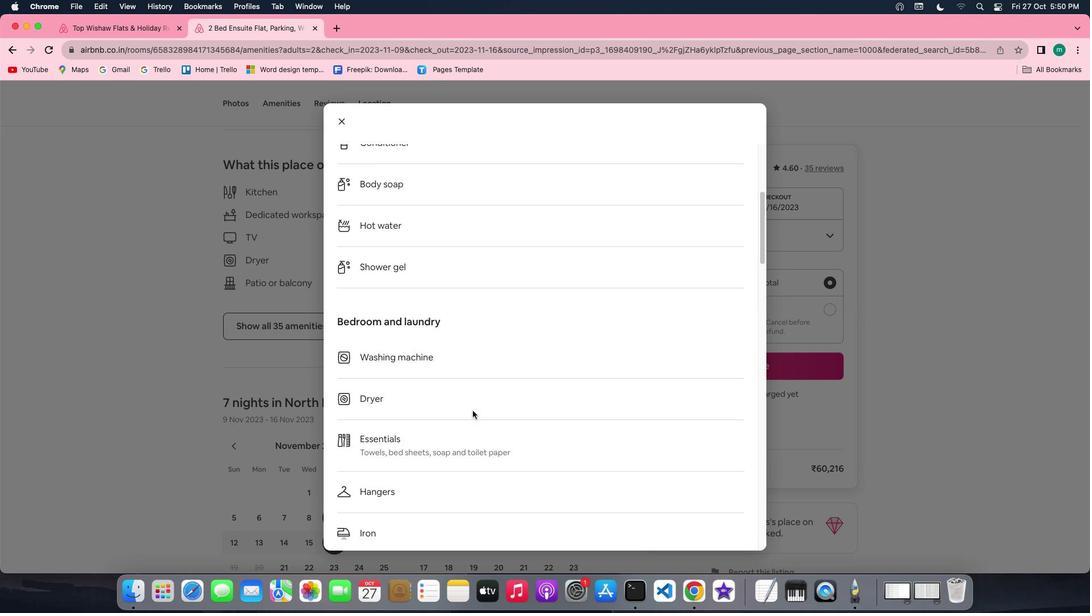 
Action: Mouse scrolled (473, 411) with delta (0, 0)
Screenshot: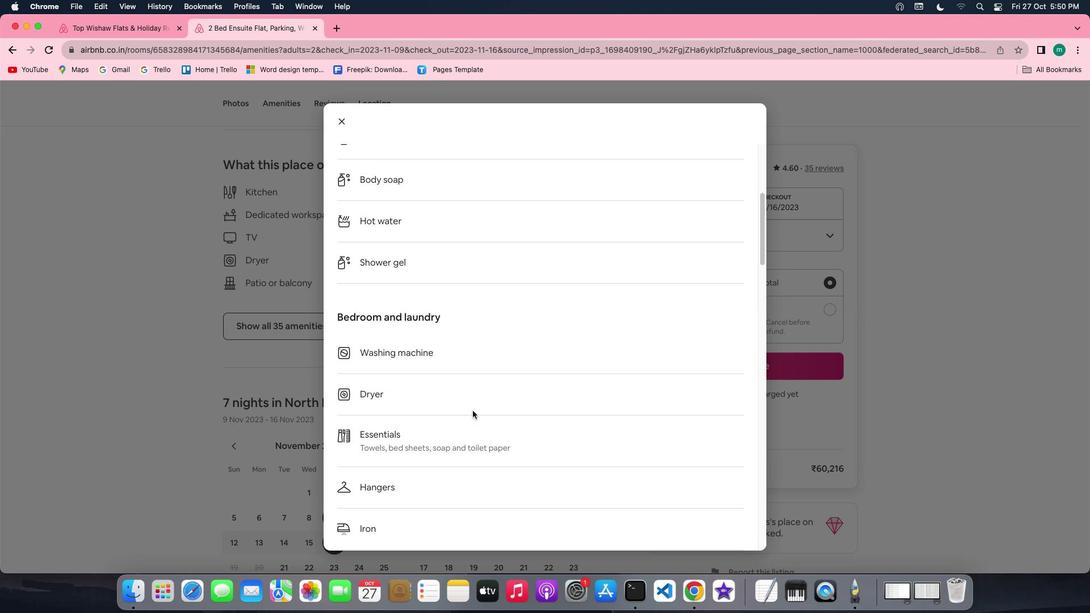 
Action: Mouse scrolled (473, 411) with delta (0, 0)
Screenshot: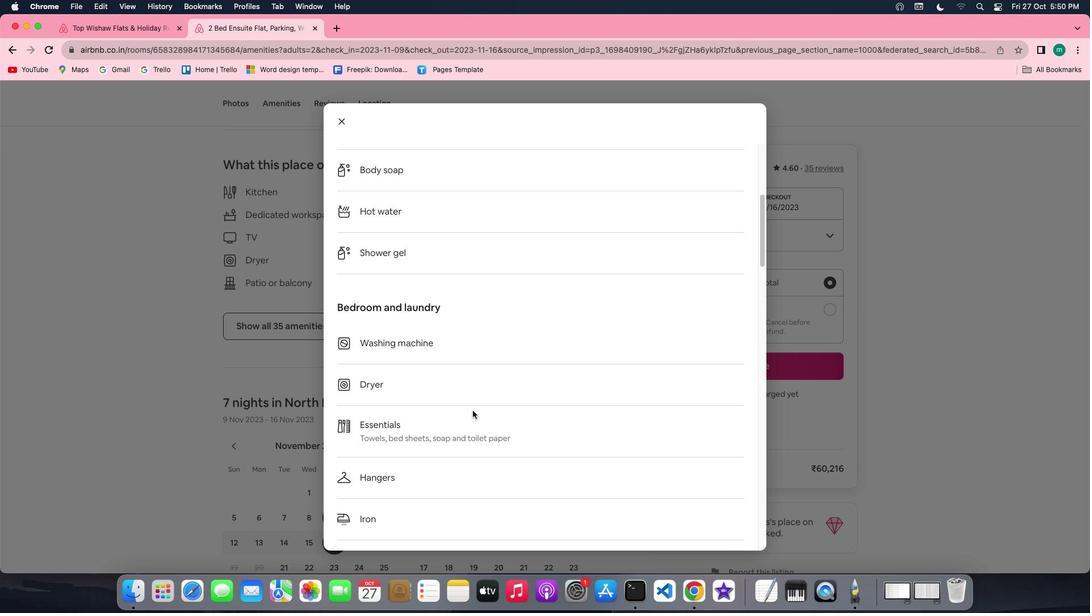 
Action: Mouse scrolled (473, 411) with delta (0, 0)
Screenshot: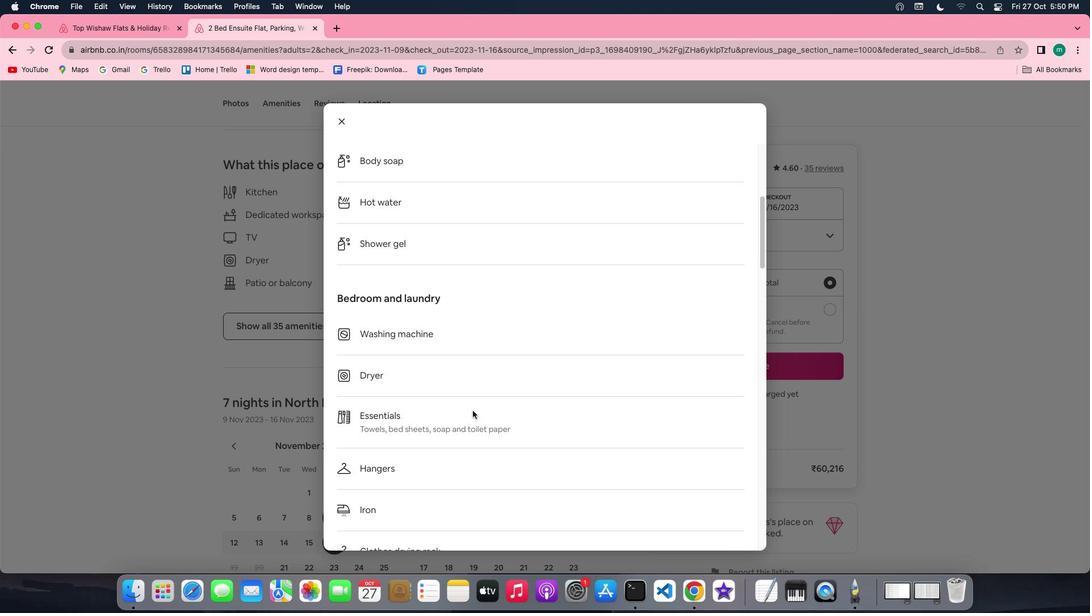 
Action: Mouse scrolled (473, 411) with delta (0, 0)
Screenshot: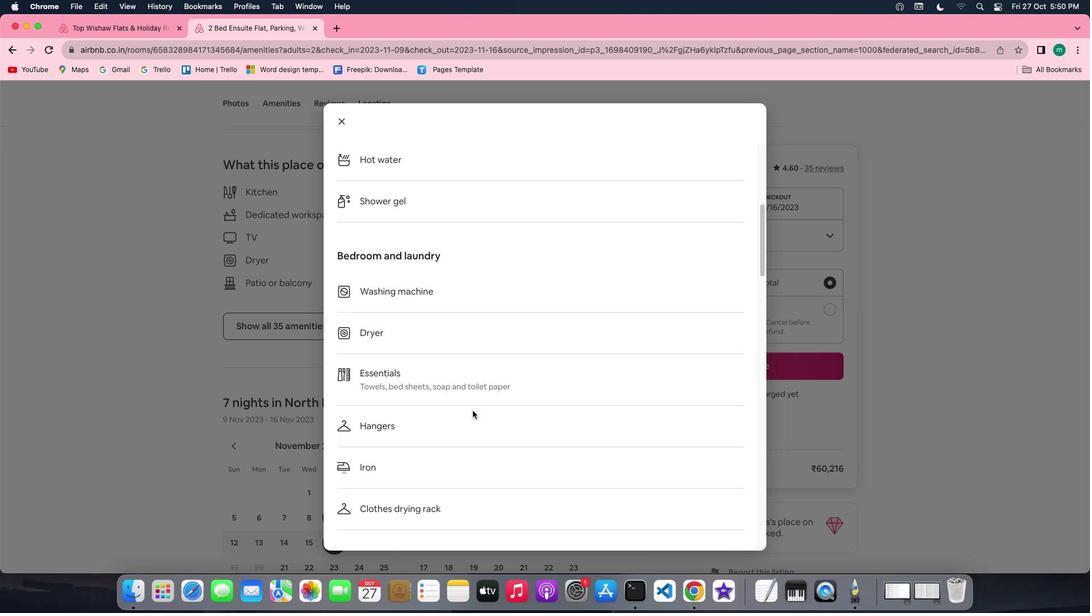 
Action: Mouse scrolled (473, 411) with delta (0, 0)
Screenshot: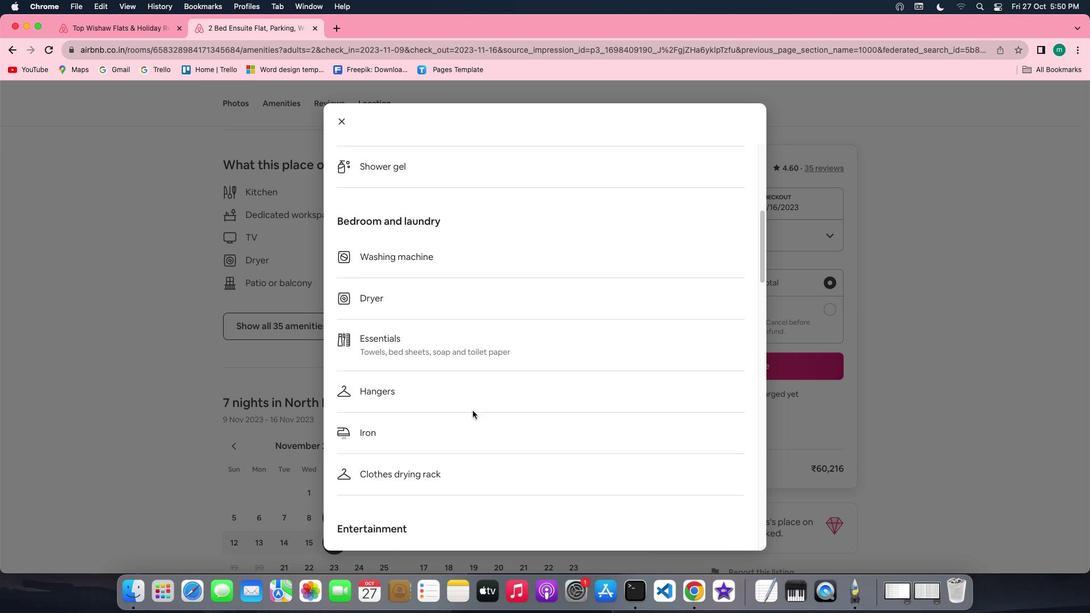 
Action: Mouse scrolled (473, 411) with delta (0, 0)
Screenshot: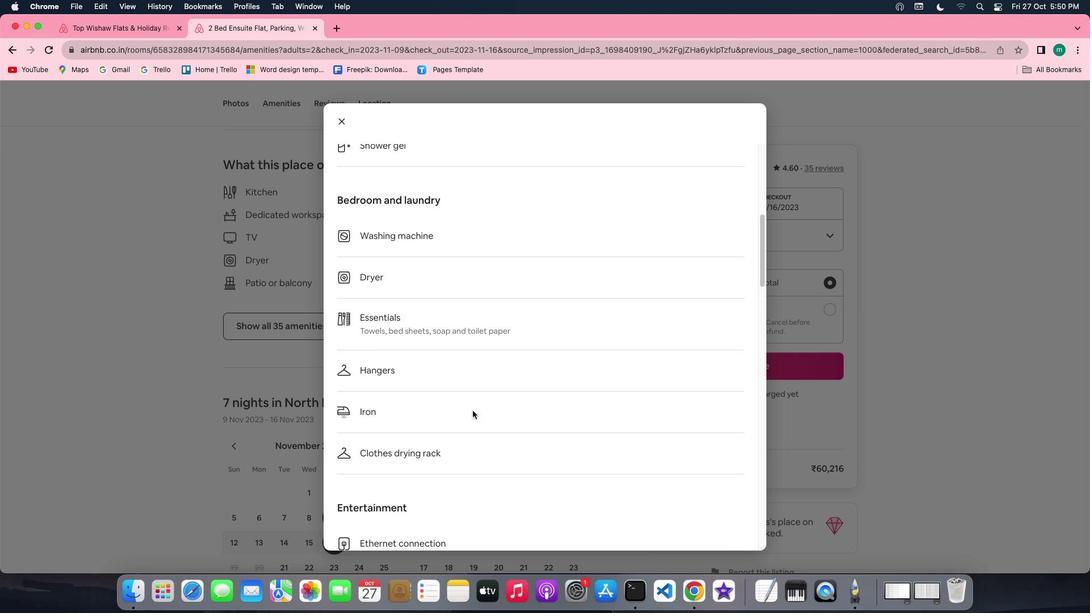 
Action: Mouse scrolled (473, 411) with delta (0, 0)
Screenshot: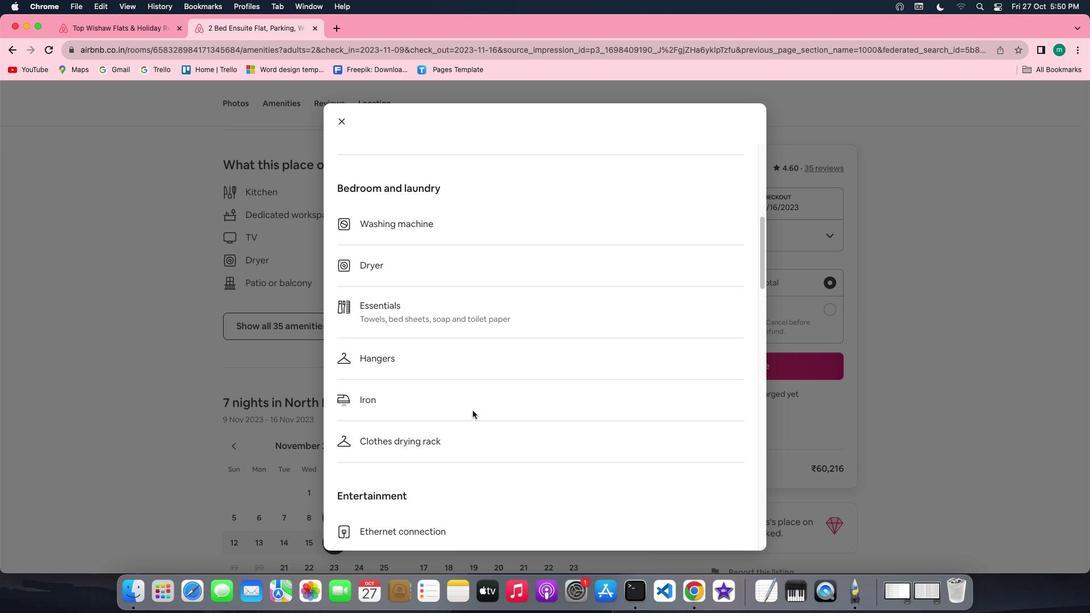 
Action: Mouse scrolled (473, 411) with delta (0, -1)
Screenshot: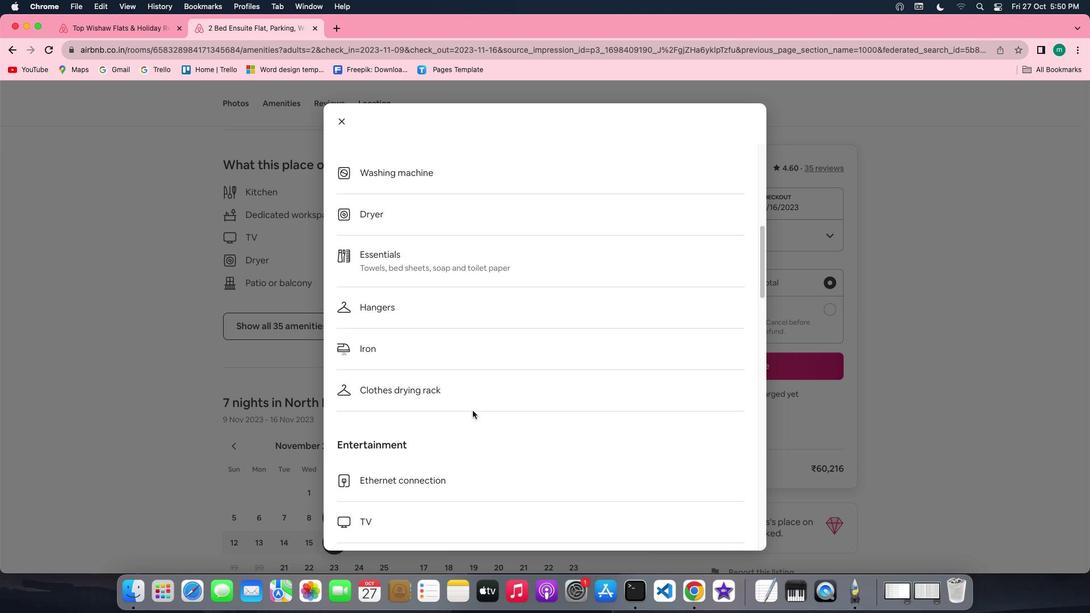
Action: Mouse scrolled (473, 411) with delta (0, -1)
Screenshot: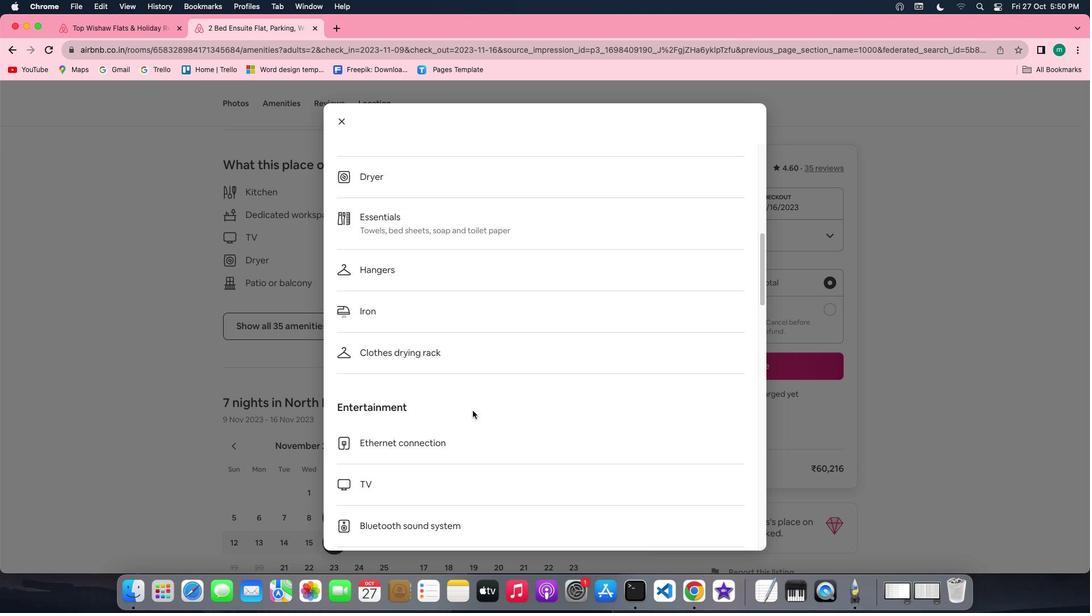 
Action: Mouse scrolled (473, 411) with delta (0, 0)
Screenshot: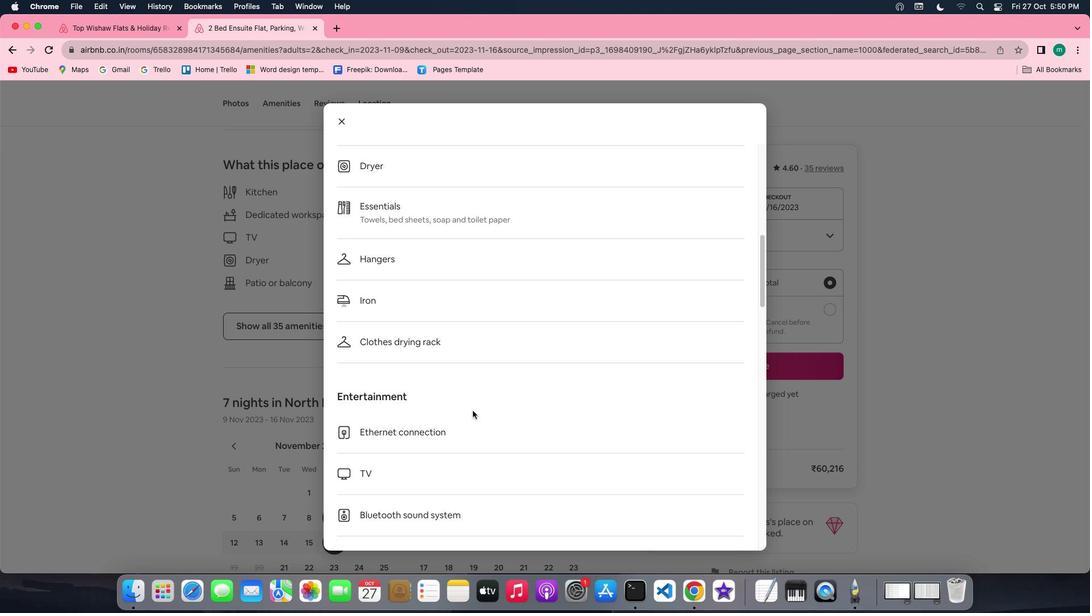 
Action: Mouse scrolled (473, 411) with delta (0, 0)
Screenshot: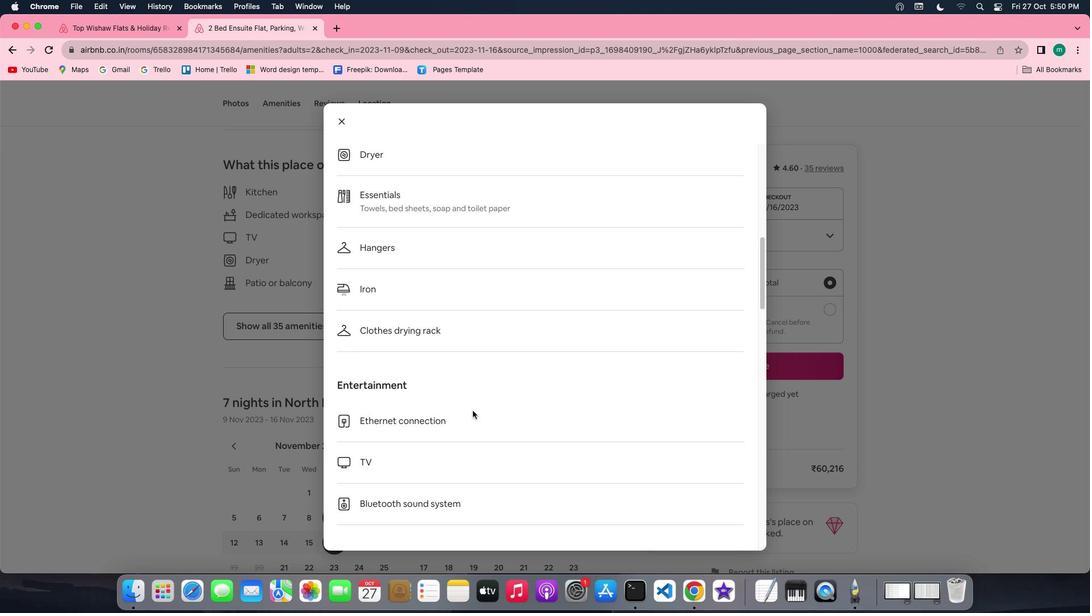 
Action: Mouse scrolled (473, 411) with delta (0, 0)
Screenshot: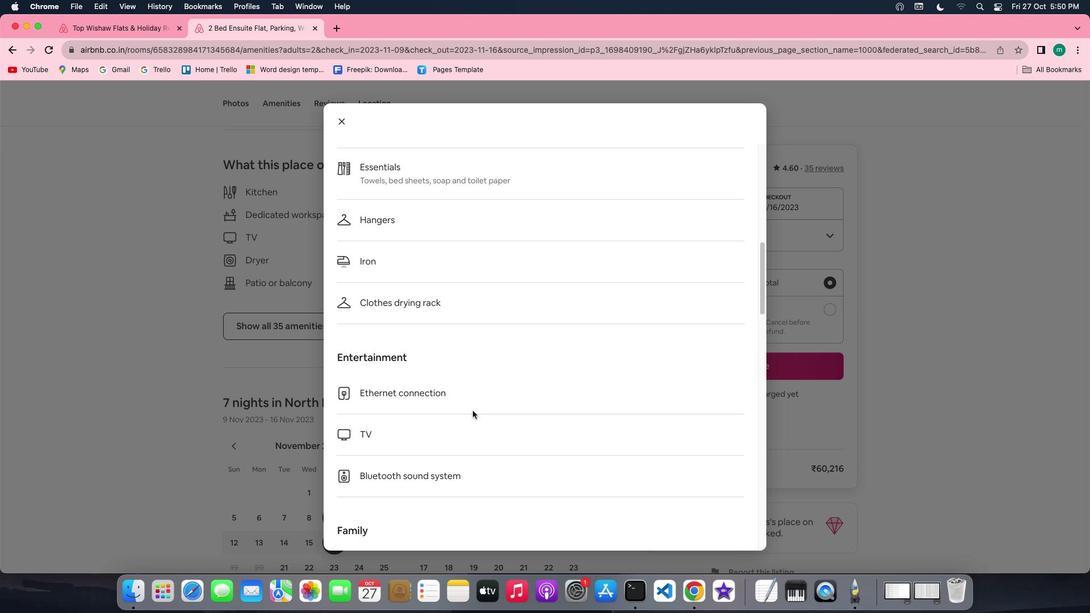 
Action: Mouse scrolled (473, 411) with delta (0, 0)
Screenshot: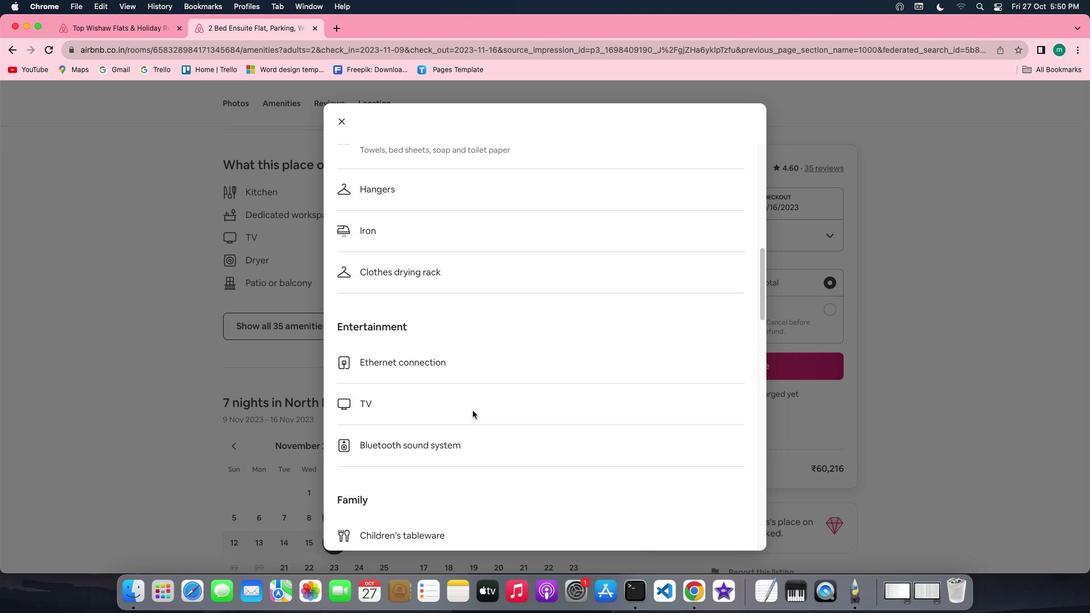 
Action: Mouse scrolled (473, 411) with delta (0, 0)
Screenshot: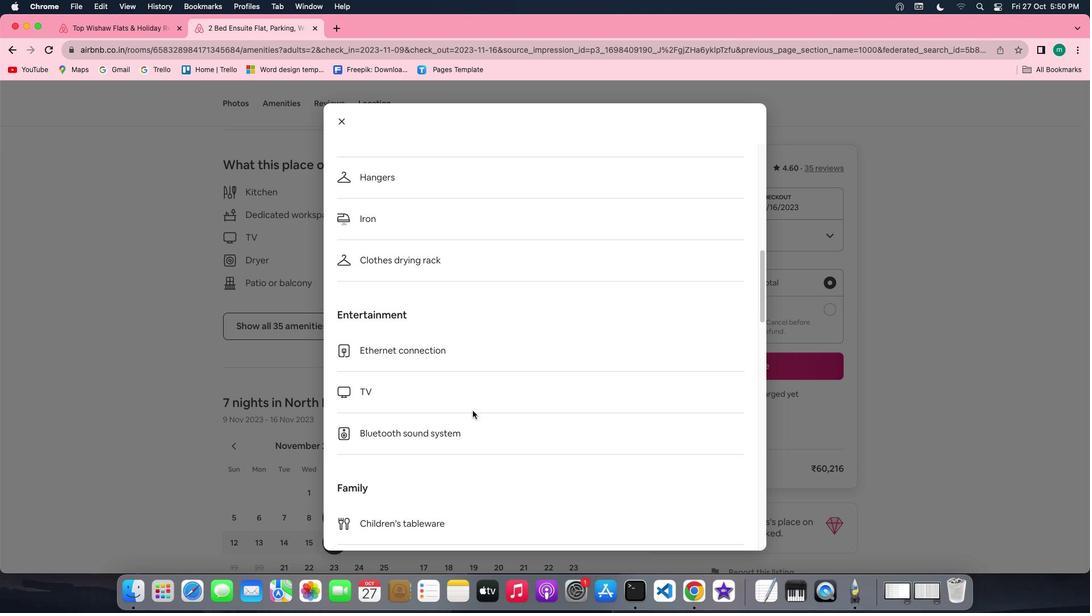
Action: Mouse scrolled (473, 411) with delta (0, 0)
Screenshot: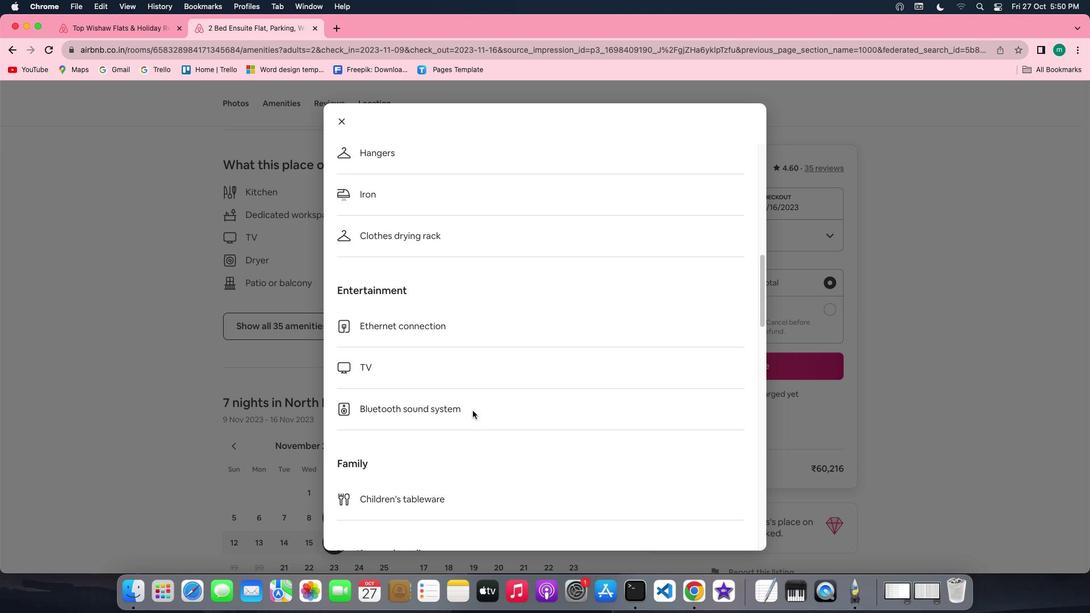 
Action: Mouse scrolled (473, 411) with delta (0, 0)
Screenshot: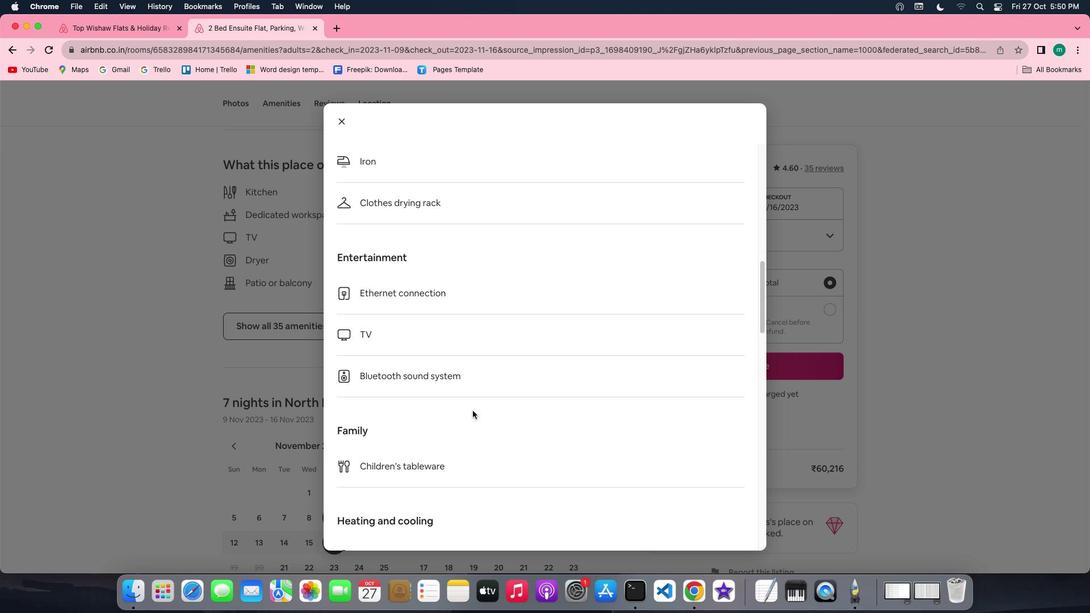 
Action: Mouse scrolled (473, 411) with delta (0, -1)
Screenshot: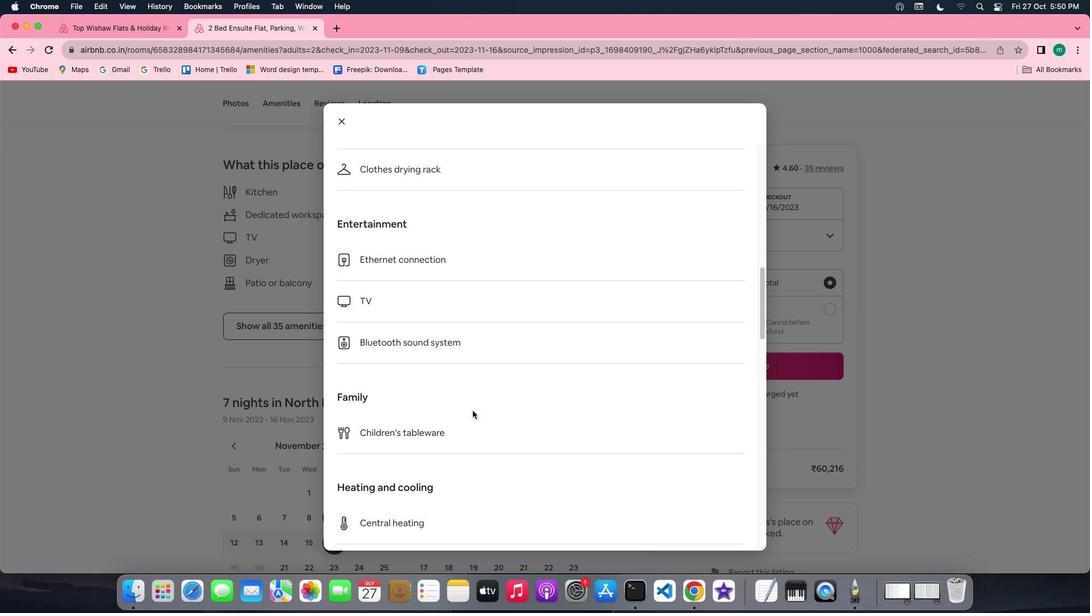 
Action: Mouse scrolled (473, 411) with delta (0, -1)
Screenshot: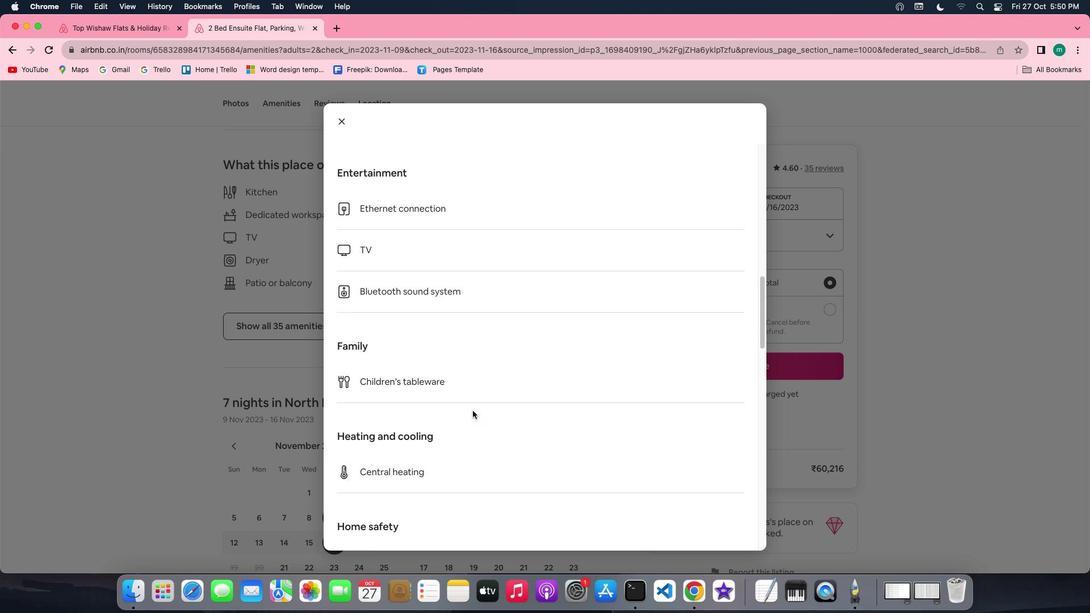 
Action: Mouse scrolled (473, 411) with delta (0, 0)
Screenshot: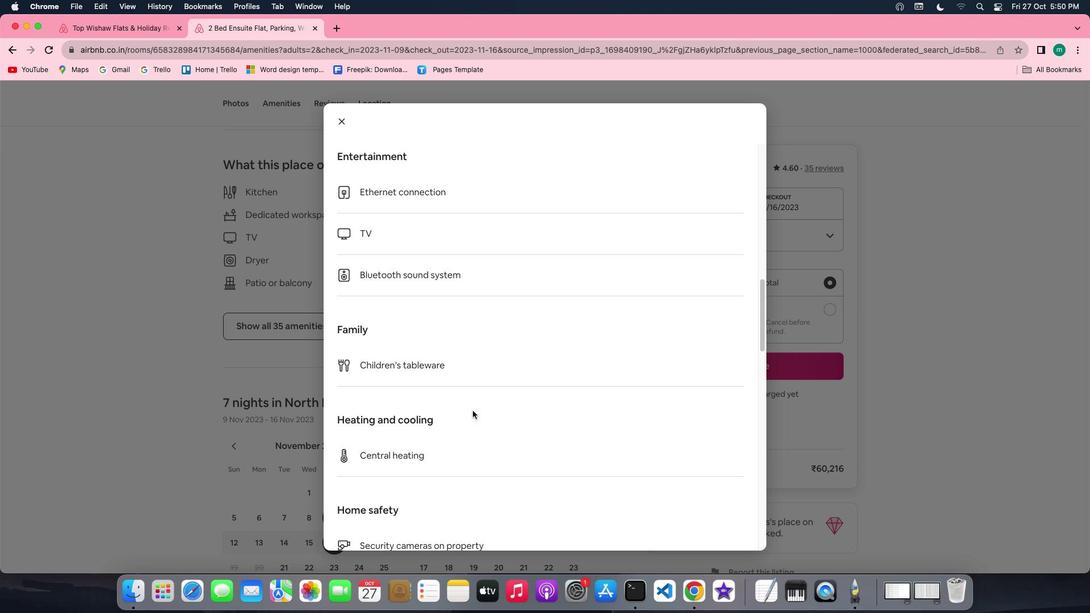 
Action: Mouse scrolled (473, 411) with delta (0, 0)
Screenshot: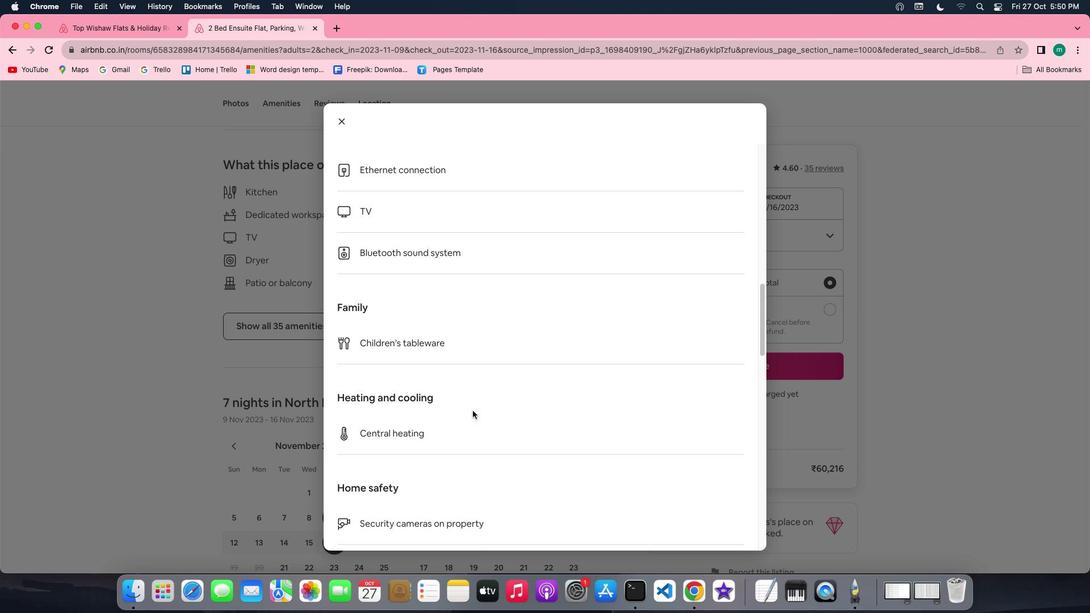 
Action: Mouse scrolled (473, 411) with delta (0, 0)
Screenshot: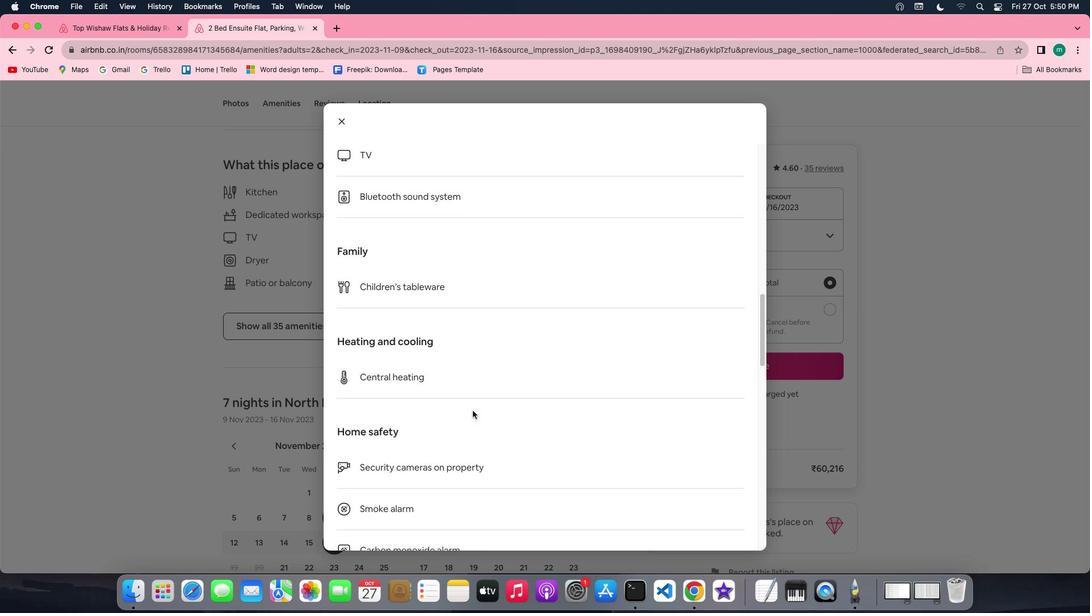 
Action: Mouse scrolled (473, 411) with delta (0, -1)
Screenshot: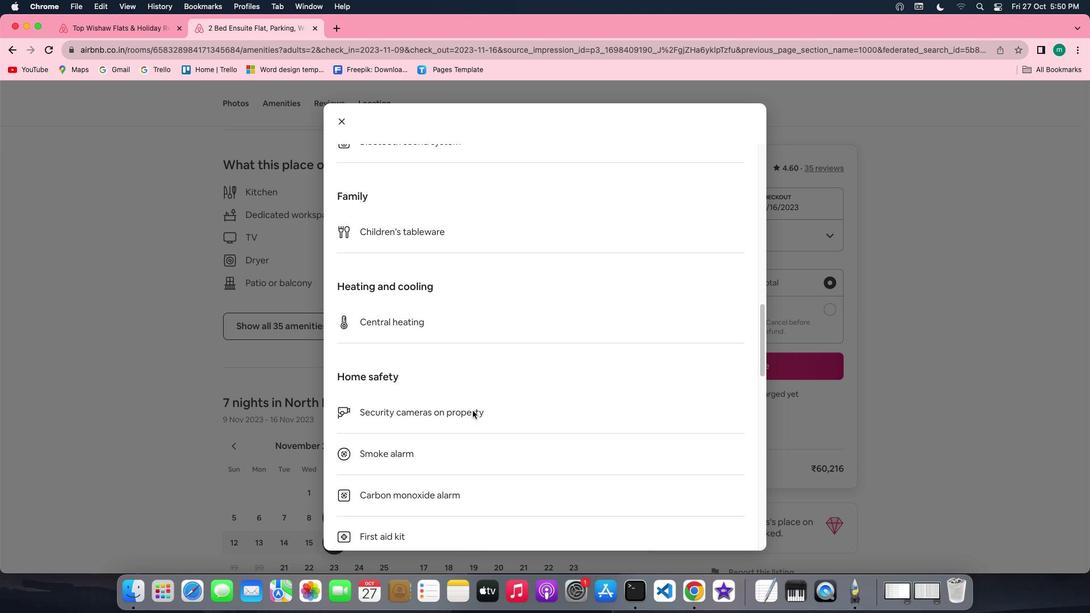 
Action: Mouse scrolled (473, 411) with delta (0, -1)
Screenshot: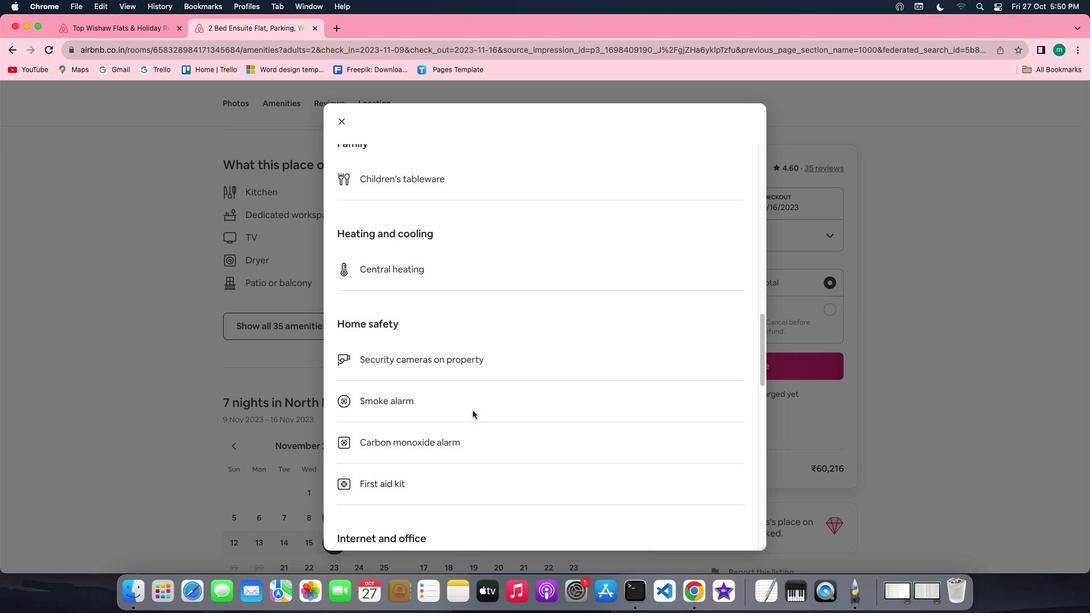 
Action: Mouse scrolled (473, 411) with delta (0, 0)
Screenshot: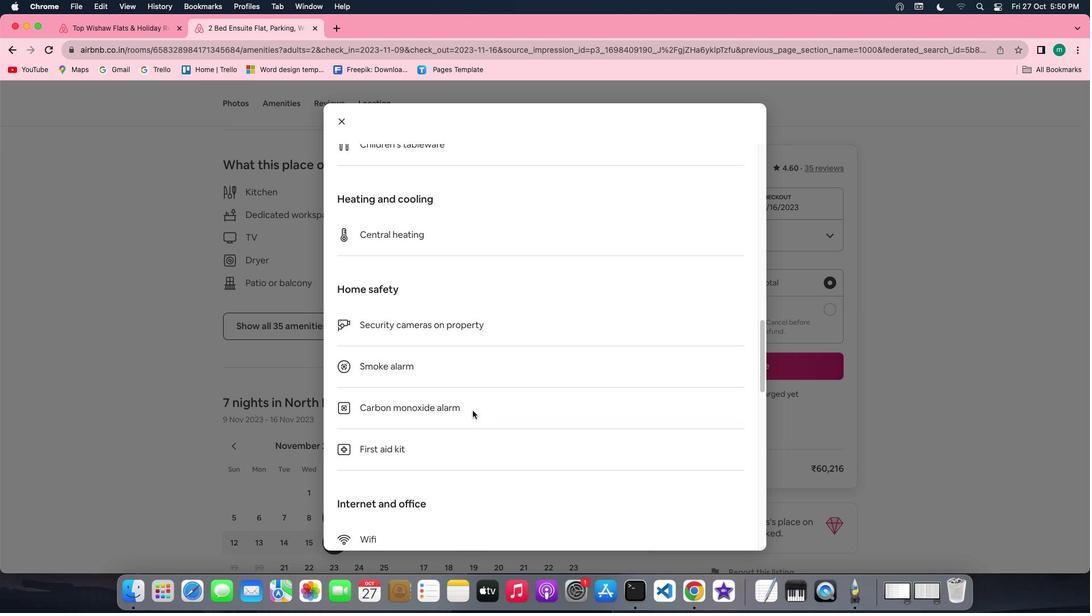 
Action: Mouse scrolled (473, 411) with delta (0, 0)
Screenshot: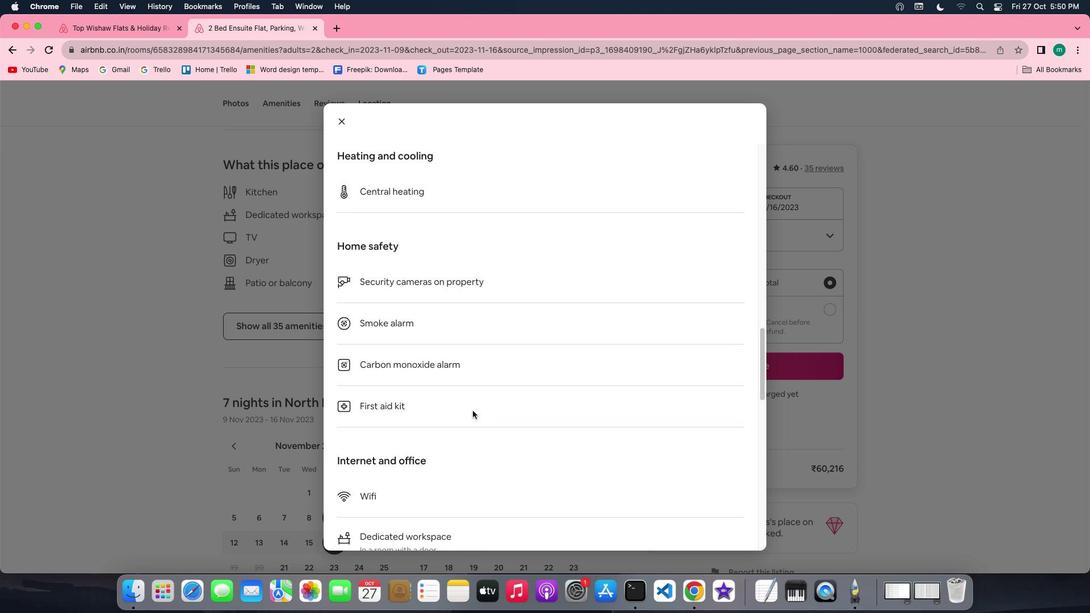 
Action: Mouse scrolled (473, 411) with delta (0, -1)
Screenshot: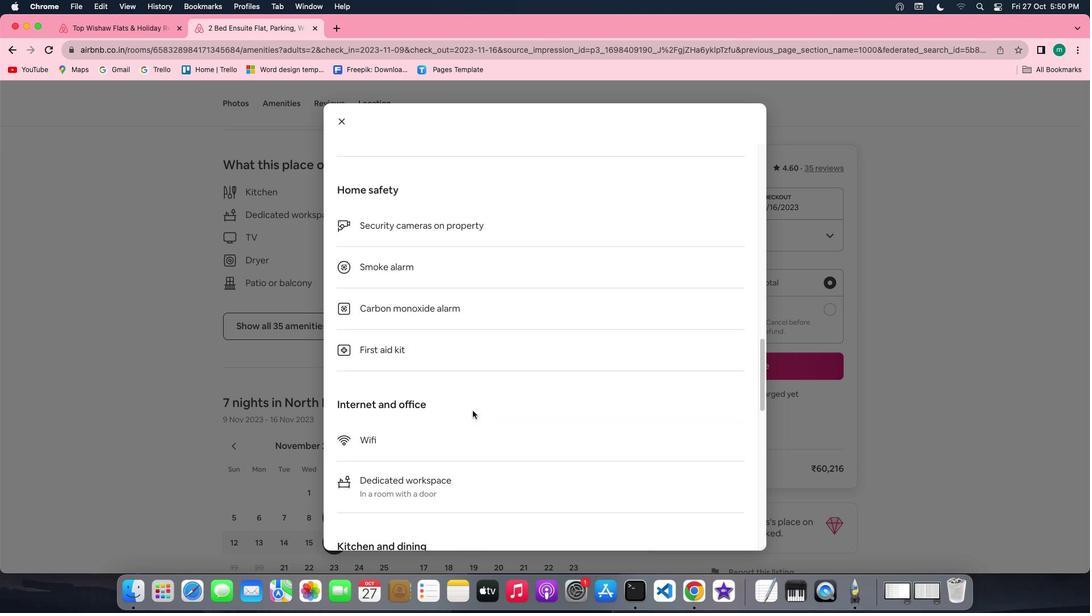 
Action: Mouse scrolled (473, 411) with delta (0, -2)
Screenshot: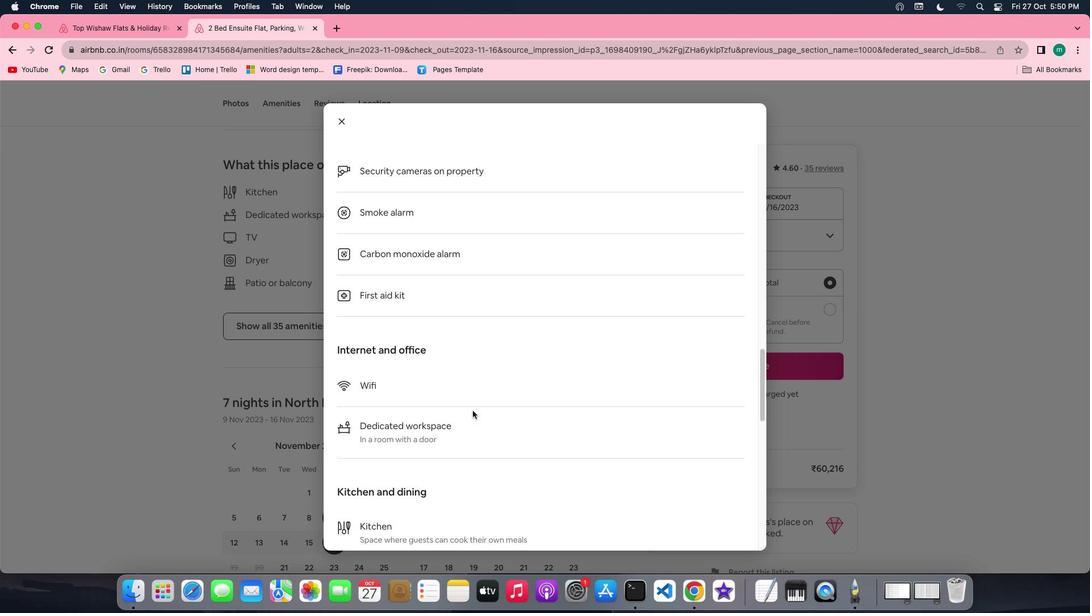 
Action: Mouse scrolled (473, 411) with delta (0, 0)
Screenshot: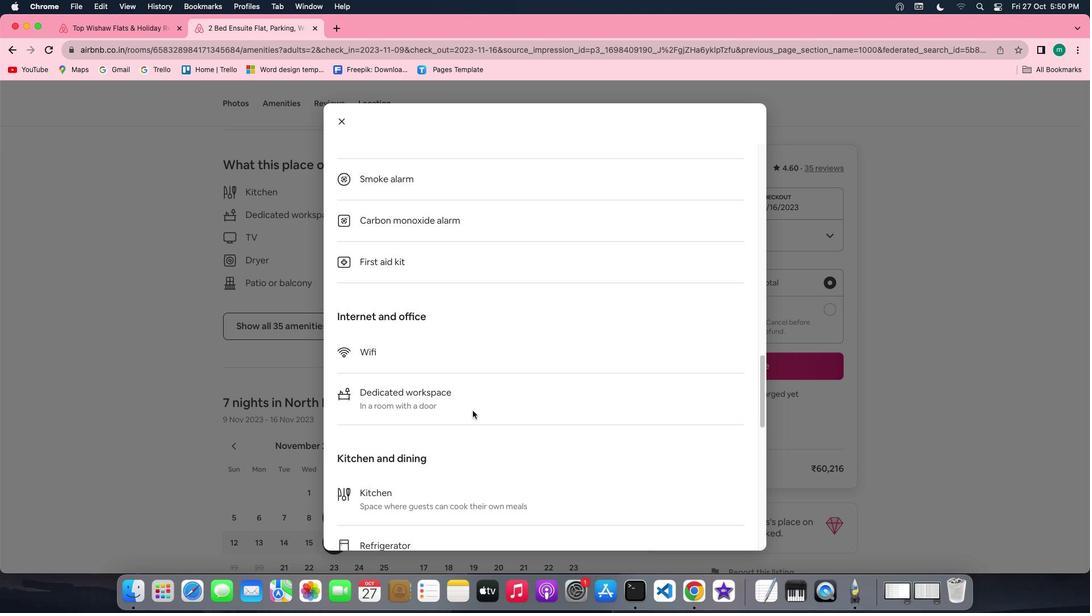 
Action: Mouse scrolled (473, 411) with delta (0, 0)
Screenshot: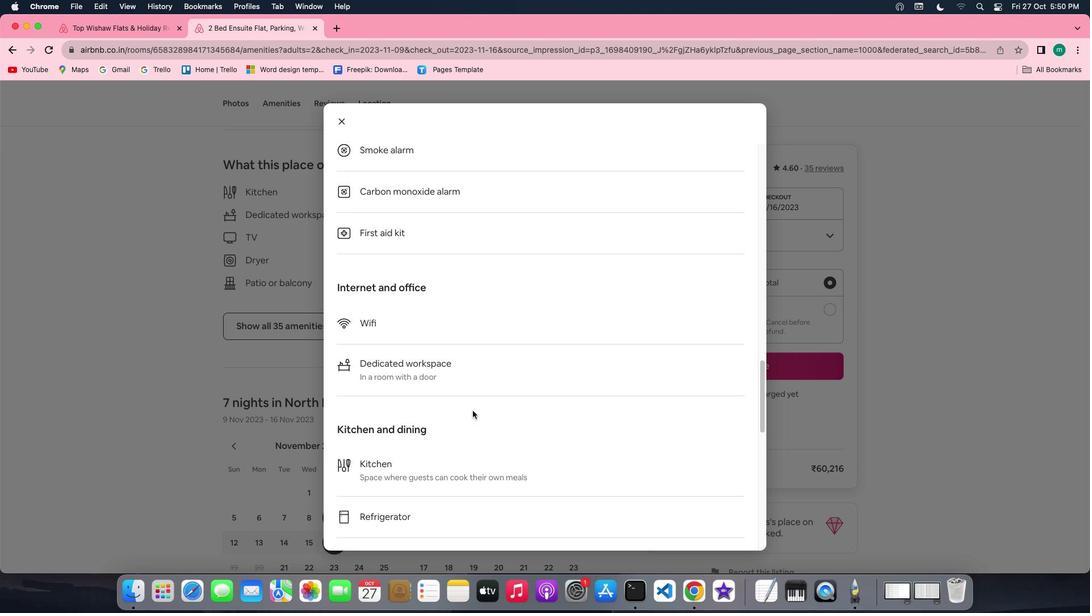 
Action: Mouse scrolled (473, 411) with delta (0, -1)
Screenshot: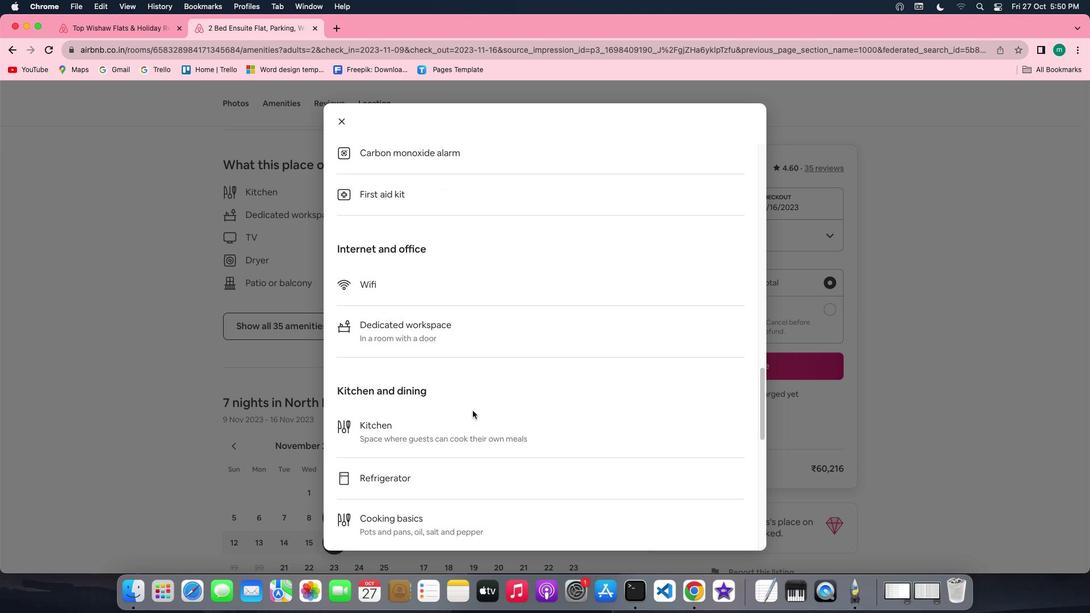 
Action: Mouse scrolled (473, 411) with delta (0, -1)
Screenshot: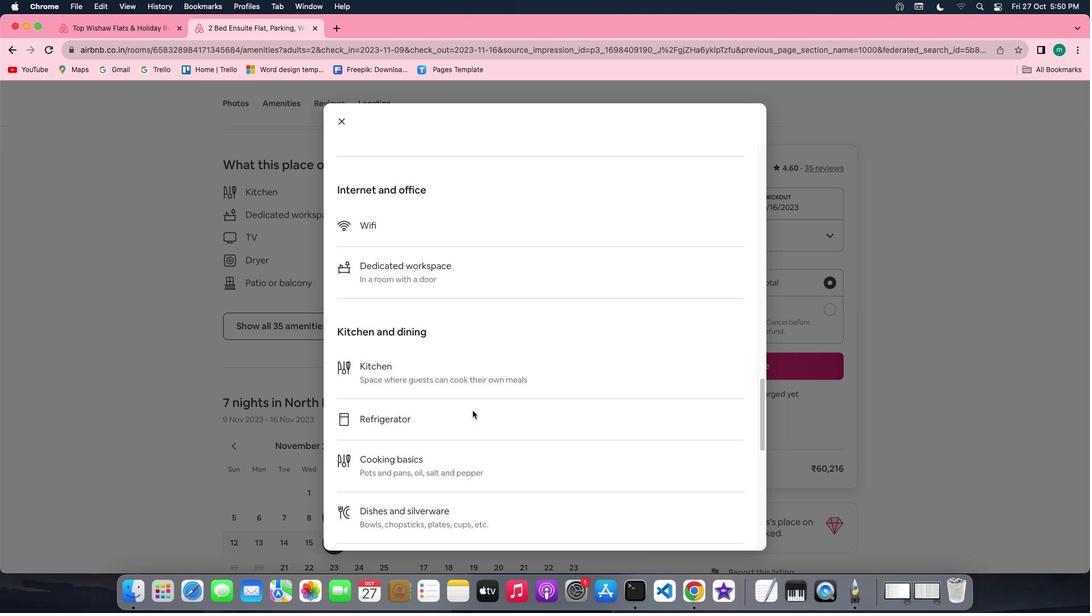 
Action: Mouse scrolled (473, 411) with delta (0, 0)
Screenshot: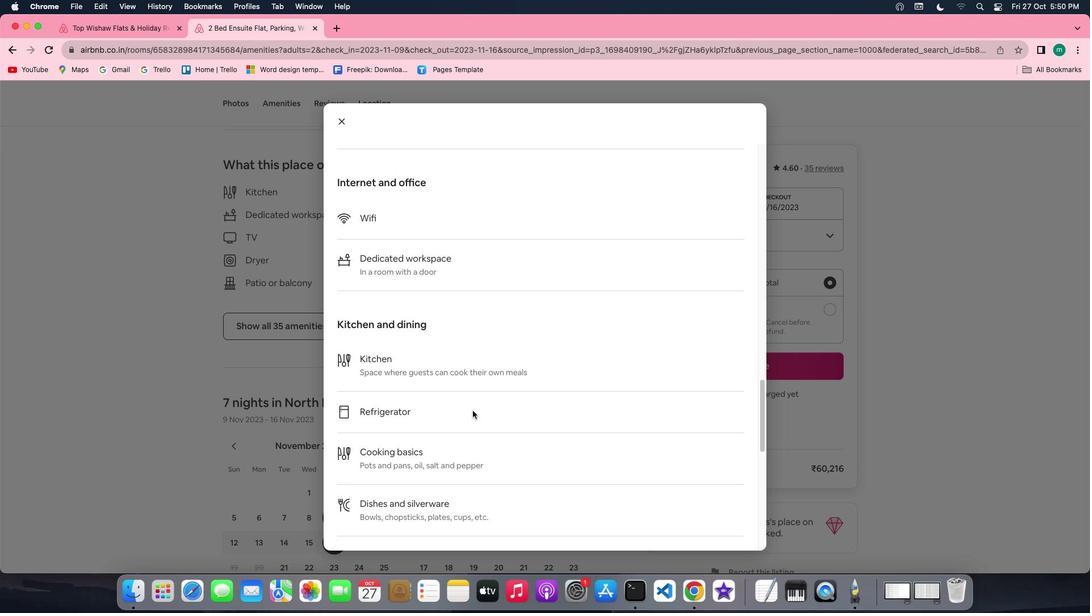 
Action: Mouse scrolled (473, 411) with delta (0, 0)
Screenshot: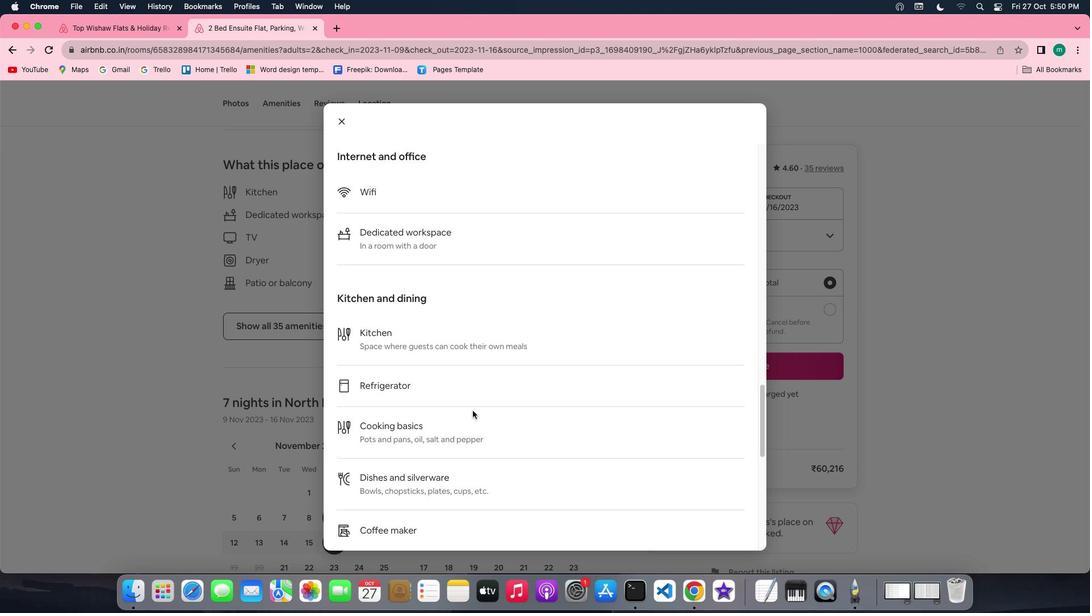
Action: Mouse scrolled (473, 411) with delta (0, 0)
Screenshot: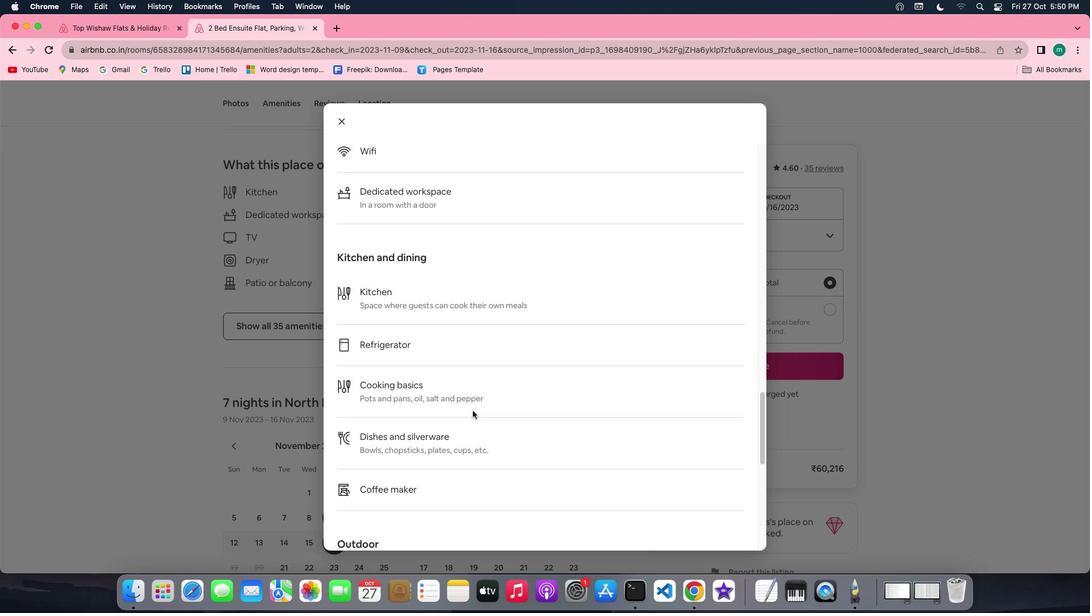 
Action: Mouse scrolled (473, 411) with delta (0, -1)
Screenshot: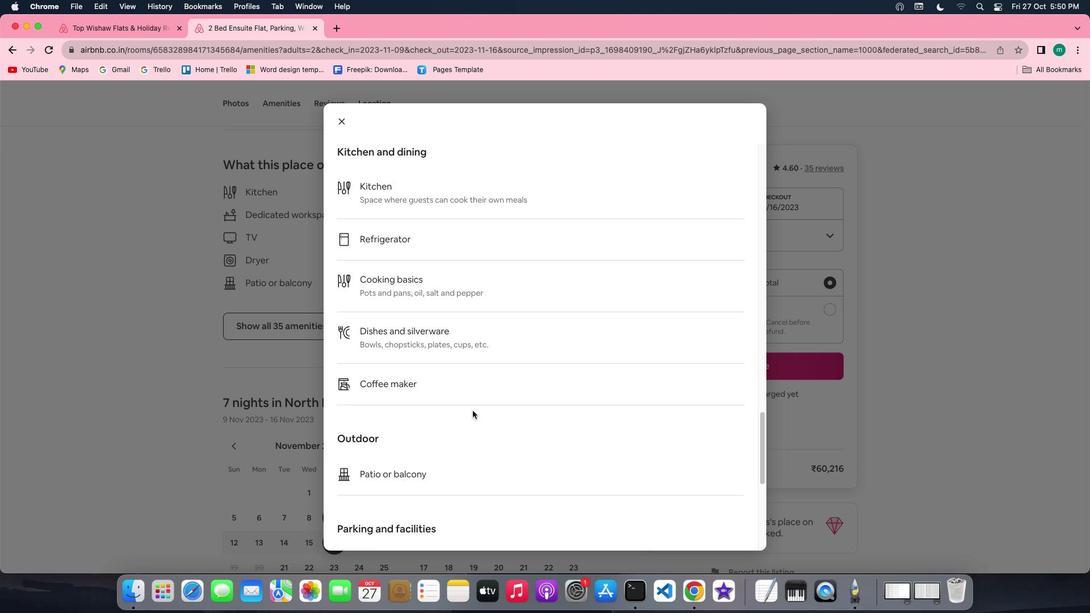 
Action: Mouse scrolled (473, 411) with delta (0, -2)
Screenshot: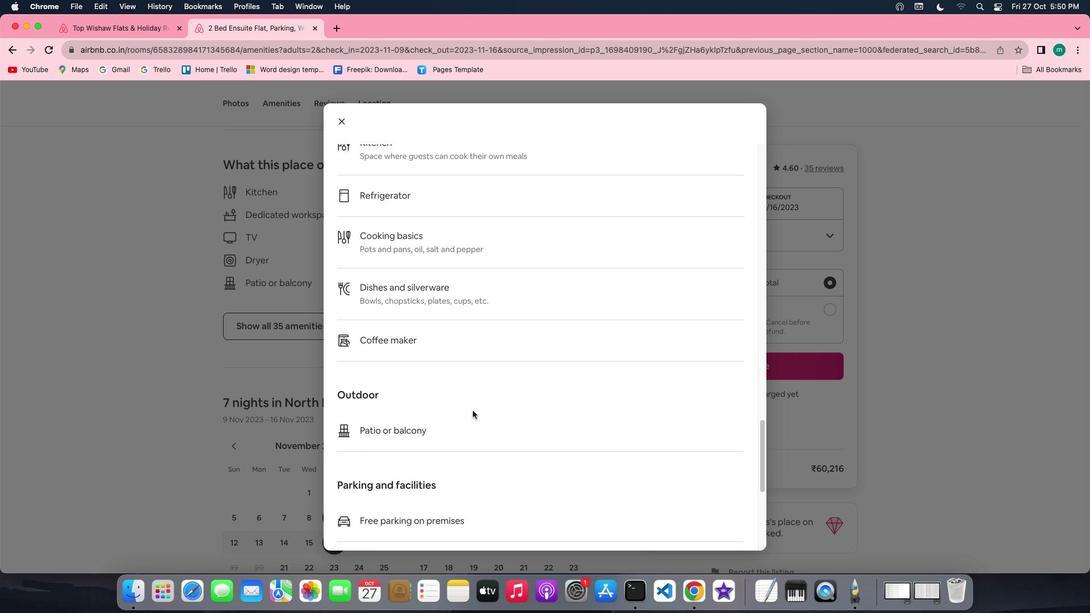 
Action: Mouse scrolled (473, 411) with delta (0, -2)
Screenshot: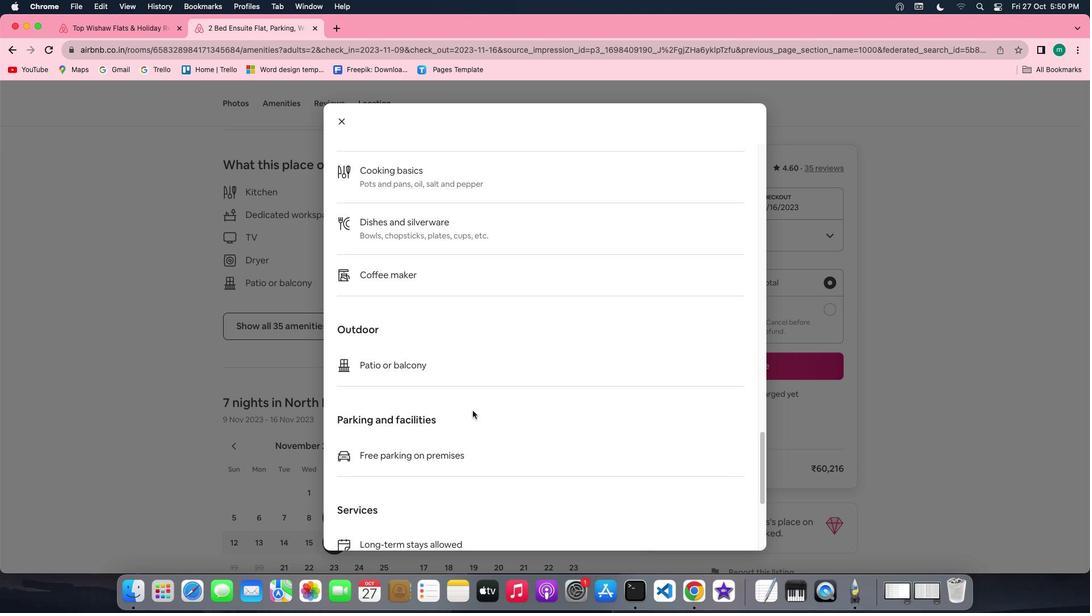 
Action: Mouse scrolled (473, 411) with delta (0, 0)
Screenshot: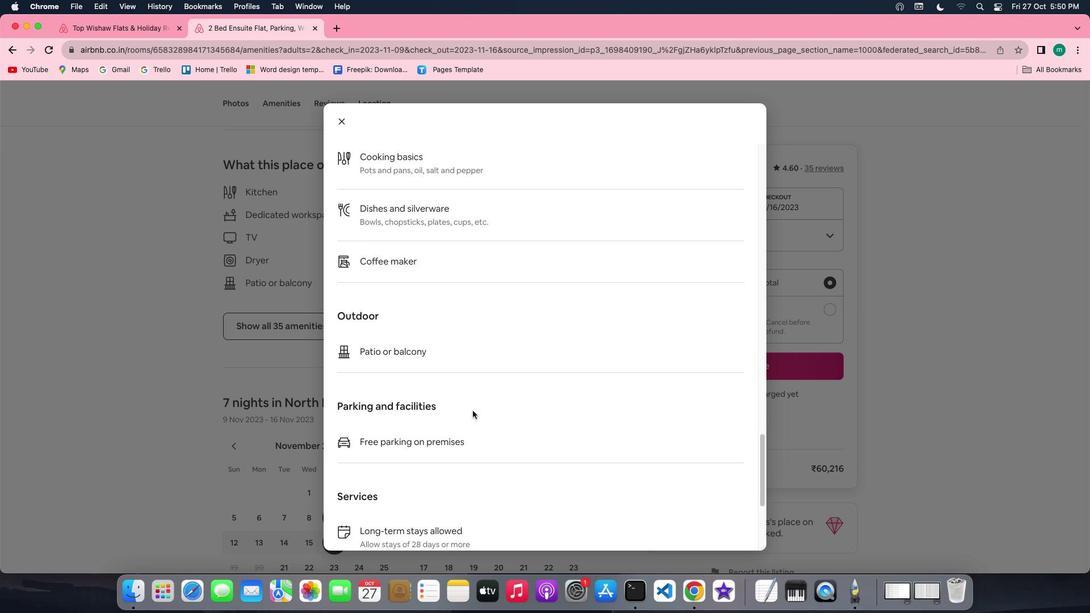 
Action: Mouse scrolled (473, 411) with delta (0, 0)
Screenshot: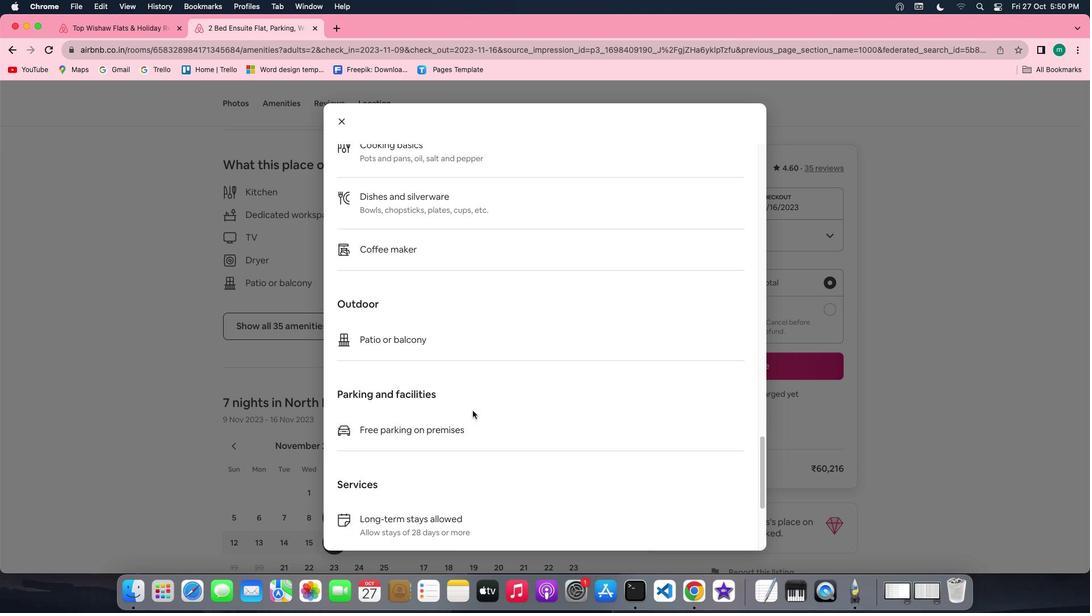 
Action: Mouse scrolled (473, 411) with delta (0, -1)
Screenshot: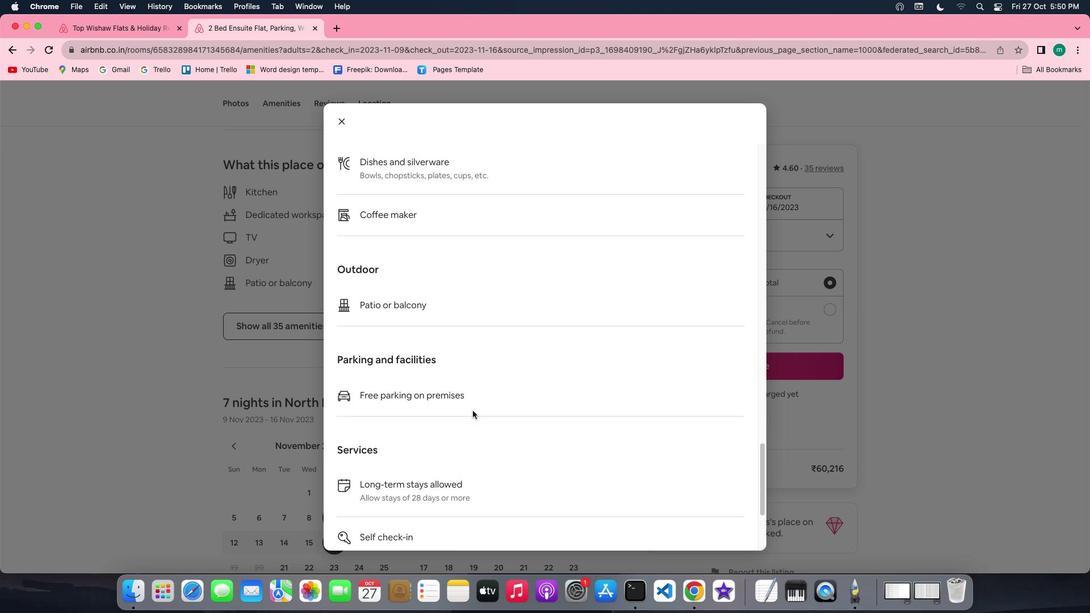 
Action: Mouse scrolled (473, 411) with delta (0, -1)
Screenshot: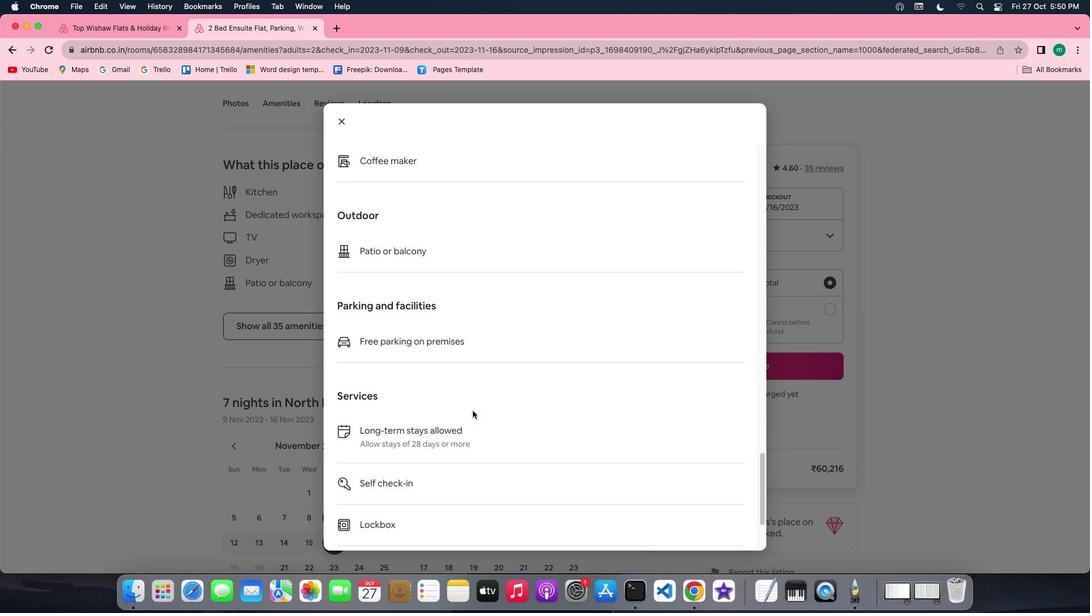 
Action: Mouse scrolled (473, 411) with delta (0, 0)
Screenshot: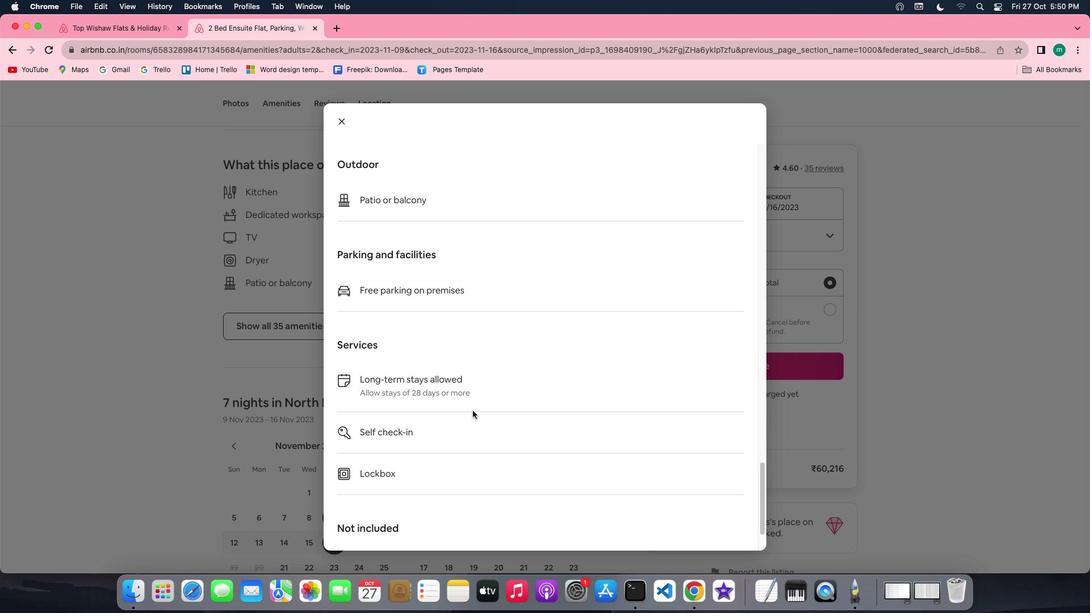 
Action: Mouse scrolled (473, 411) with delta (0, 0)
Screenshot: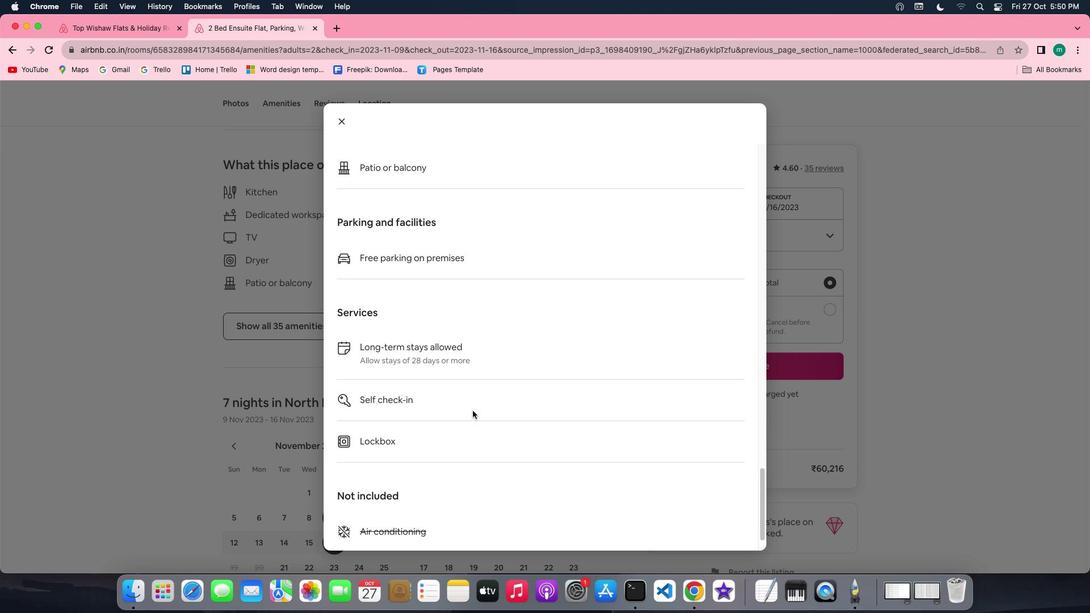 
Action: Mouse scrolled (473, 411) with delta (0, -1)
Screenshot: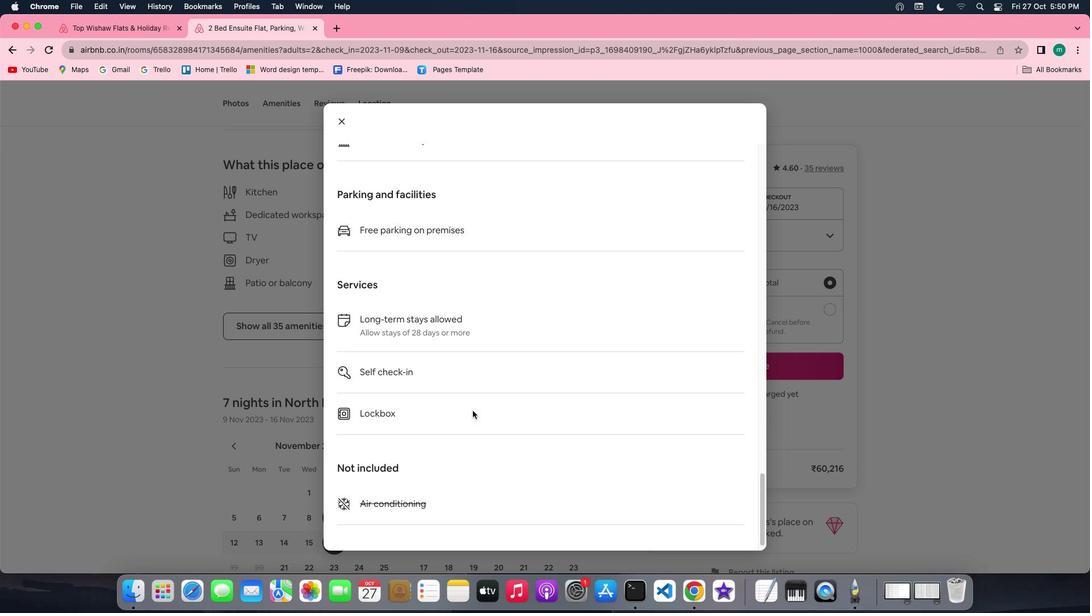 
Action: Mouse scrolled (473, 411) with delta (0, -2)
Screenshot: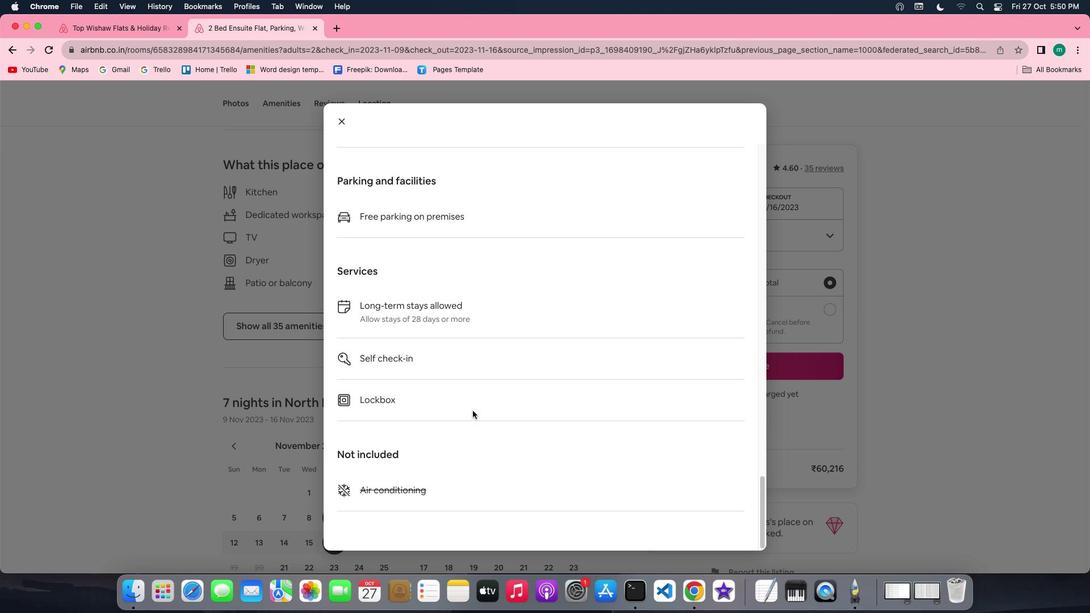 
Action: Mouse scrolled (473, 411) with delta (0, -2)
Screenshot: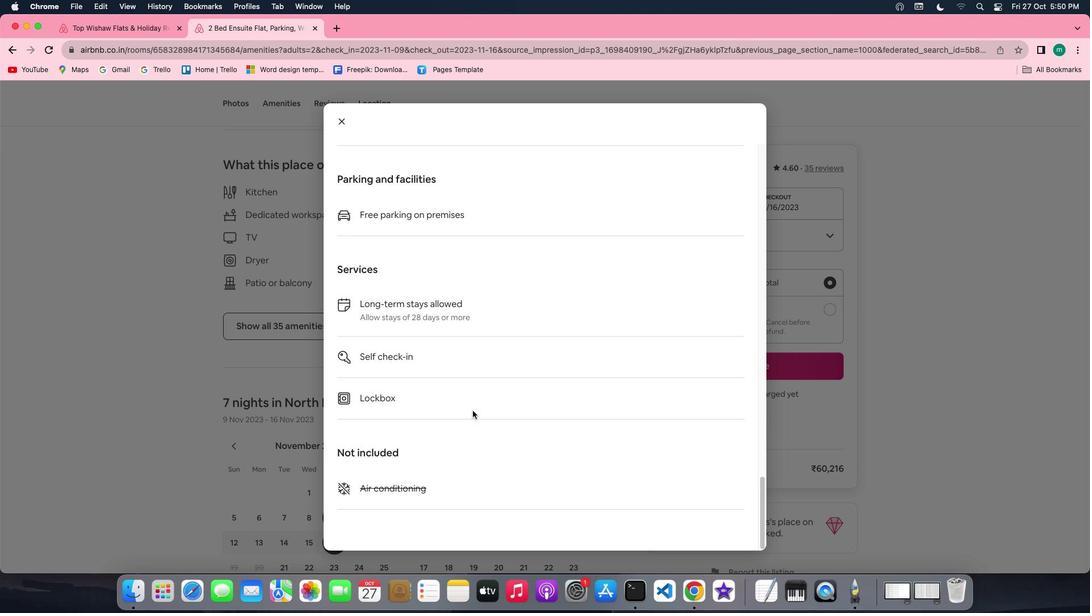 
Action: Mouse scrolled (473, 411) with delta (0, 0)
Screenshot: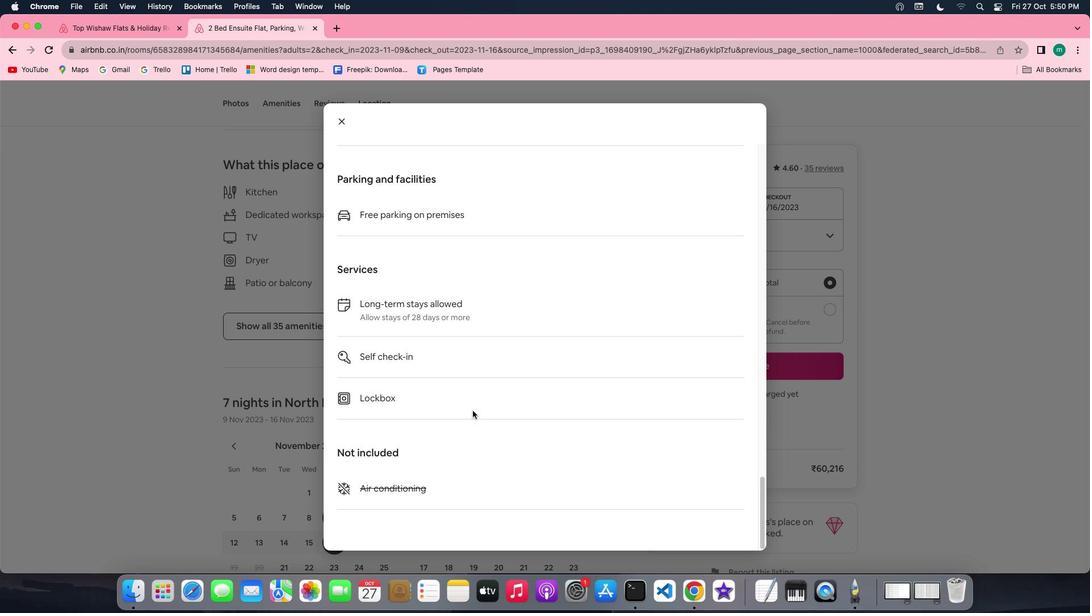 
Action: Mouse scrolled (473, 411) with delta (0, 0)
Screenshot: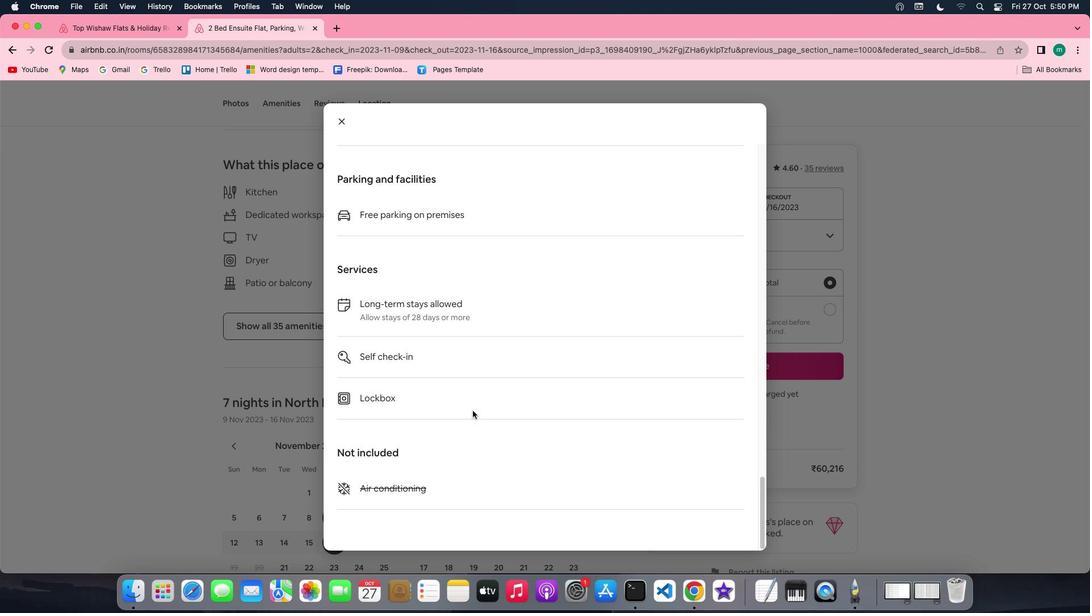 
Action: Mouse scrolled (473, 411) with delta (0, -1)
Screenshot: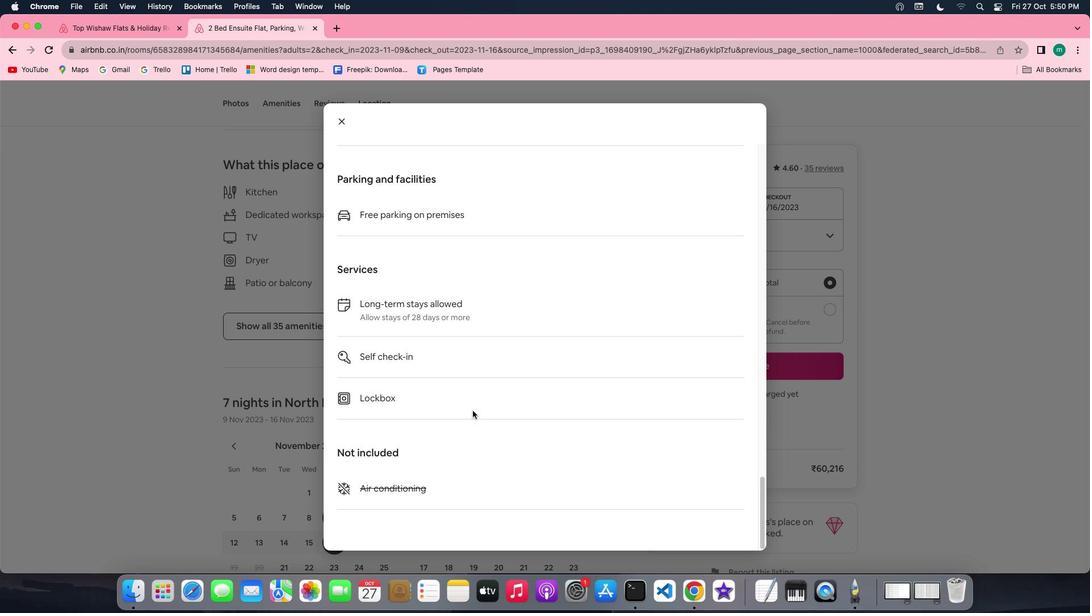 
Action: Mouse scrolled (473, 411) with delta (0, -2)
